 Task: Explore upcoming open houses in Orlando, Florida, to visit properties with a screened-in pool or lanai, and take note of outdoor living features.
Action: Mouse moved to (335, 186)
Screenshot: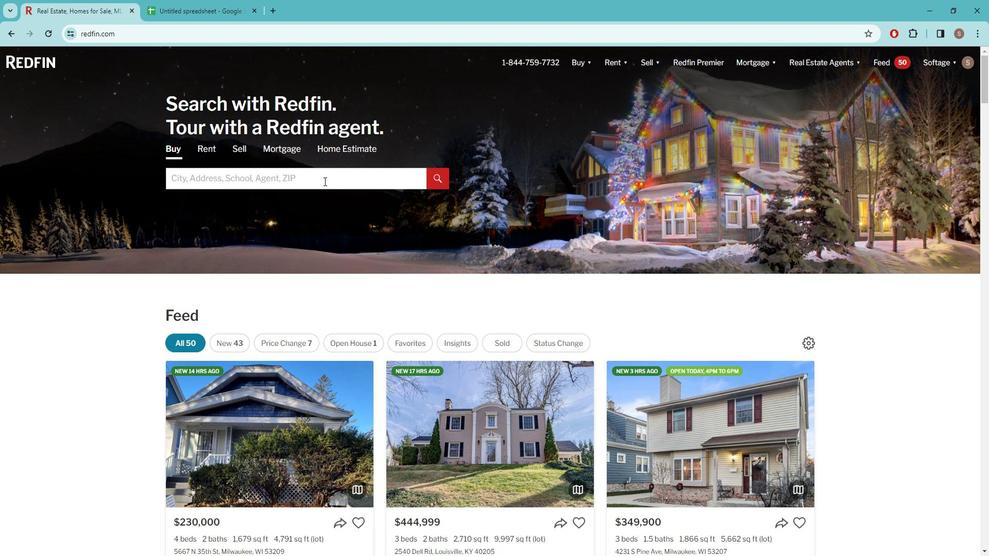 
Action: Mouse pressed left at (335, 186)
Screenshot: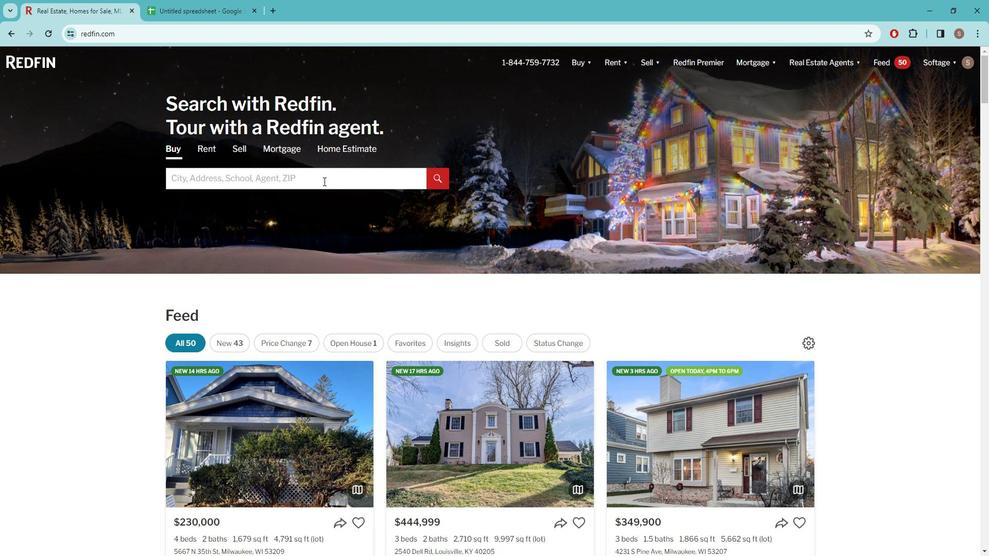 
Action: Key pressed o<Key.caps_lock>RLANDO,<Key.space><Key.caps_lock>f<Key.caps_lock>LORI
Screenshot: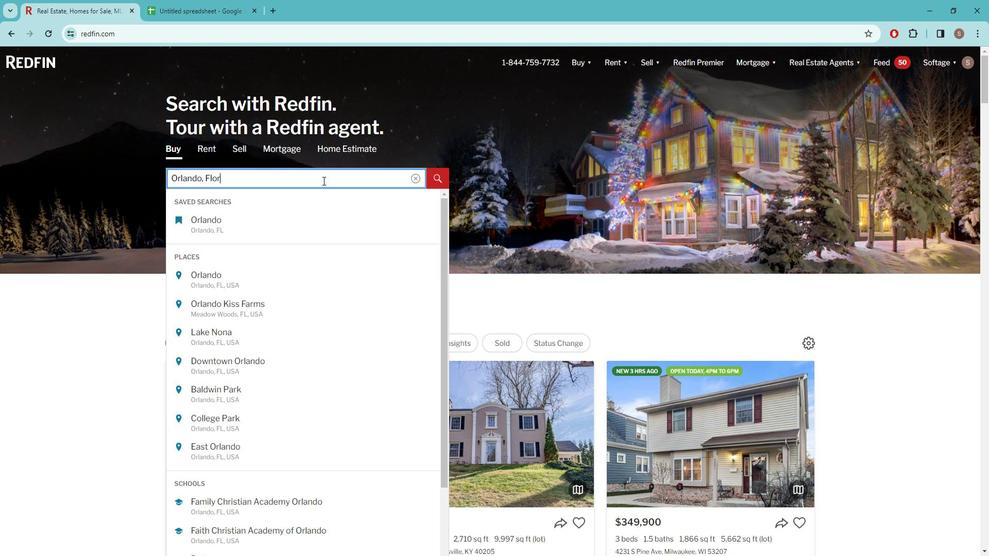 
Action: Mouse moved to (299, 223)
Screenshot: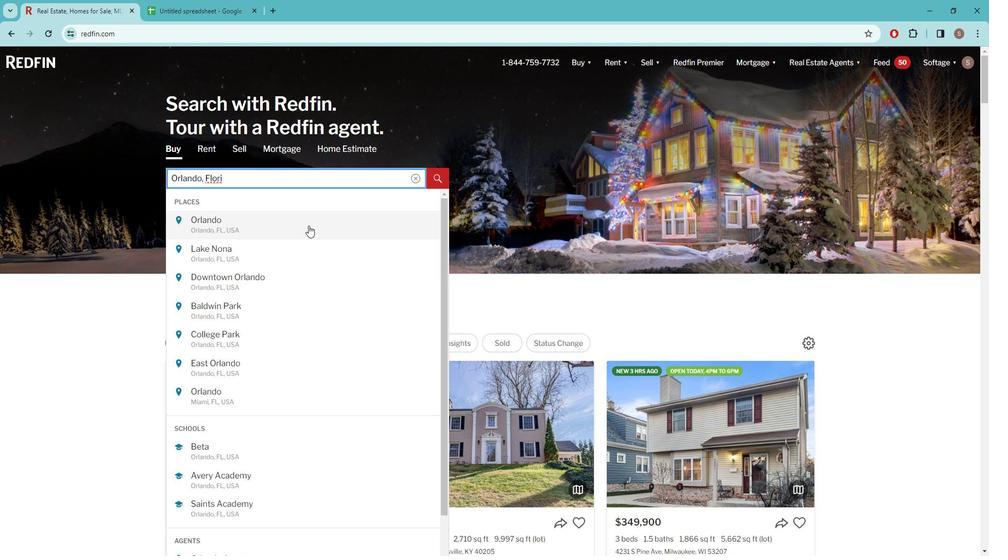 
Action: Mouse pressed left at (299, 223)
Screenshot: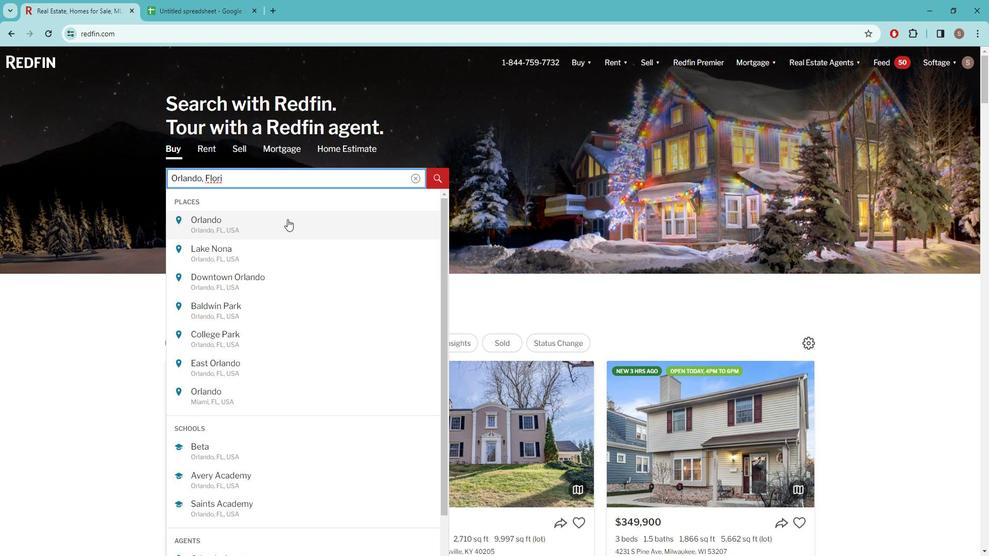 
Action: Mouse moved to (877, 135)
Screenshot: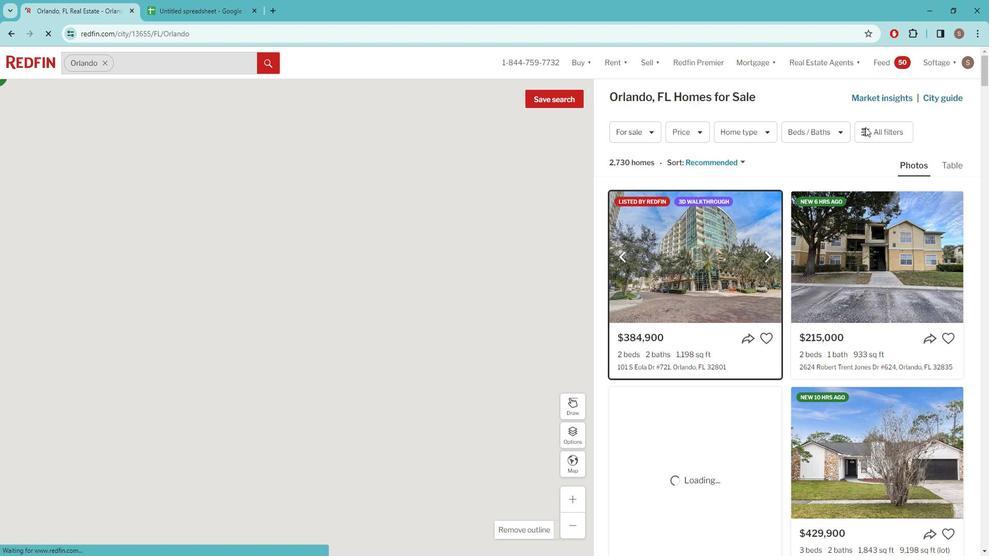 
Action: Mouse pressed left at (877, 135)
Screenshot: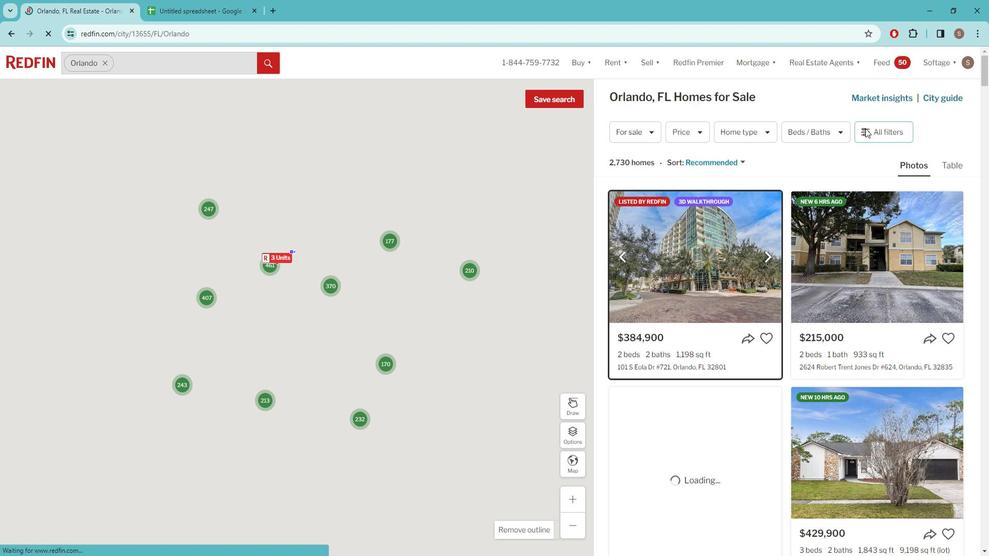 
Action: Mouse pressed left at (877, 135)
Screenshot: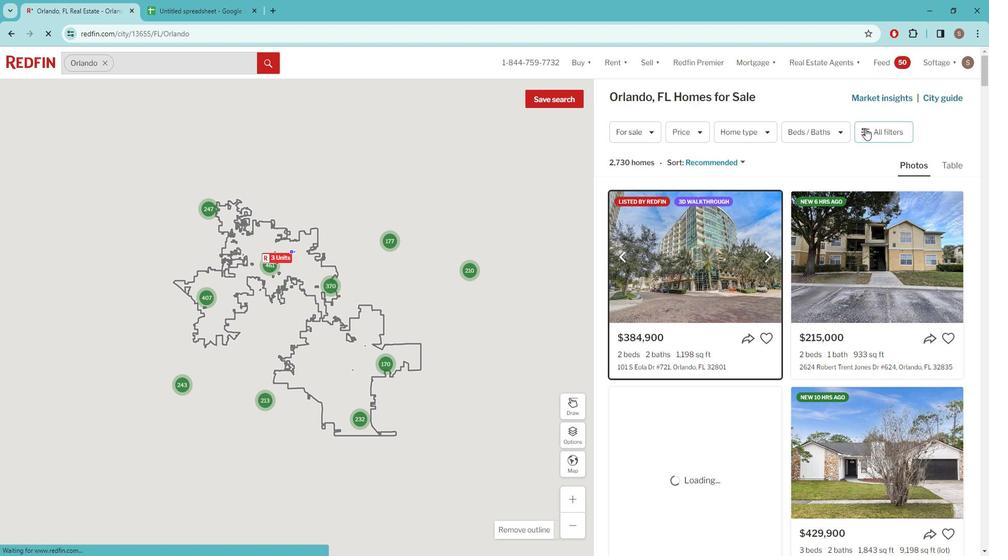 
Action: Mouse pressed left at (877, 135)
Screenshot: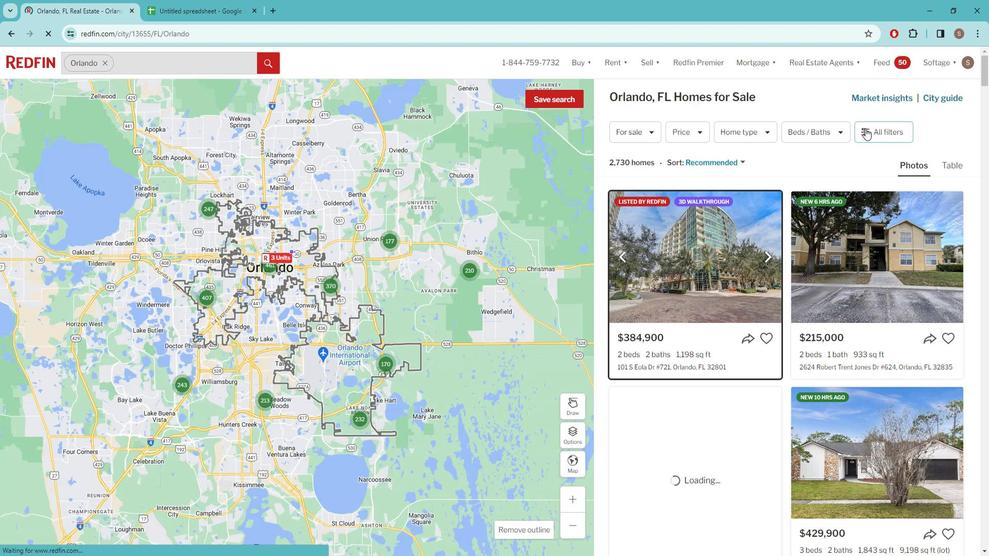 
Action: Mouse moved to (877, 135)
Screenshot: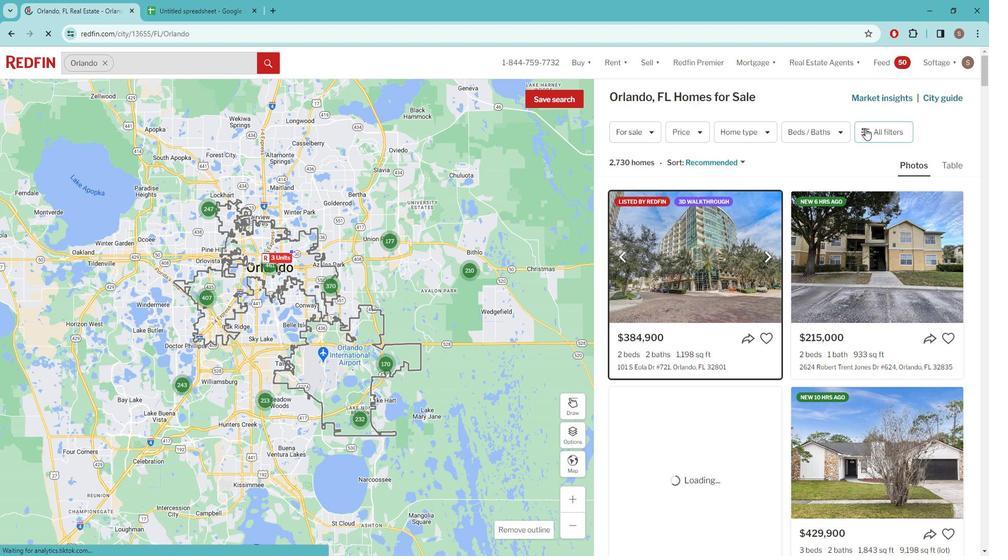 
Action: Mouse pressed left at (877, 135)
Screenshot: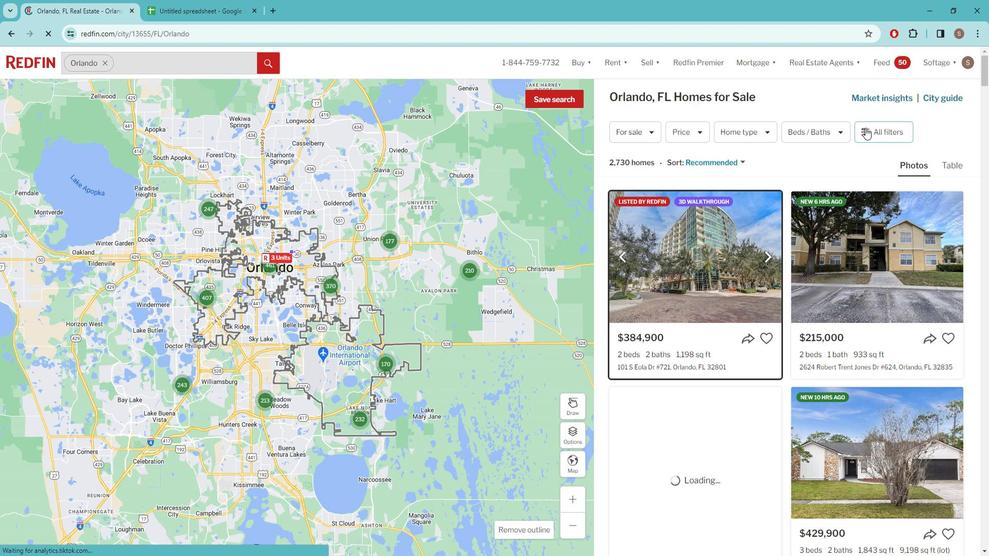
Action: Mouse pressed left at (877, 135)
Screenshot: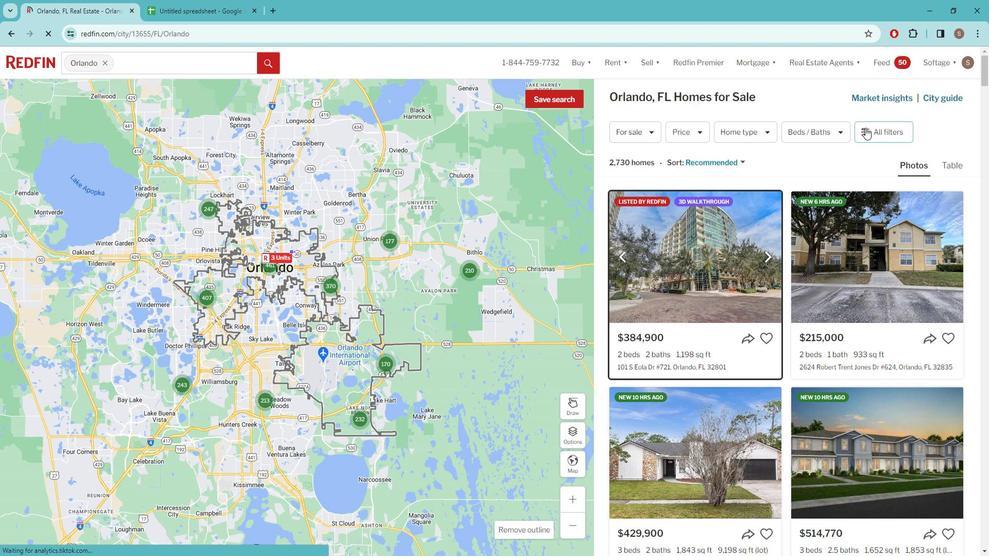 
Action: Mouse moved to (884, 136)
Screenshot: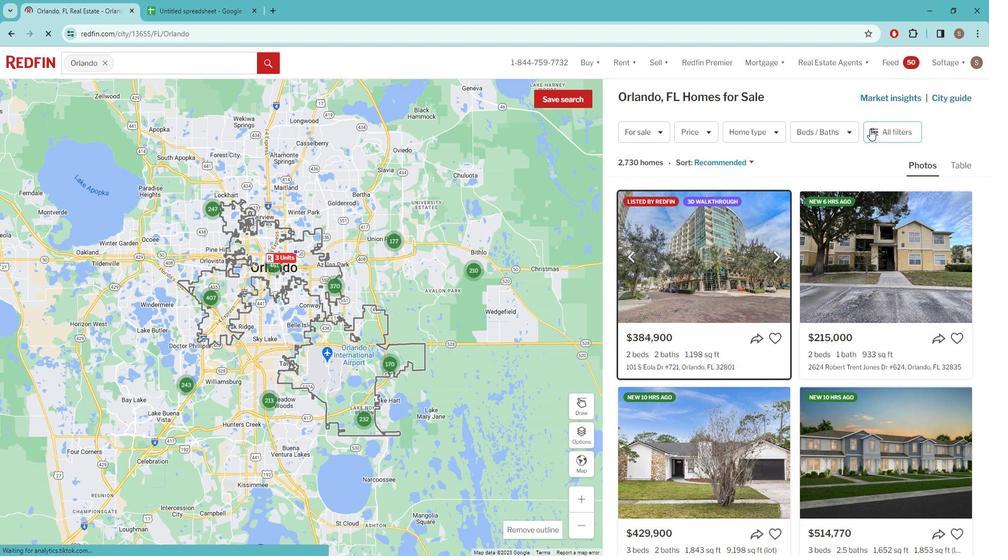 
Action: Mouse pressed left at (884, 136)
Screenshot: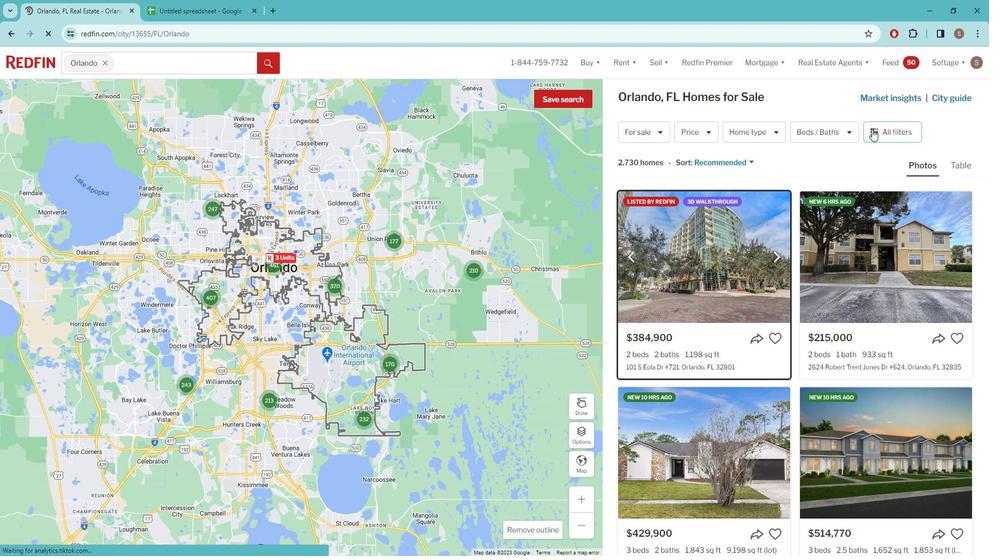 
Action: Mouse pressed left at (884, 136)
Screenshot: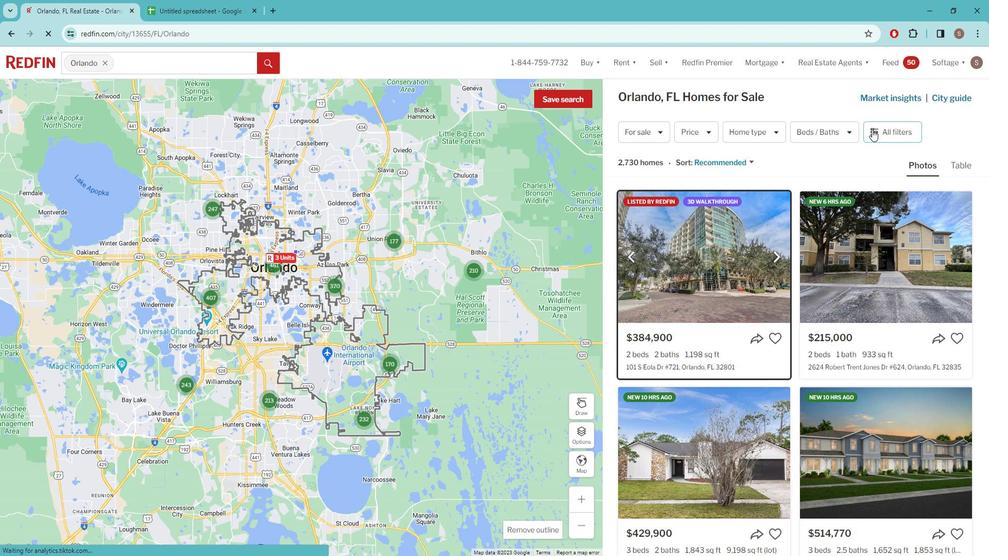 
Action: Mouse moved to (803, 178)
Screenshot: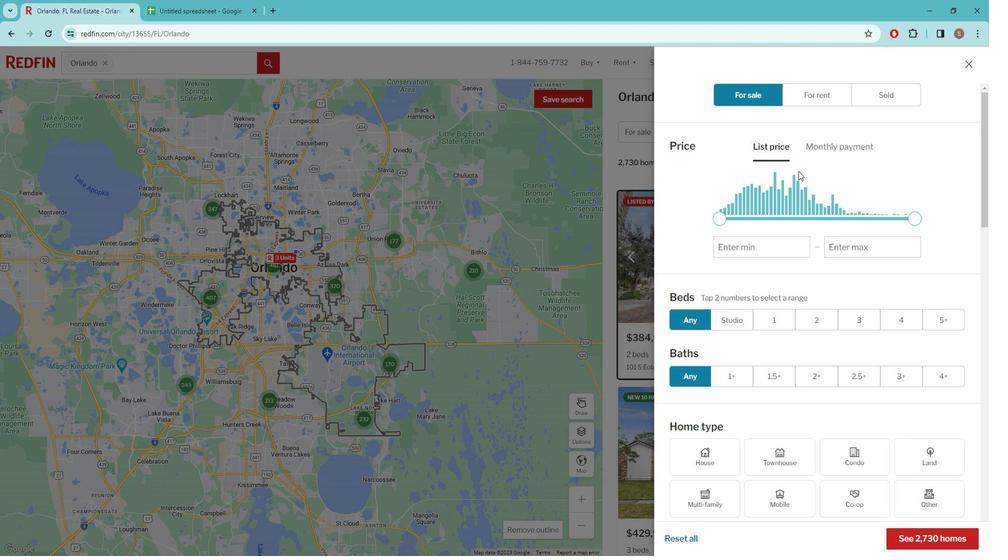 
Action: Mouse scrolled (803, 178) with delta (0, 0)
Screenshot: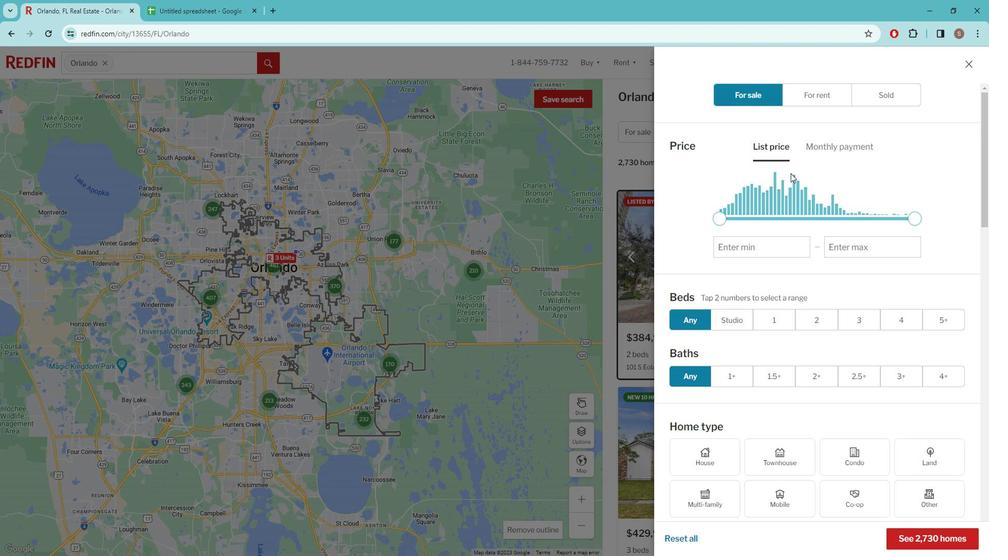 
Action: Mouse moved to (737, 208)
Screenshot: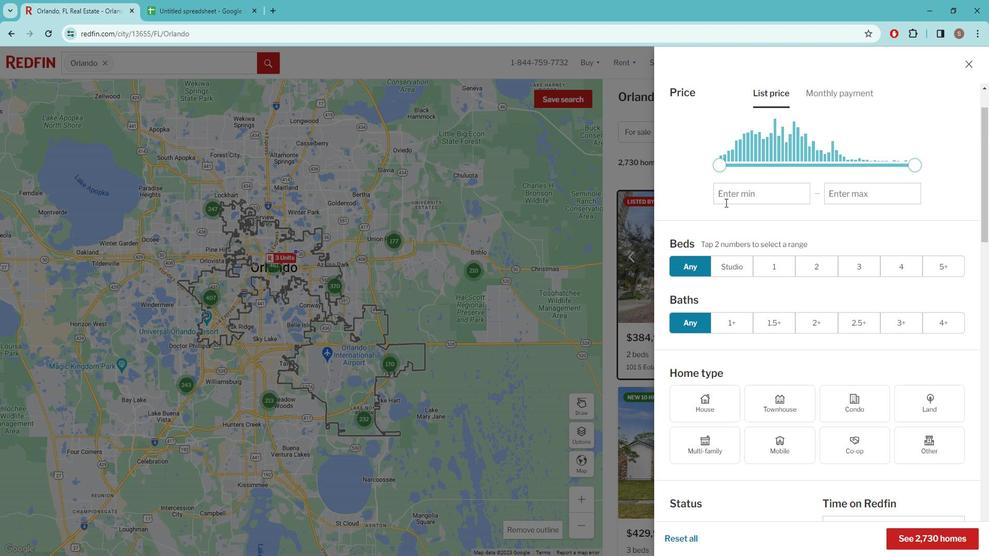 
Action: Mouse scrolled (737, 207) with delta (0, 0)
Screenshot: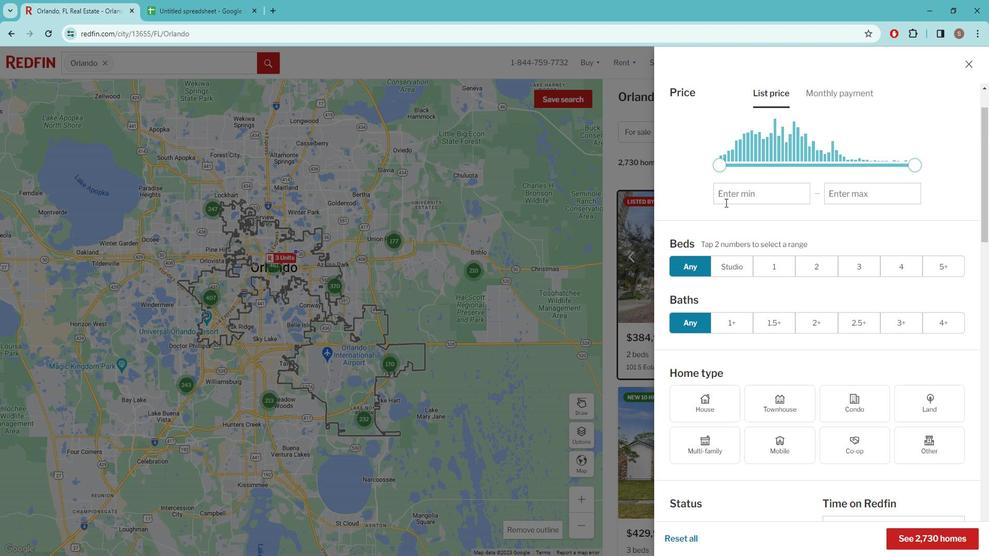 
Action: Mouse moved to (738, 212)
Screenshot: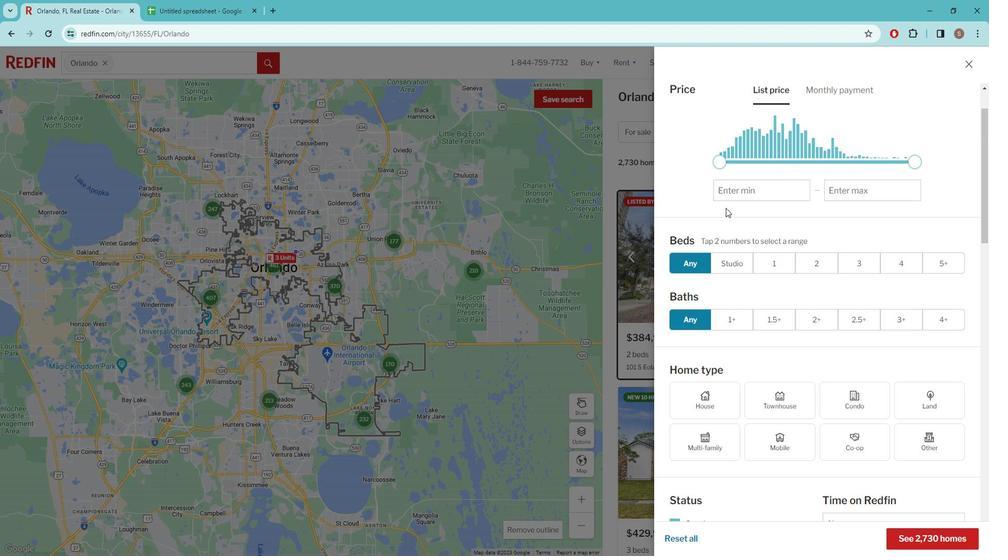 
Action: Mouse scrolled (738, 212) with delta (0, 0)
Screenshot: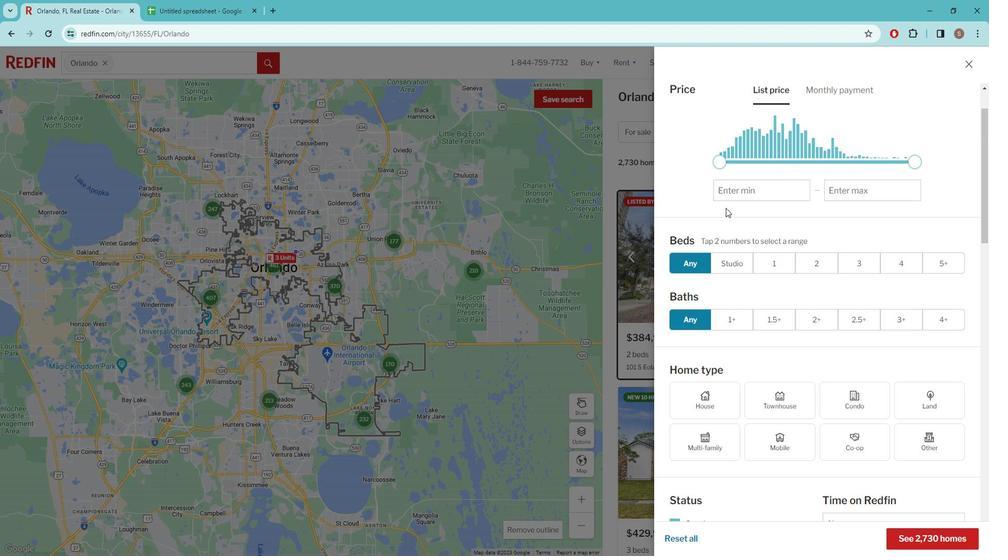 
Action: Mouse moved to (739, 214)
Screenshot: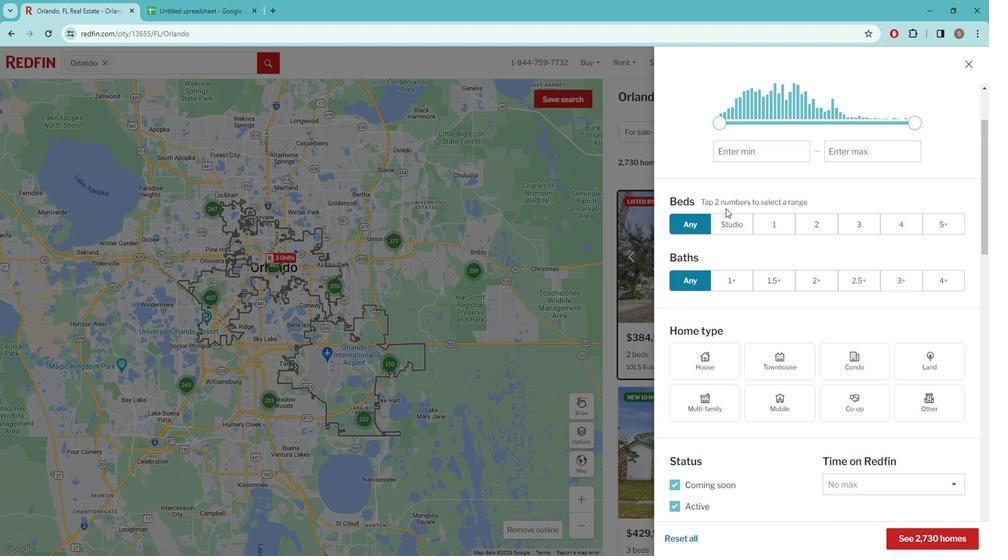 
Action: Mouse scrolled (739, 213) with delta (0, 0)
Screenshot: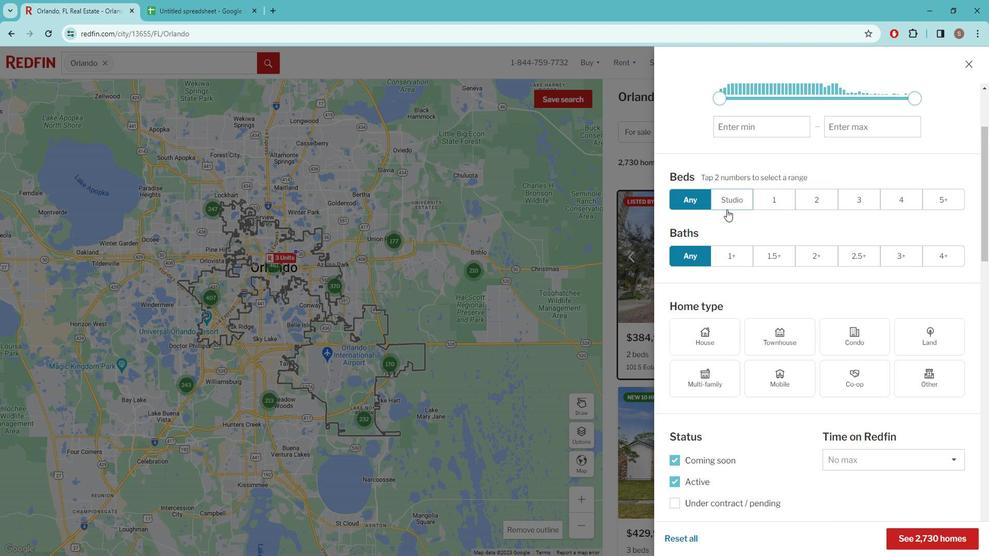 
Action: Mouse moved to (741, 222)
Screenshot: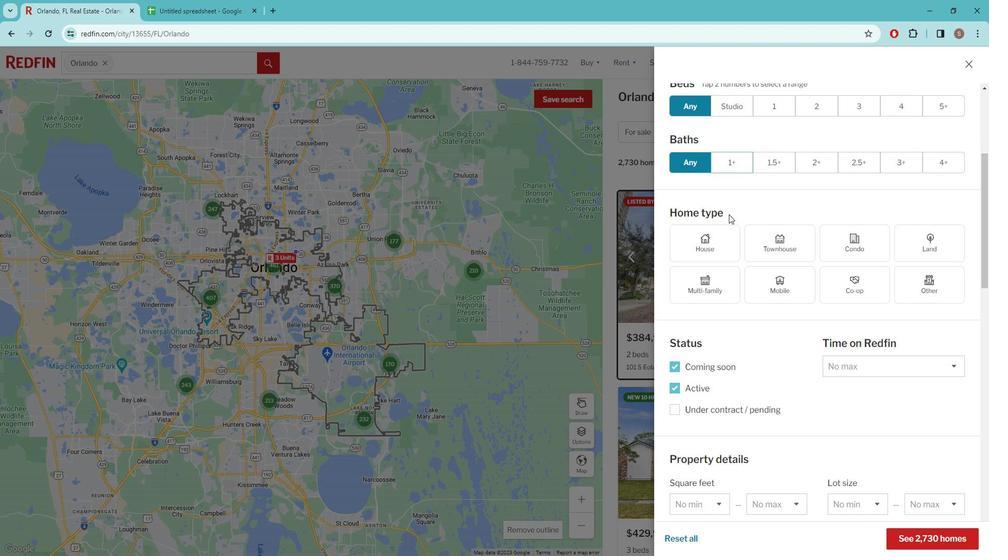 
Action: Mouse scrolled (741, 222) with delta (0, 0)
Screenshot: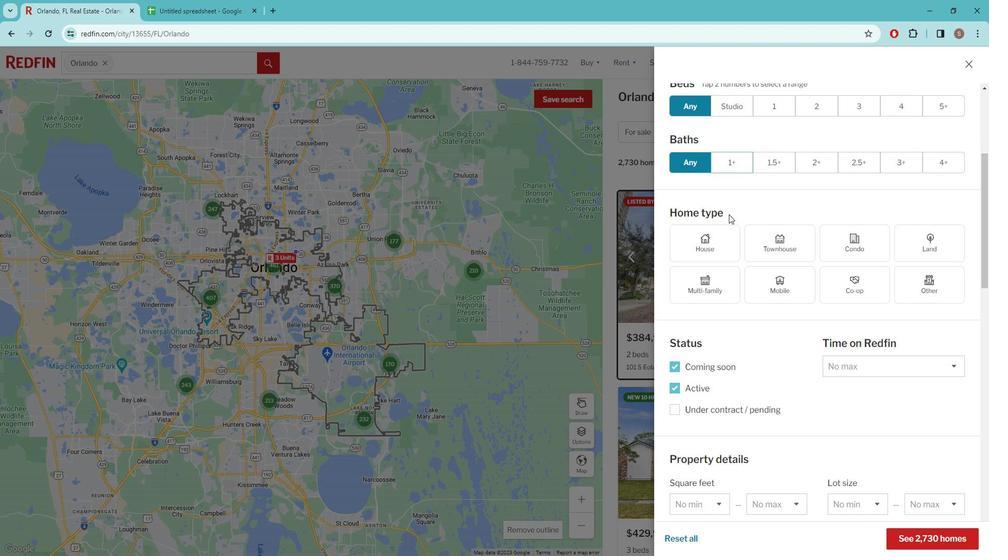 
Action: Mouse moved to (705, 314)
Screenshot: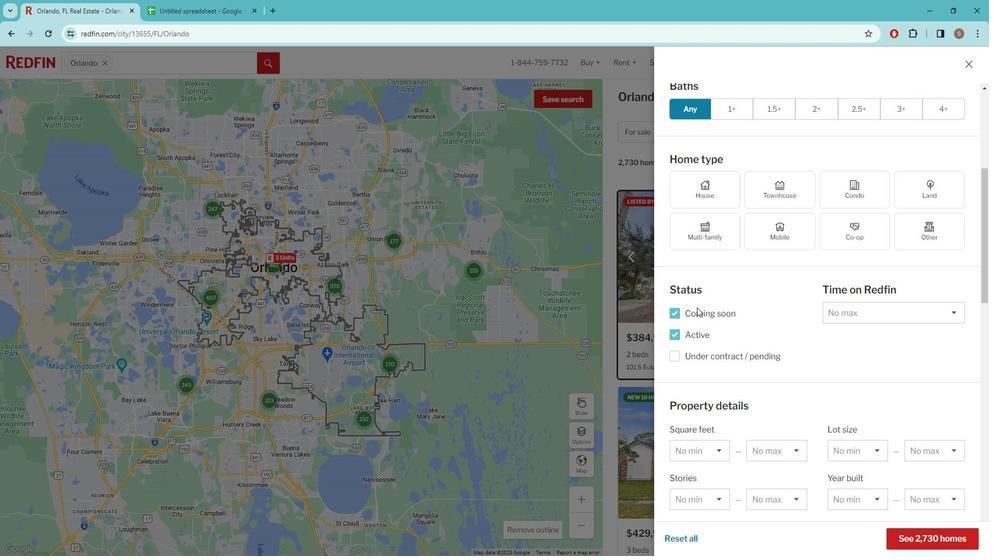 
Action: Mouse pressed left at (705, 314)
Screenshot: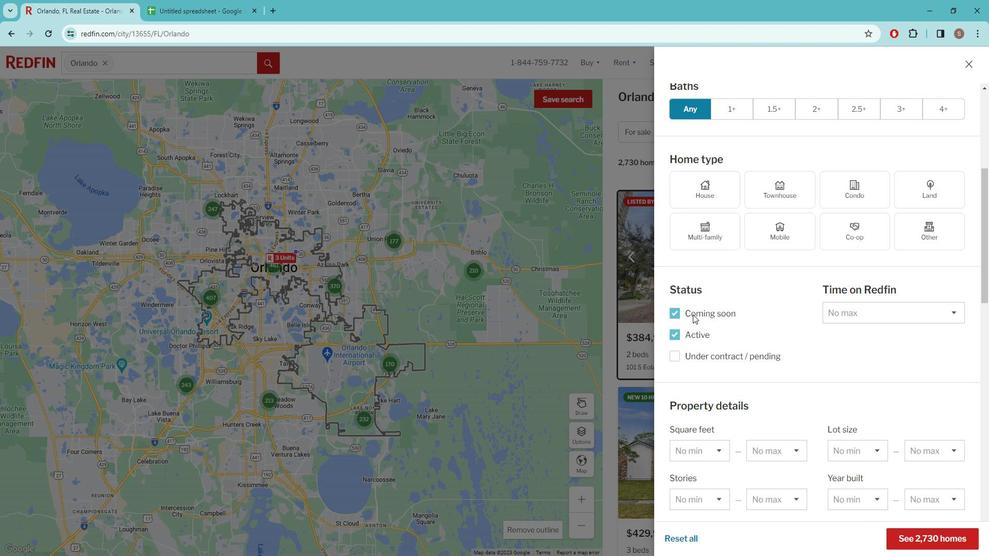 
Action: Mouse pressed left at (705, 314)
Screenshot: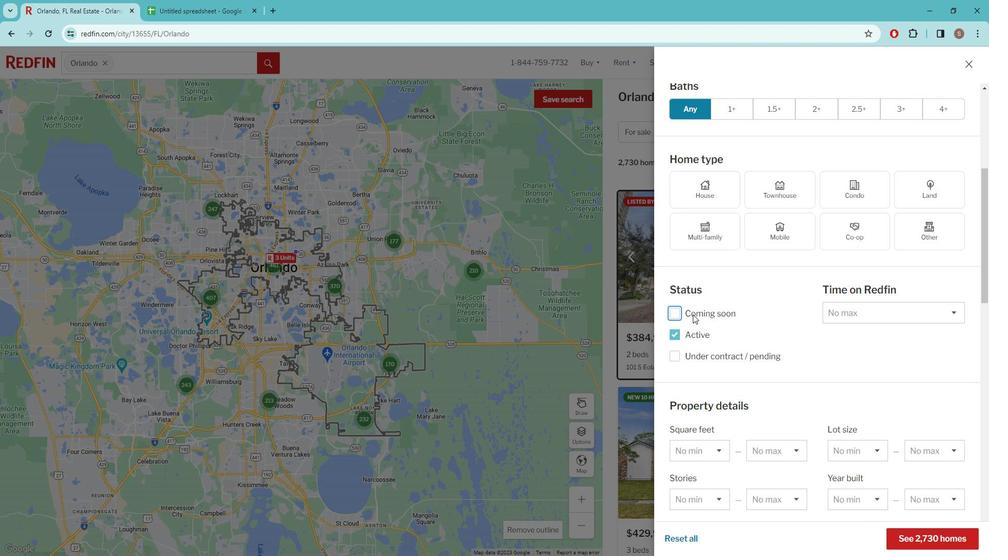 
Action: Mouse moved to (706, 315)
Screenshot: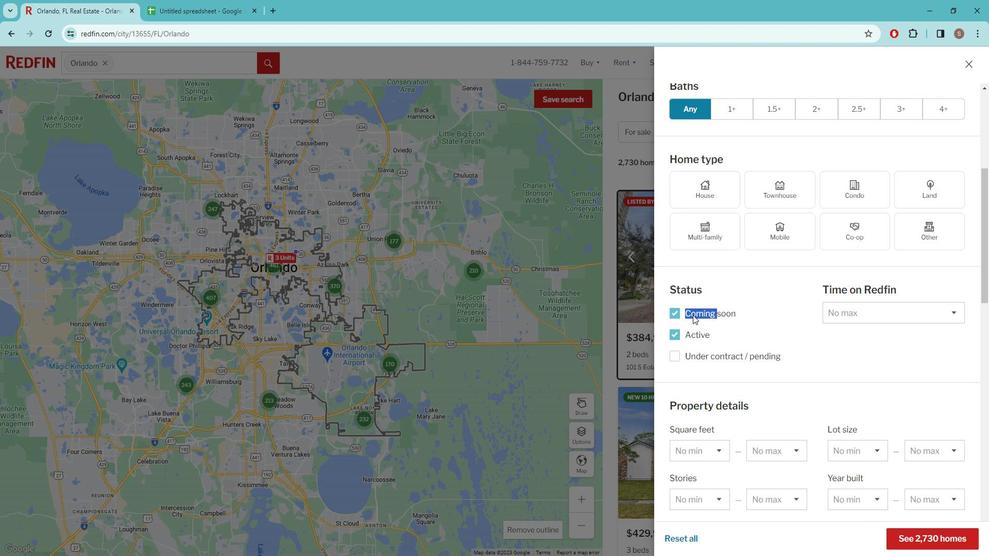 
Action: Mouse scrolled (706, 314) with delta (0, 0)
Screenshot: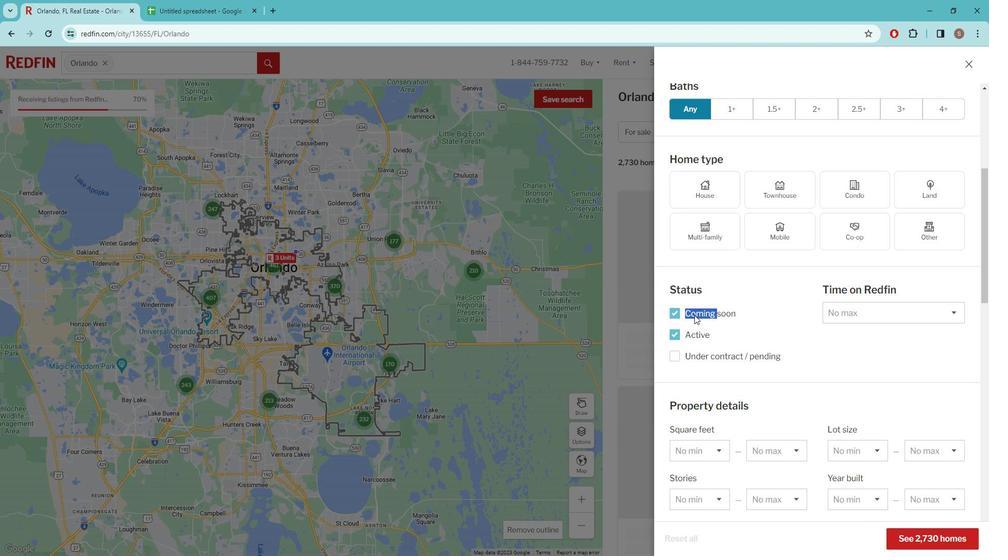 
Action: Mouse moved to (740, 306)
Screenshot: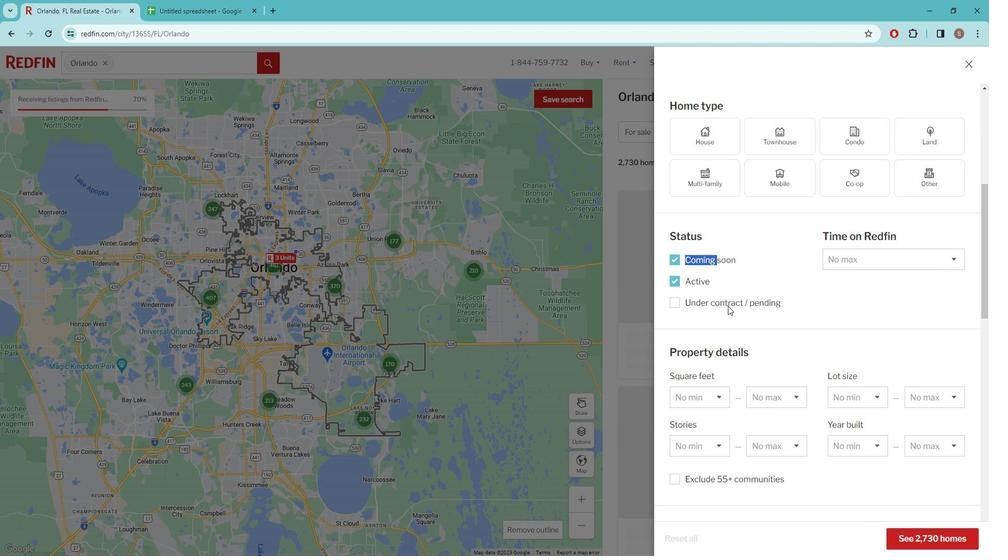 
Action: Mouse scrolled (740, 306) with delta (0, 0)
Screenshot: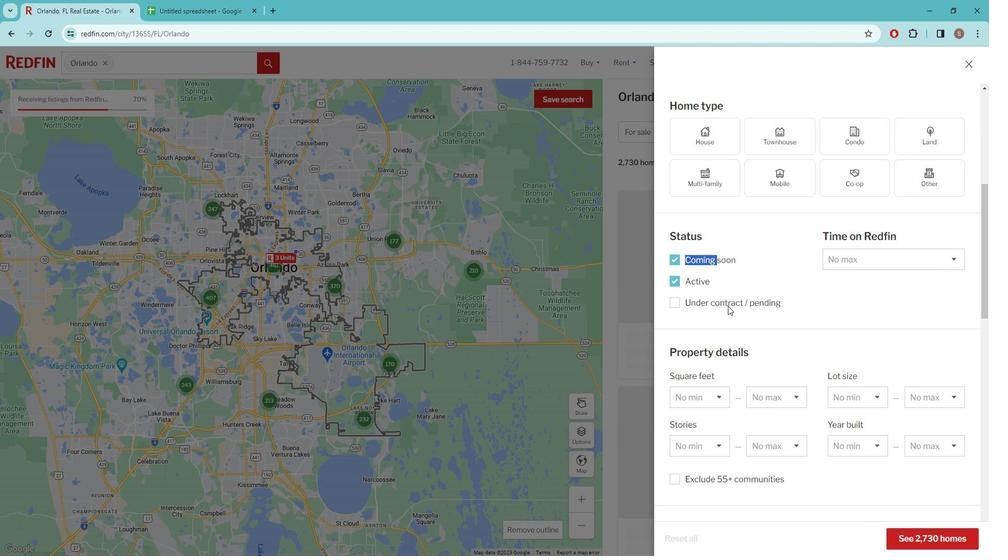 
Action: Mouse moved to (738, 306)
Screenshot: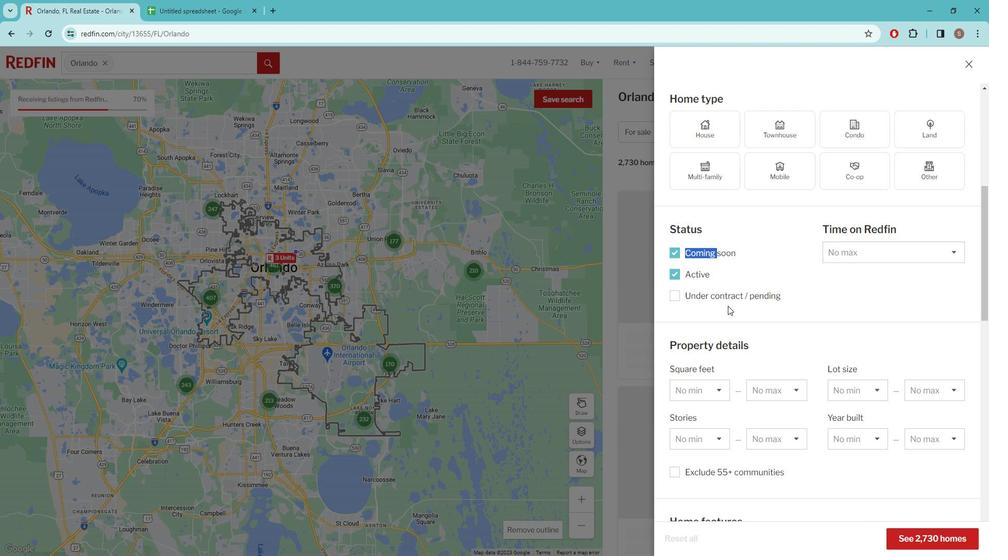 
Action: Mouse scrolled (738, 306) with delta (0, 0)
Screenshot: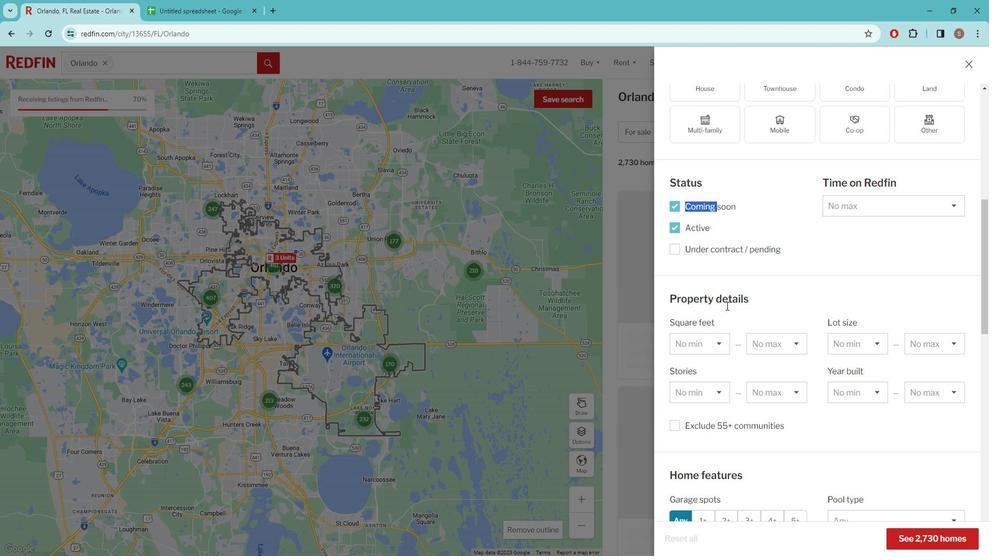 
Action: Mouse scrolled (738, 306) with delta (0, 0)
Screenshot: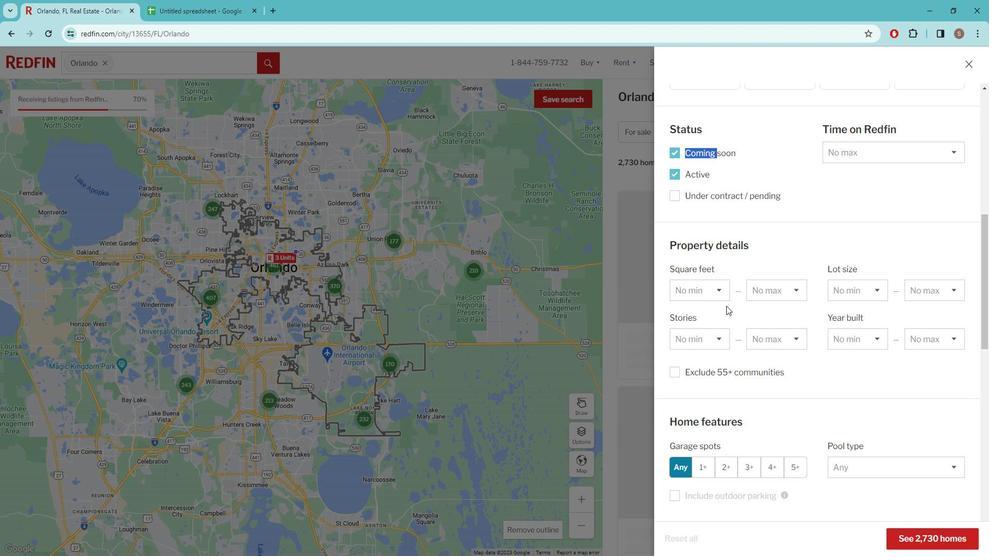 
Action: Mouse scrolled (738, 306) with delta (0, 0)
Screenshot: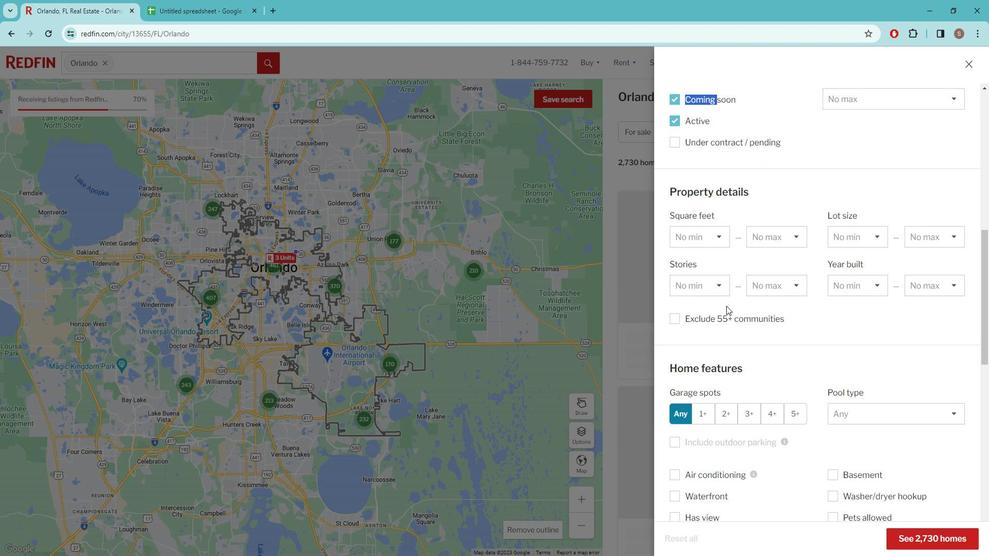 
Action: Mouse scrolled (738, 306) with delta (0, 0)
Screenshot: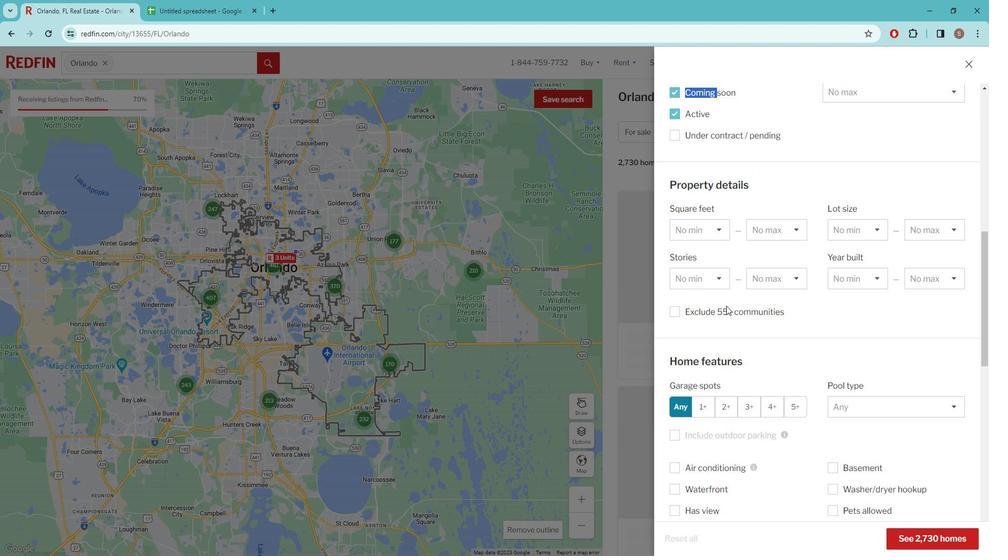 
Action: Mouse scrolled (738, 306) with delta (0, 0)
Screenshot: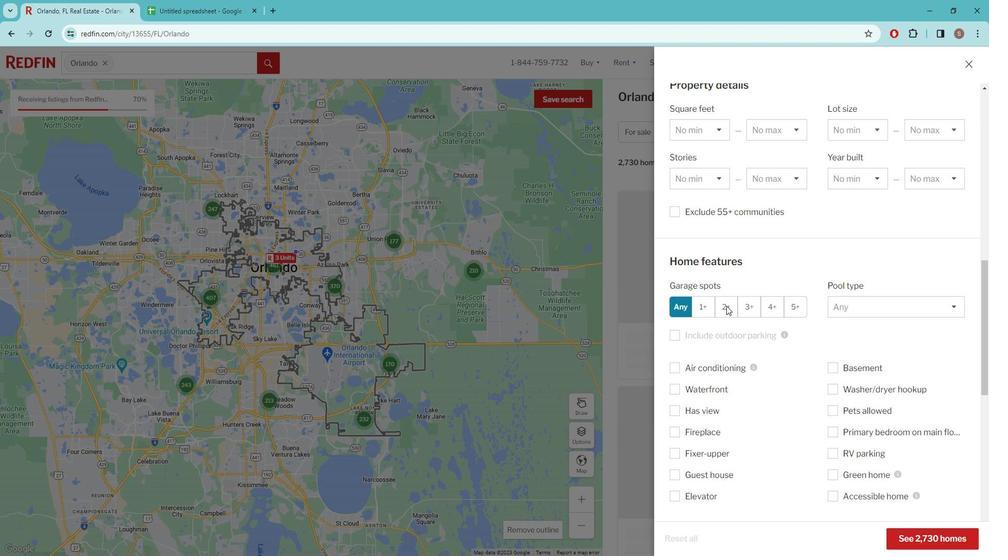 
Action: Mouse scrolled (738, 306) with delta (0, 0)
Screenshot: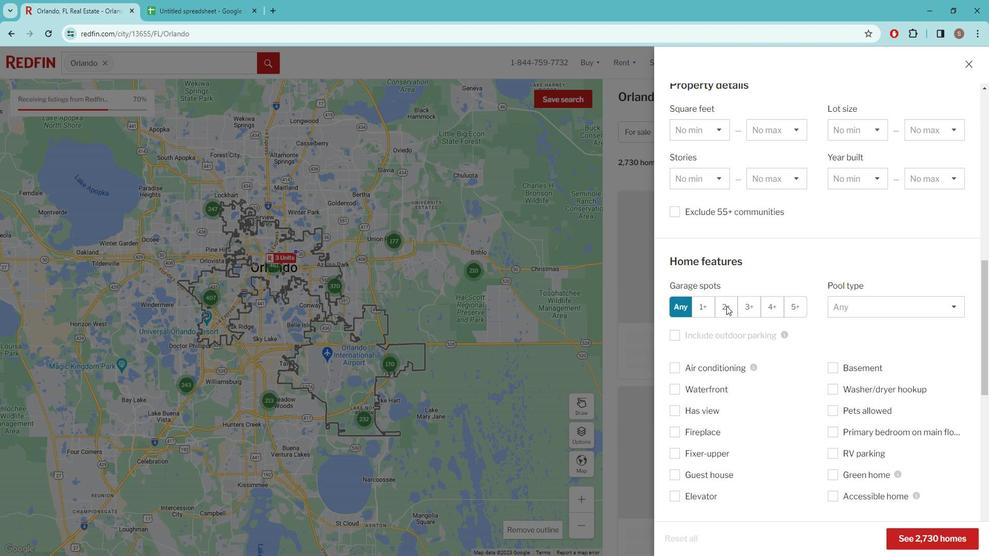 
Action: Mouse scrolled (738, 306) with delta (0, 0)
Screenshot: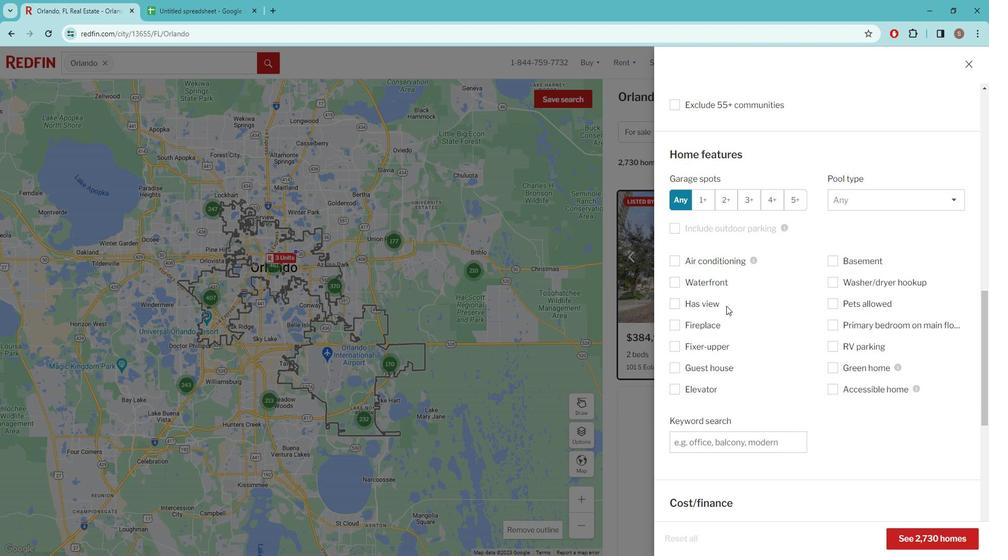 
Action: Mouse scrolled (738, 306) with delta (0, 0)
Screenshot: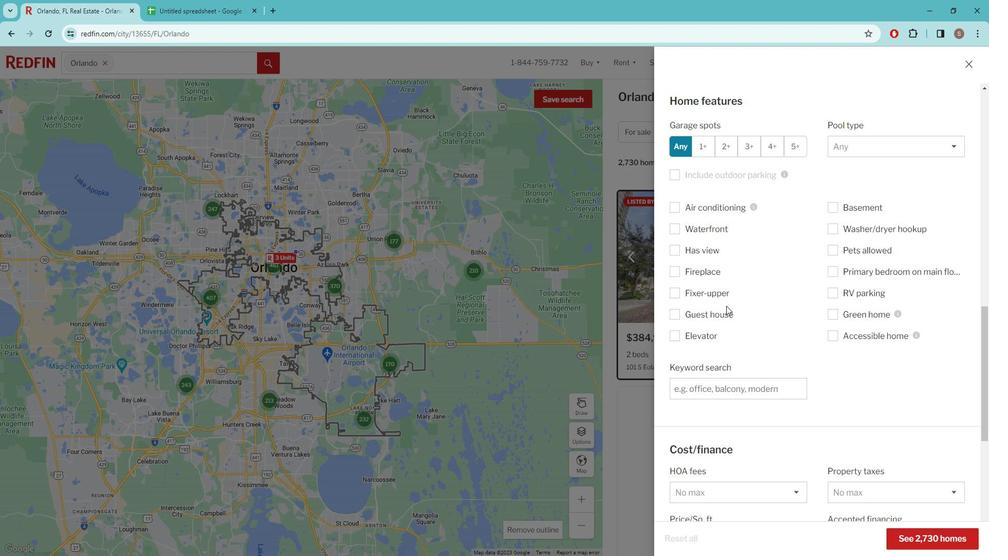
Action: Mouse moved to (736, 334)
Screenshot: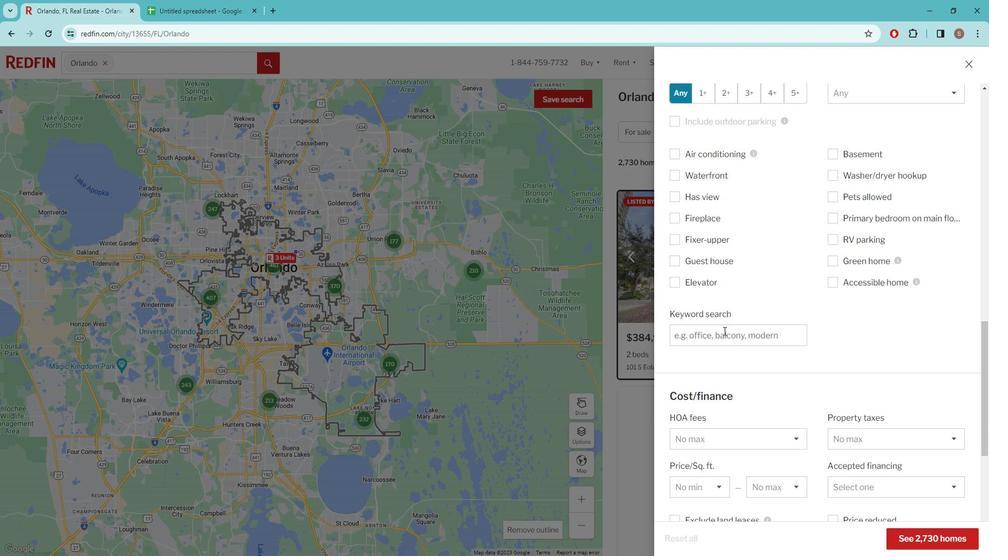 
Action: Mouse pressed left at (736, 334)
Screenshot: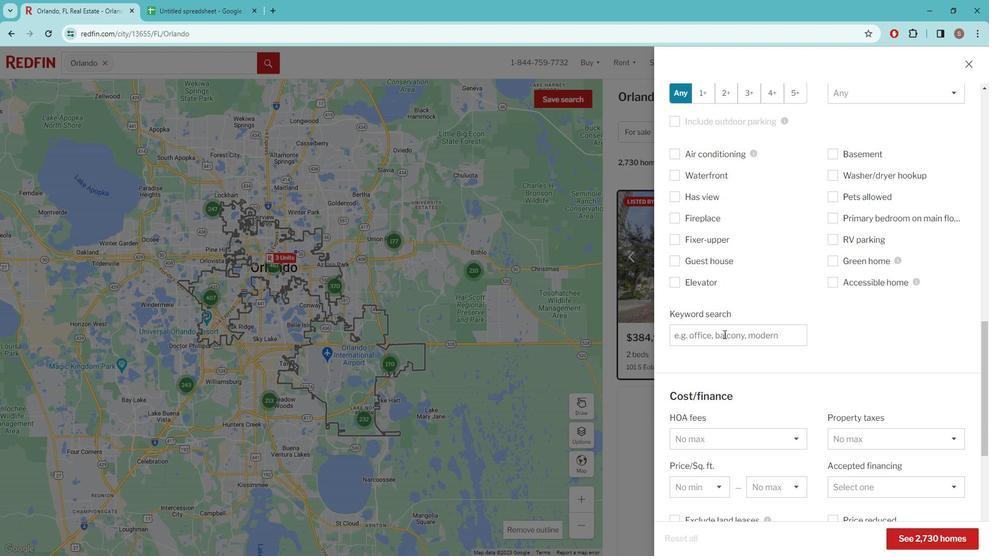 
Action: Key pressed <Key.caps_lock>l<Key.caps_lock>ANAI<Key.space>
Screenshot: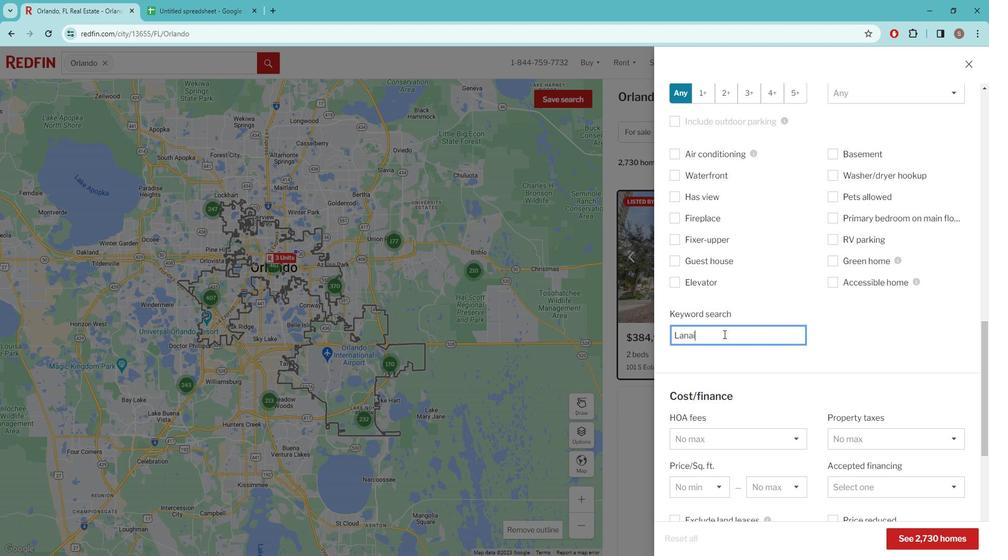 
Action: Mouse scrolled (736, 333) with delta (0, 0)
Screenshot: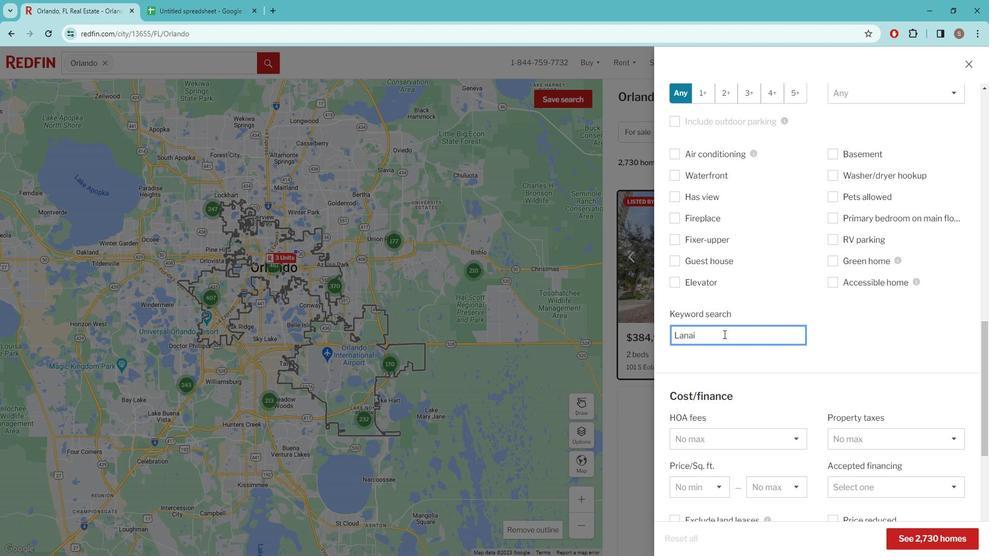 
Action: Mouse moved to (729, 336)
Screenshot: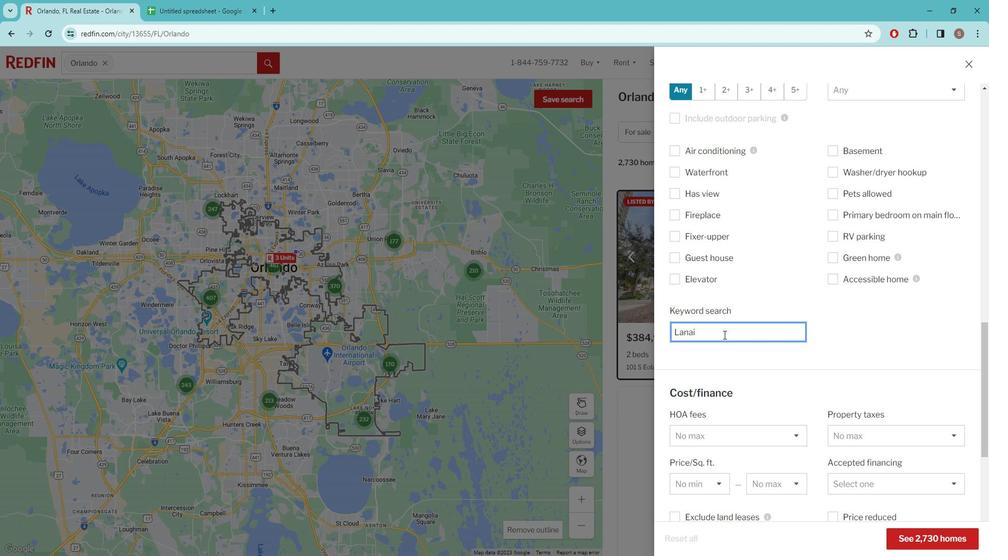 
Action: Mouse scrolled (729, 336) with delta (0, 0)
Screenshot: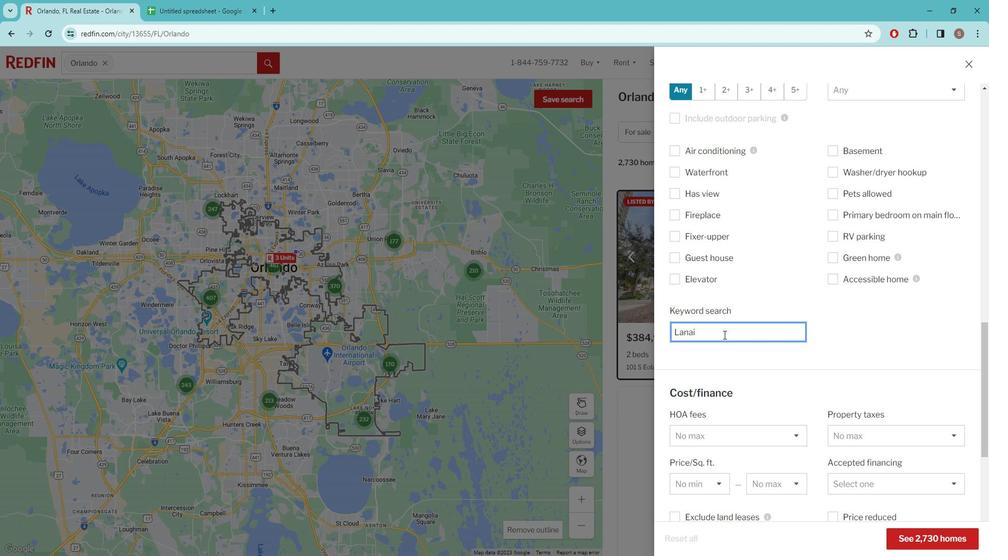 
Action: Mouse moved to (745, 341)
Screenshot: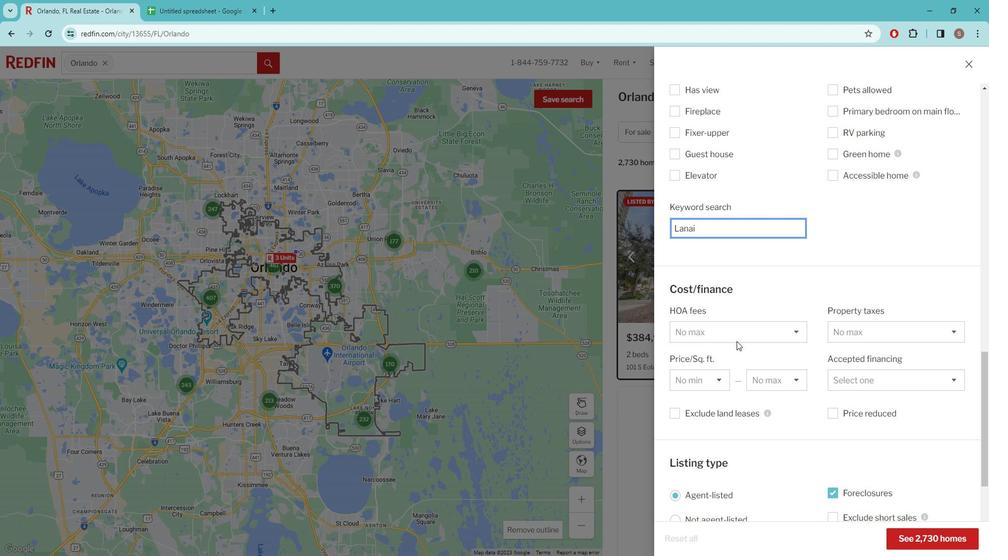 
Action: Mouse scrolled (745, 341) with delta (0, 0)
Screenshot: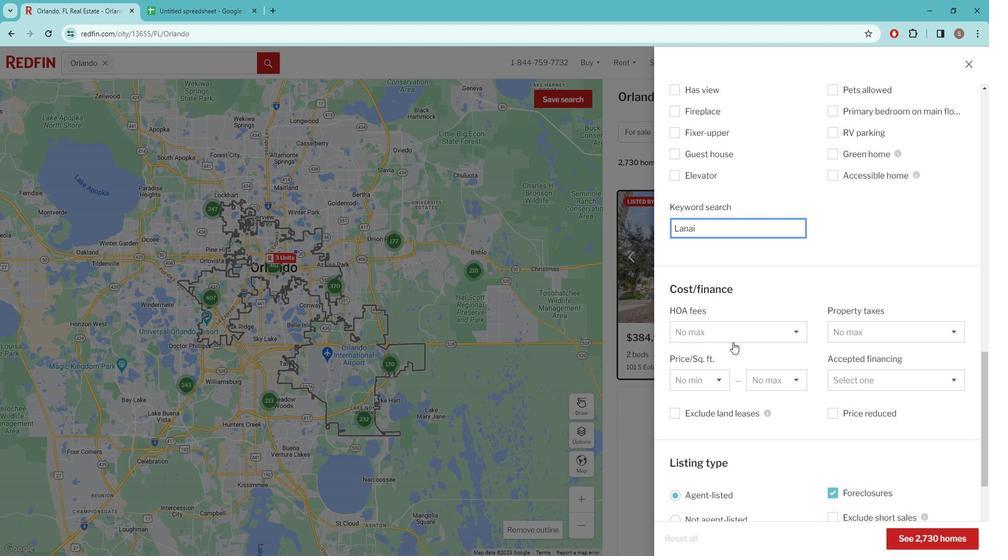 
Action: Mouse moved to (745, 341)
Screenshot: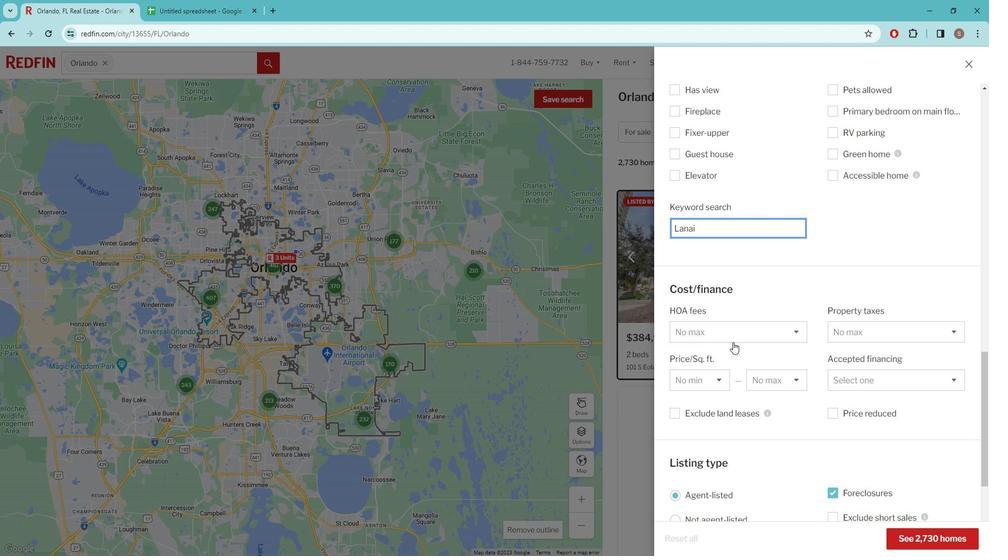 
Action: Mouse scrolled (745, 341) with delta (0, 0)
Screenshot: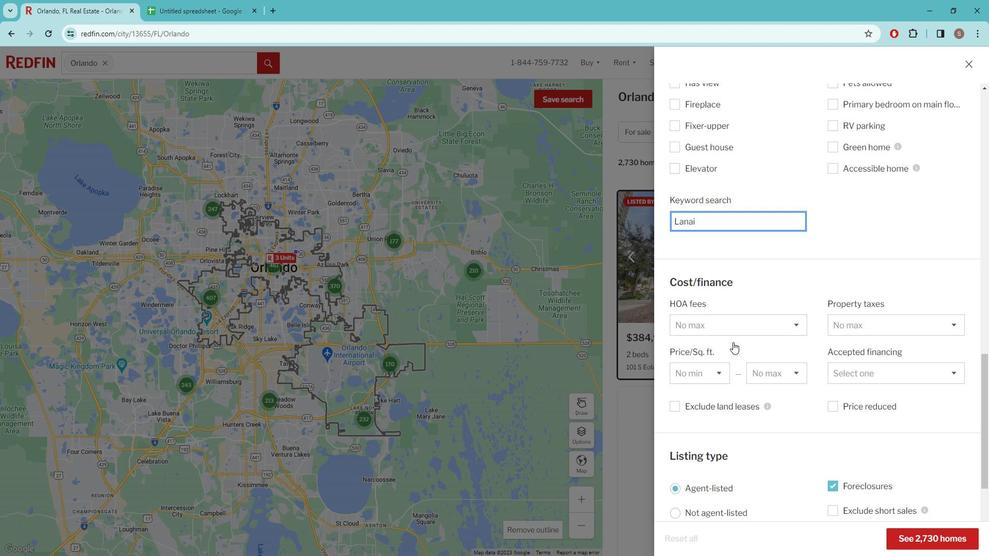 
Action: Mouse scrolled (745, 341) with delta (0, 0)
Screenshot: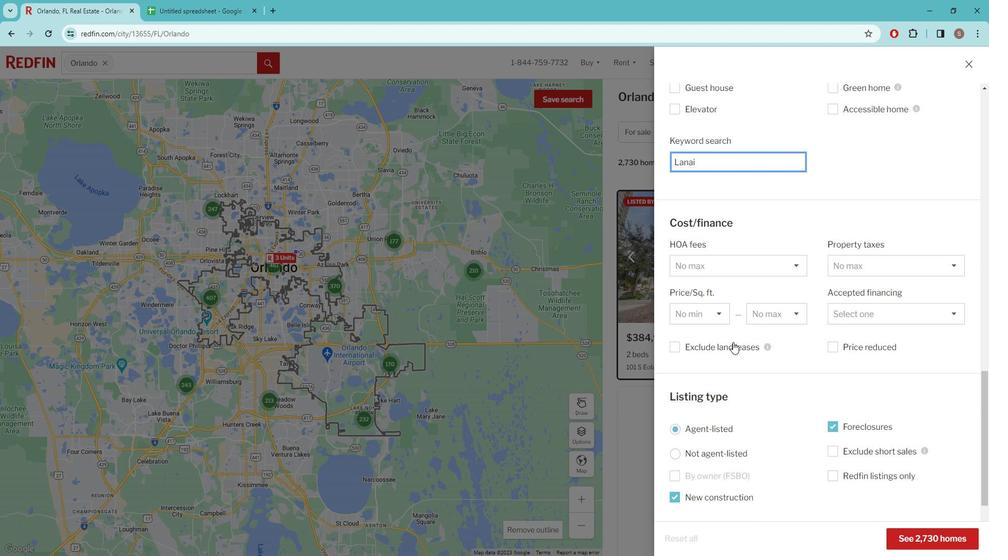 
Action: Mouse scrolled (745, 341) with delta (0, 0)
Screenshot: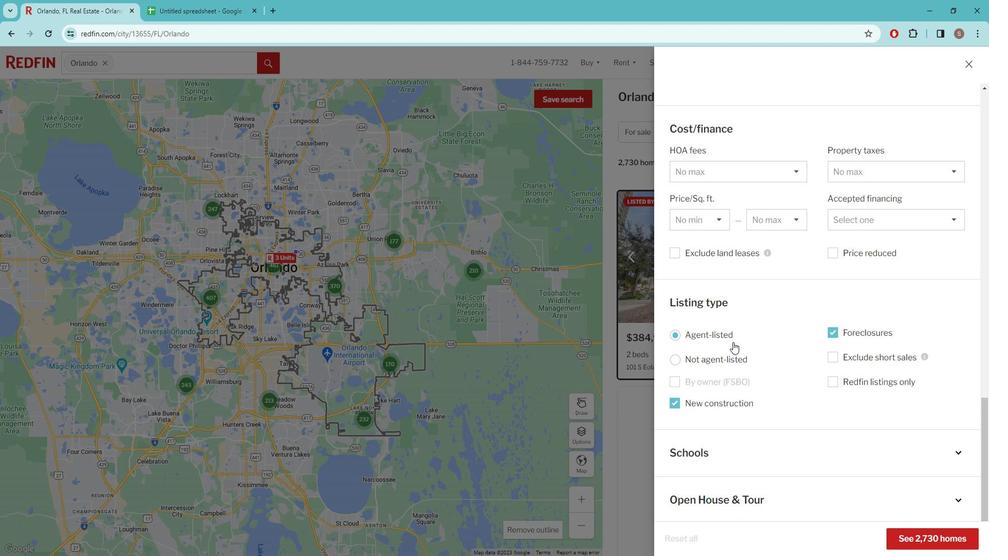 
Action: Mouse scrolled (745, 341) with delta (0, 0)
Screenshot: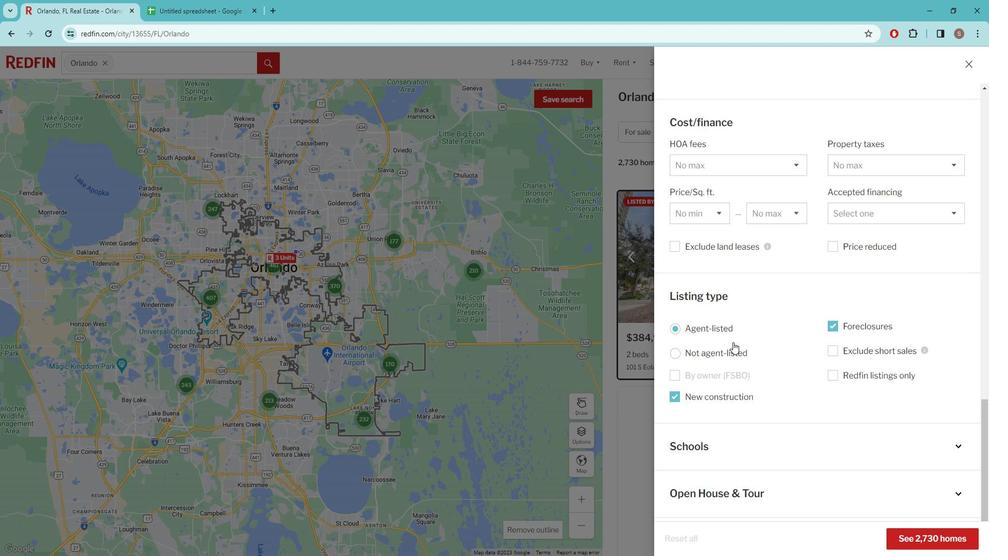 
Action: Mouse scrolled (745, 341) with delta (0, 0)
Screenshot: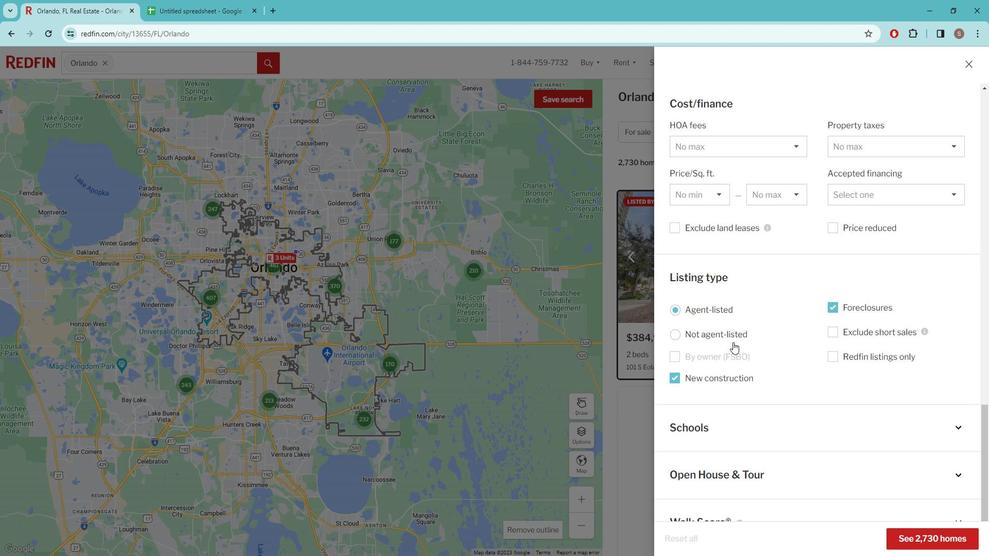 
Action: Mouse scrolled (745, 341) with delta (0, 0)
Screenshot: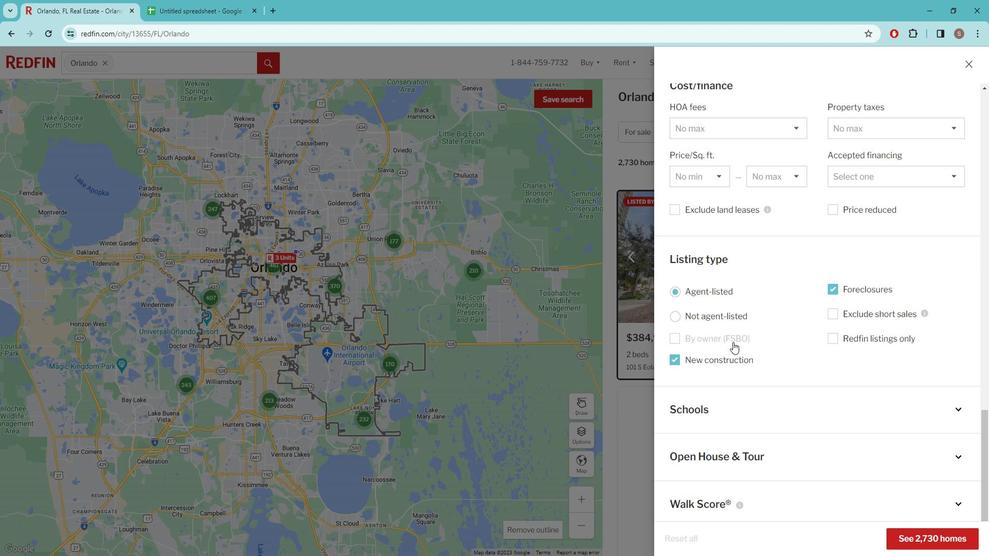 
Action: Mouse scrolled (745, 341) with delta (0, 0)
Screenshot: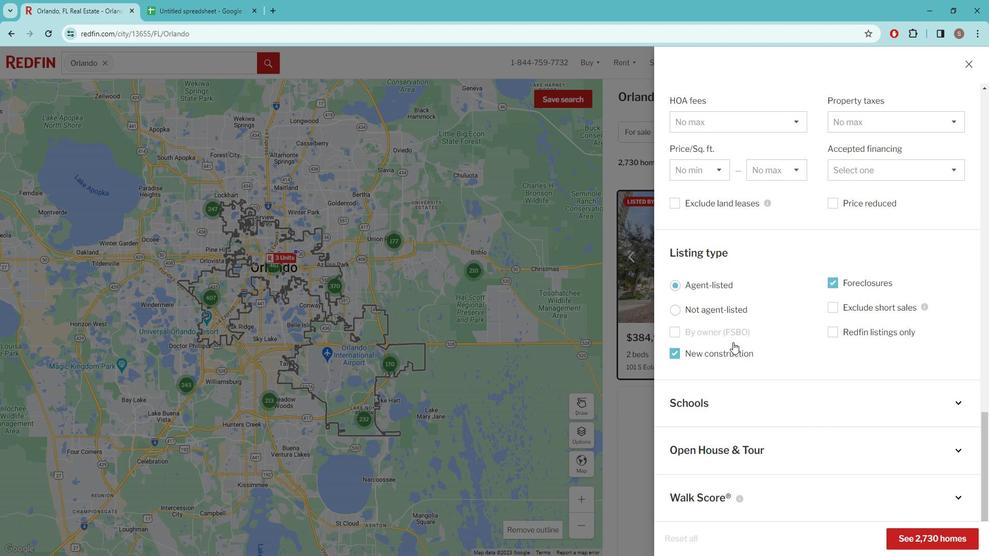 
Action: Mouse moved to (742, 437)
Screenshot: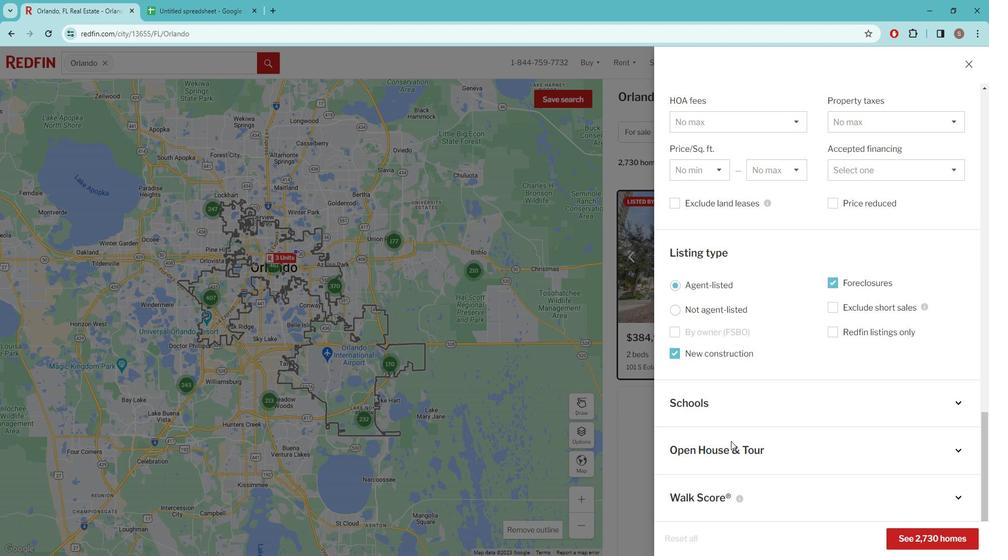 
Action: Mouse pressed left at (742, 437)
Screenshot: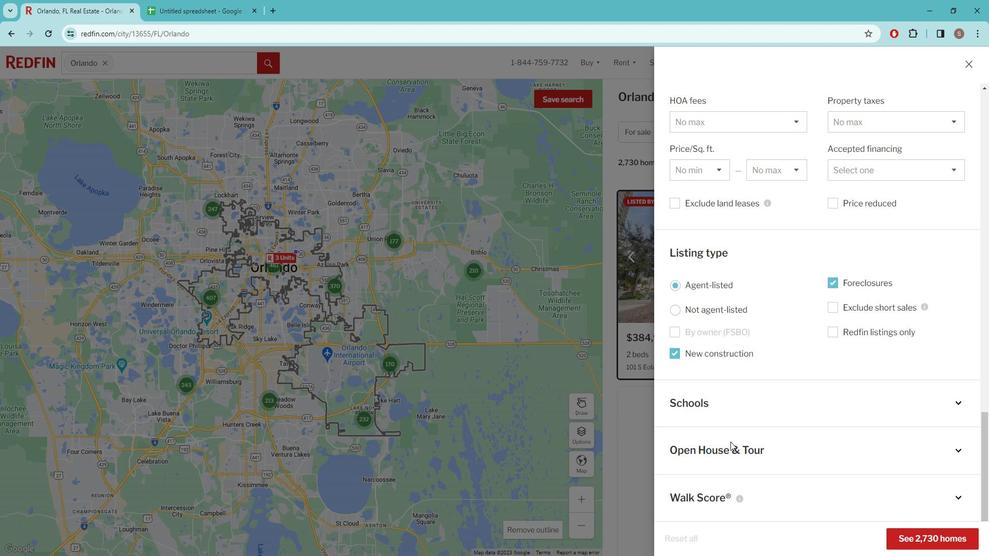 
Action: Mouse moved to (742, 448)
Screenshot: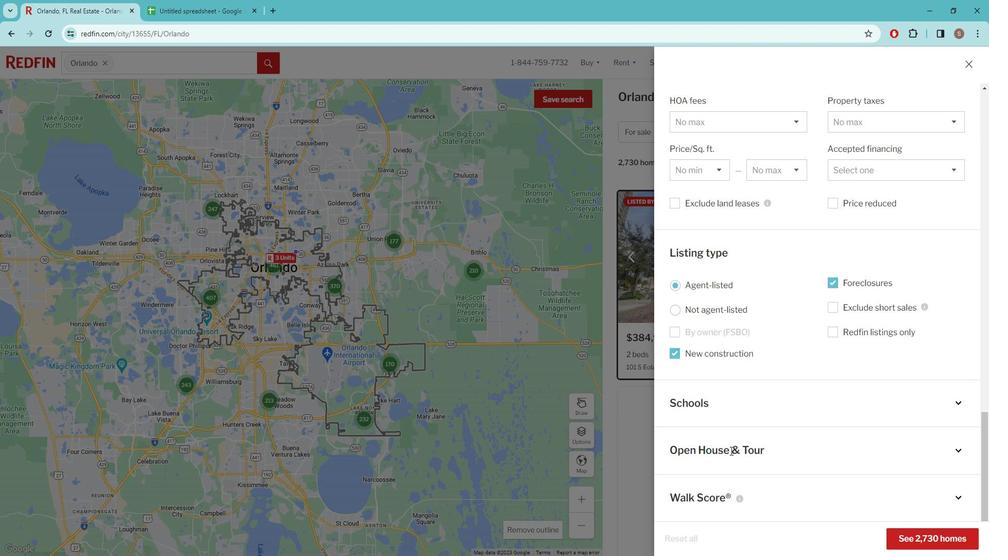 
Action: Mouse pressed left at (742, 448)
Screenshot: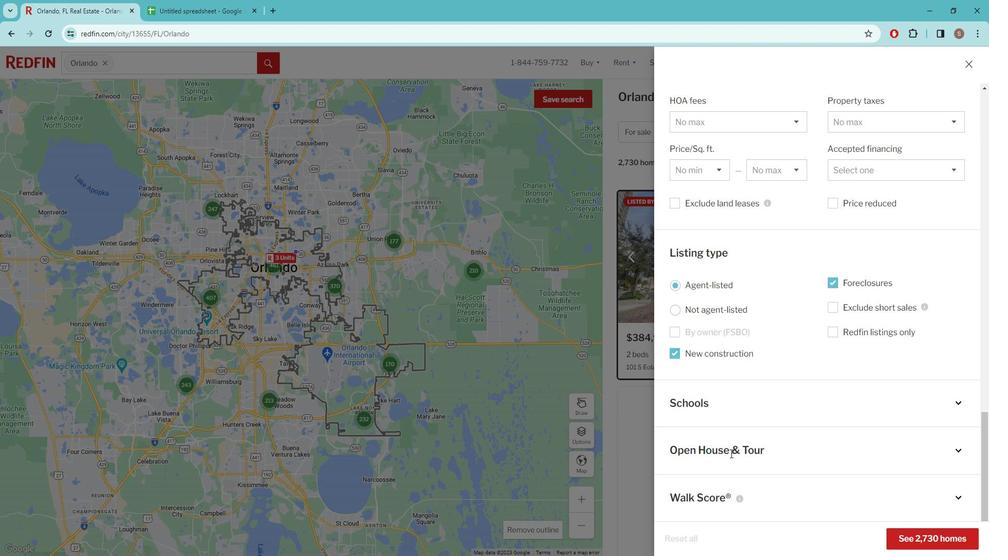 
Action: Mouse moved to (683, 444)
Screenshot: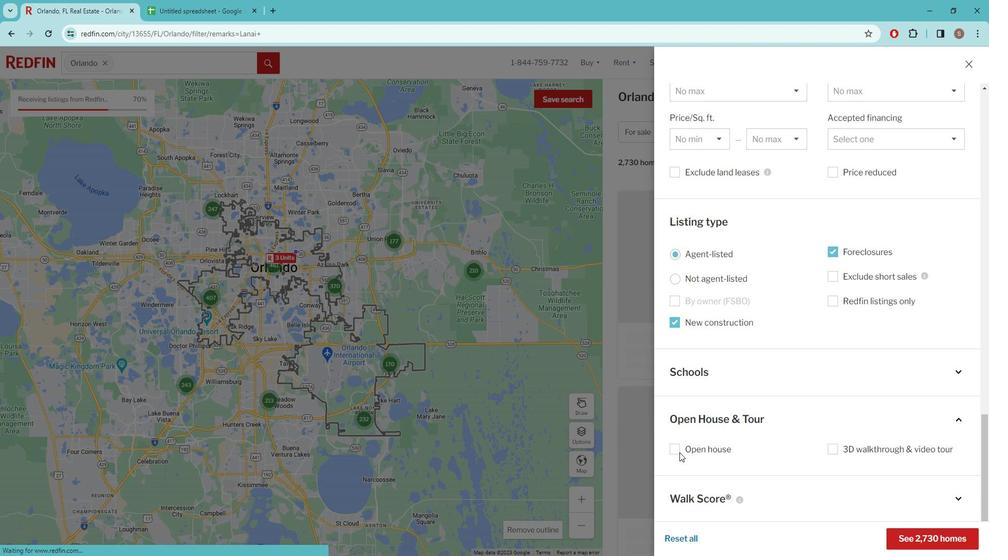 
Action: Mouse pressed left at (683, 444)
Screenshot: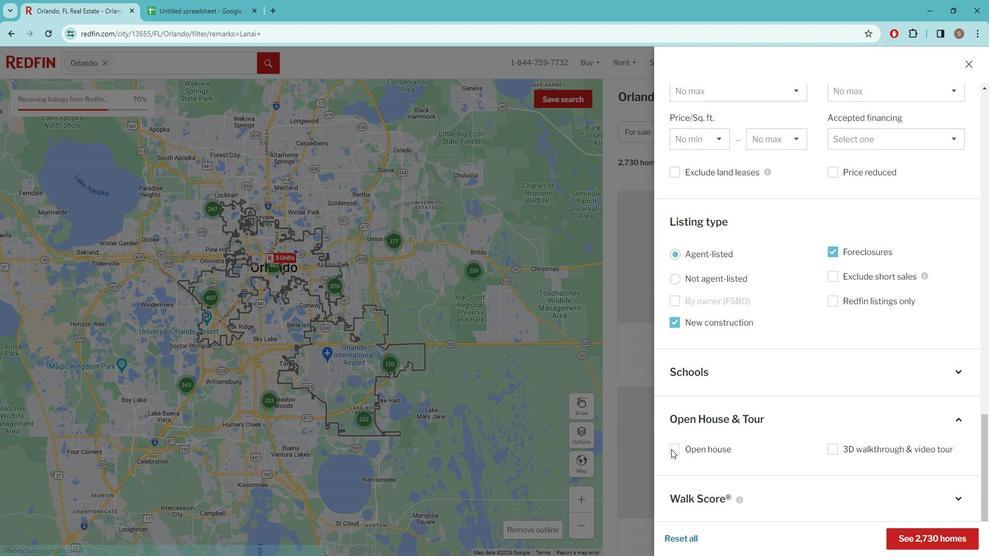 
Action: Mouse moved to (685, 445)
Screenshot: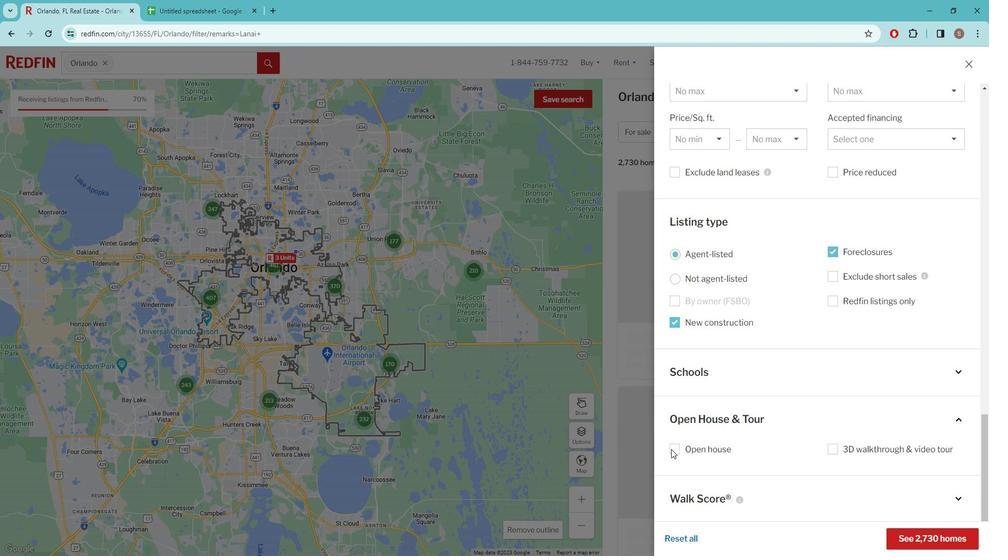 
Action: Mouse pressed left at (685, 445)
Screenshot: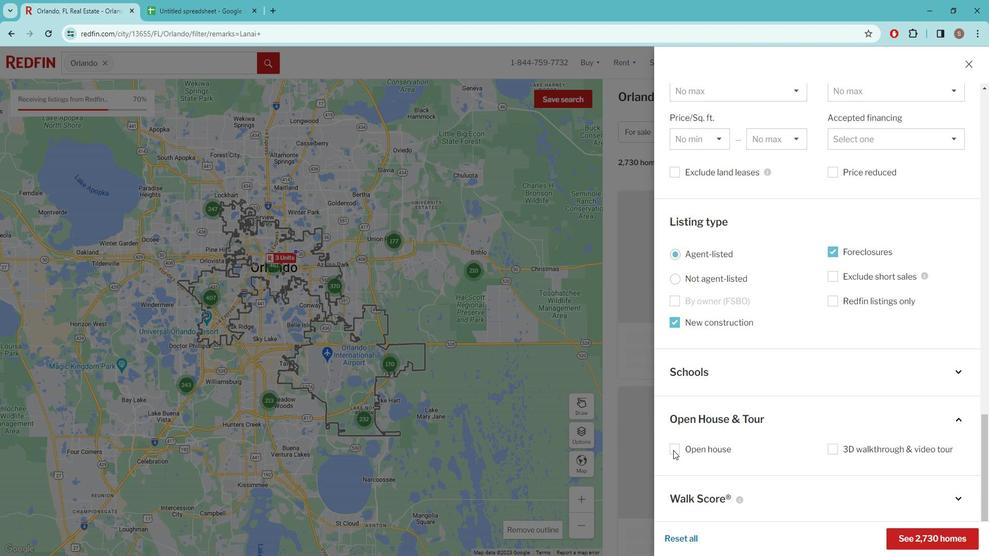 
Action: Mouse moved to (694, 445)
Screenshot: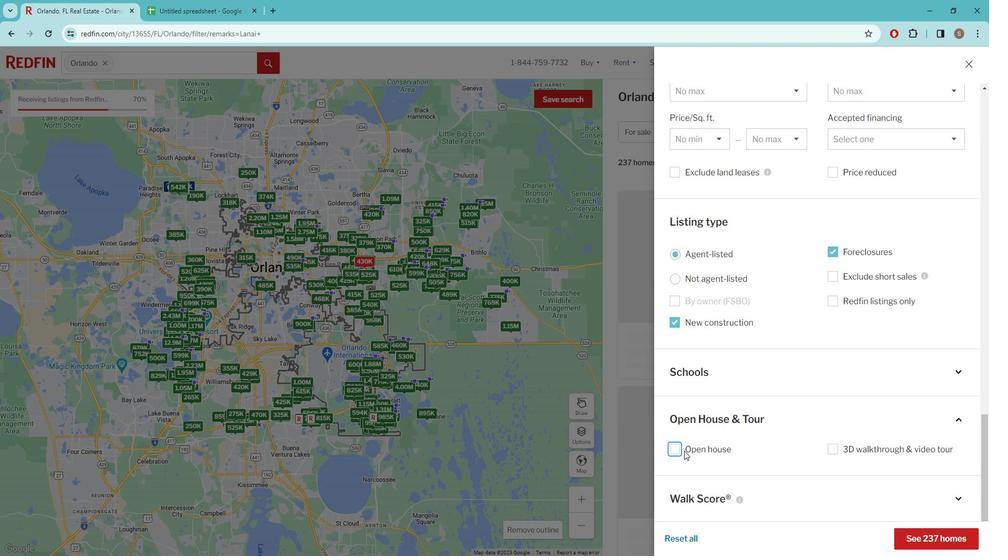 
Action: Mouse pressed left at (694, 445)
Screenshot: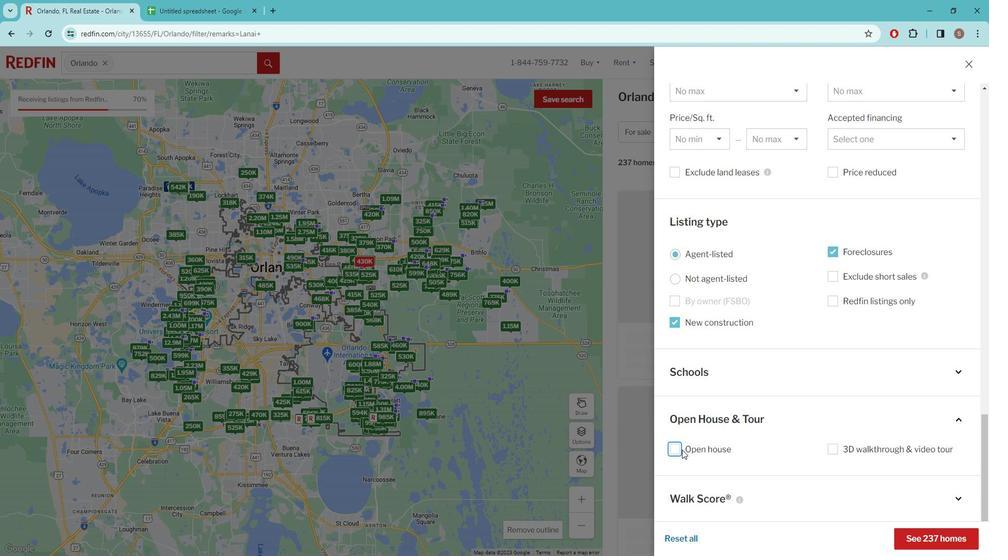 
Action: Mouse moved to (686, 445)
Screenshot: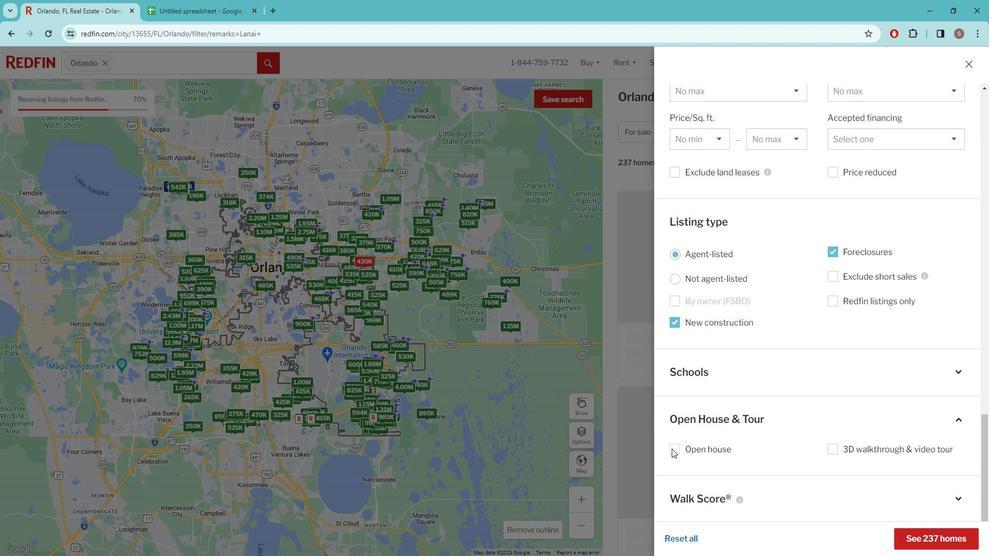 
Action: Mouse pressed left at (686, 445)
Screenshot: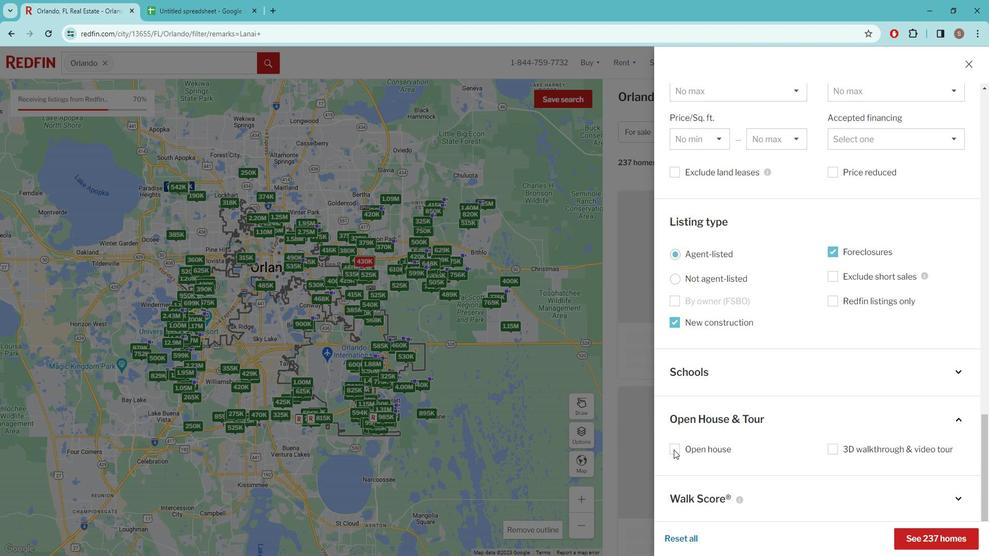 
Action: Mouse moved to (702, 483)
Screenshot: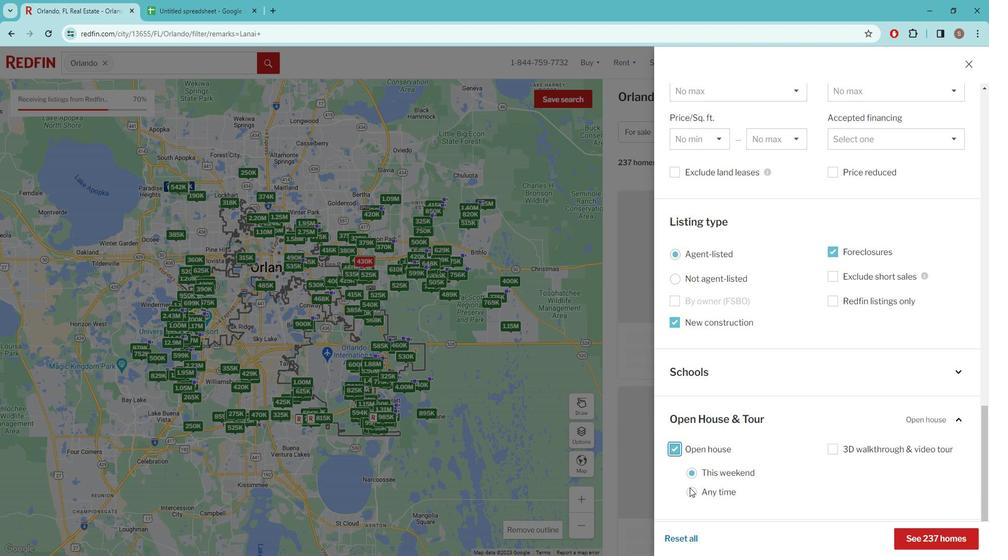 
Action: Mouse pressed left at (702, 483)
Screenshot: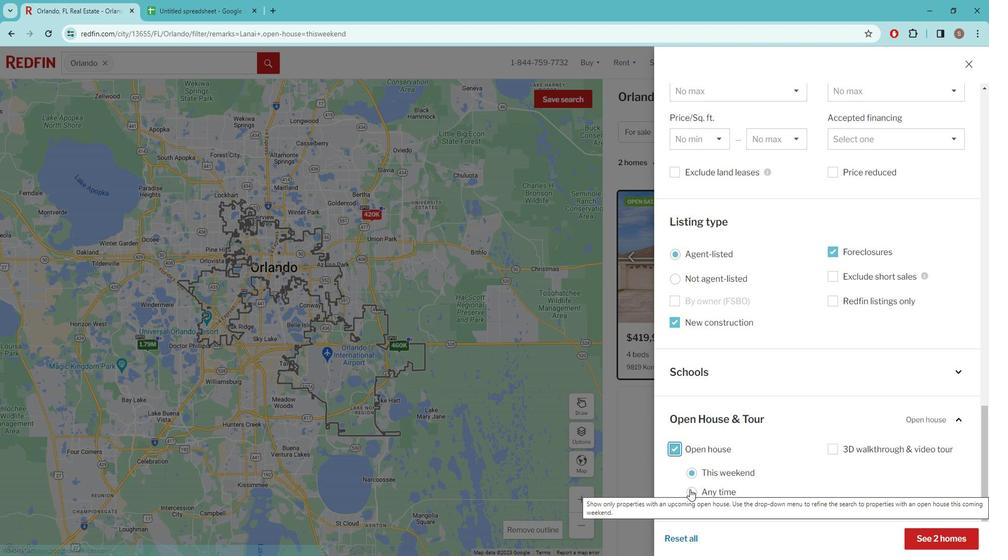 
Action: Mouse moved to (944, 526)
Screenshot: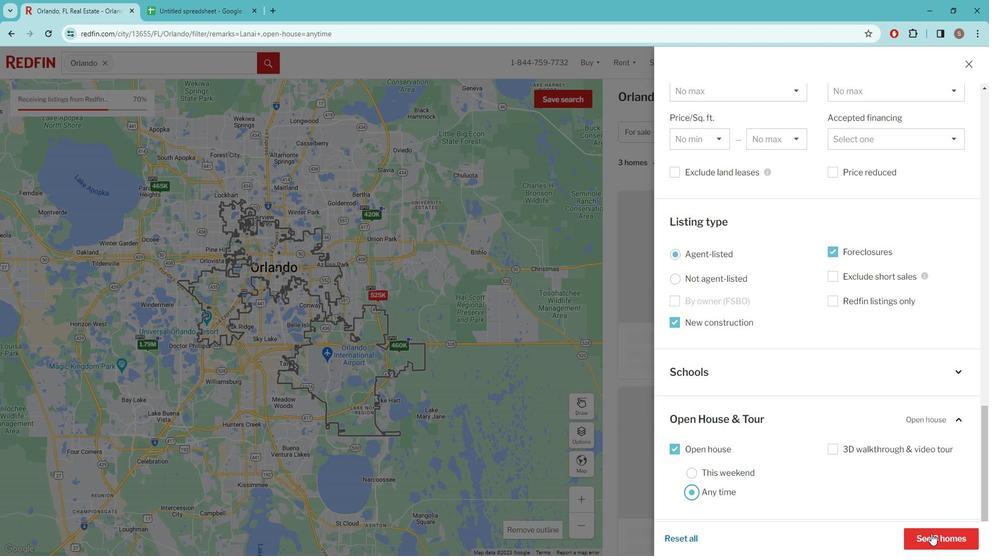
Action: Mouse pressed left at (944, 526)
Screenshot: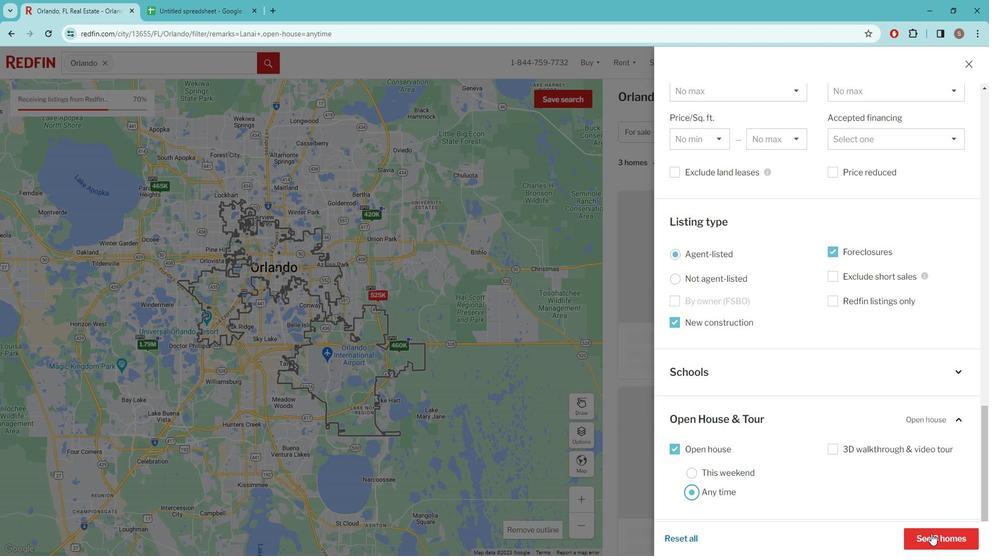 
Action: Mouse moved to (719, 329)
Screenshot: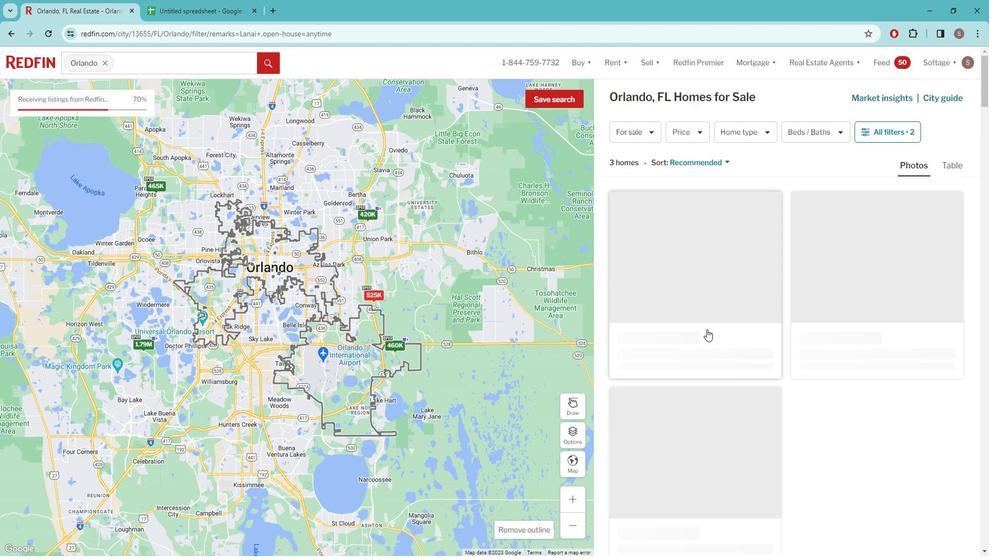 
Action: Mouse pressed left at (719, 329)
Screenshot: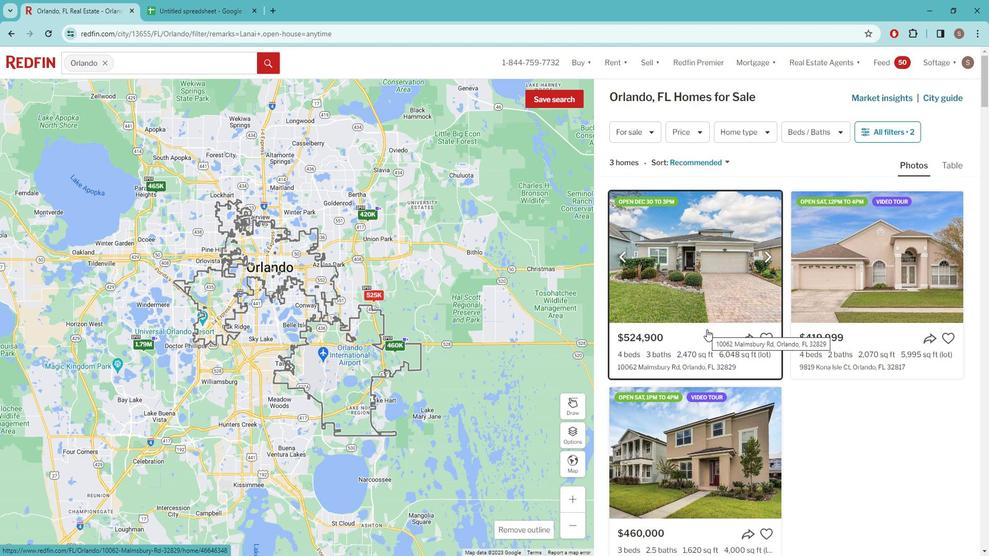 
Action: Mouse moved to (548, 248)
Screenshot: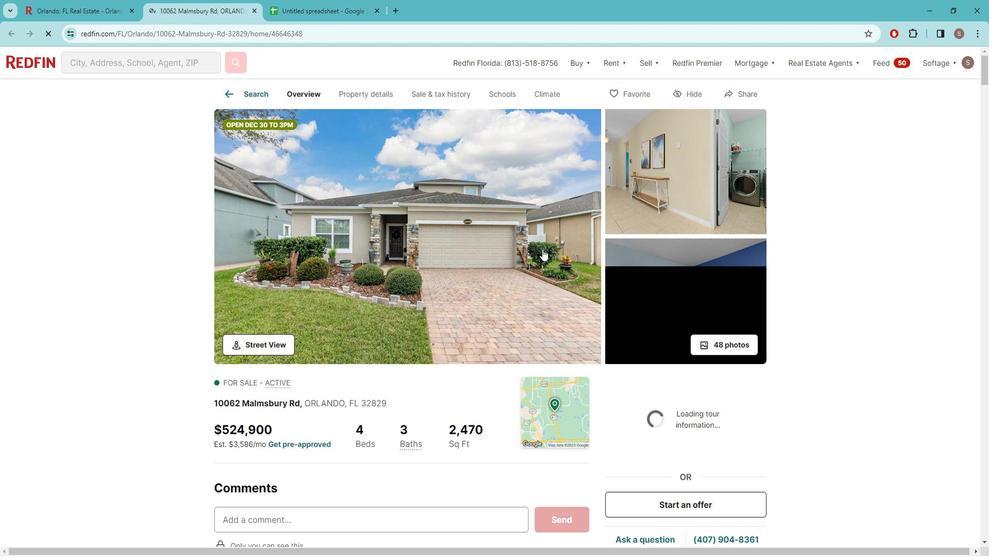
Action: Mouse pressed left at (548, 248)
Screenshot: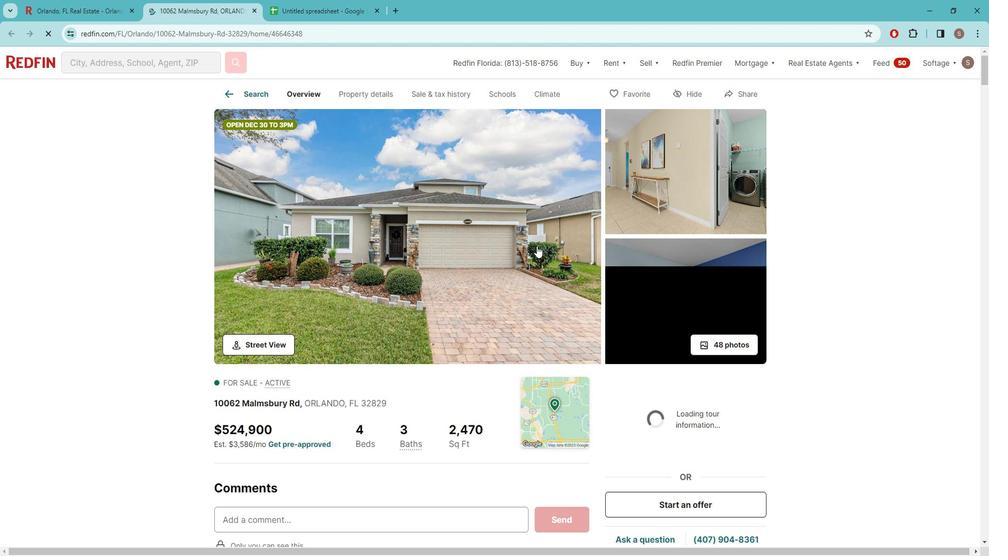 
Action: Mouse moved to (139, 255)
Screenshot: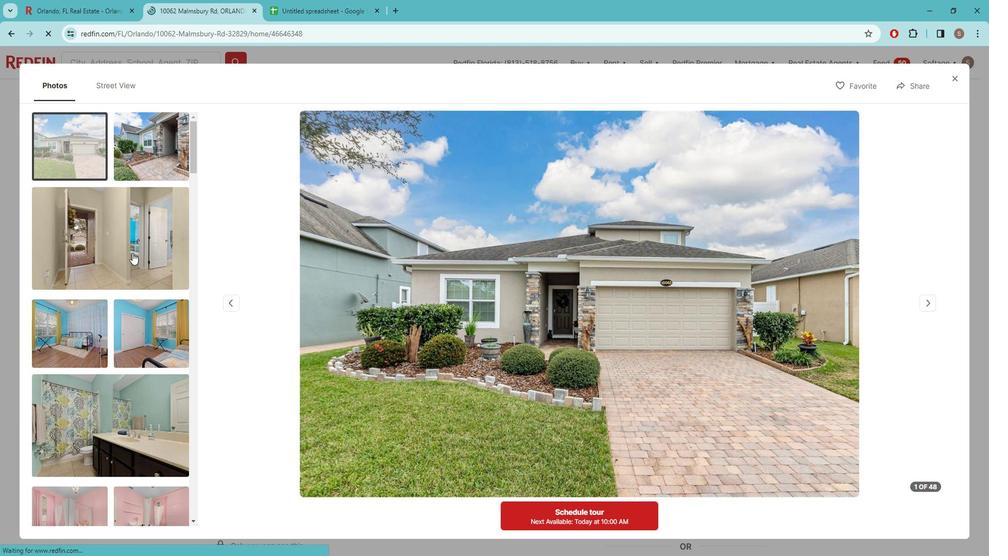 
Action: Mouse scrolled (139, 255) with delta (0, 0)
Screenshot: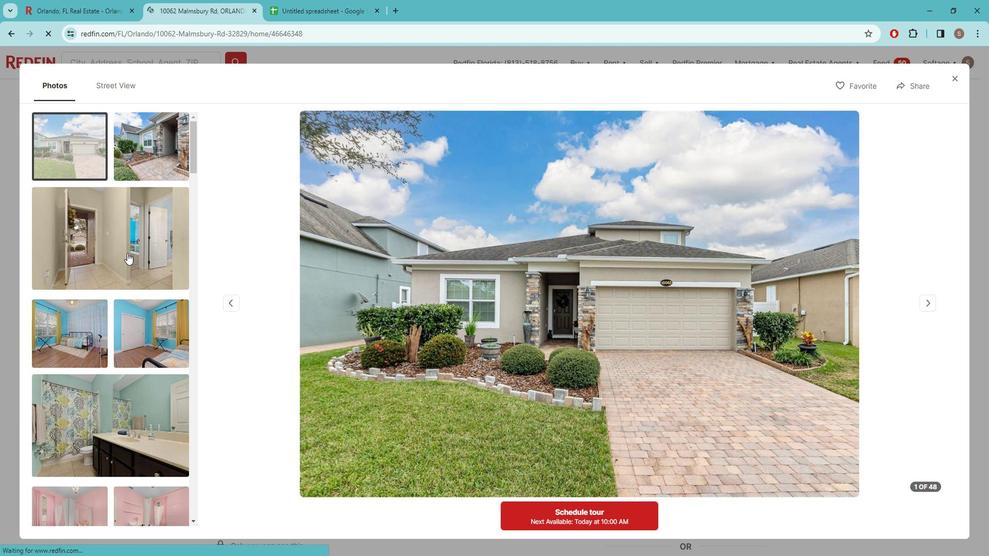 
Action: Mouse scrolled (139, 255) with delta (0, 0)
Screenshot: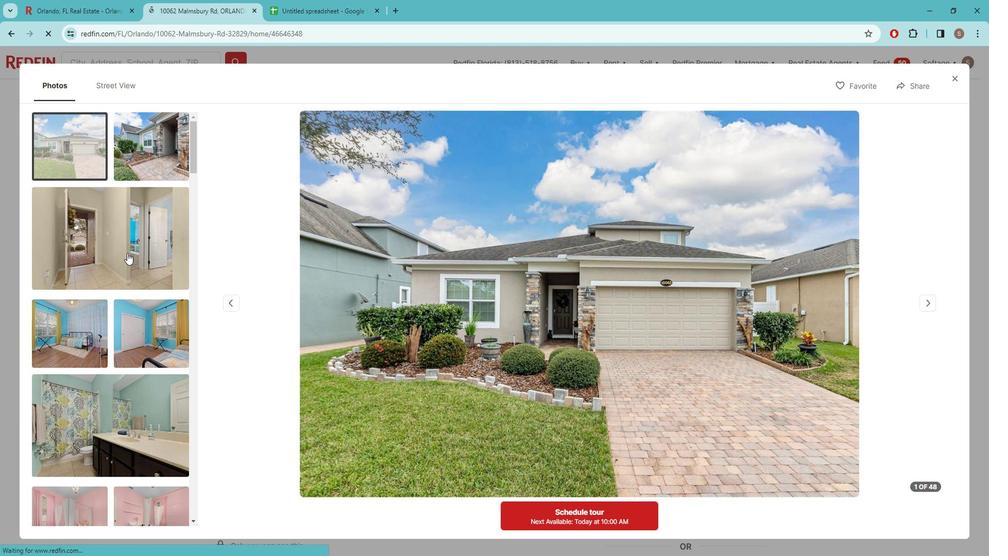 
Action: Mouse scrolled (139, 255) with delta (0, 0)
Screenshot: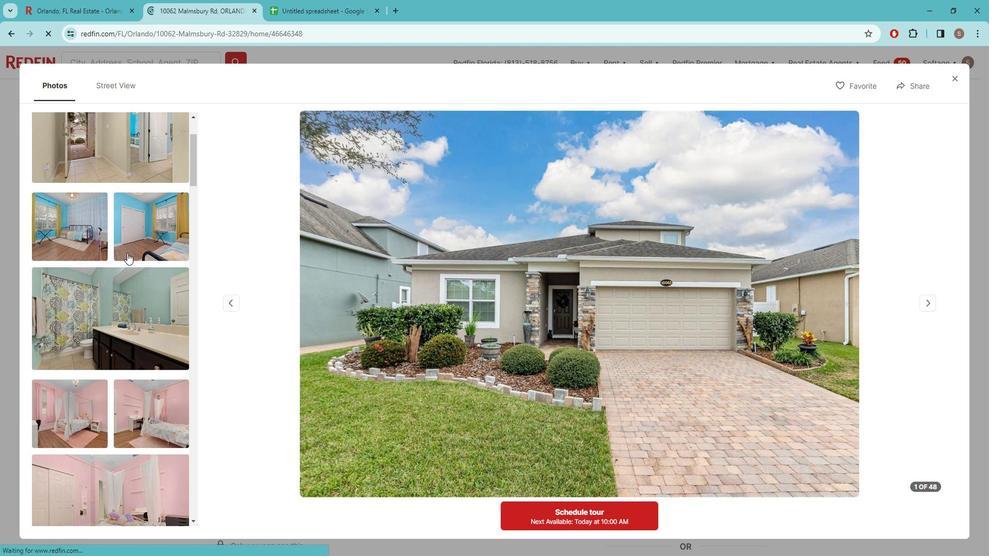 
Action: Mouse scrolled (139, 255) with delta (0, 0)
Screenshot: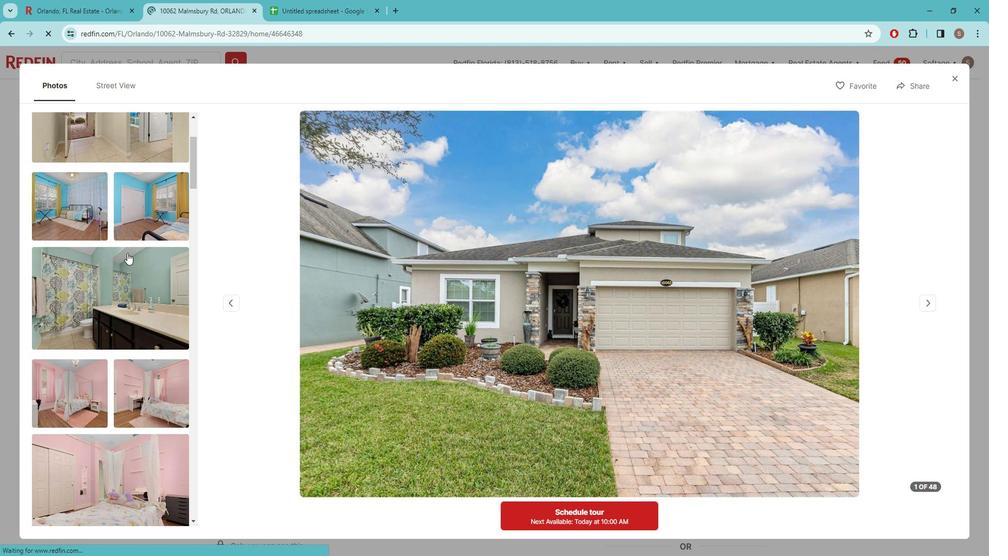 
Action: Mouse scrolled (139, 255) with delta (0, 0)
Screenshot: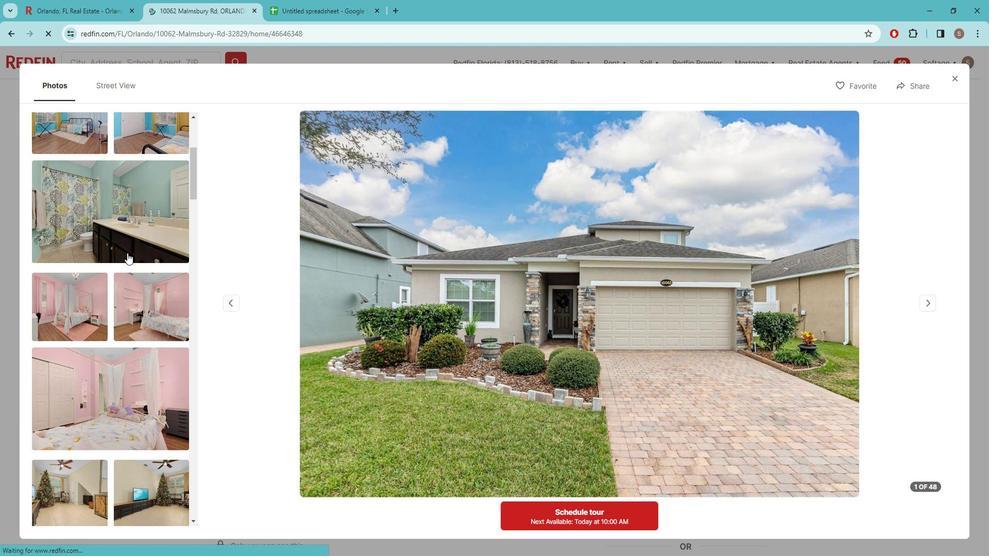 
Action: Mouse scrolled (139, 255) with delta (0, 0)
Screenshot: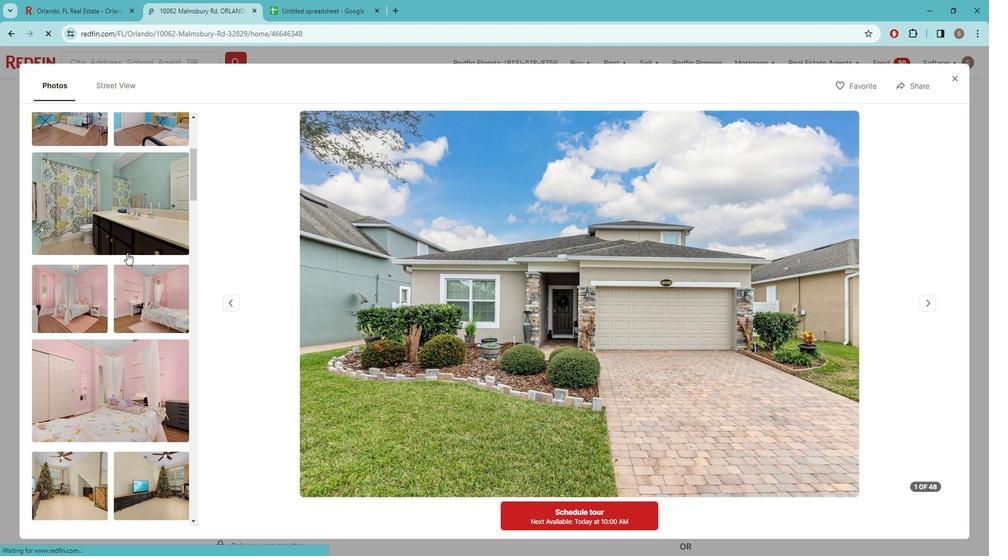 
Action: Mouse scrolled (139, 255) with delta (0, 0)
Screenshot: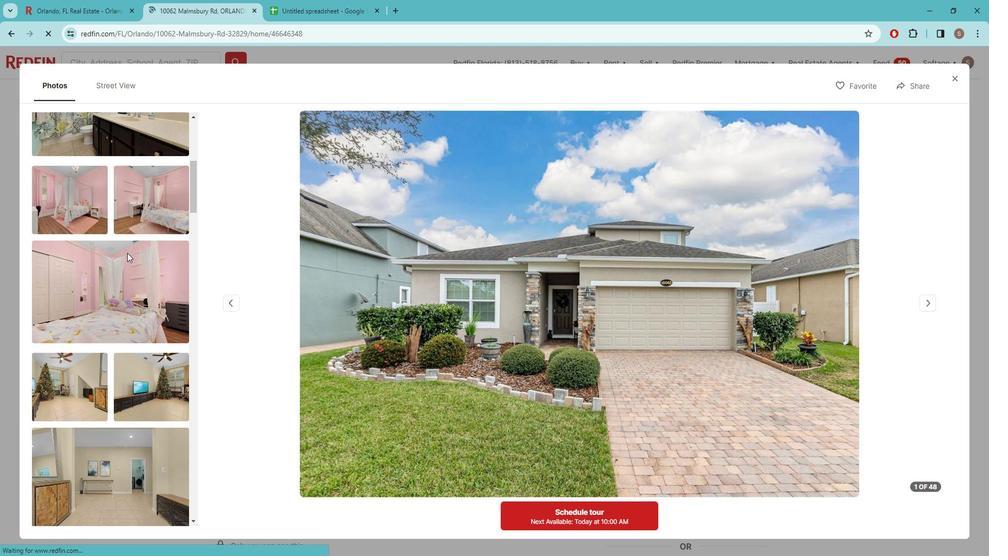 
Action: Mouse scrolled (139, 255) with delta (0, 0)
Screenshot: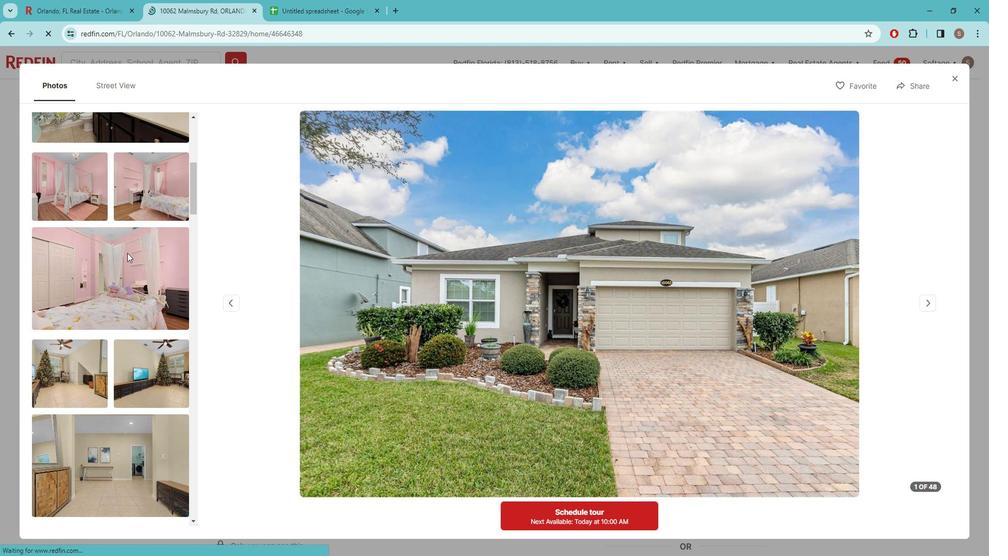 
Action: Mouse moved to (139, 257)
Screenshot: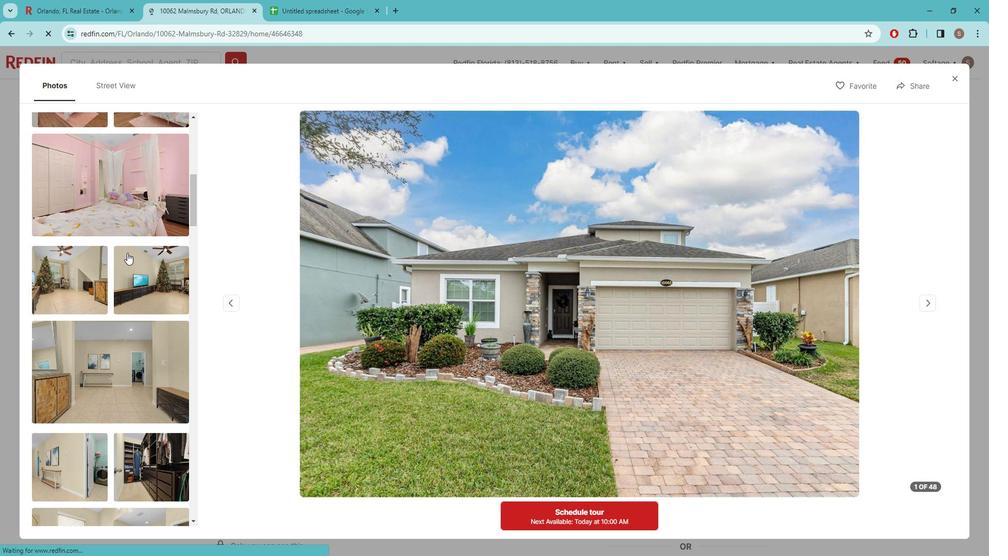 
Action: Mouse scrolled (139, 256) with delta (0, 0)
Screenshot: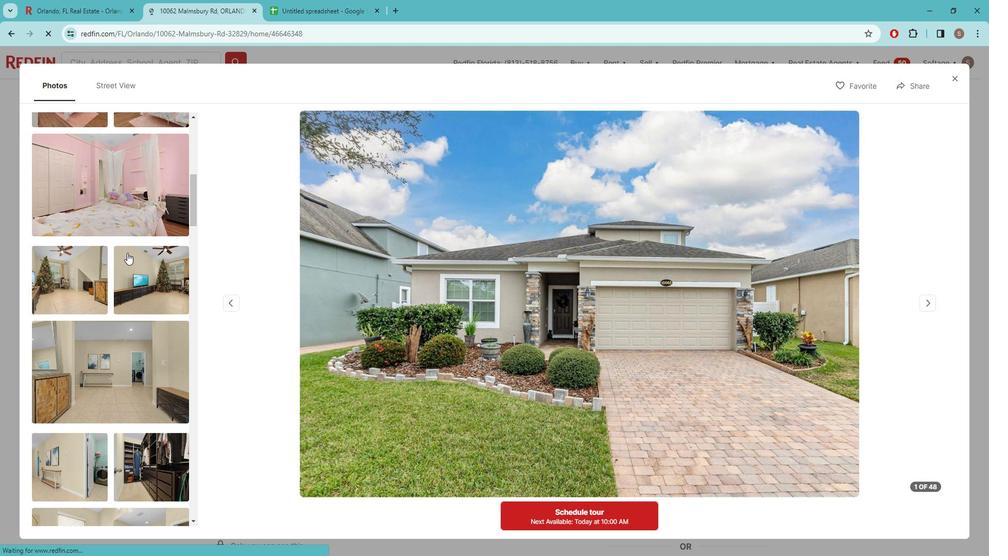 
Action: Mouse moved to (139, 258)
Screenshot: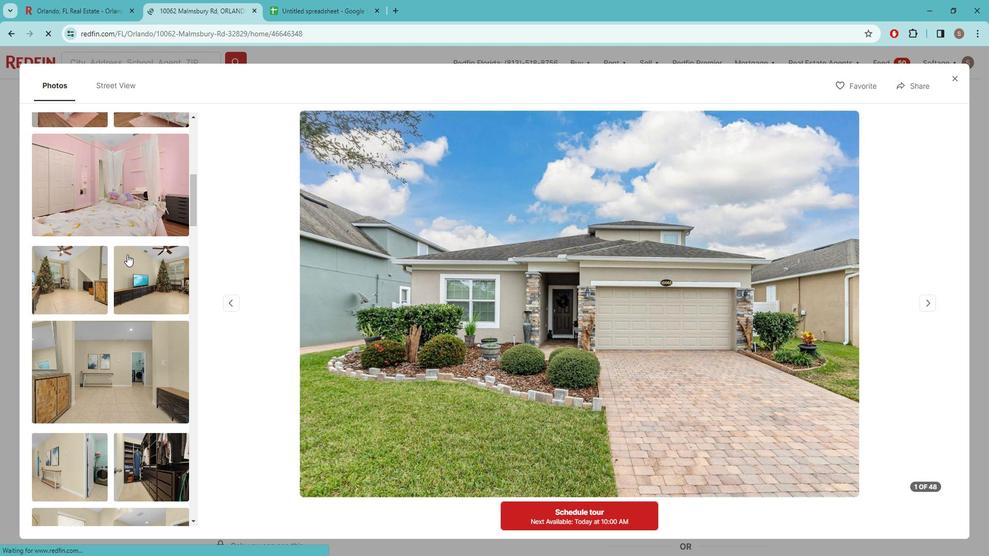 
Action: Mouse scrolled (139, 258) with delta (0, 0)
Screenshot: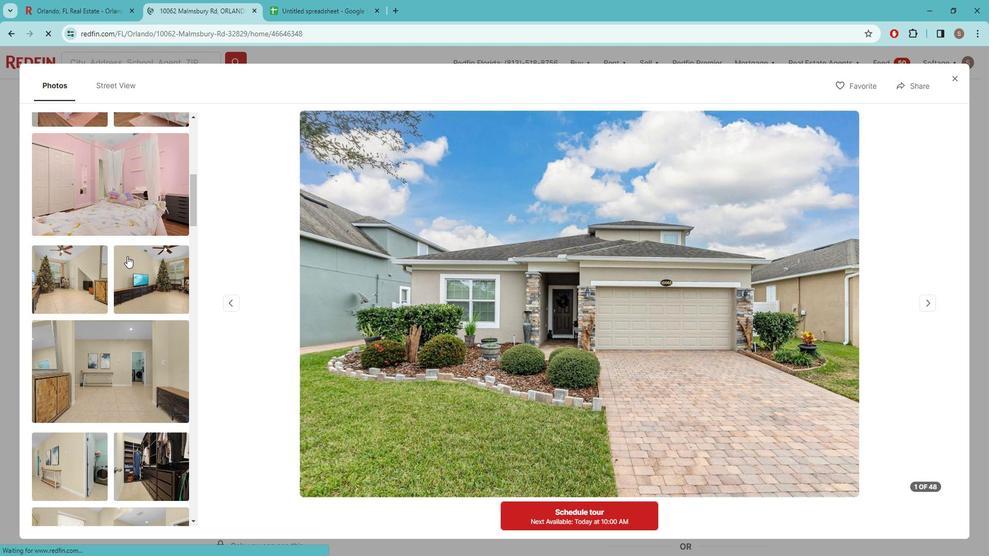 
Action: Mouse scrolled (139, 258) with delta (0, 0)
Screenshot: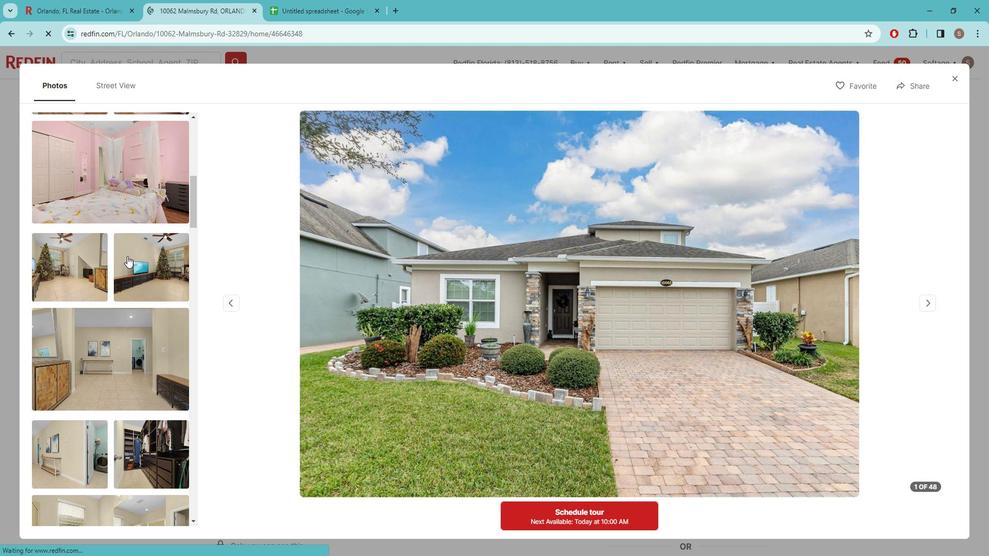 
Action: Mouse scrolled (139, 258) with delta (0, 0)
Screenshot: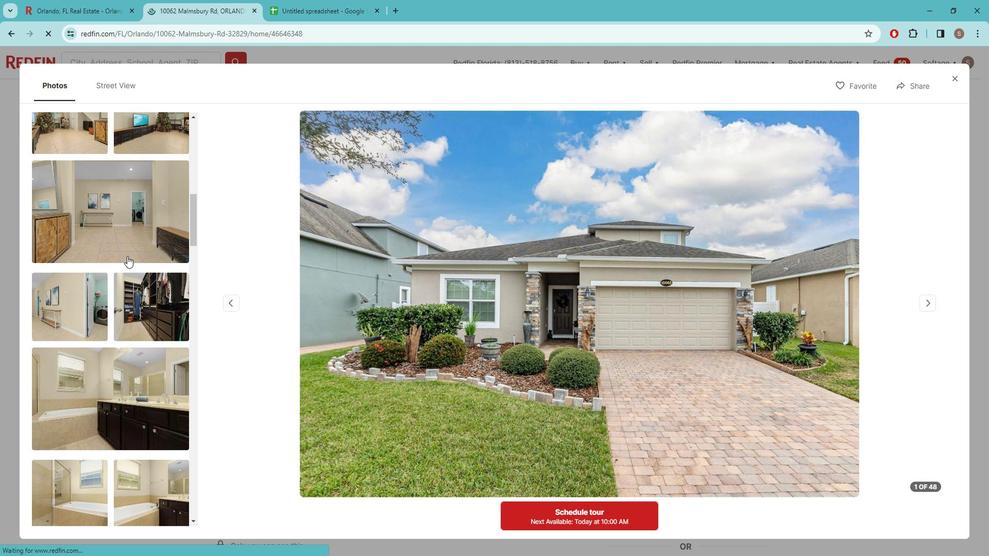 
Action: Mouse scrolled (139, 258) with delta (0, 0)
Screenshot: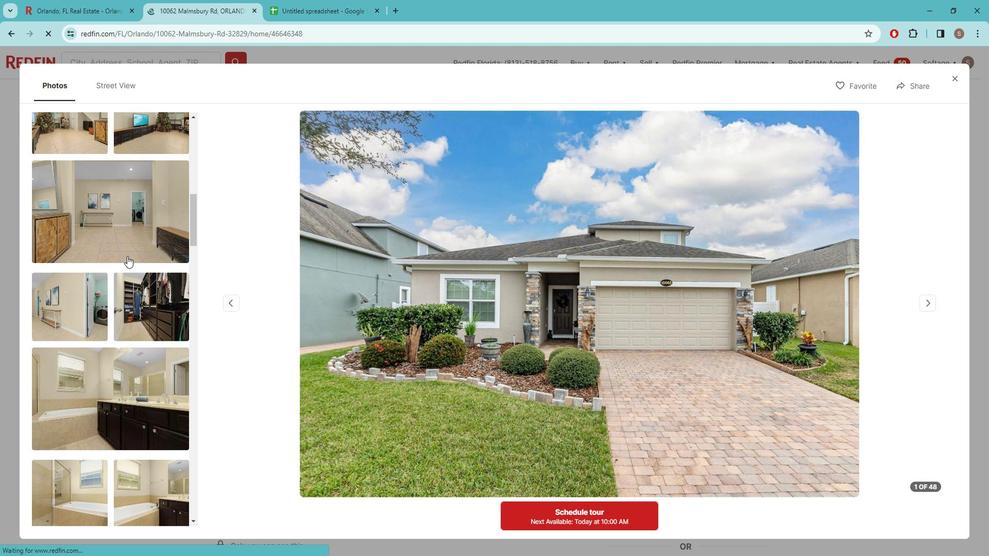 
Action: Mouse scrolled (139, 258) with delta (0, 0)
Screenshot: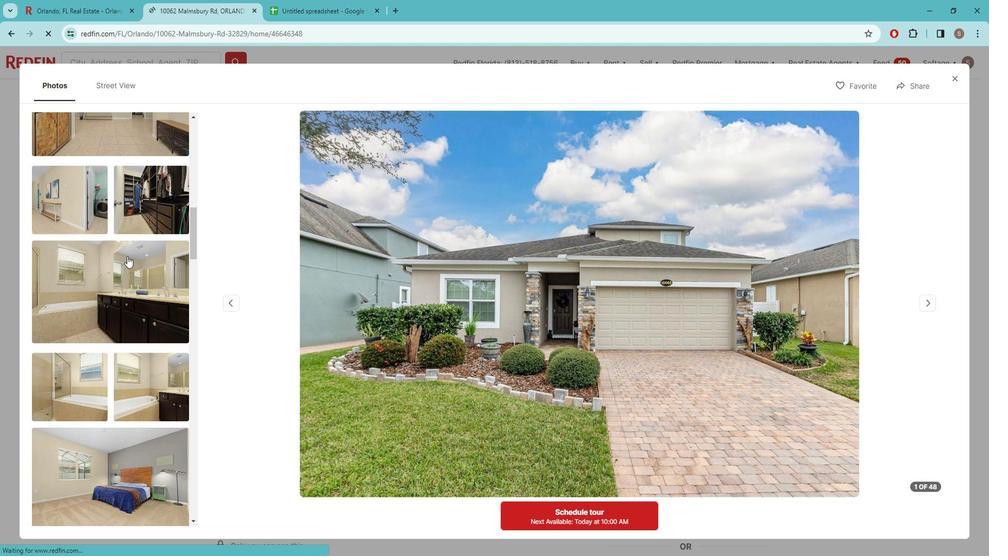 
Action: Mouse scrolled (139, 258) with delta (0, 0)
Screenshot: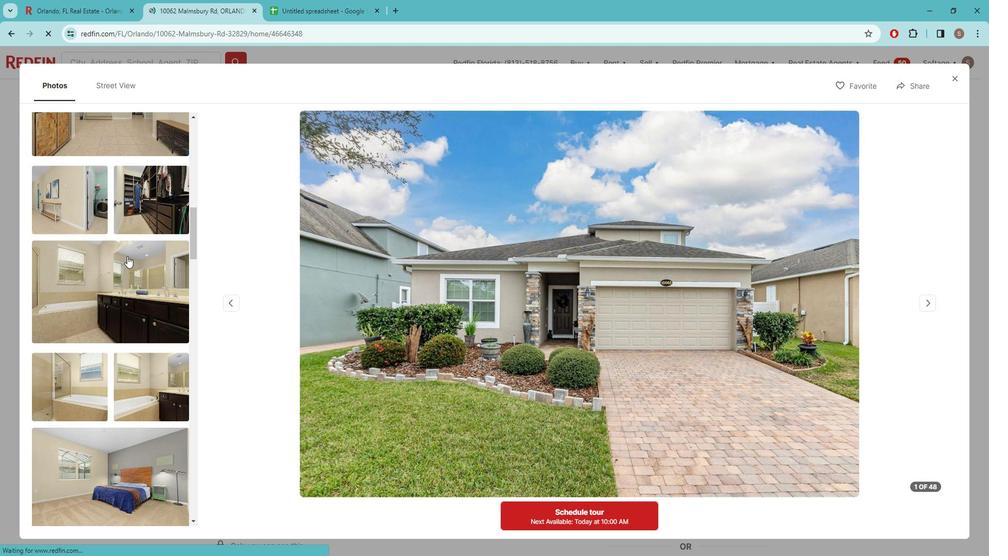
Action: Mouse scrolled (139, 258) with delta (0, 0)
Screenshot: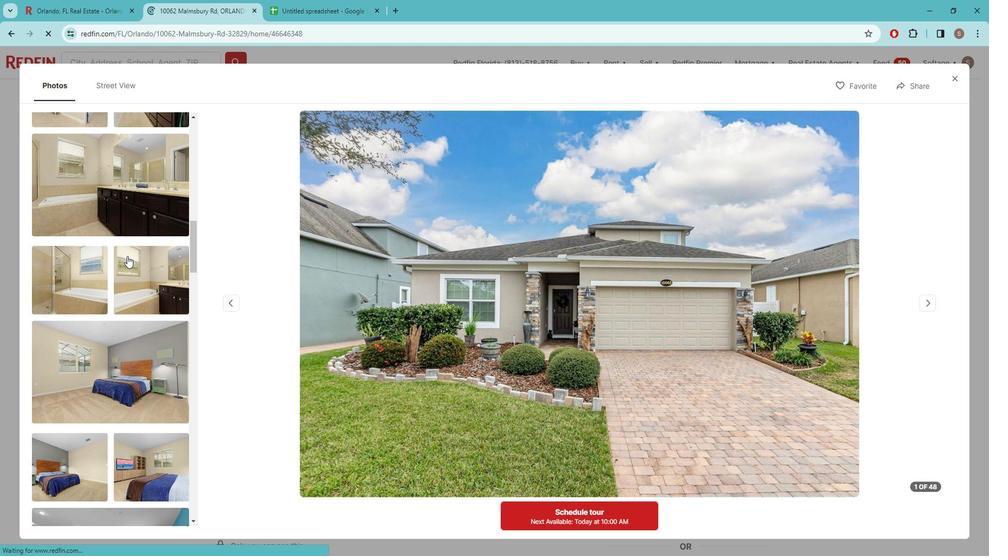 
Action: Mouse scrolled (139, 258) with delta (0, 0)
Screenshot: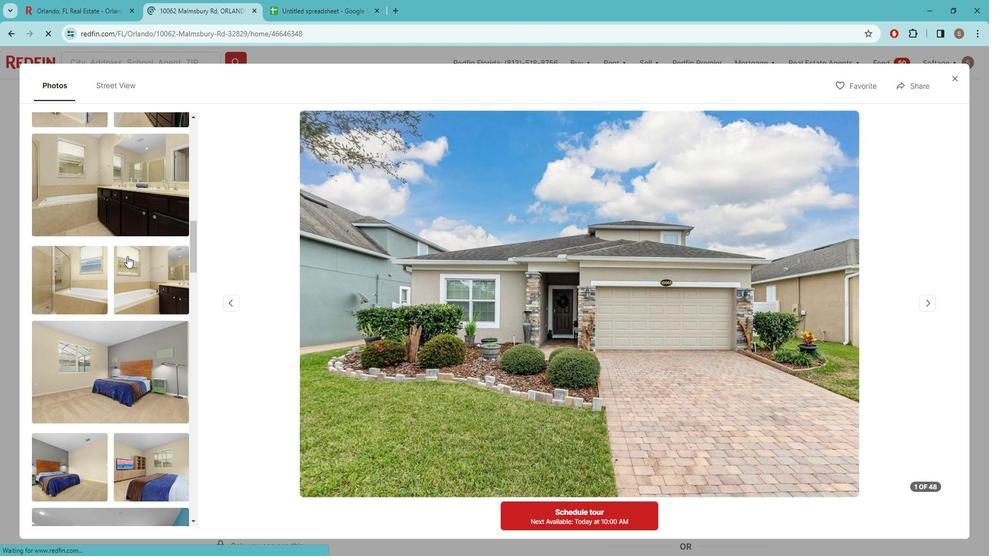 
Action: Mouse moved to (139, 259)
Screenshot: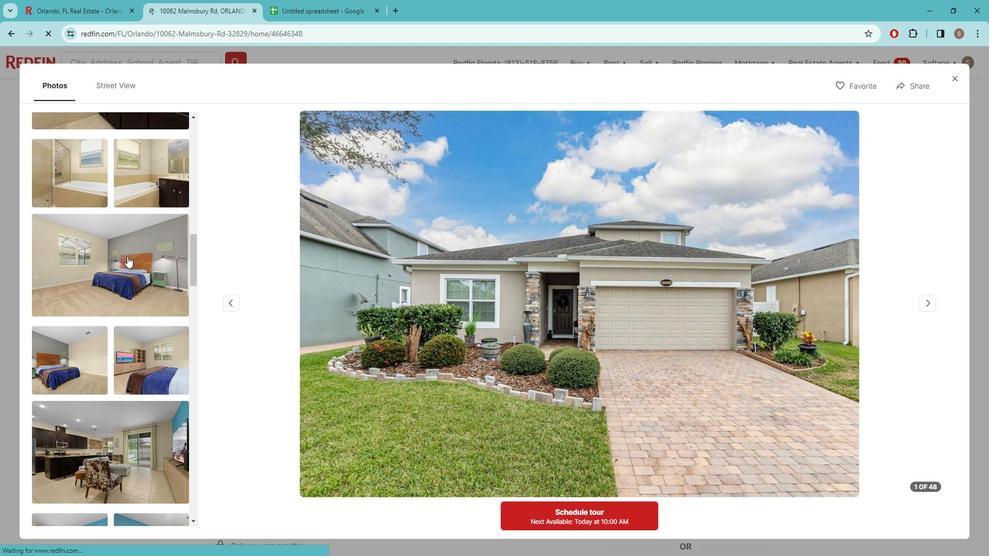 
Action: Mouse scrolled (139, 258) with delta (0, 0)
Screenshot: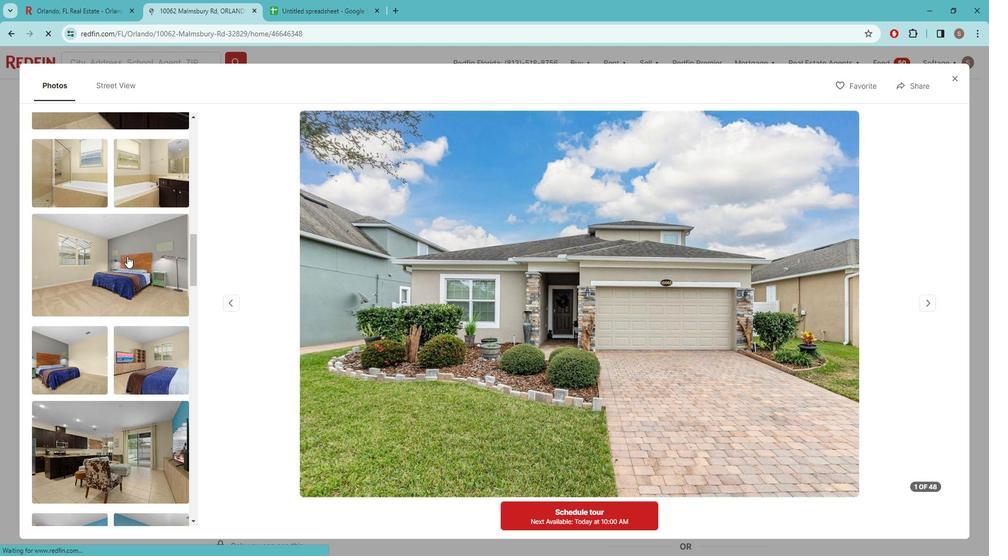 
Action: Mouse moved to (139, 259)
Screenshot: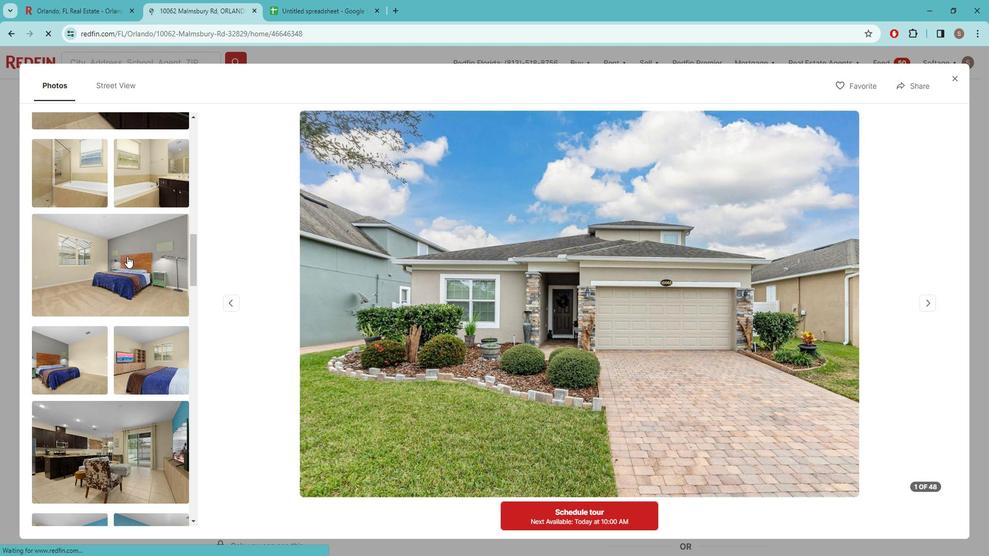 
Action: Mouse scrolled (139, 258) with delta (0, 0)
Screenshot: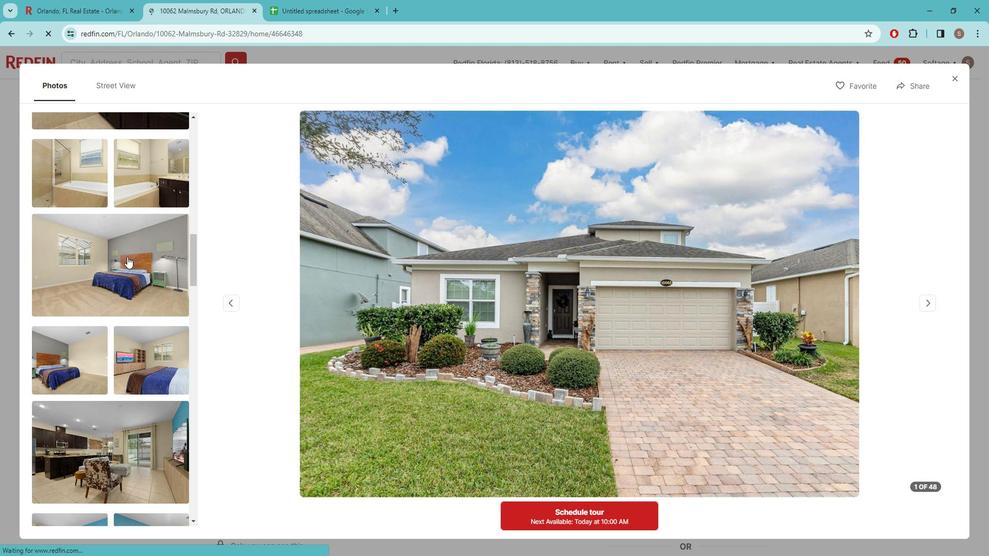 
Action: Mouse scrolled (139, 258) with delta (0, 0)
Screenshot: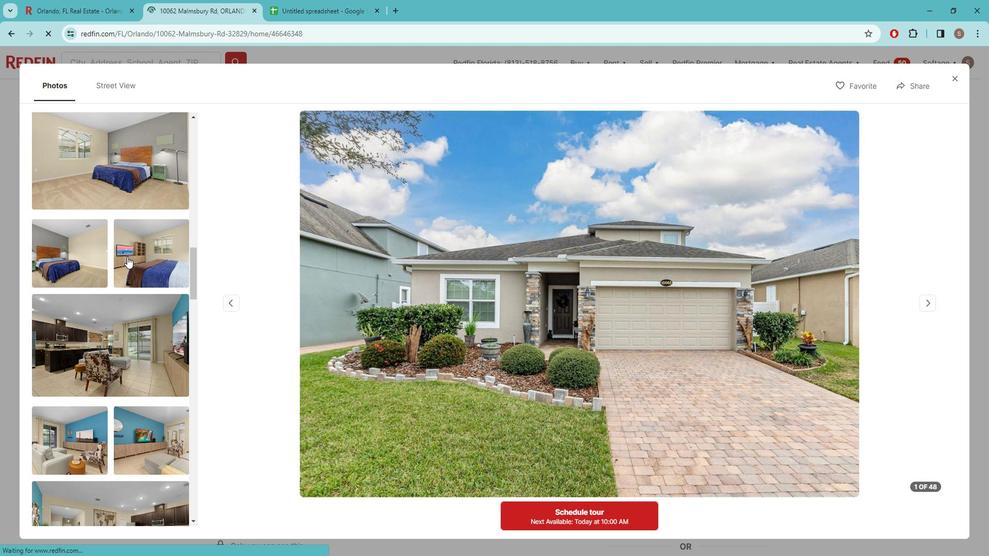 
Action: Mouse scrolled (139, 258) with delta (0, 0)
Screenshot: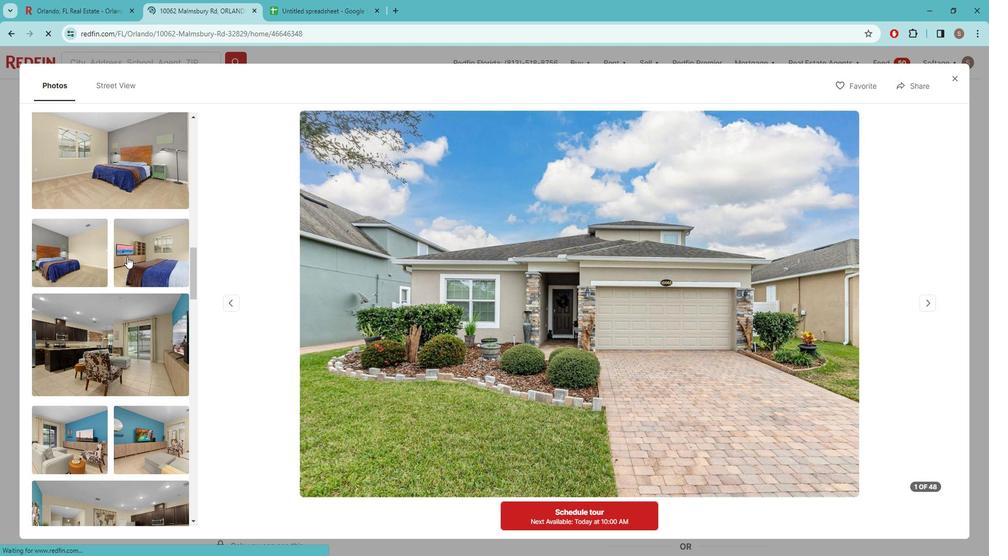 
Action: Mouse scrolled (139, 258) with delta (0, 0)
Screenshot: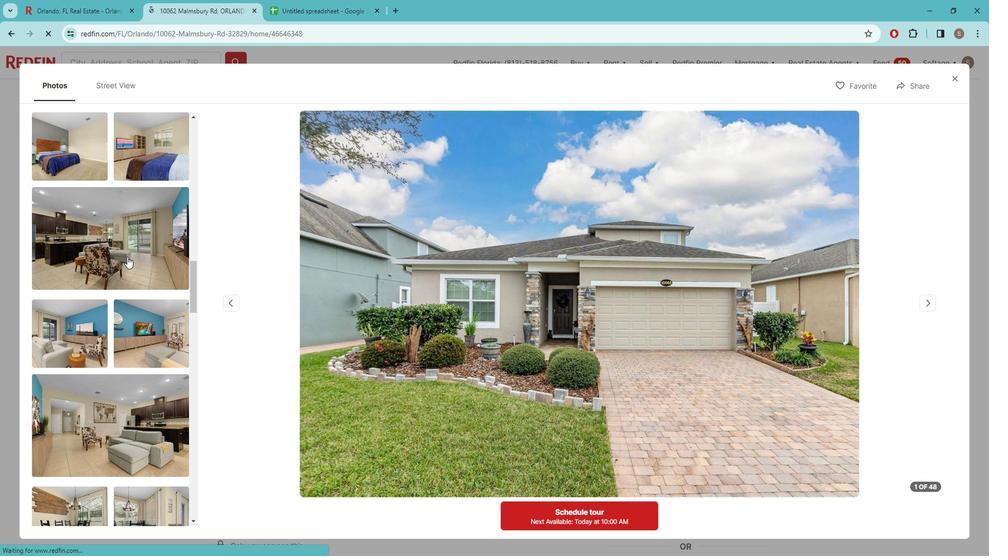 
Action: Mouse scrolled (139, 258) with delta (0, 0)
Screenshot: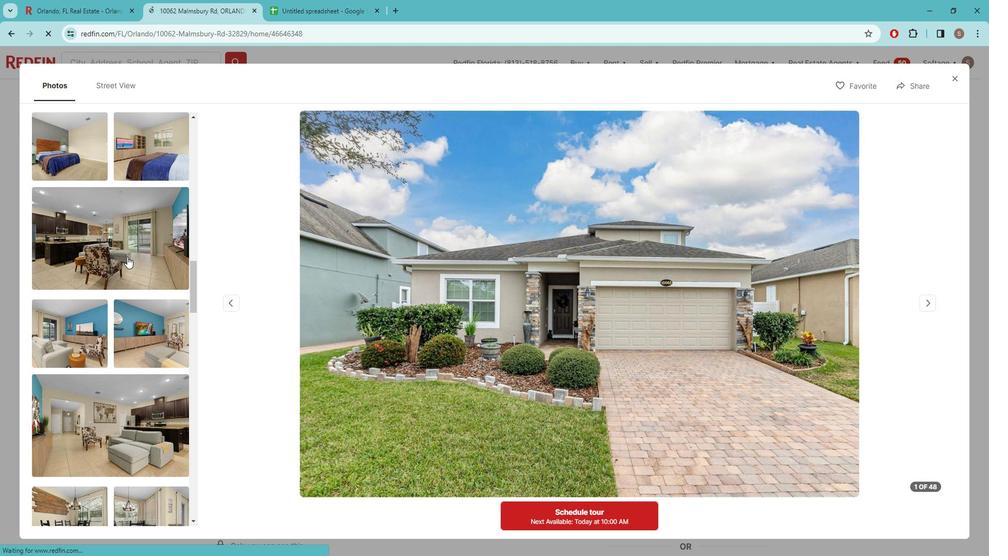 
Action: Mouse moved to (139, 260)
Screenshot: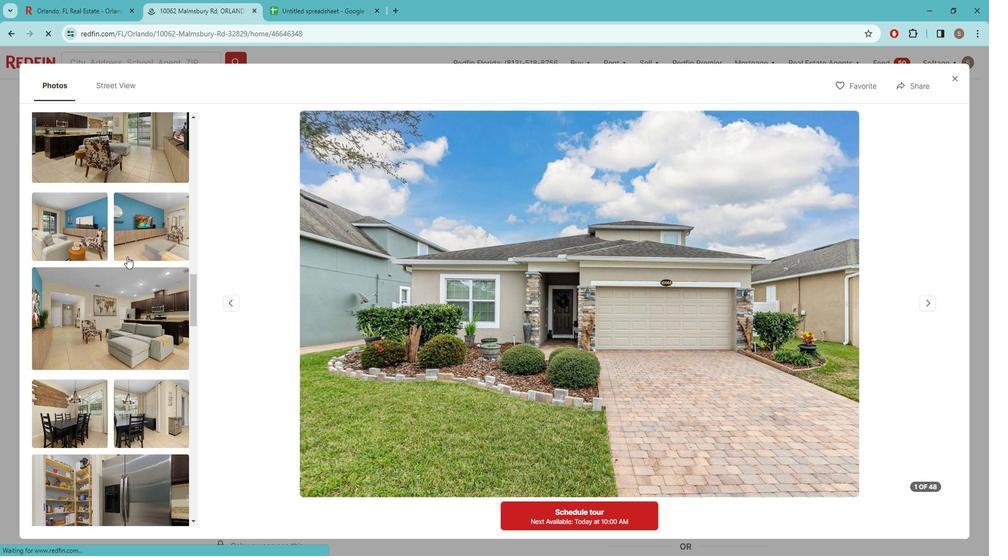 
Action: Mouse scrolled (139, 259) with delta (0, 0)
Screenshot: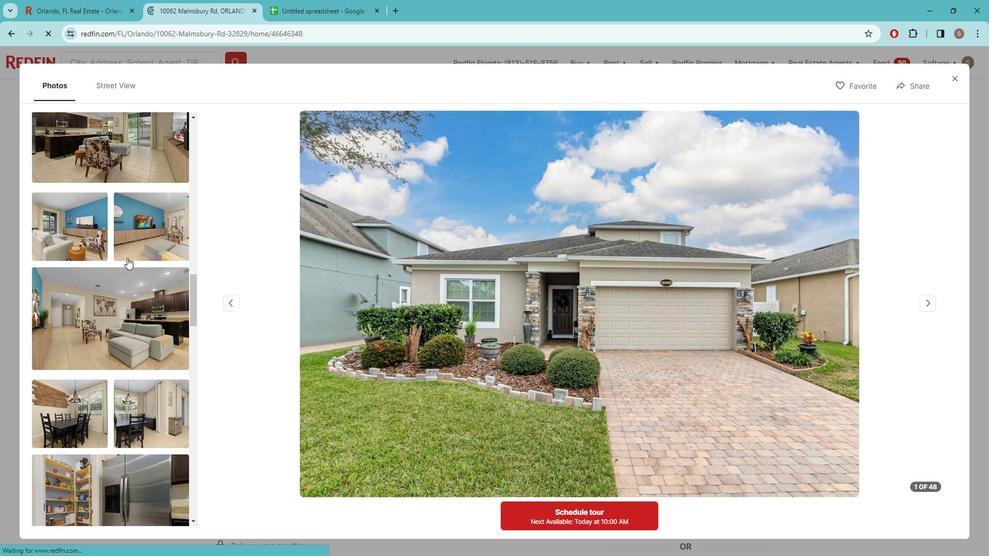 
Action: Mouse scrolled (139, 259) with delta (0, 0)
Screenshot: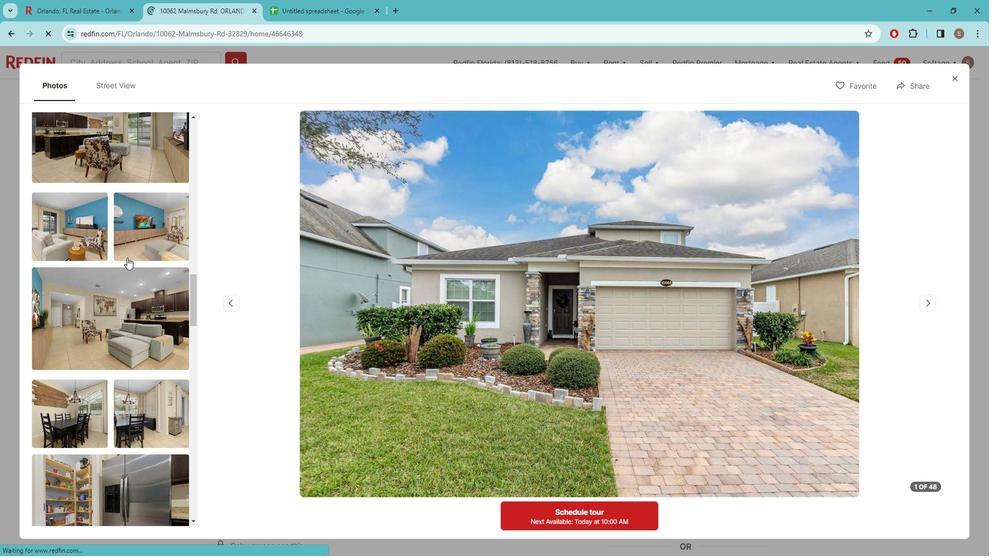
Action: Mouse moved to (139, 260)
Screenshot: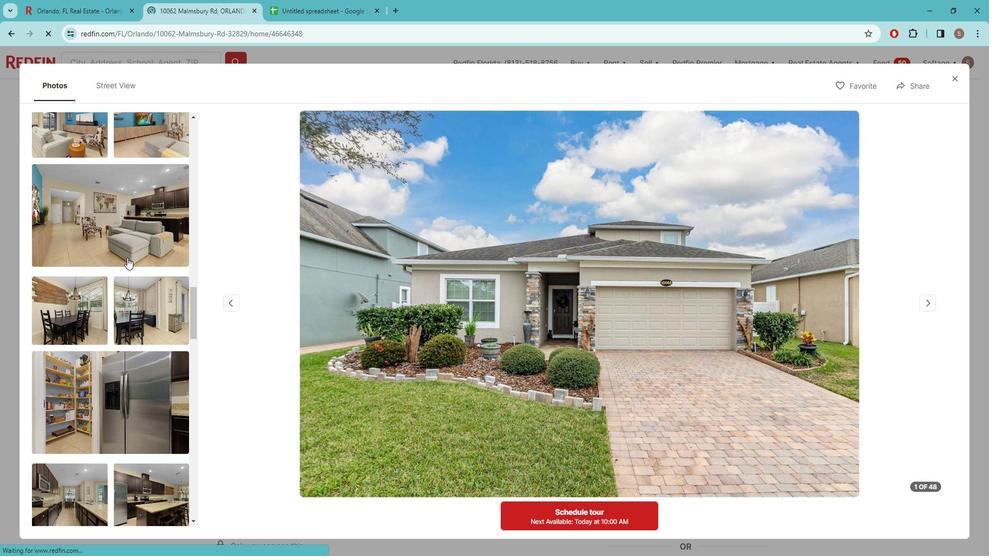 
Action: Mouse scrolled (139, 259) with delta (0, 0)
Screenshot: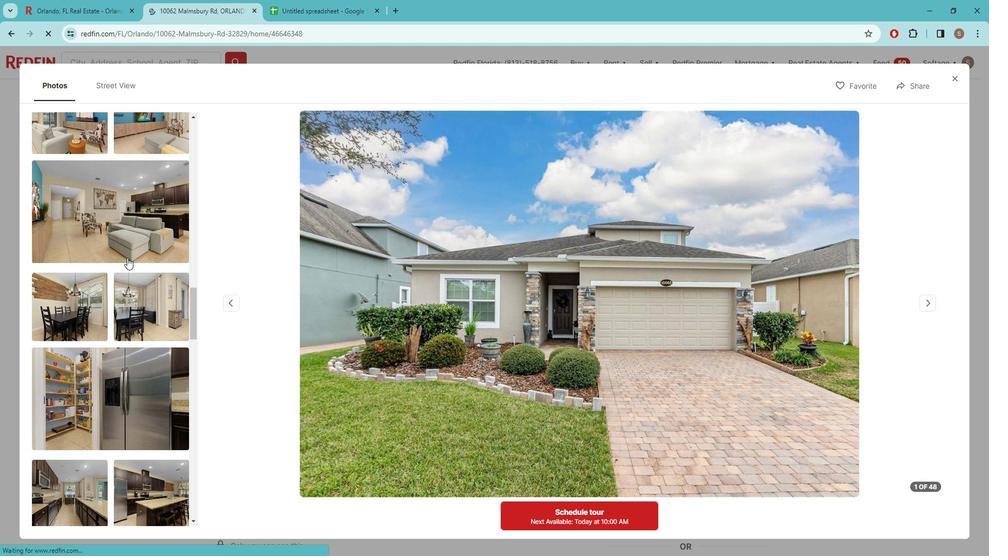 
Action: Mouse scrolled (139, 259) with delta (0, 0)
Screenshot: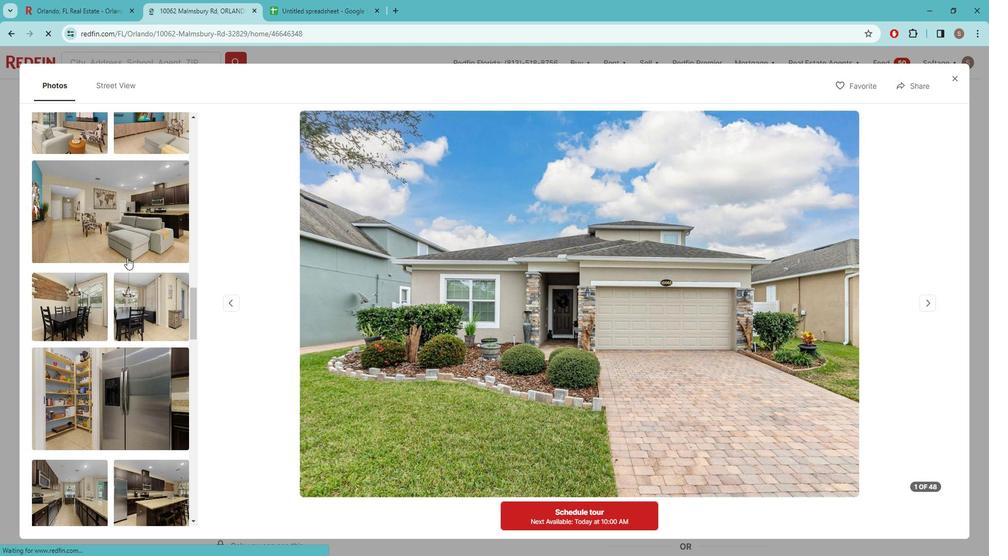 
Action: Mouse scrolled (139, 259) with delta (0, 0)
Screenshot: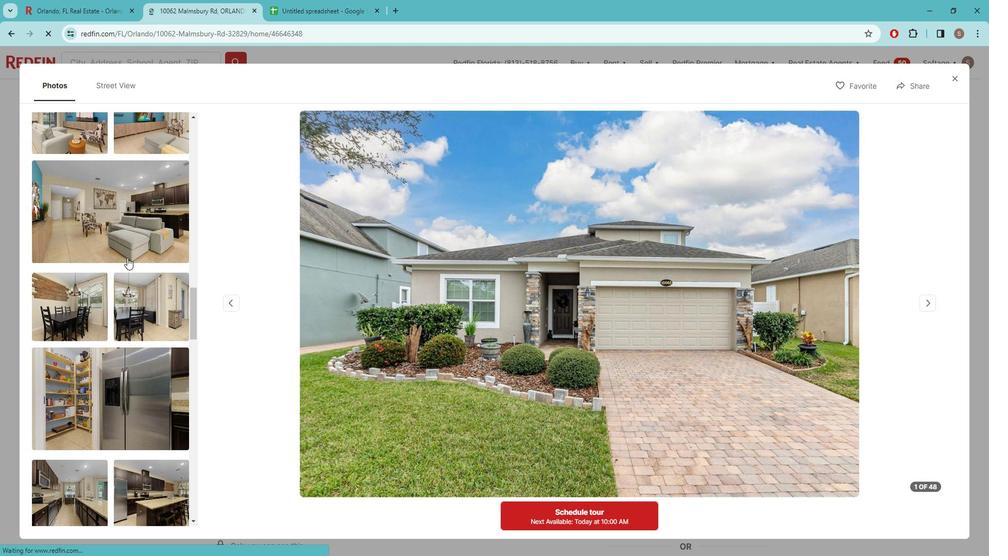 
Action: Mouse moved to (138, 260)
Screenshot: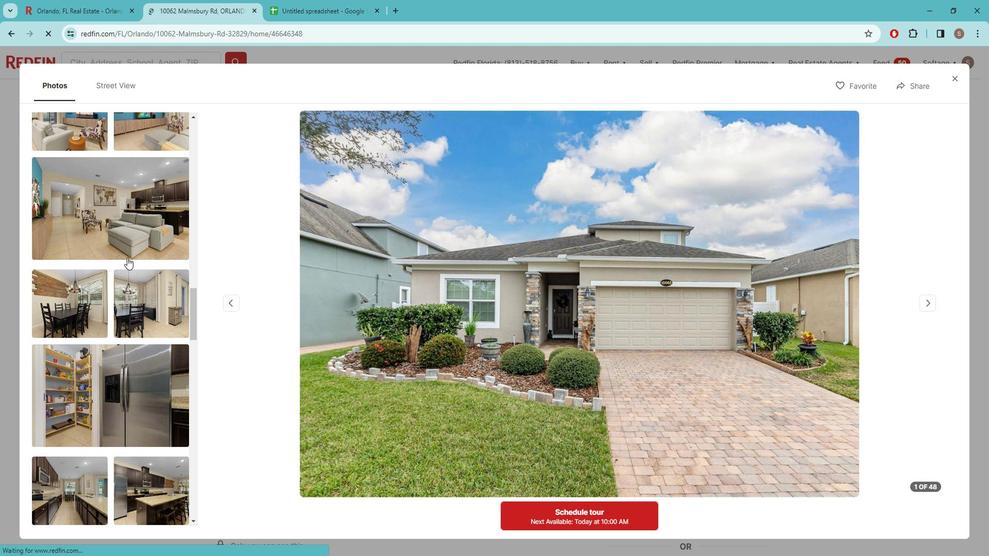 
Action: Mouse scrolled (138, 260) with delta (0, 0)
Screenshot: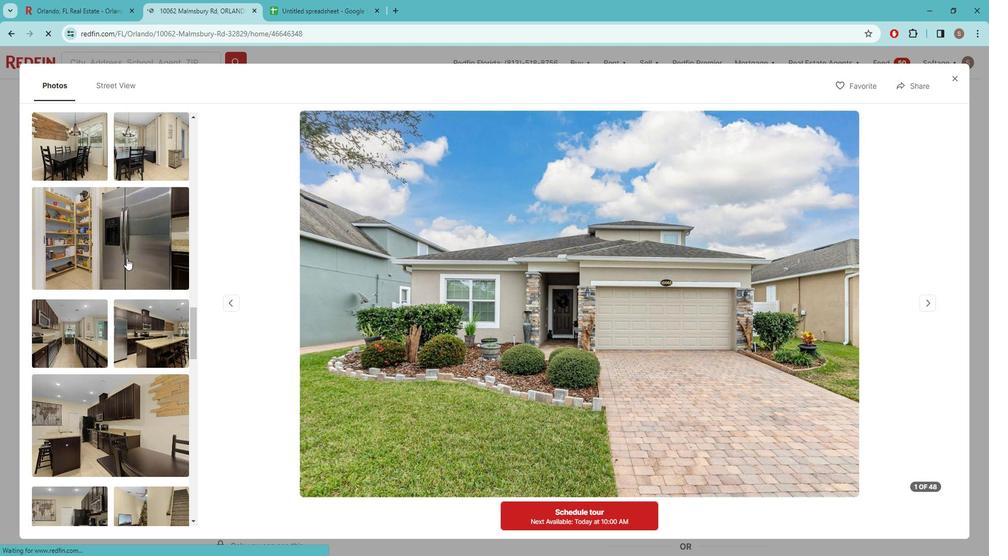 
Action: Mouse scrolled (138, 260) with delta (0, 0)
Screenshot: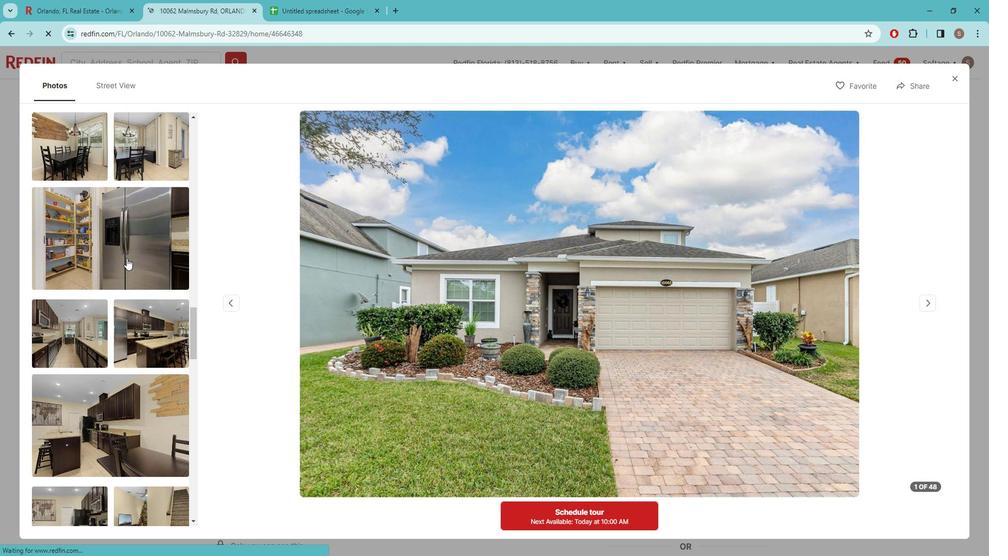 
Action: Mouse scrolled (138, 260) with delta (0, 0)
Screenshot: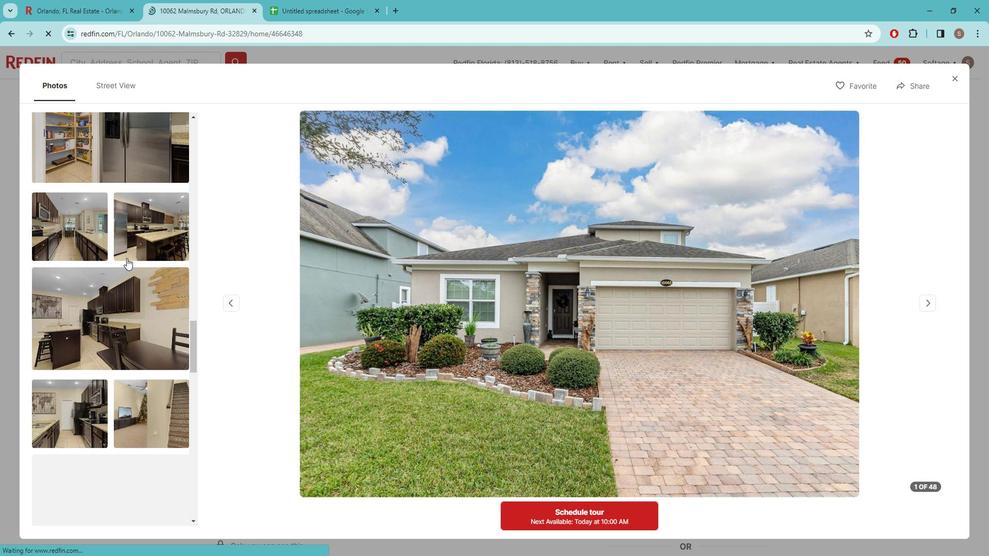 
Action: Mouse scrolled (138, 260) with delta (0, 0)
Screenshot: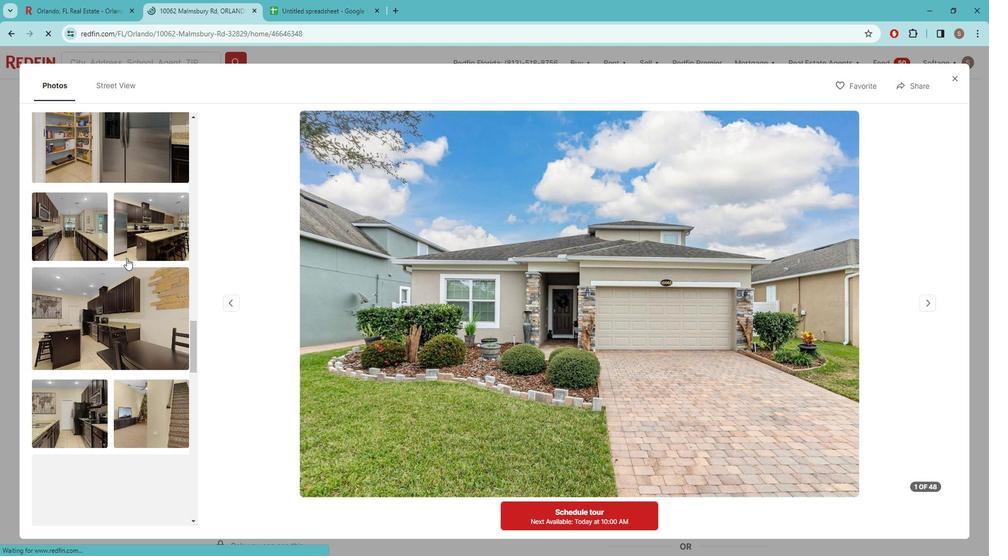 
Action: Mouse scrolled (138, 260) with delta (0, 0)
Screenshot: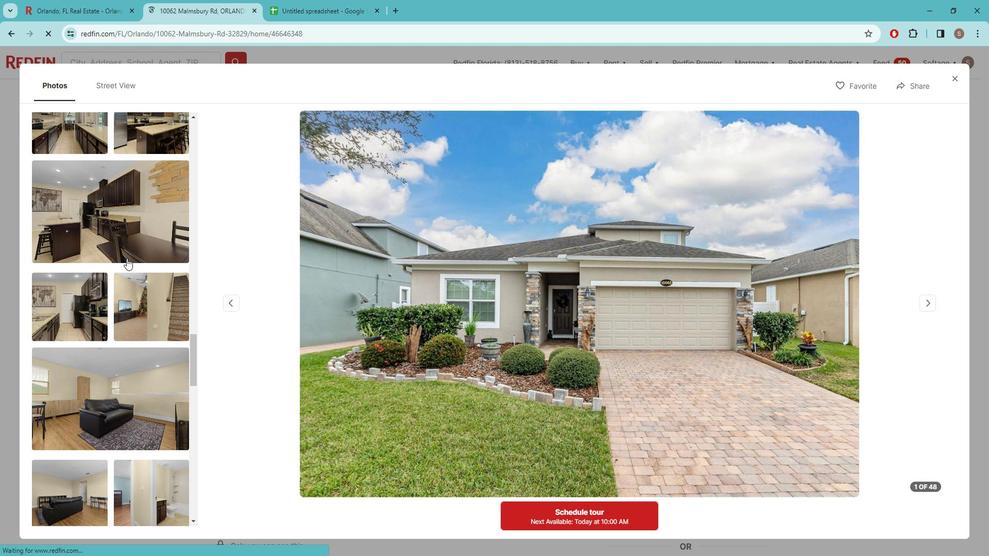 
Action: Mouse scrolled (138, 260) with delta (0, 0)
Screenshot: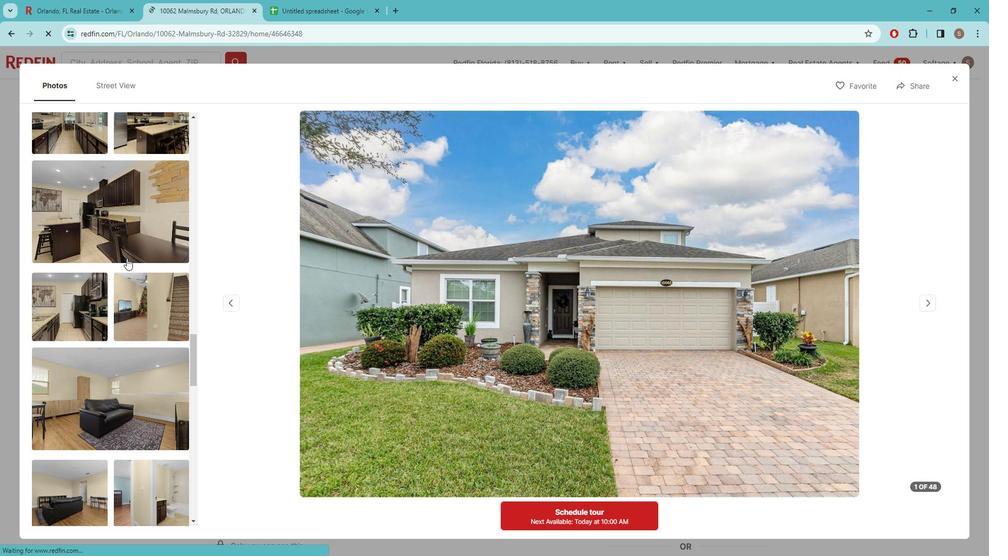 
Action: Mouse scrolled (138, 260) with delta (0, 0)
Screenshot: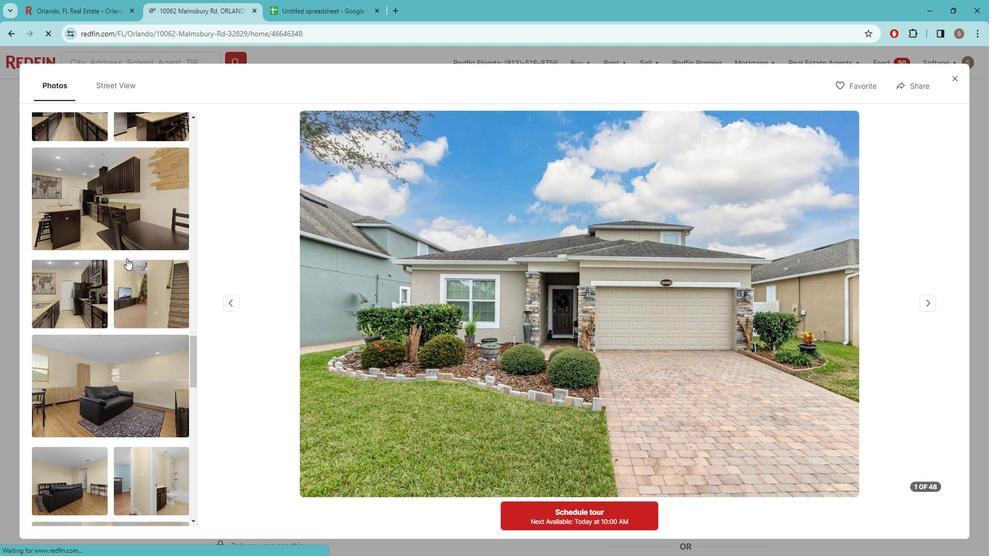 
Action: Mouse scrolled (138, 260) with delta (0, 0)
Screenshot: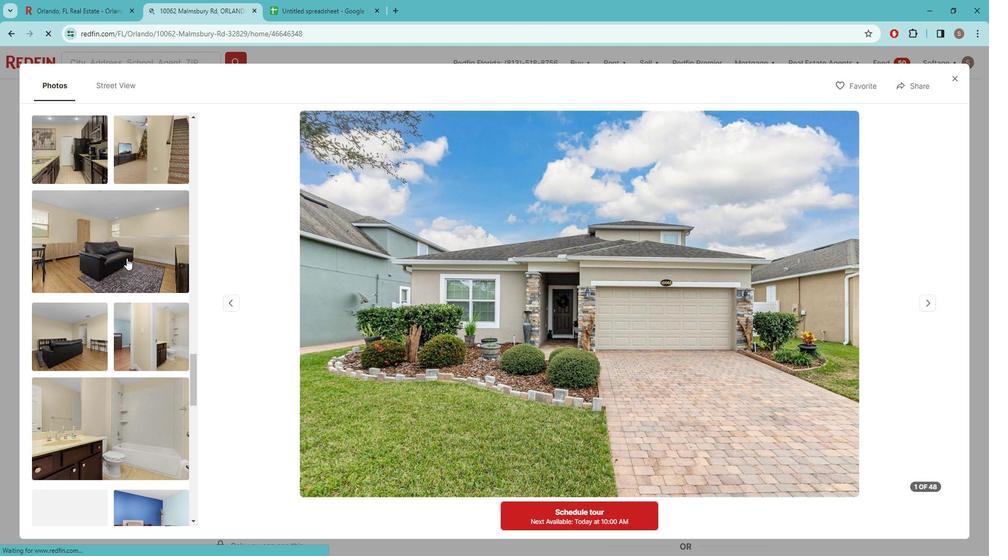 
Action: Mouse scrolled (138, 260) with delta (0, 0)
Screenshot: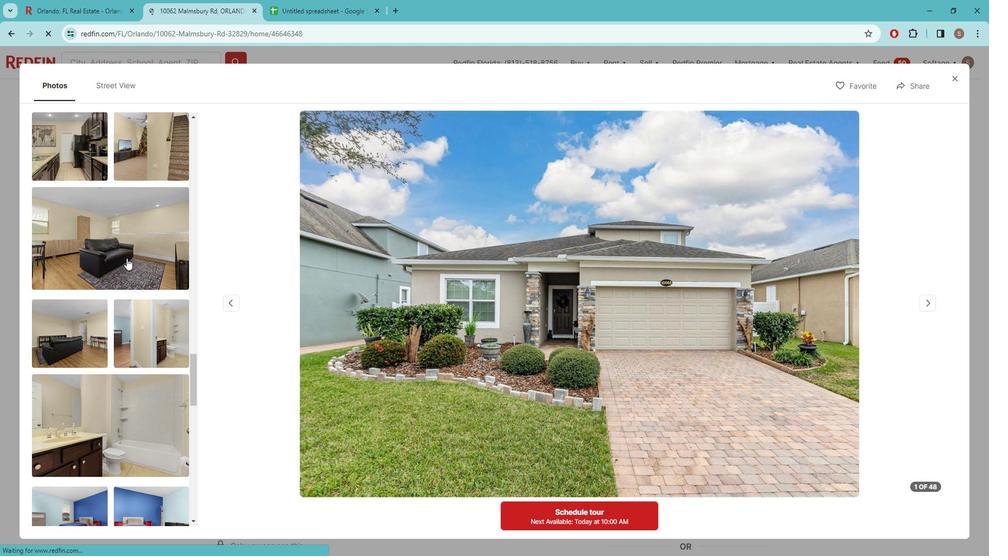 
Action: Mouse scrolled (138, 260) with delta (0, 0)
Screenshot: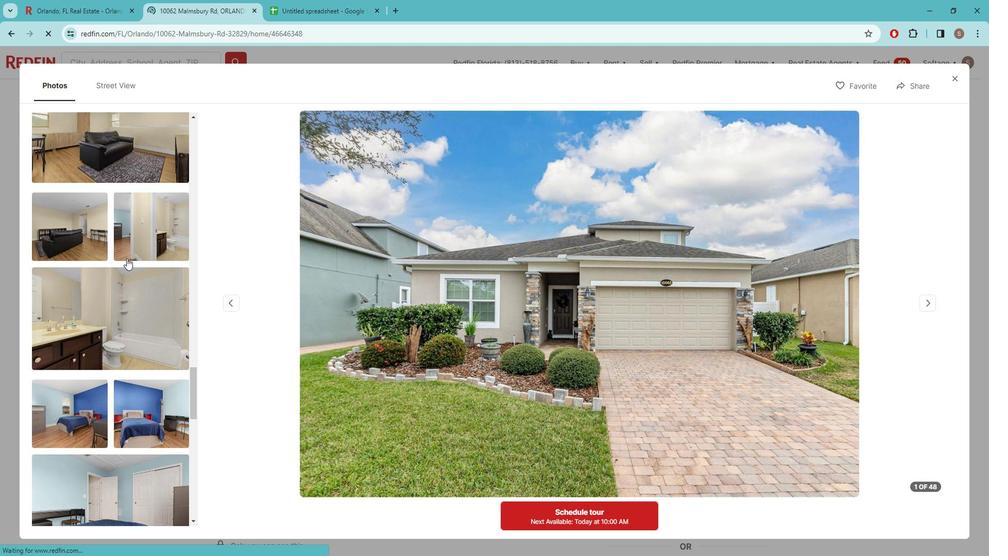 
Action: Mouse scrolled (138, 260) with delta (0, 0)
Screenshot: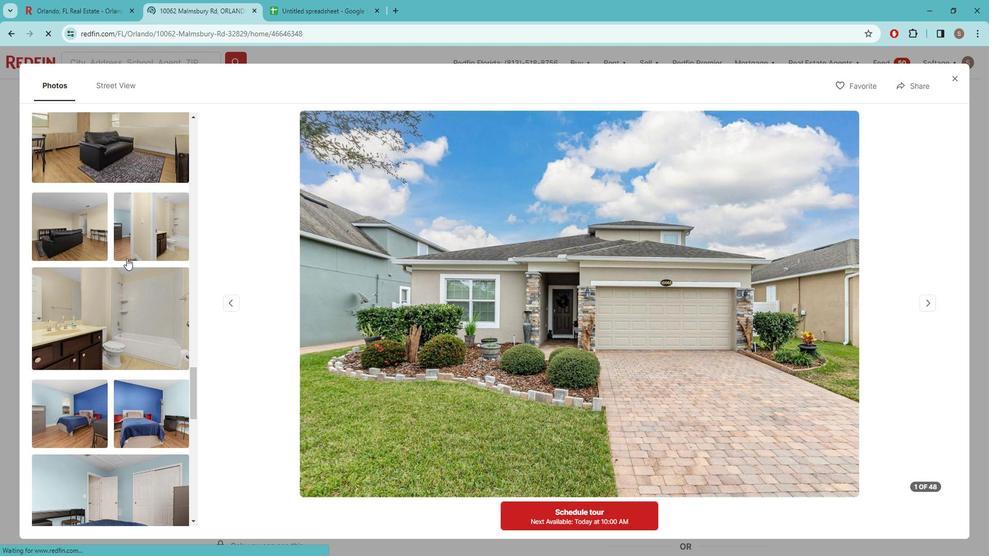
Action: Mouse scrolled (138, 260) with delta (0, 0)
Screenshot: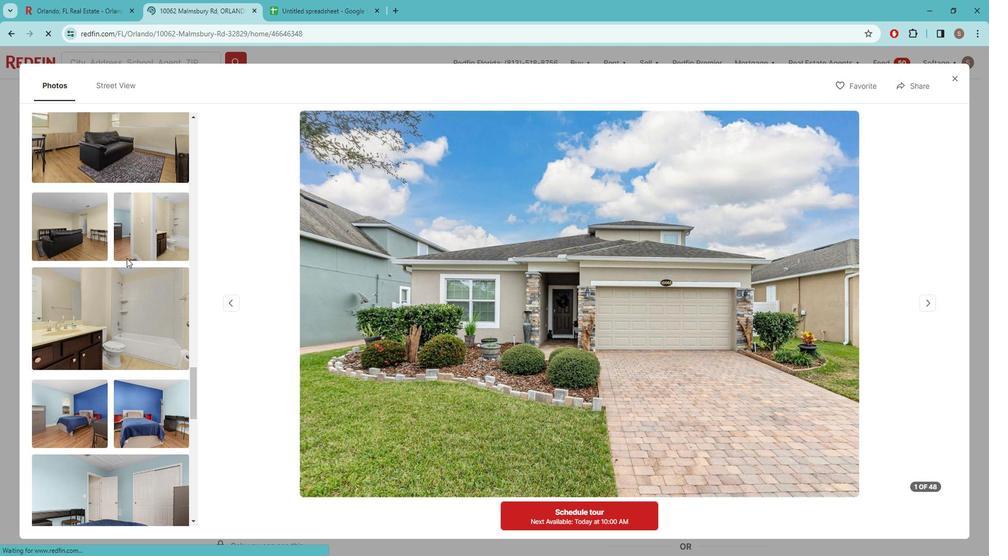 
Action: Mouse scrolled (138, 260) with delta (0, 0)
Screenshot: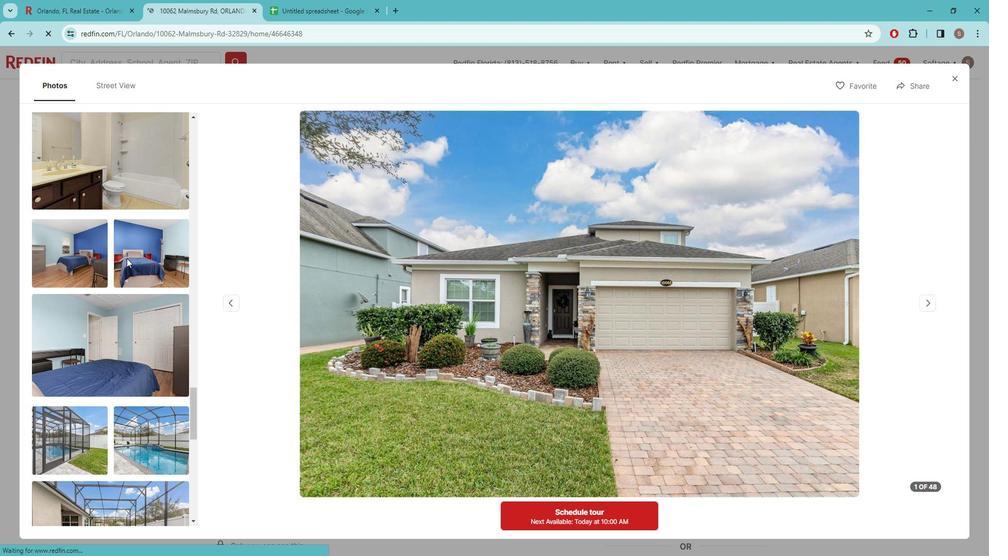 
Action: Mouse scrolled (138, 260) with delta (0, 0)
Screenshot: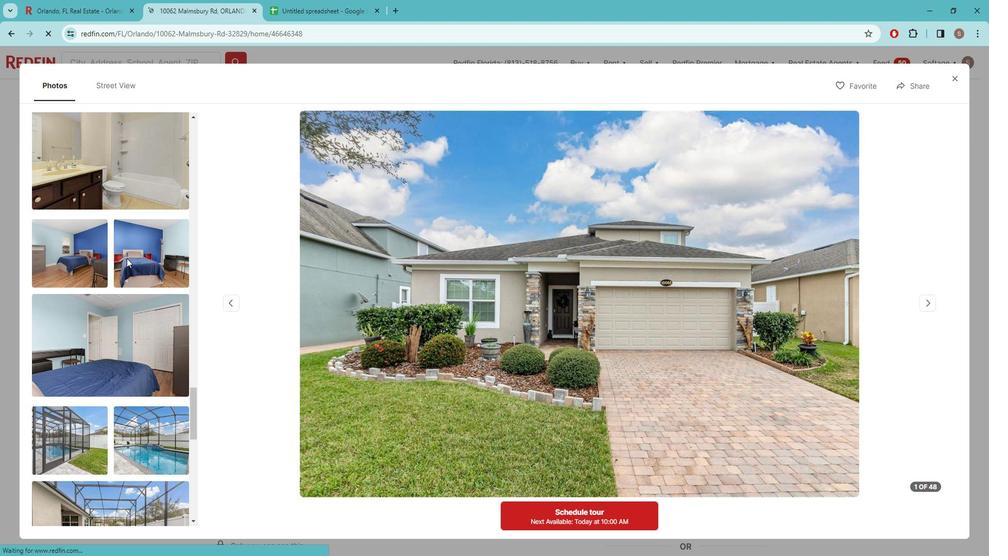 
Action: Mouse scrolled (138, 260) with delta (0, 0)
Screenshot: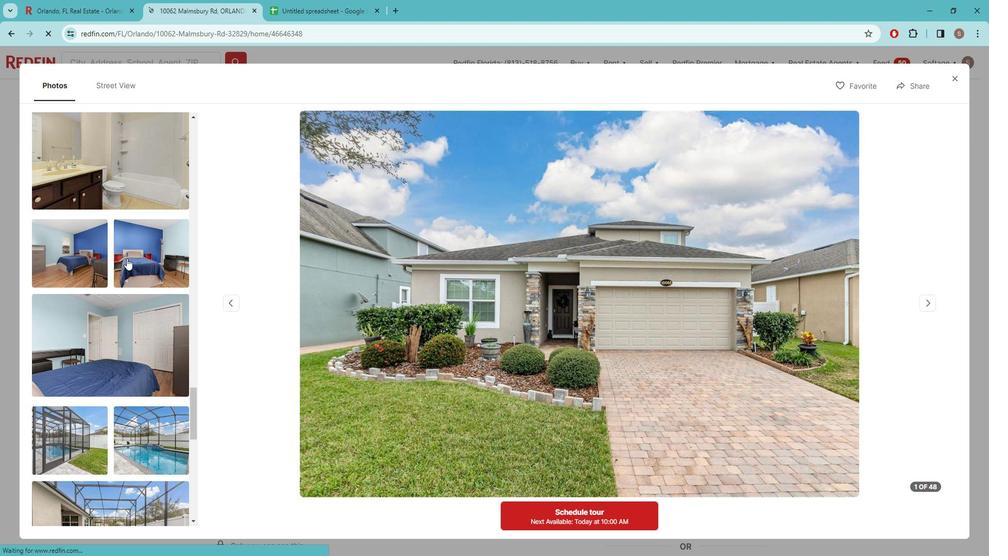 
Action: Mouse scrolled (138, 260) with delta (0, 0)
Screenshot: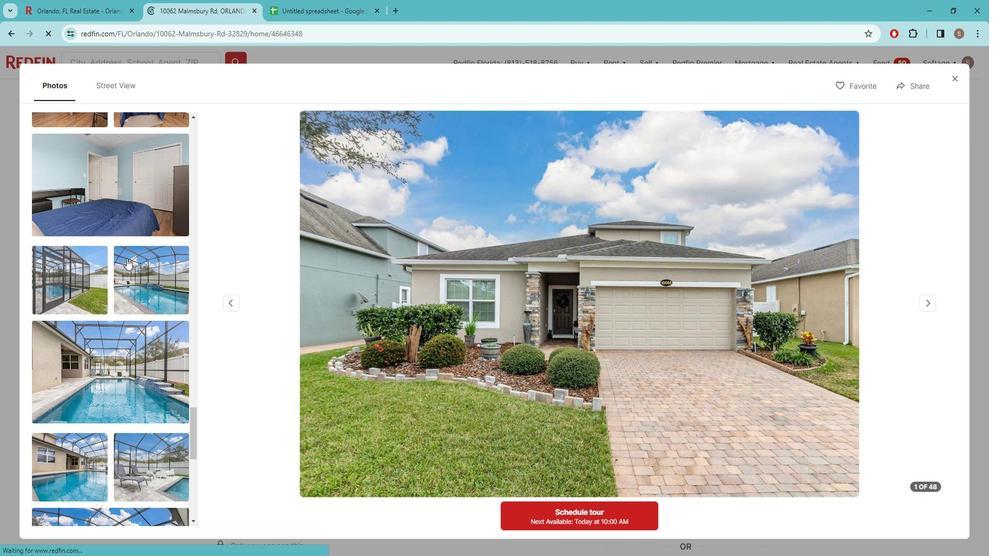 
Action: Mouse scrolled (138, 260) with delta (0, 0)
Screenshot: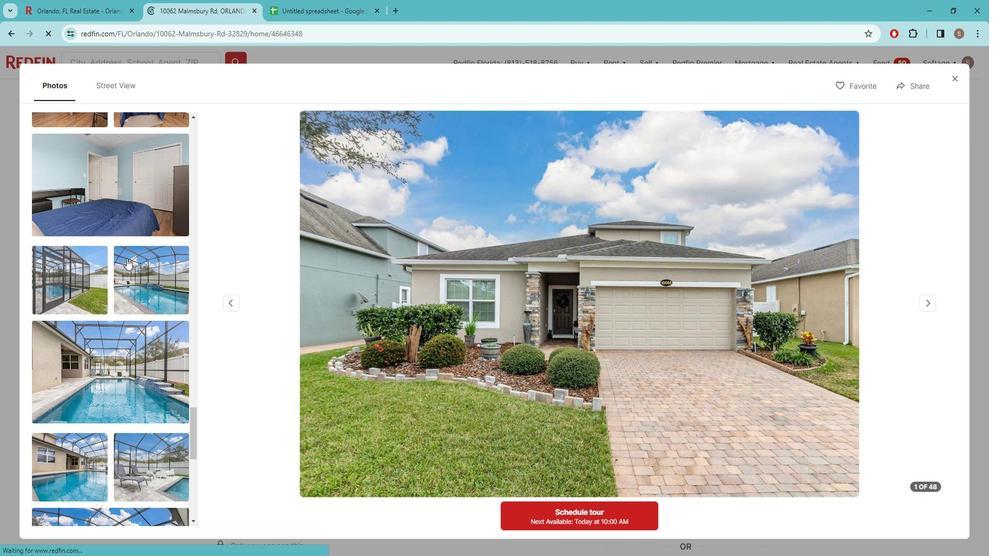 
Action: Mouse scrolled (138, 260) with delta (0, 0)
Screenshot: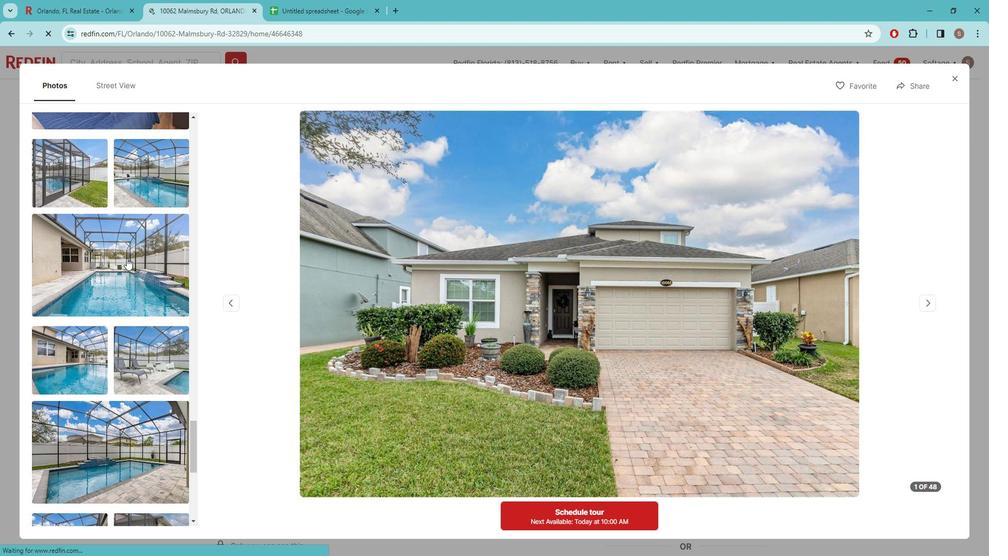 
Action: Mouse scrolled (138, 260) with delta (0, 0)
Screenshot: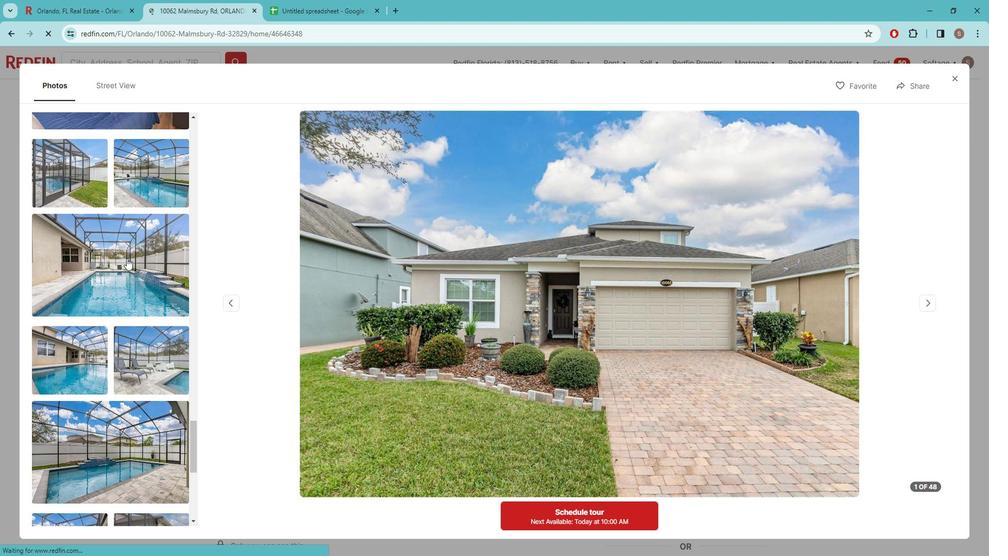 
Action: Mouse scrolled (138, 260) with delta (0, 0)
Screenshot: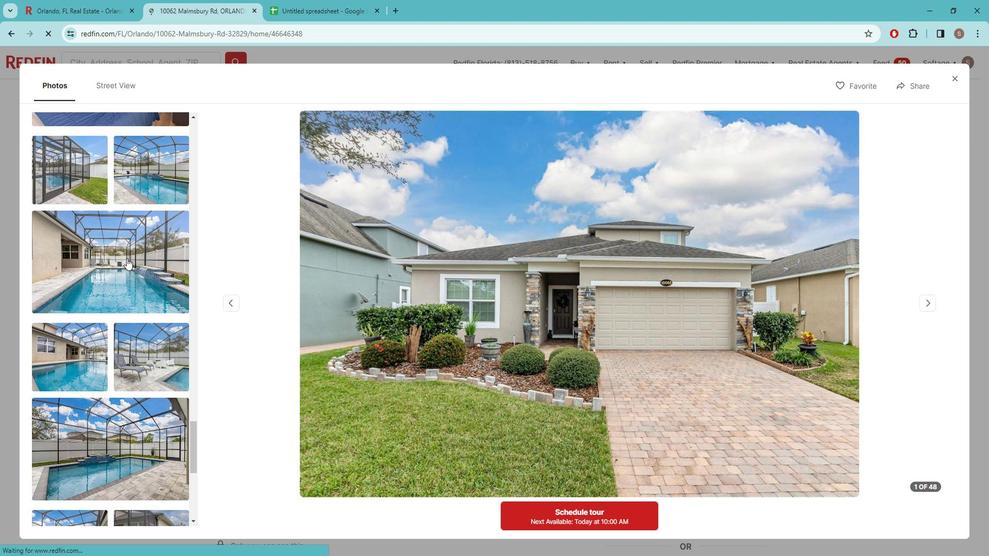 
Action: Mouse scrolled (138, 260) with delta (0, 0)
Screenshot: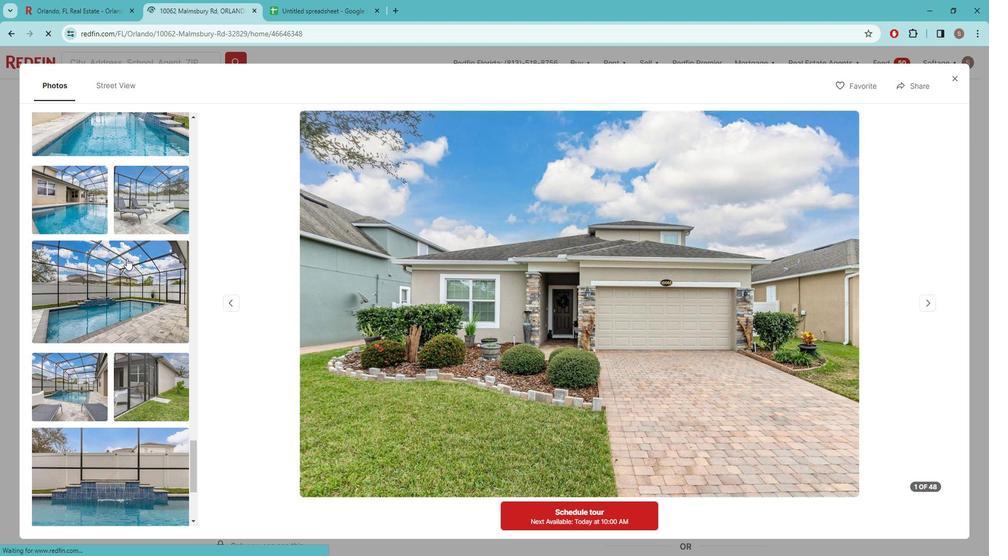 
Action: Mouse scrolled (138, 260) with delta (0, 0)
Screenshot: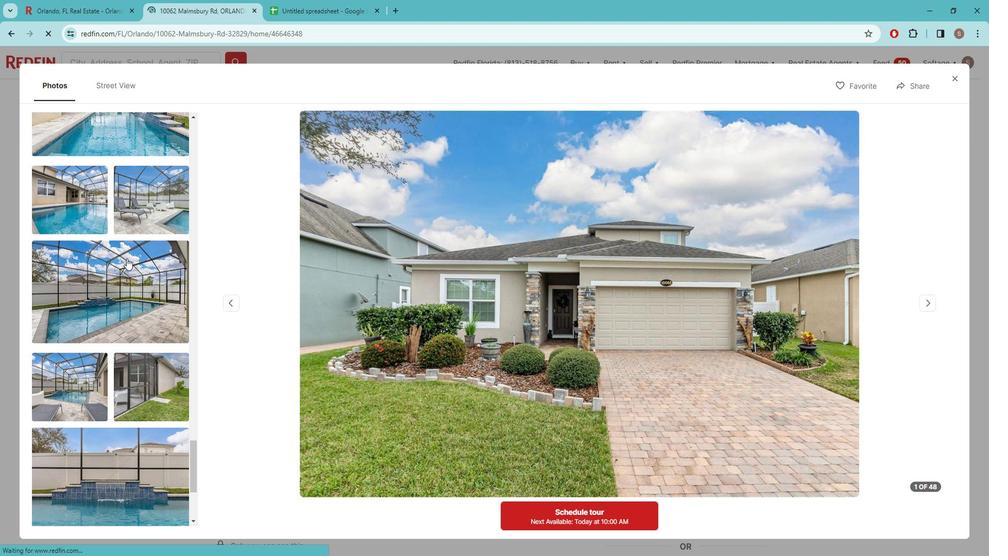 
Action: Mouse scrolled (138, 260) with delta (0, 0)
Screenshot: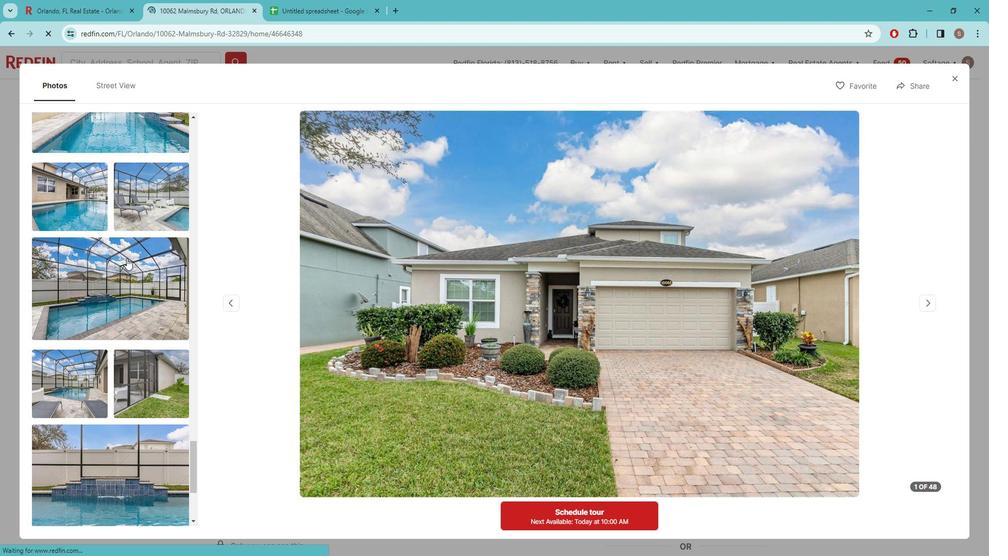 
Action: Mouse scrolled (138, 260) with delta (0, 0)
Screenshot: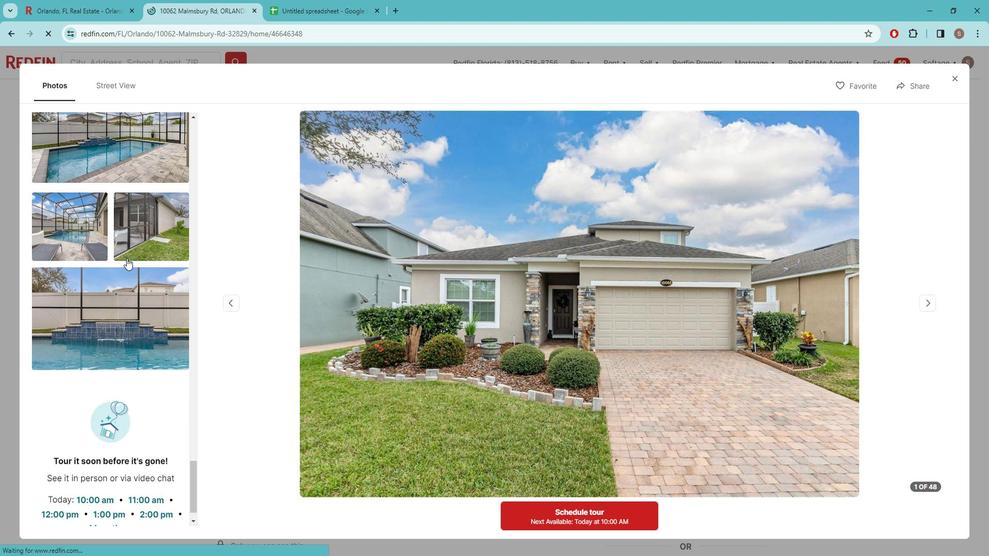 
Action: Mouse scrolled (138, 260) with delta (0, 0)
Screenshot: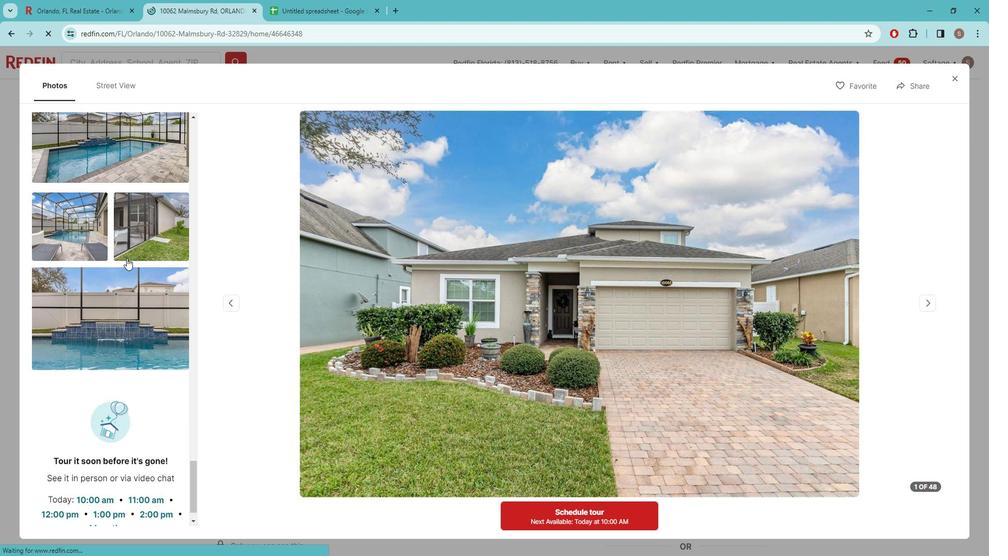 
Action: Mouse scrolled (138, 260) with delta (0, 0)
Screenshot: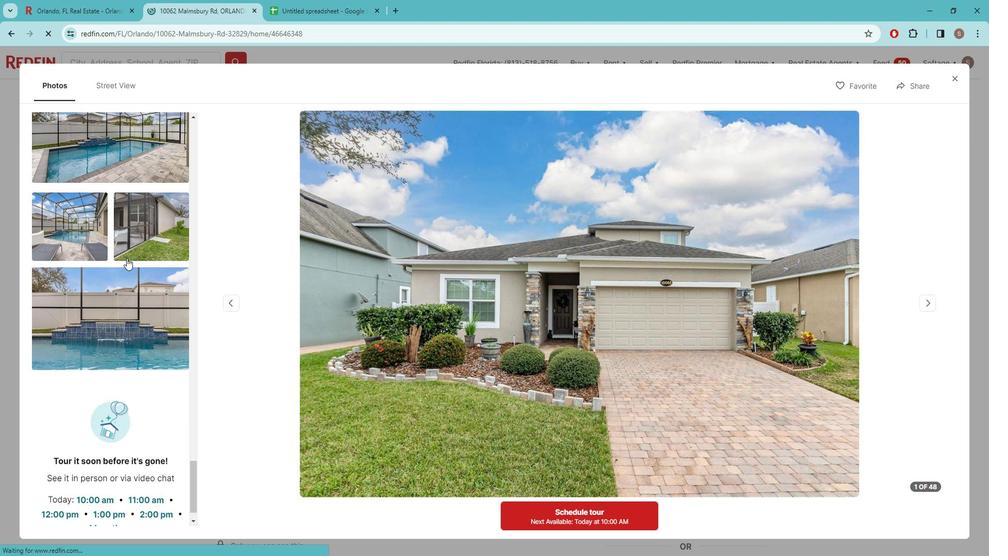 
Action: Mouse moved to (967, 84)
Screenshot: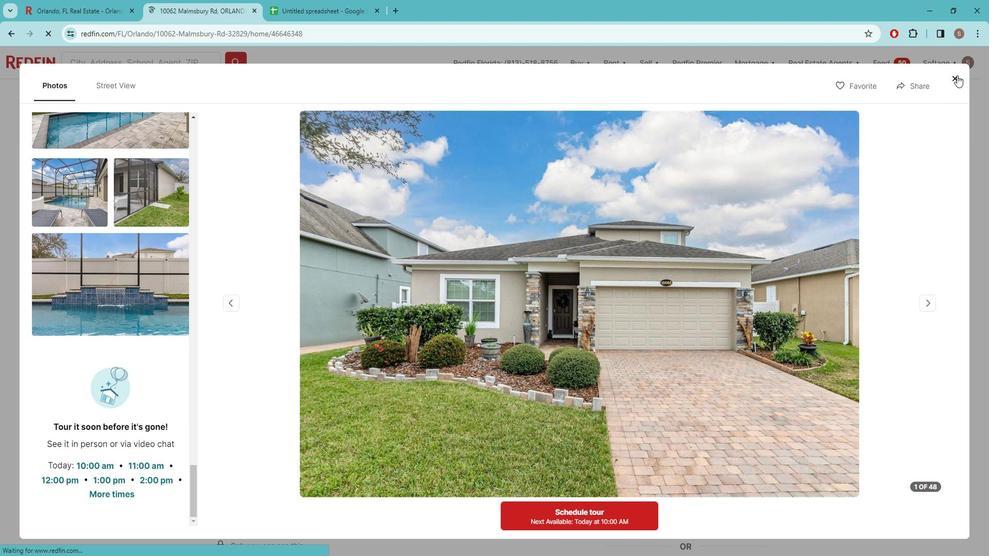 
Action: Mouse pressed left at (967, 84)
Screenshot: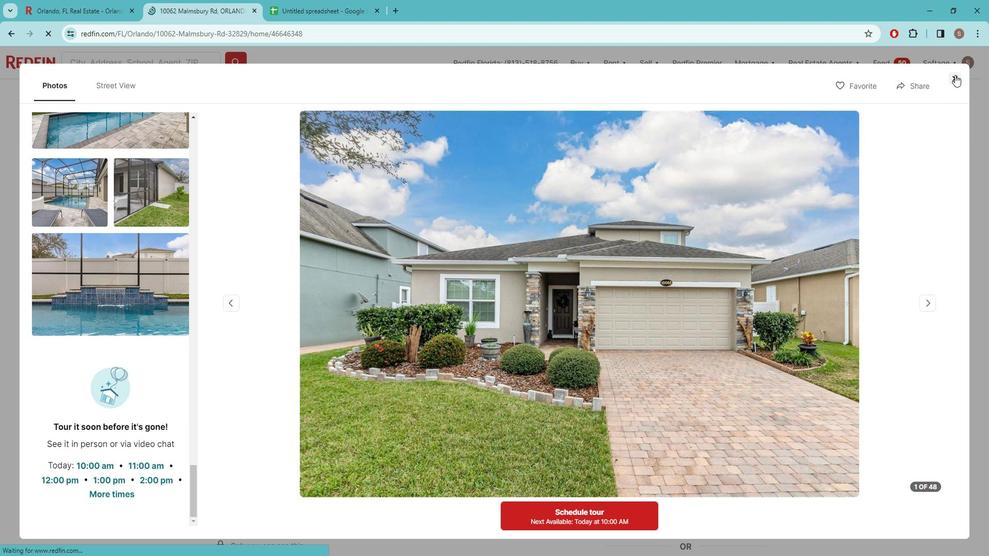 
Action: Mouse moved to (403, 296)
Screenshot: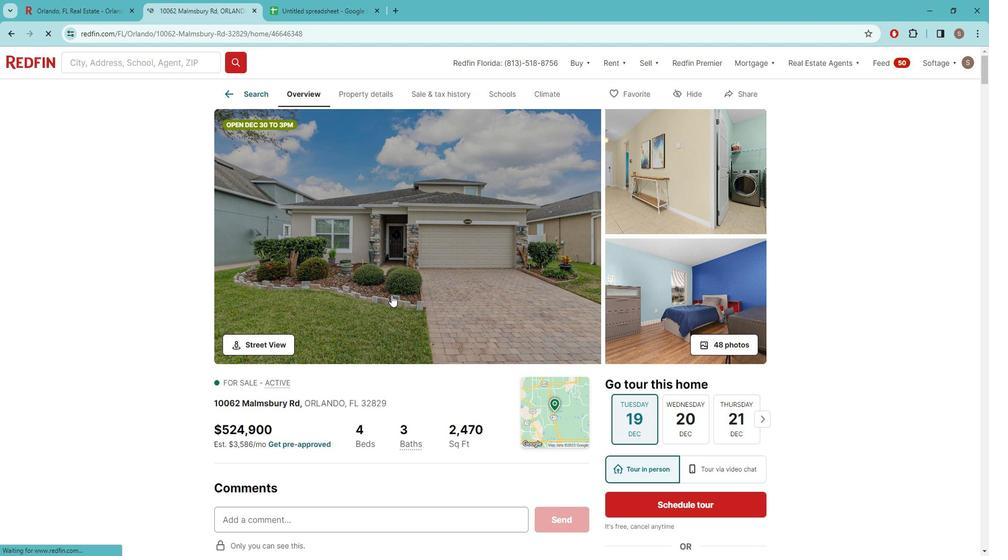 
Action: Mouse scrolled (403, 295) with delta (0, 0)
Screenshot: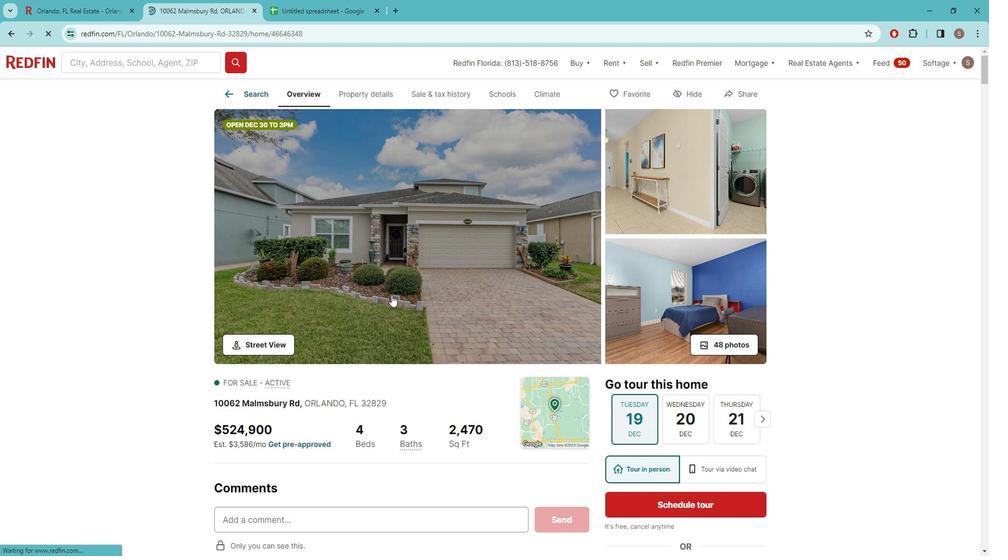 
Action: Mouse scrolled (403, 295) with delta (0, 0)
Screenshot: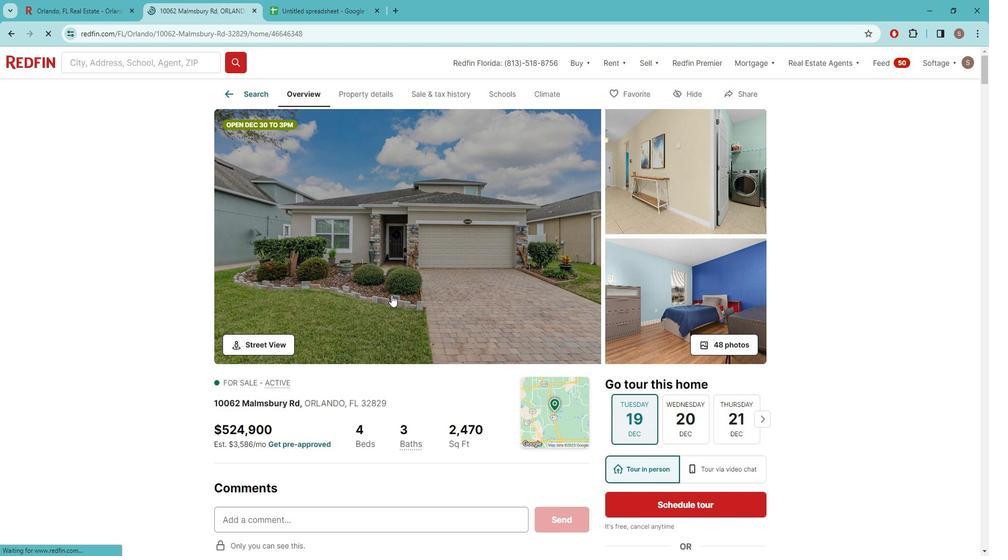 
Action: Mouse moved to (314, 11)
Screenshot: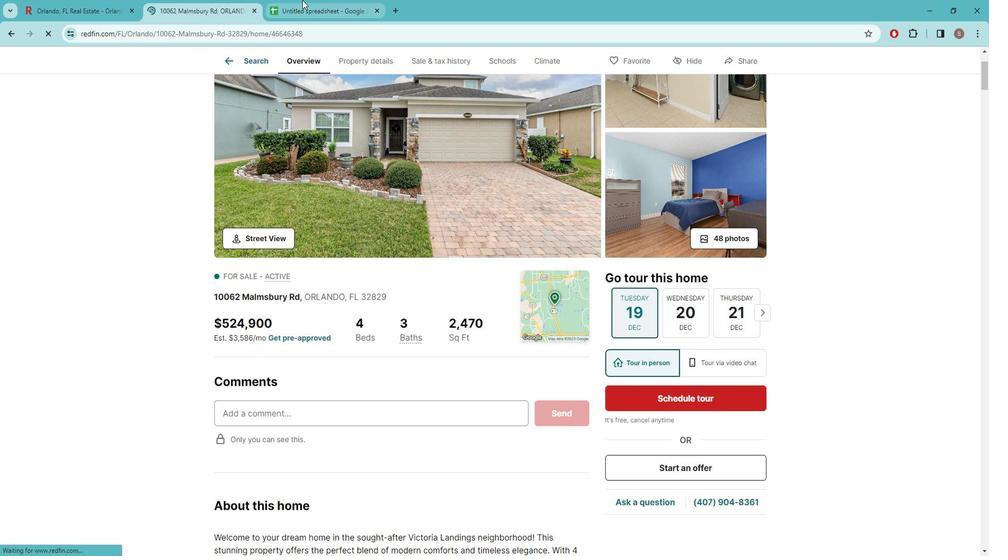 
Action: Mouse pressed left at (314, 11)
Screenshot: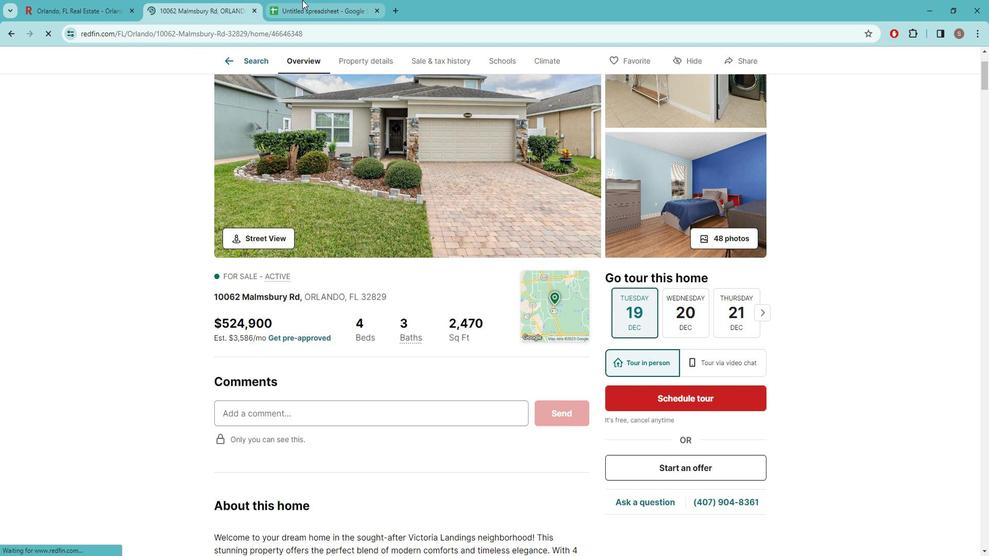 
Action: Mouse moved to (219, 149)
Screenshot: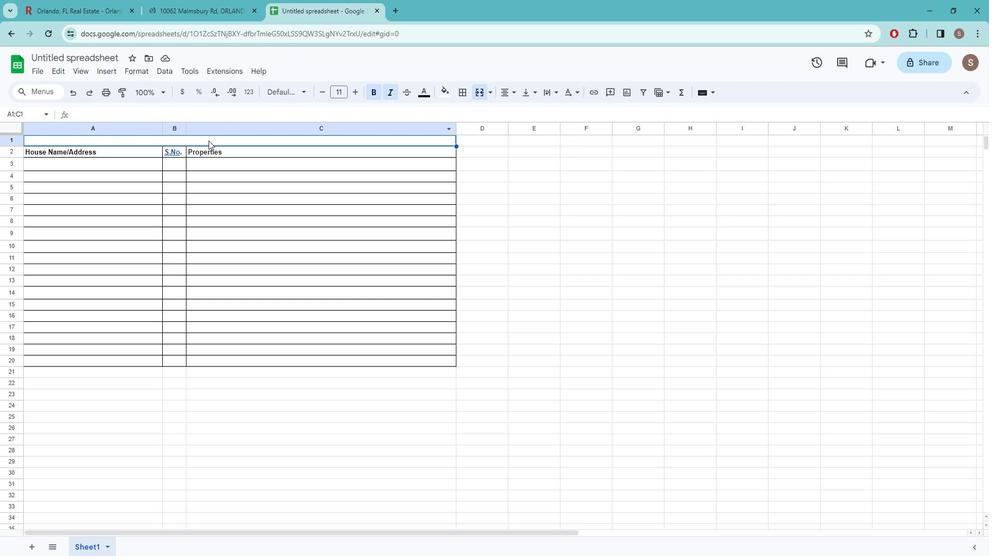 
Action: Mouse pressed left at (219, 149)
Screenshot: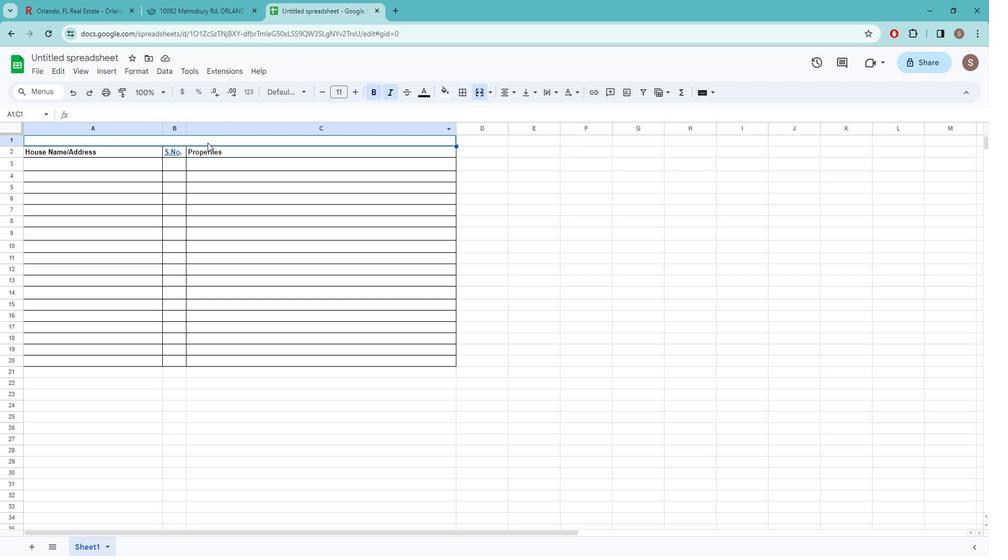 
Action: Key pressed <Key.caps_lock>l<Key.caps_lock>IST<Key.space>OF<Key.space><Key.caps_lock>o<Key.caps_lock>UTDOOR<Key.space><Key.caps_lock>l<Key.caps_lock>IVING<Key.space><Key.caps_lock>f<Key.caps_lock>EATURES<Key.space>
Screenshot: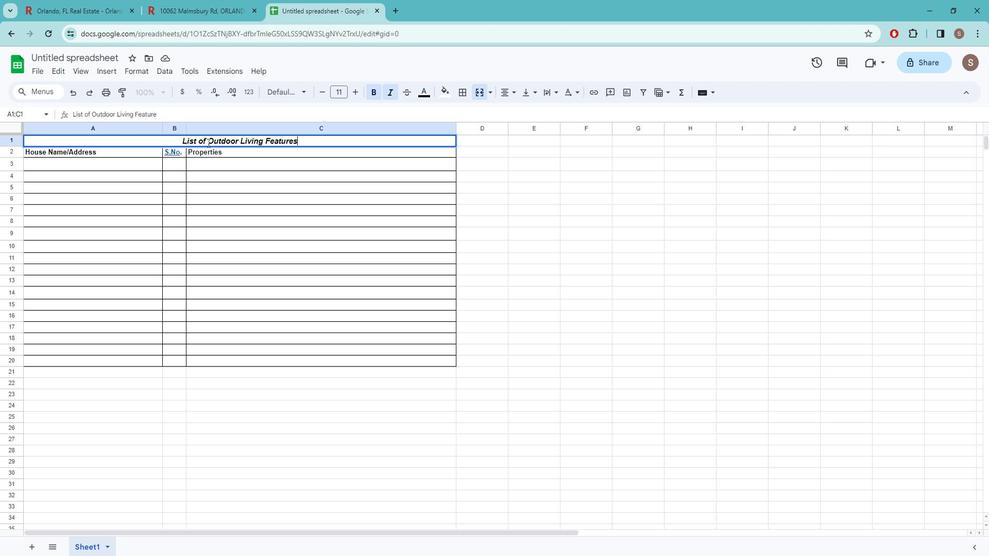 
Action: Mouse moved to (244, 11)
Screenshot: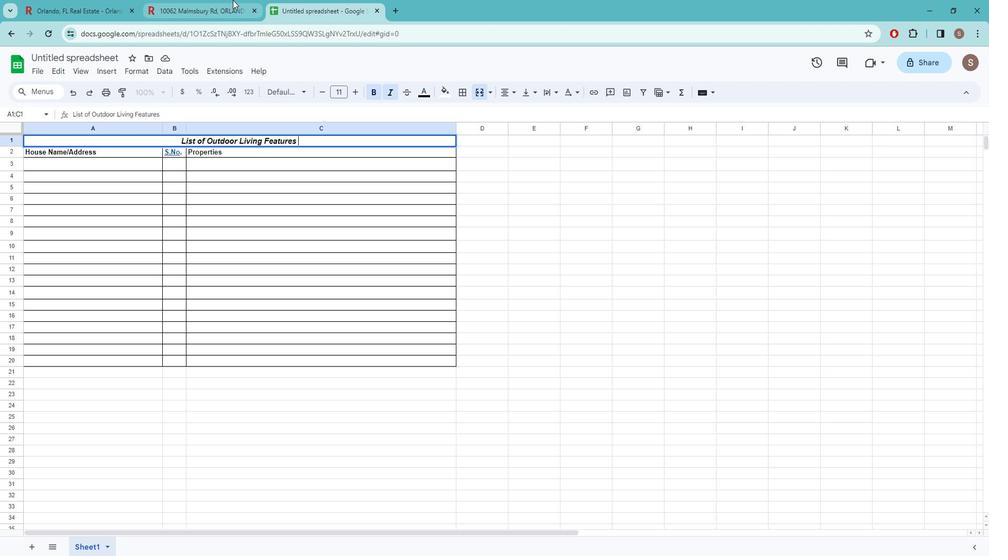 
Action: Mouse pressed left at (244, 11)
Screenshot: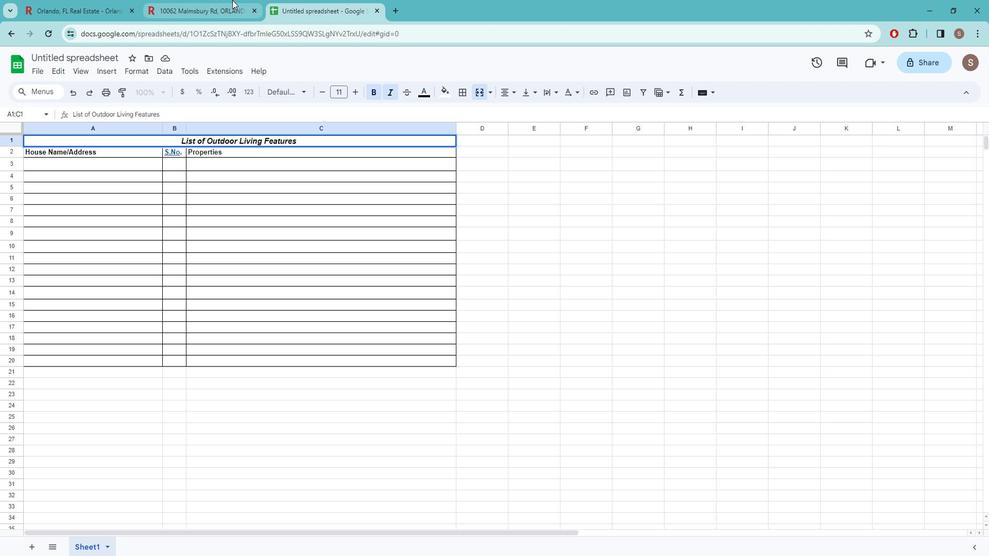 
Action: Mouse moved to (280, 297)
Screenshot: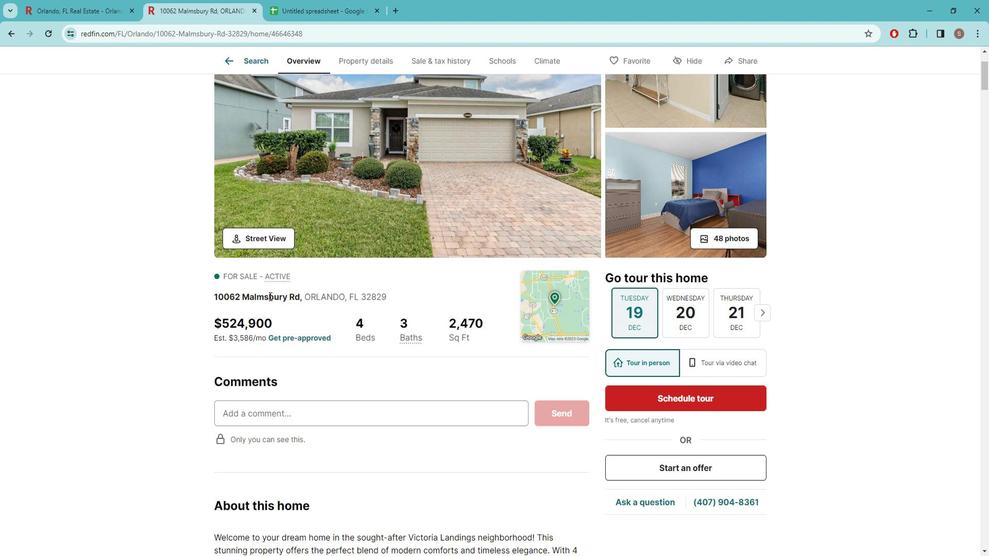
Action: Mouse pressed left at (280, 297)
Screenshot: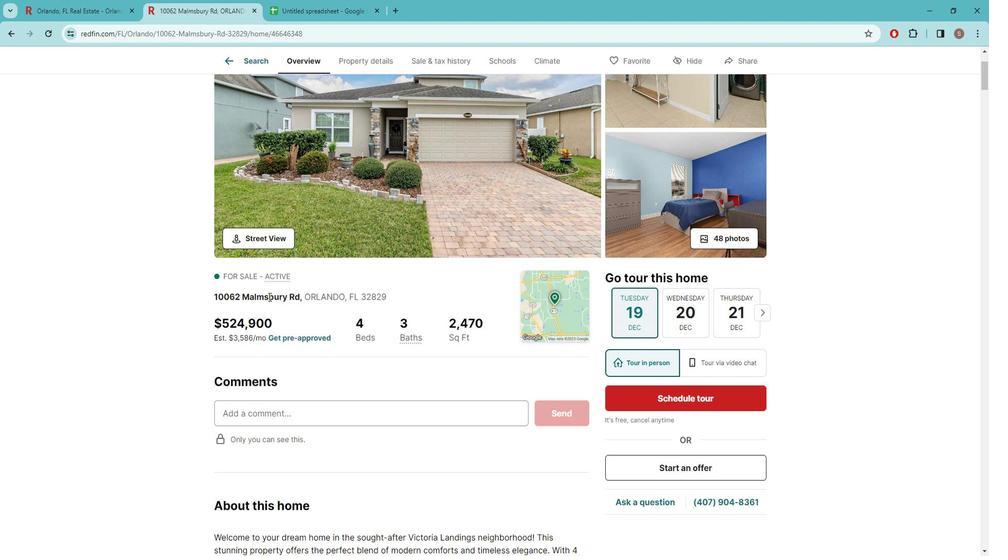 
Action: Mouse pressed left at (280, 297)
Screenshot: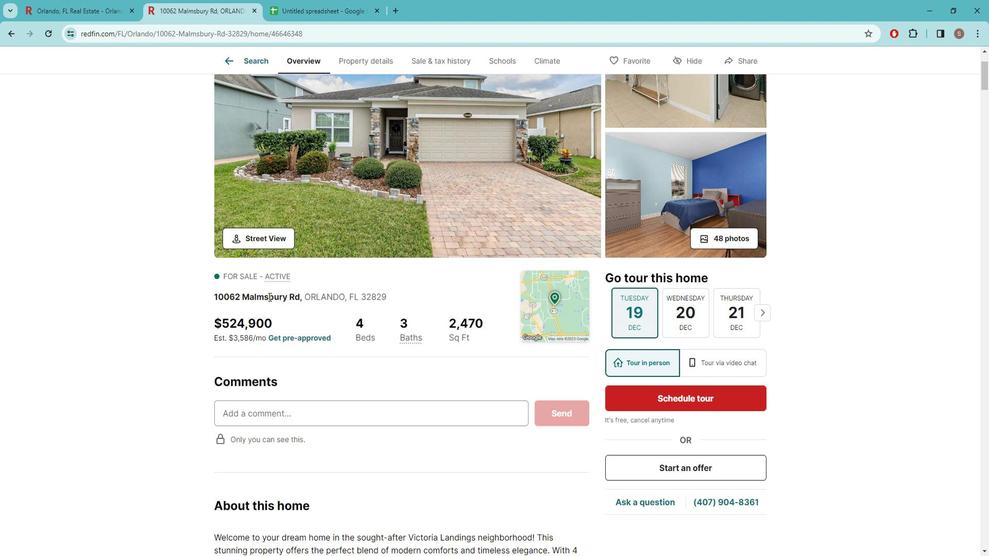 
Action: Mouse moved to (280, 297)
Screenshot: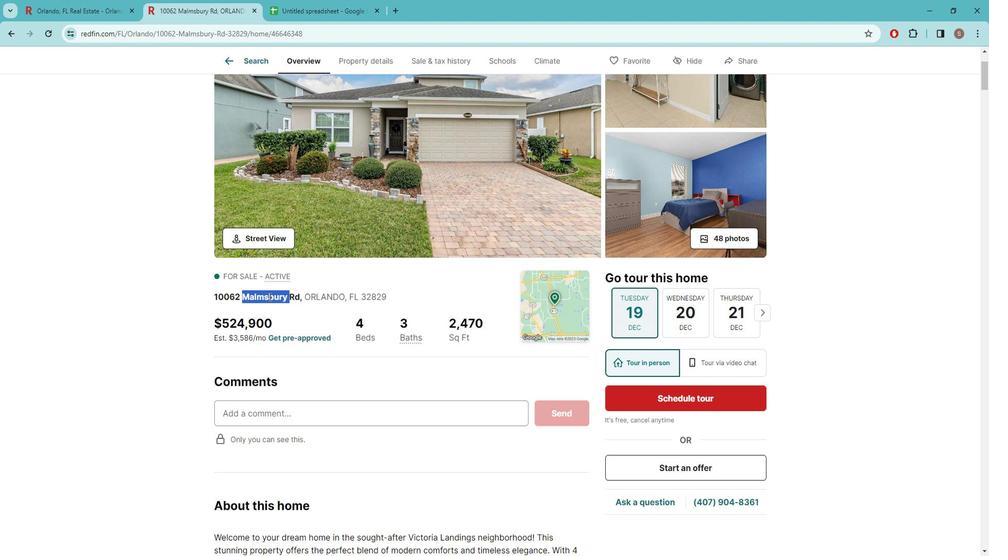 
Action: Mouse pressed left at (280, 297)
Screenshot: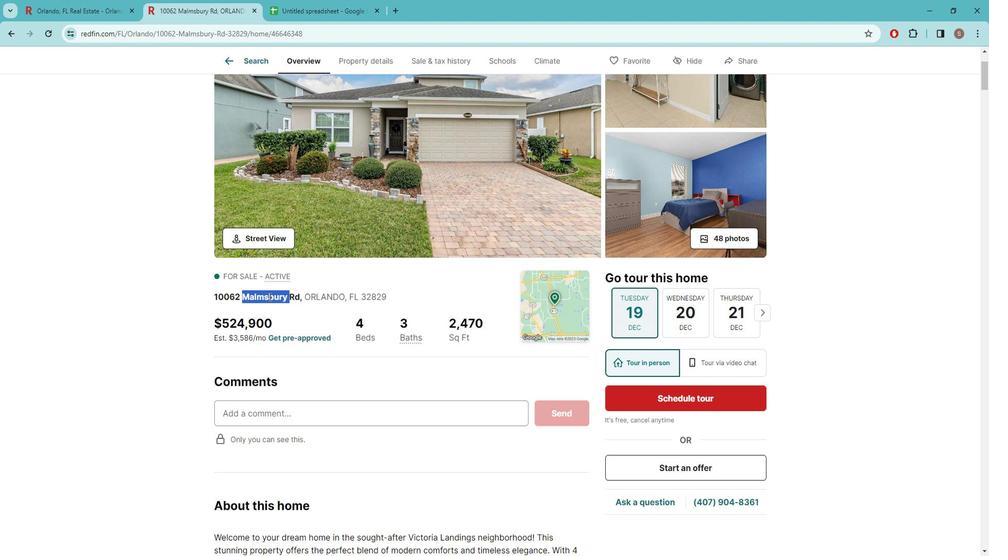 
Action: Mouse moved to (278, 304)
Screenshot: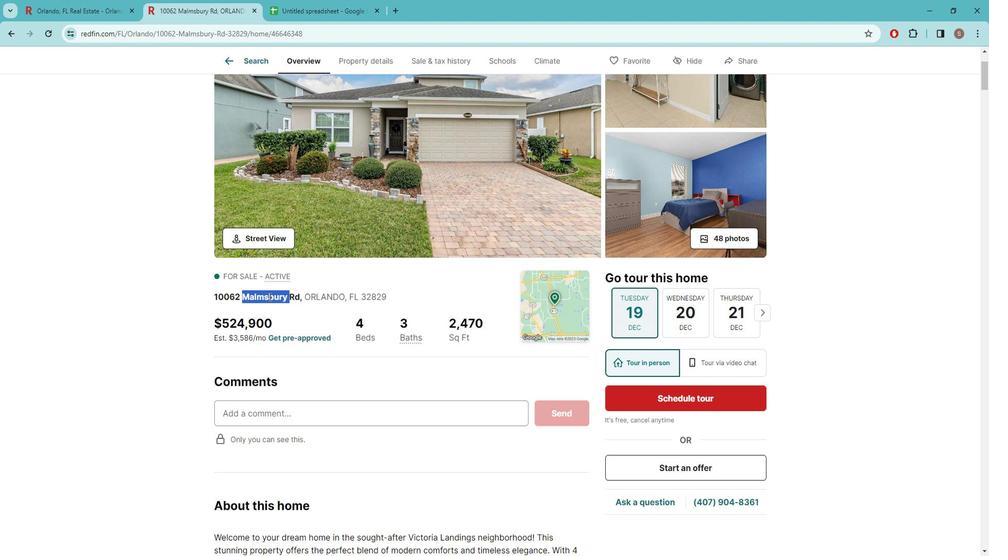 
Action: Key pressed ctrl+C
Screenshot: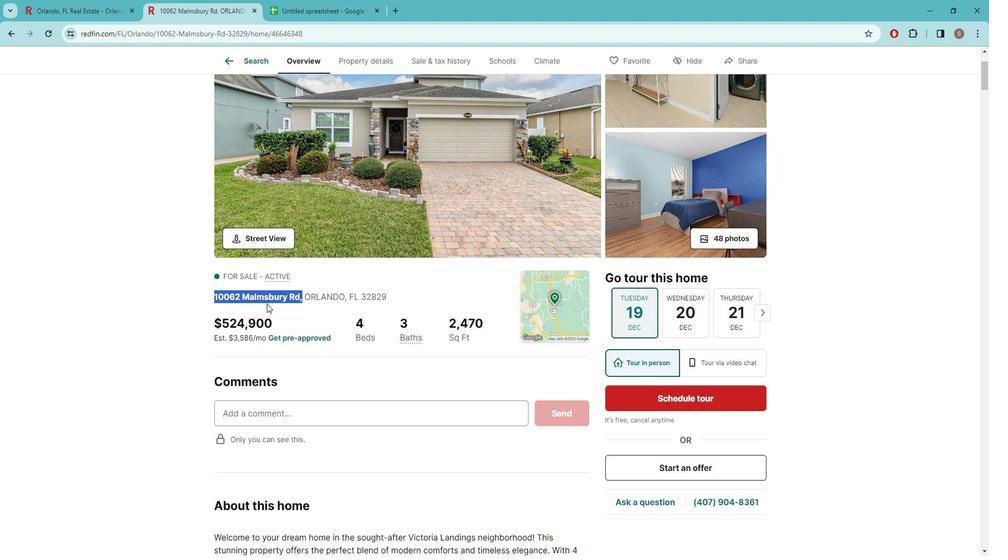 
Action: Mouse moved to (308, 10)
Screenshot: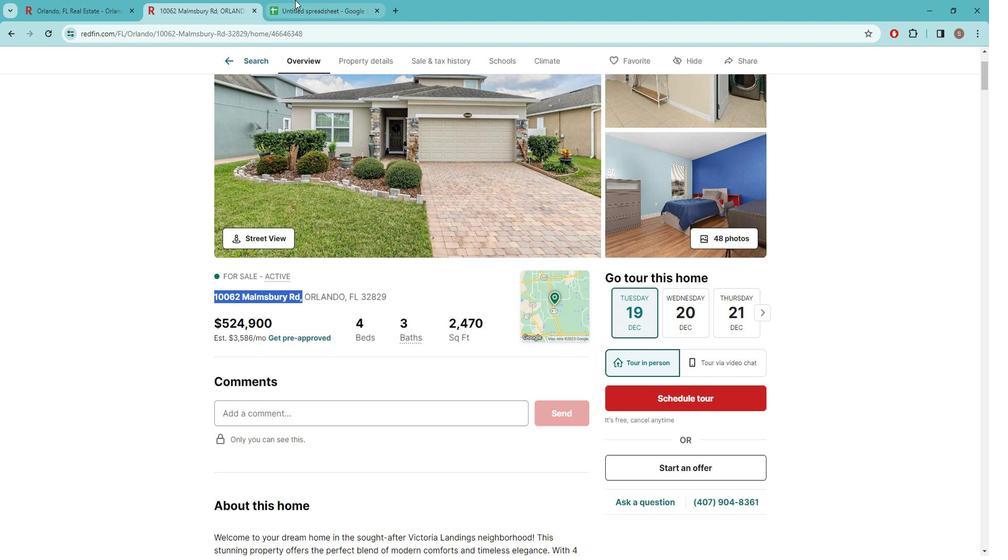 
Action: Mouse pressed left at (308, 11)
Screenshot: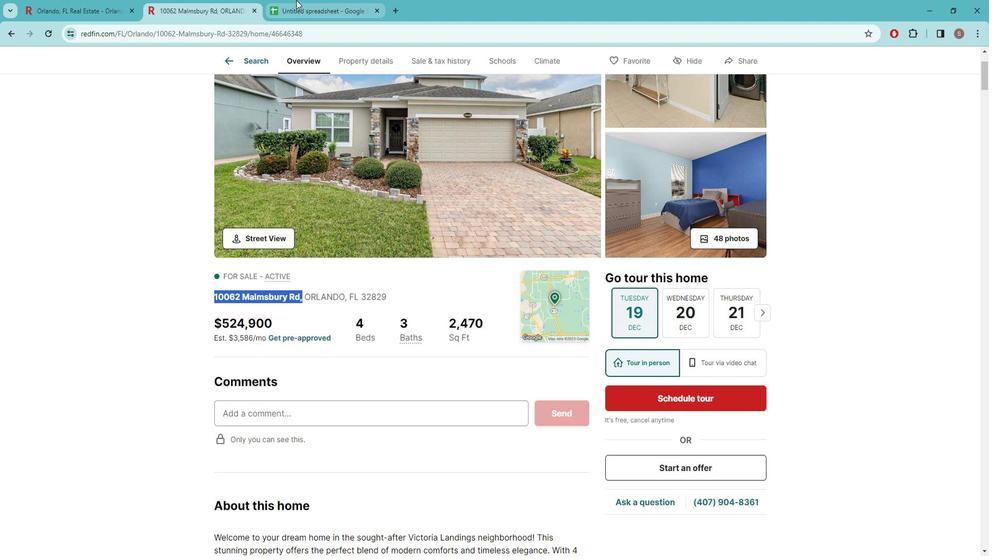 
Action: Mouse moved to (129, 172)
Screenshot: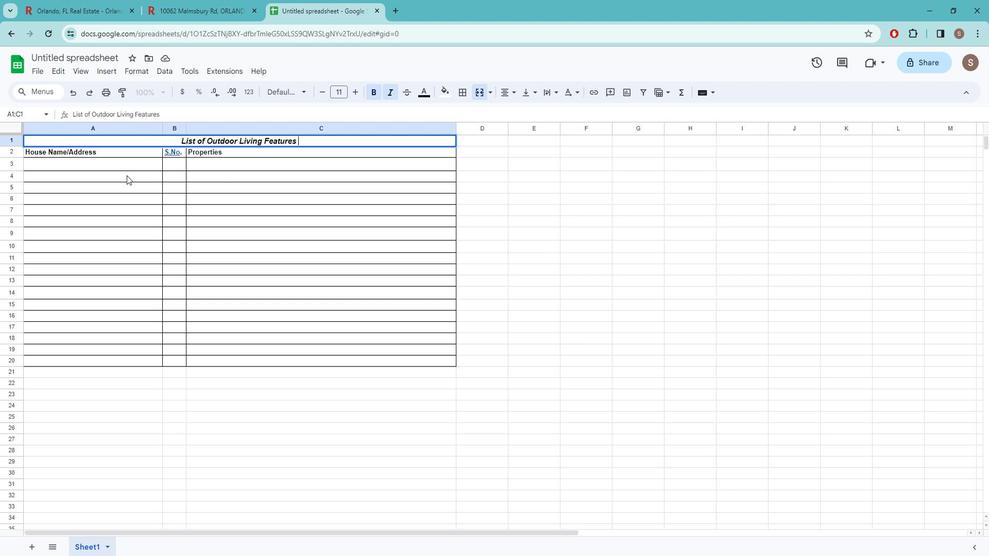 
Action: Mouse pressed left at (129, 172)
Screenshot: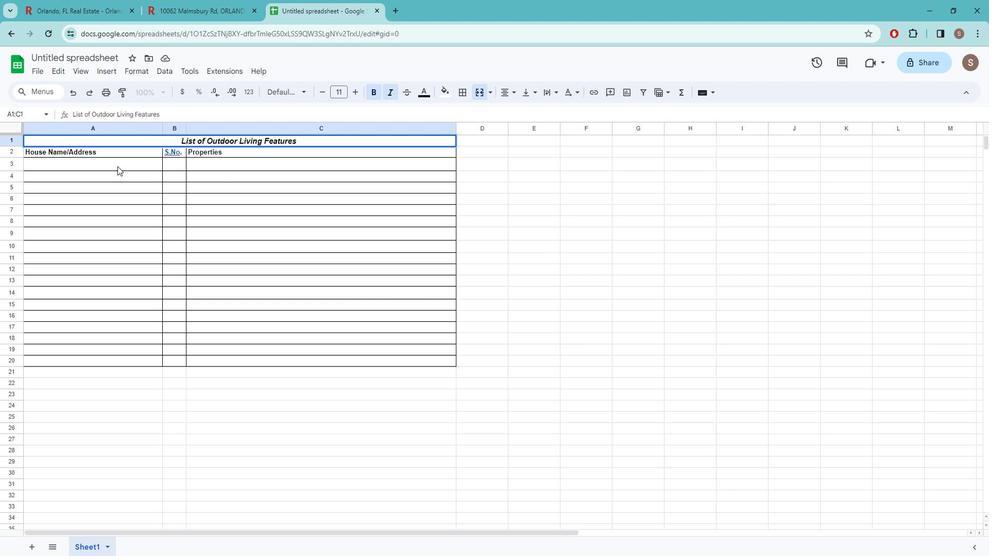
Action: Mouse moved to (125, 168)
Screenshot: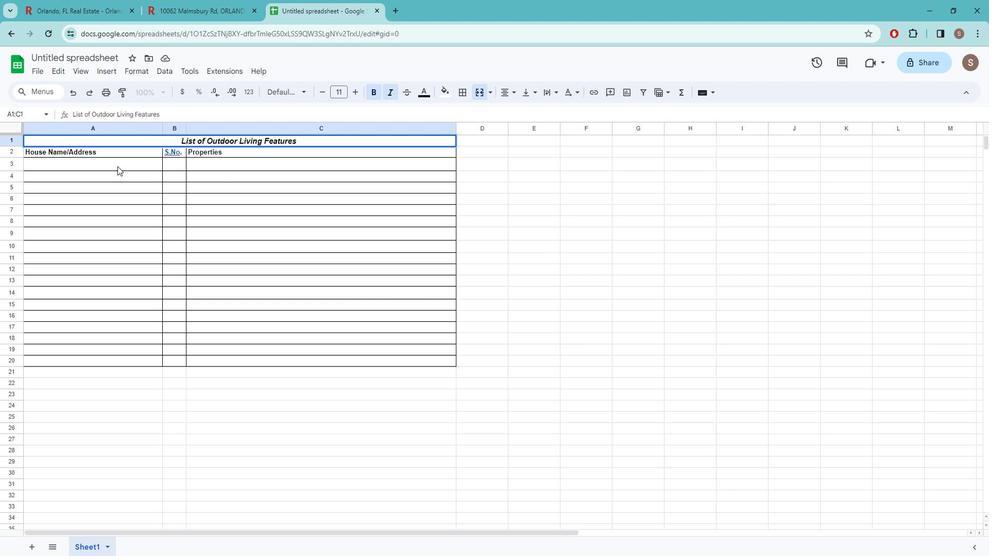
Action: Key pressed ctrl+V
Screenshot: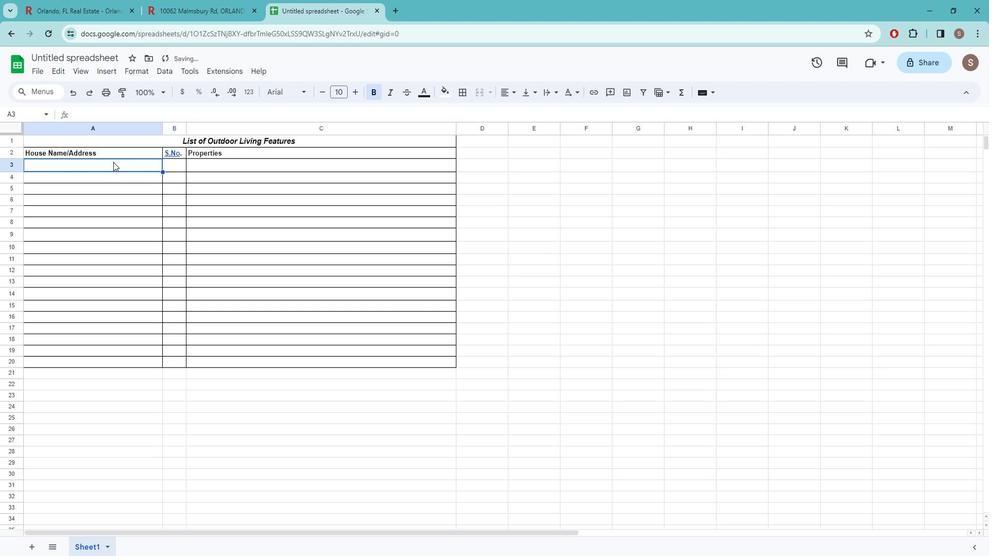 
Action: Mouse moved to (243, 11)
Screenshot: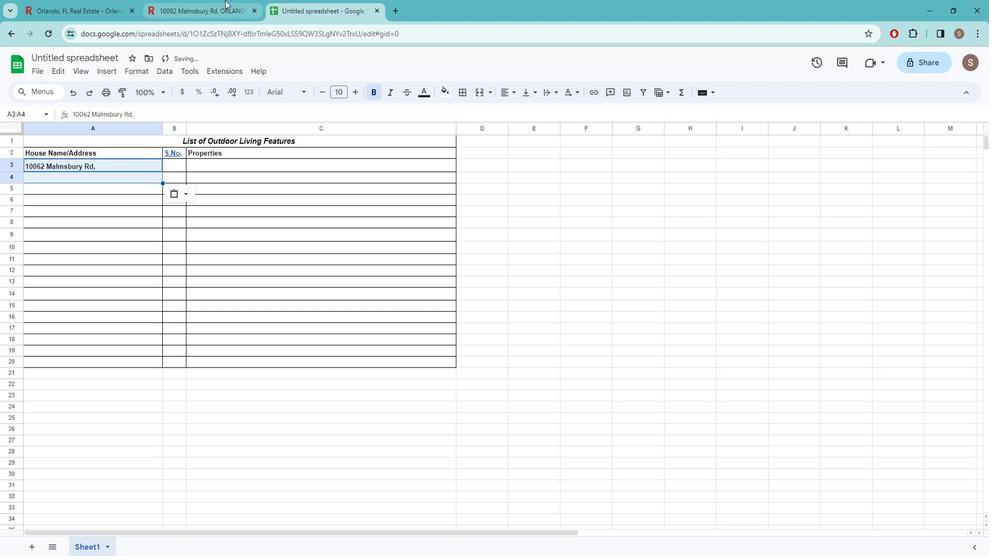 
Action: Mouse pressed left at (243, 11)
Screenshot: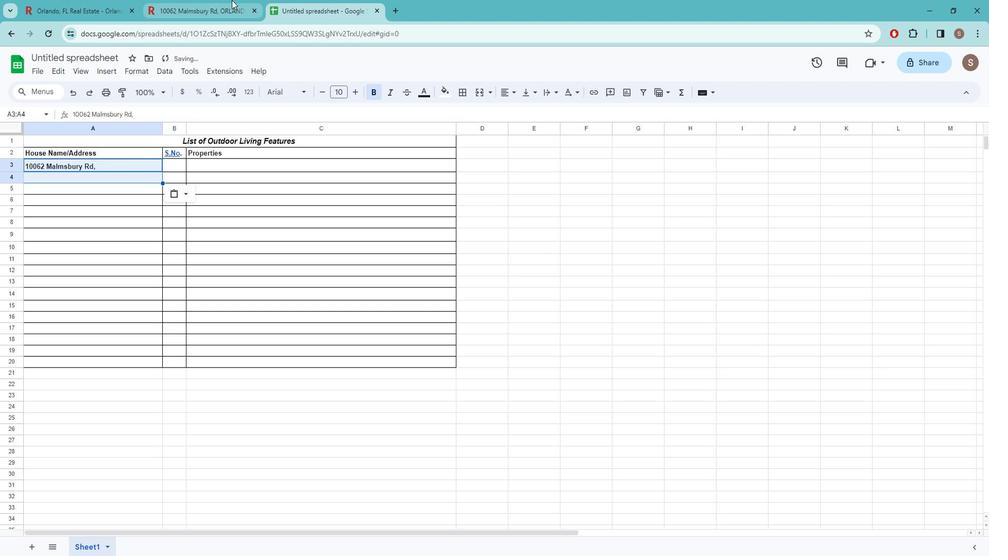 
Action: Mouse moved to (352, 295)
Screenshot: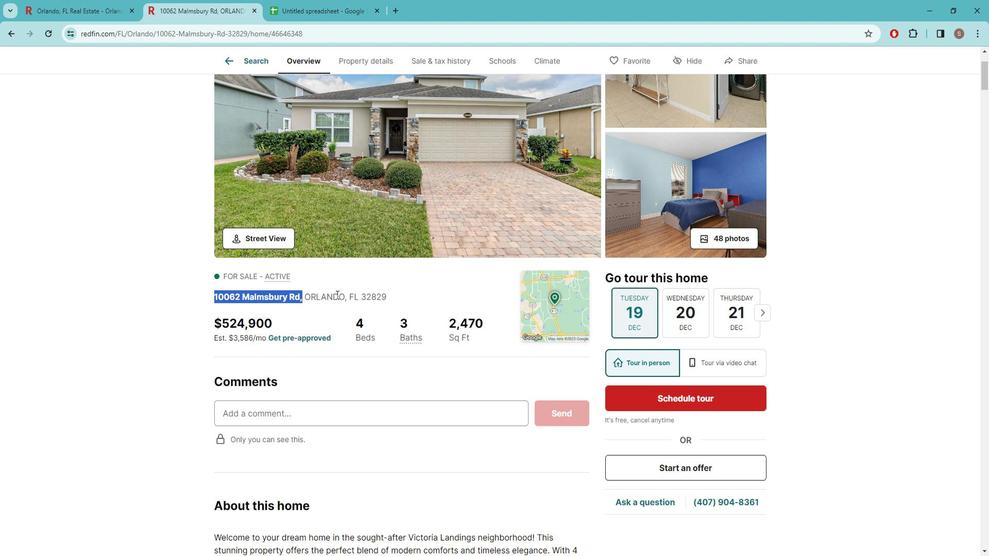 
Action: Mouse pressed left at (352, 295)
Screenshot: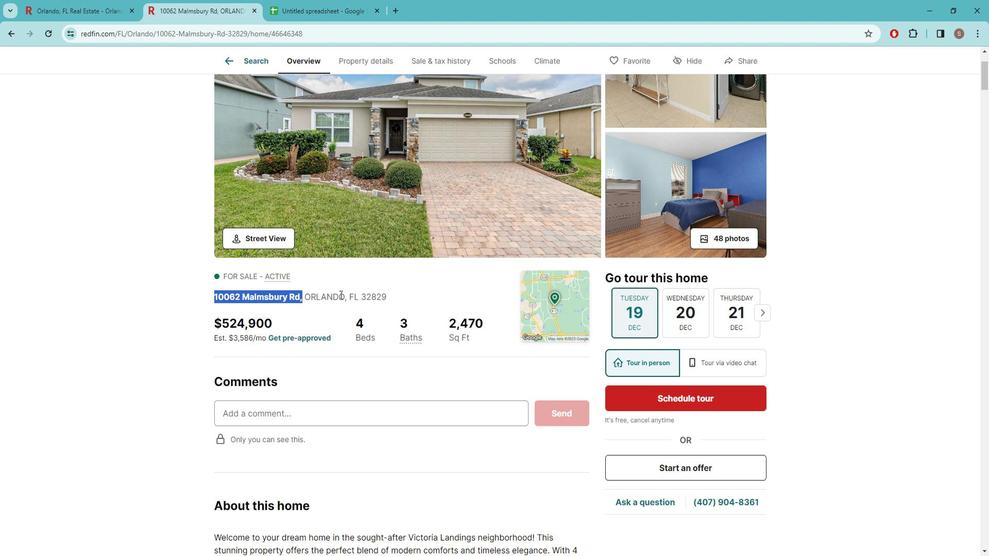 
Action: Mouse pressed left at (352, 295)
Screenshot: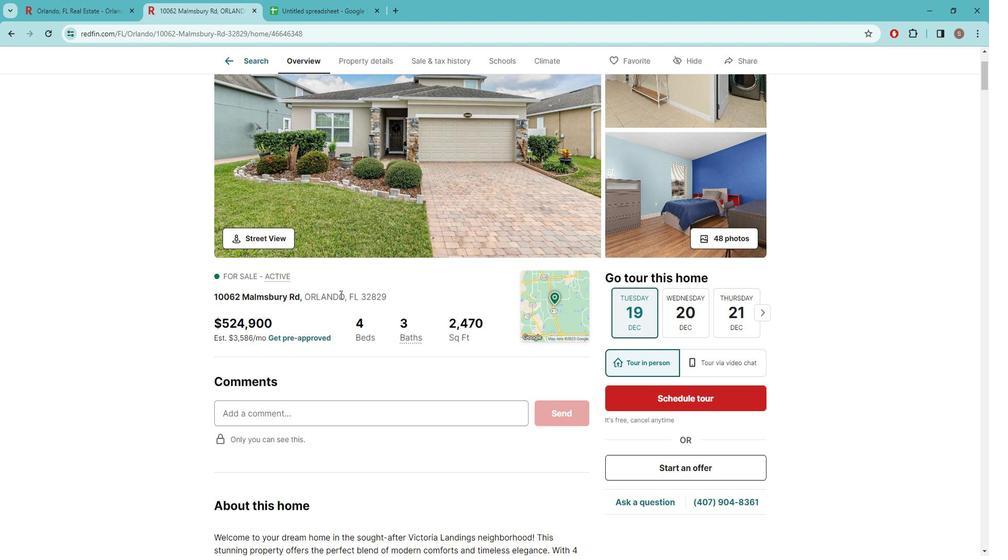 
Action: Mouse pressed left at (352, 295)
Screenshot: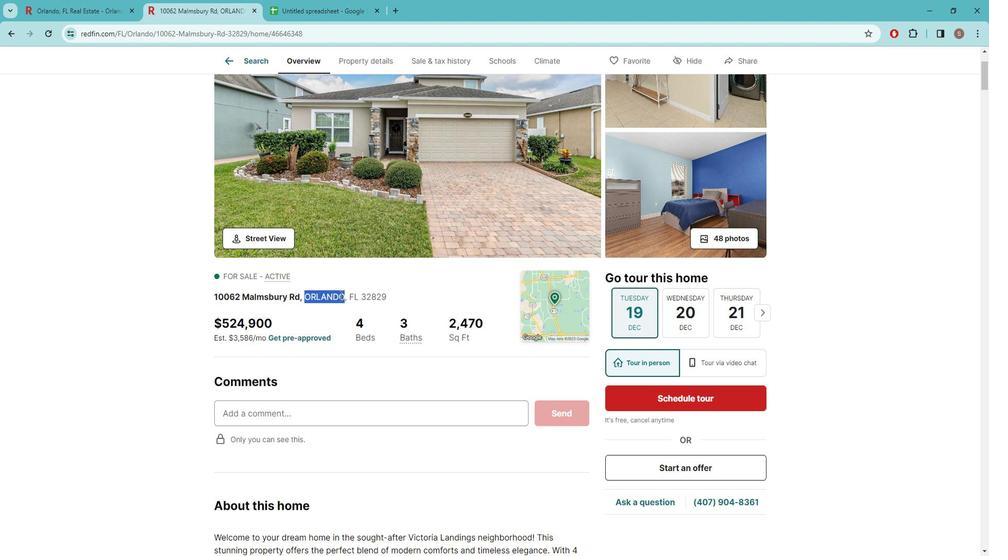 
Action: Key pressed ctrl+C
Screenshot: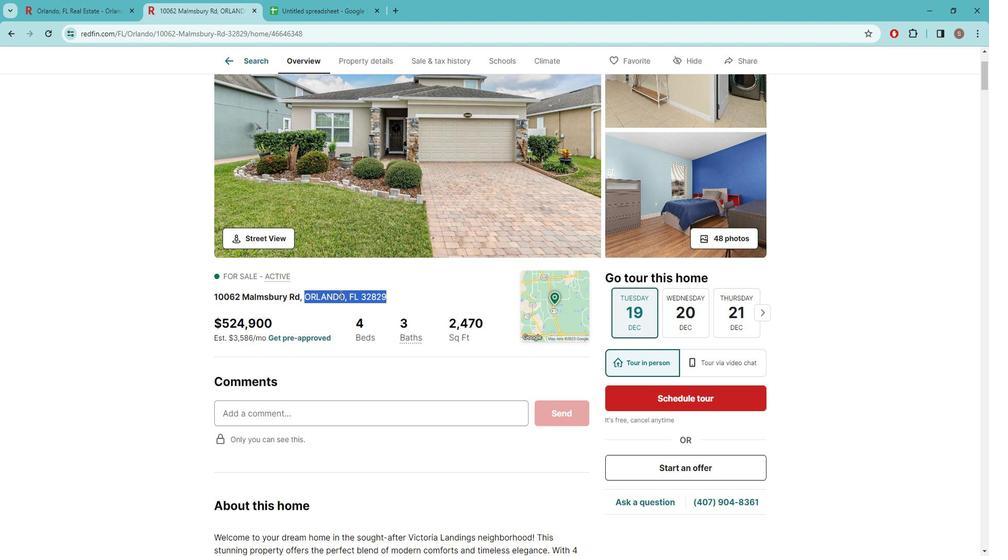 
Action: Mouse moved to (293, 11)
Screenshot: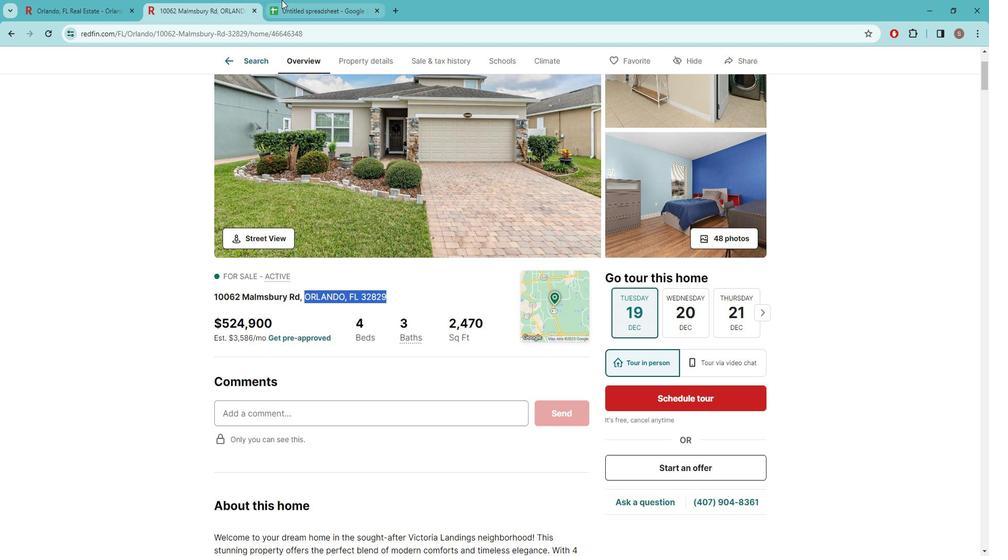 
Action: Mouse pressed left at (293, 11)
Screenshot: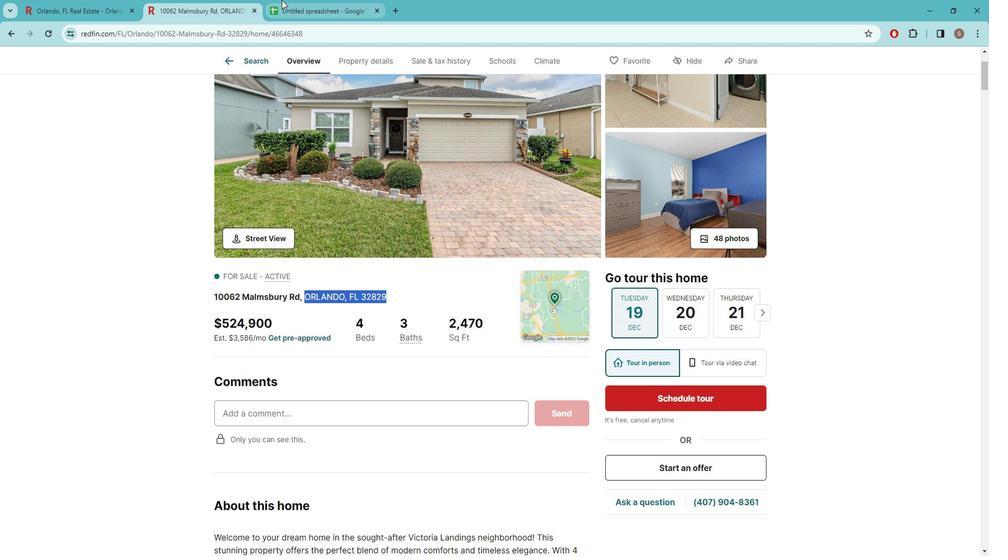 
Action: Mouse moved to (141, 172)
Screenshot: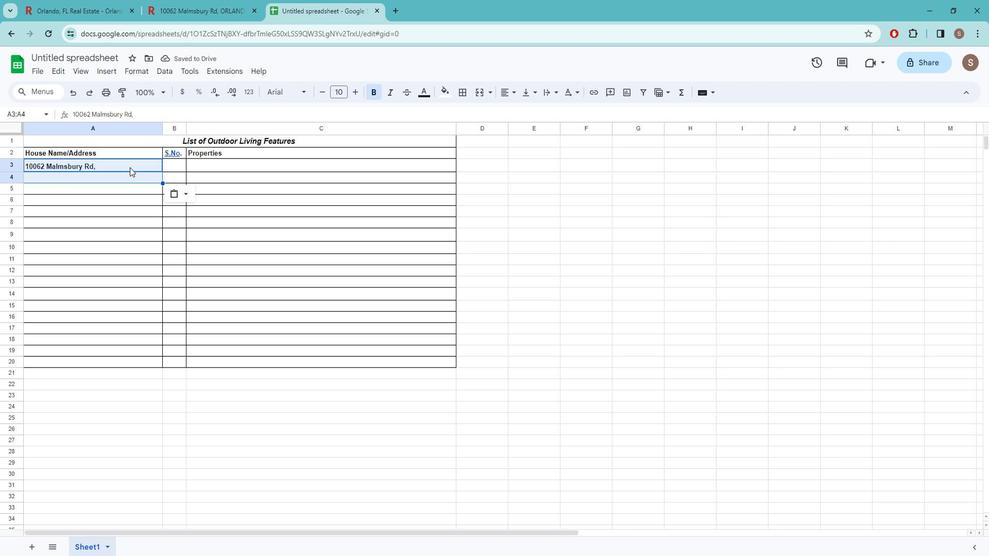 
Action: Mouse pressed left at (141, 172)
Screenshot: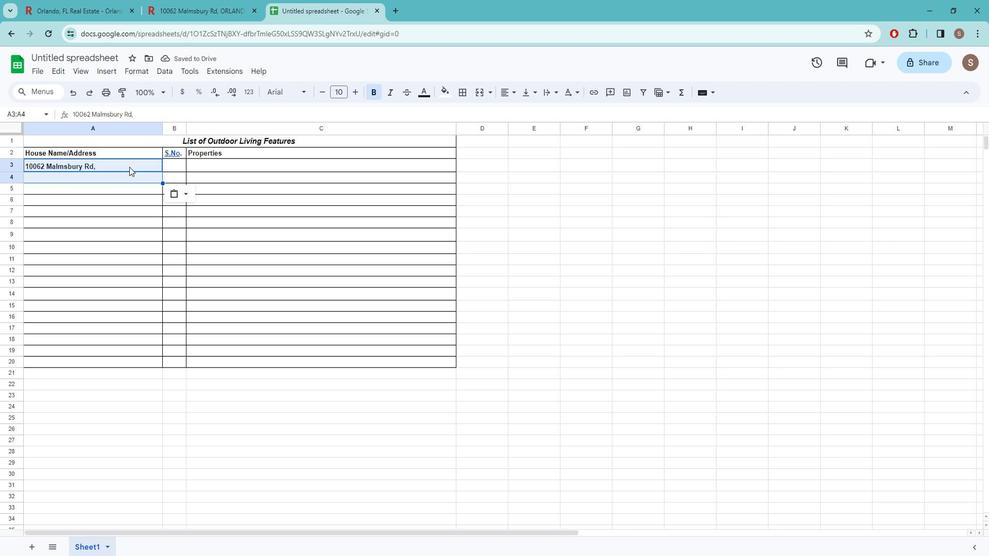 
Action: Mouse pressed left at (141, 172)
Screenshot: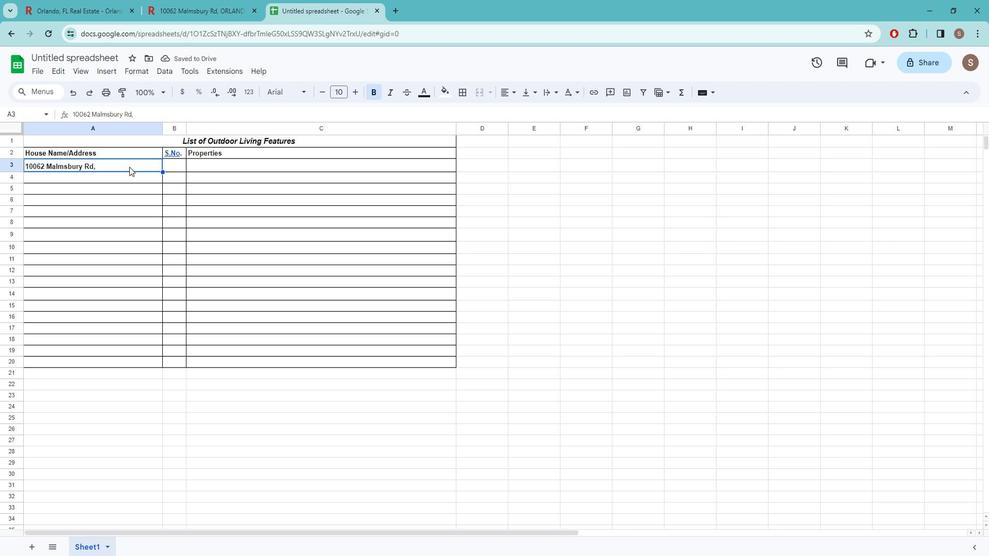 
Action: Key pressed <Key.space>ctrl+V
Screenshot: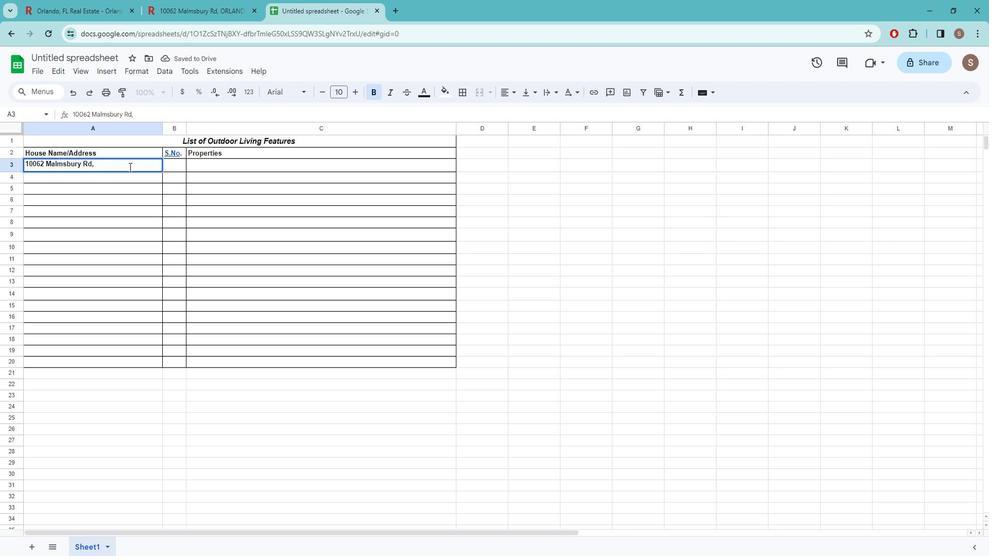 
Action: Mouse moved to (137, 212)
Screenshot: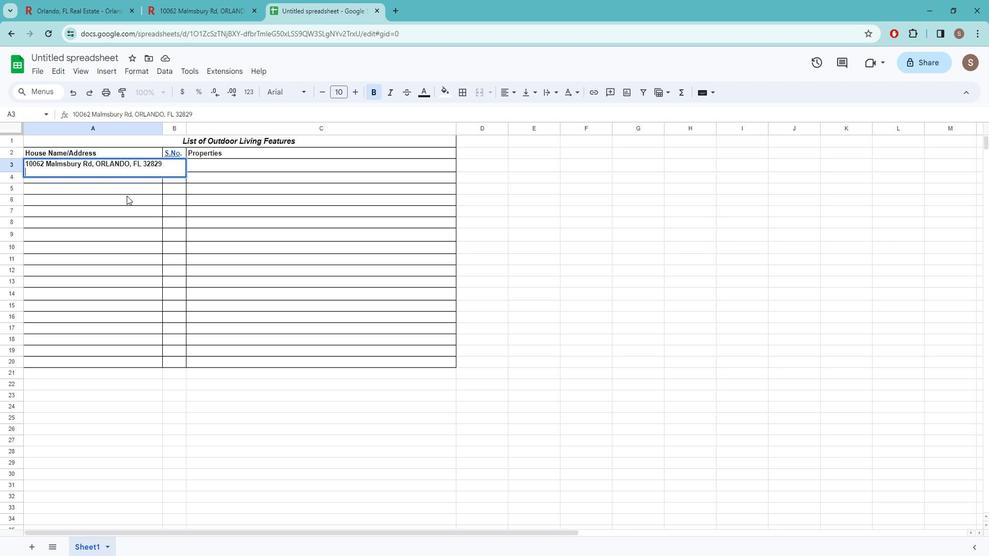 
Action: Mouse pressed left at (137, 212)
Screenshot: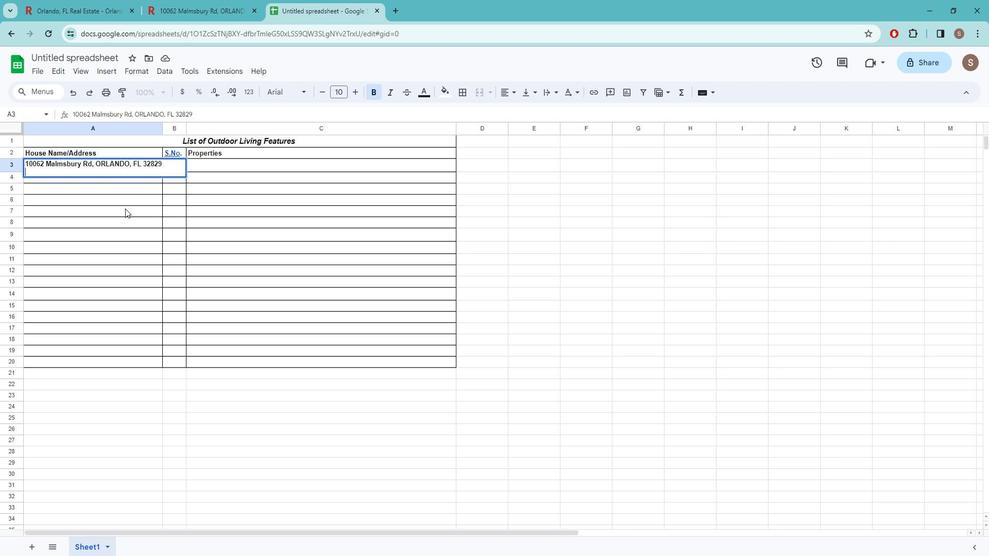 
Action: Mouse moved to (54, 177)
Screenshot: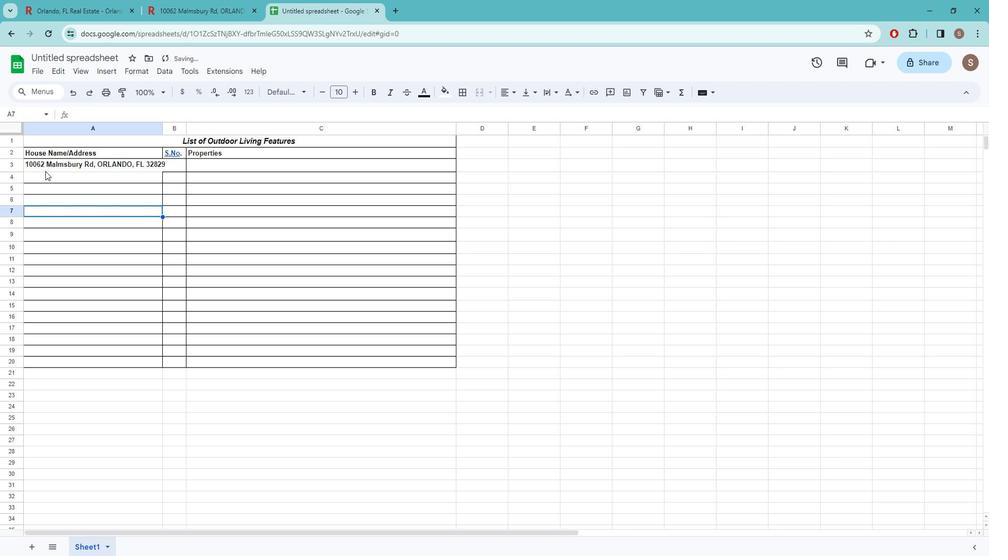 
Action: Mouse pressed left at (54, 177)
Screenshot: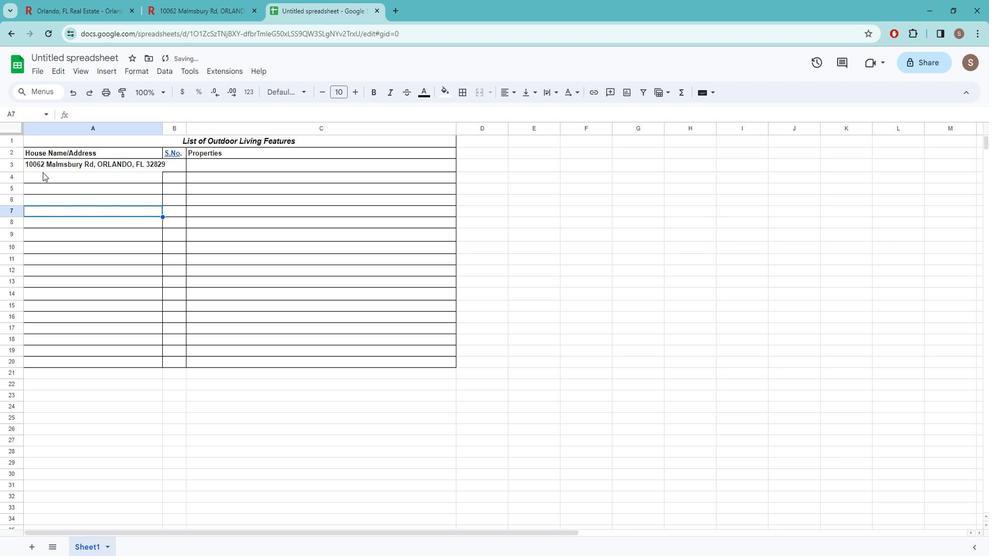 
Action: Mouse moved to (474, 96)
Screenshot: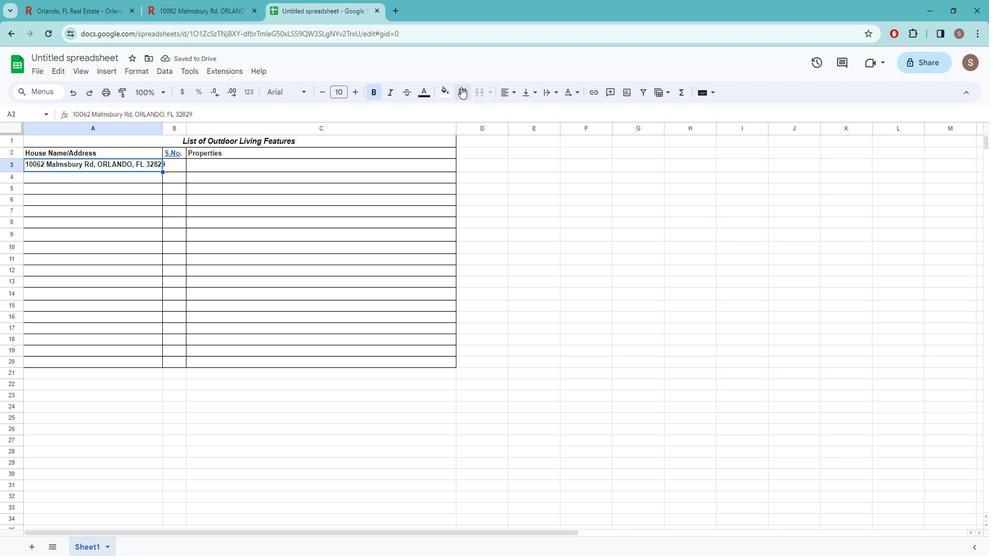 
Action: Mouse pressed left at (474, 96)
Screenshot: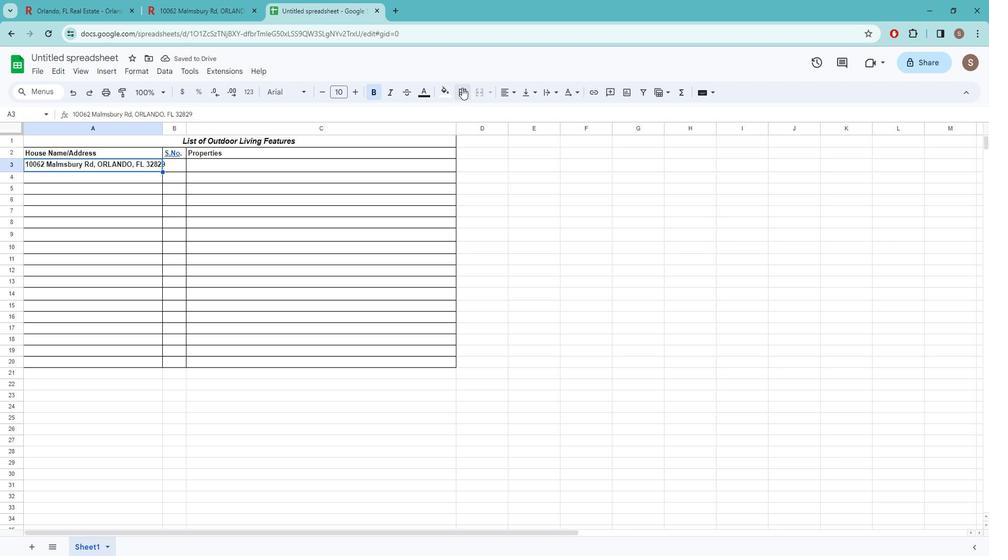 
Action: Mouse moved to (485, 124)
Screenshot: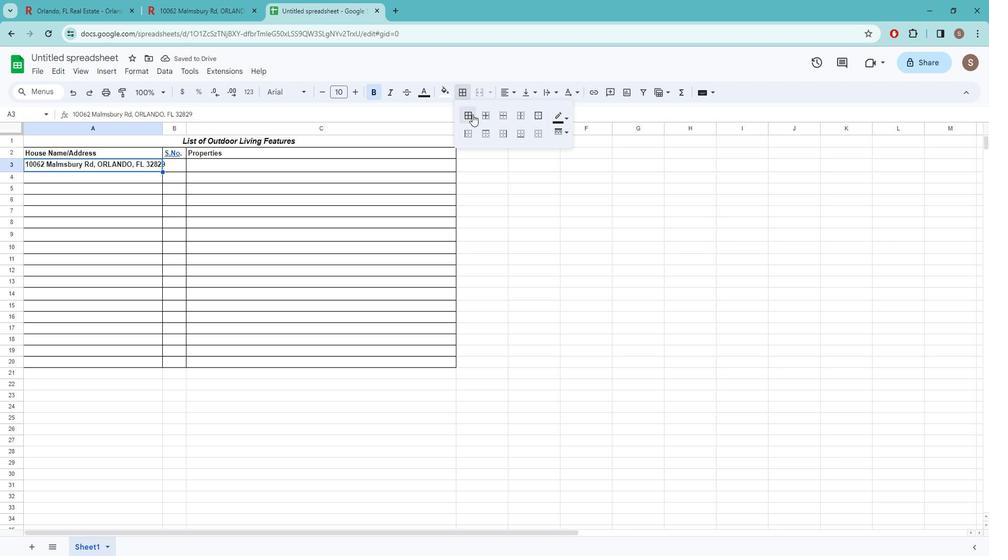 
Action: Mouse pressed left at (485, 124)
Screenshot: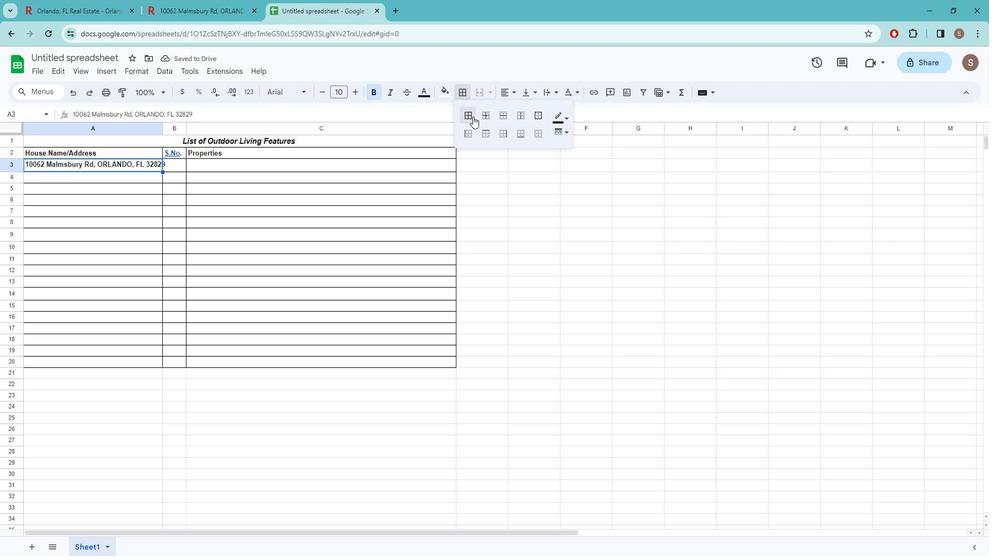 
Action: Mouse moved to (362, 236)
Screenshot: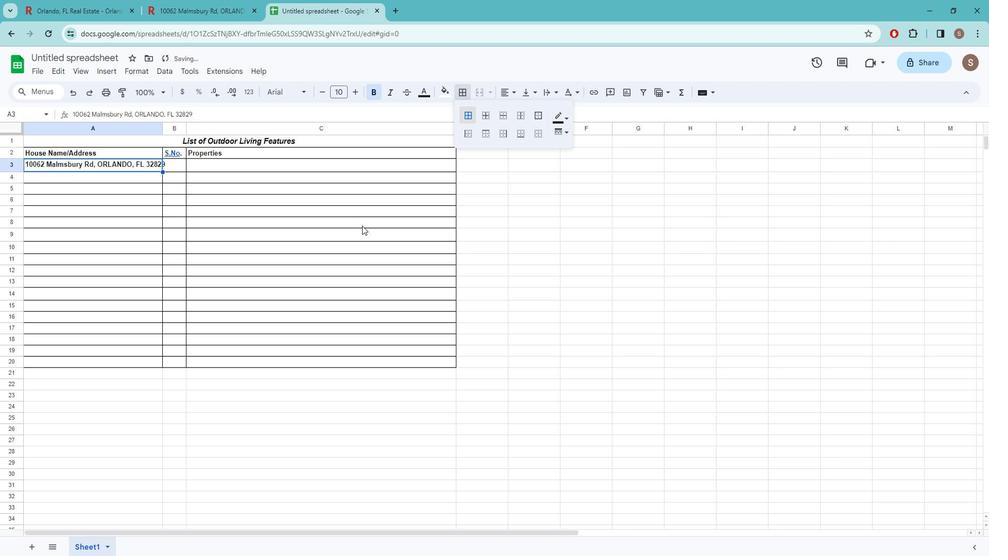 
Action: Mouse pressed left at (362, 236)
Screenshot: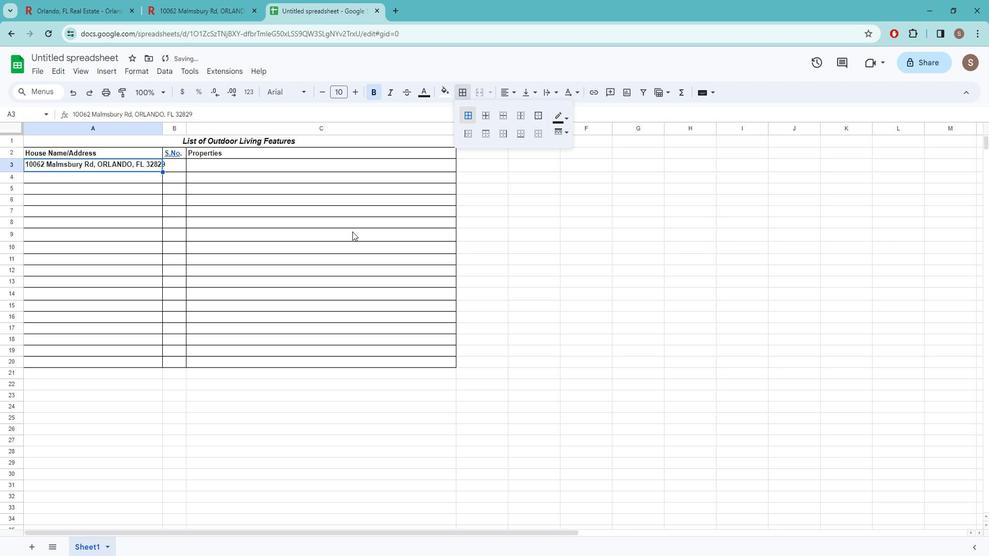 
Action: Mouse moved to (174, 132)
Screenshot: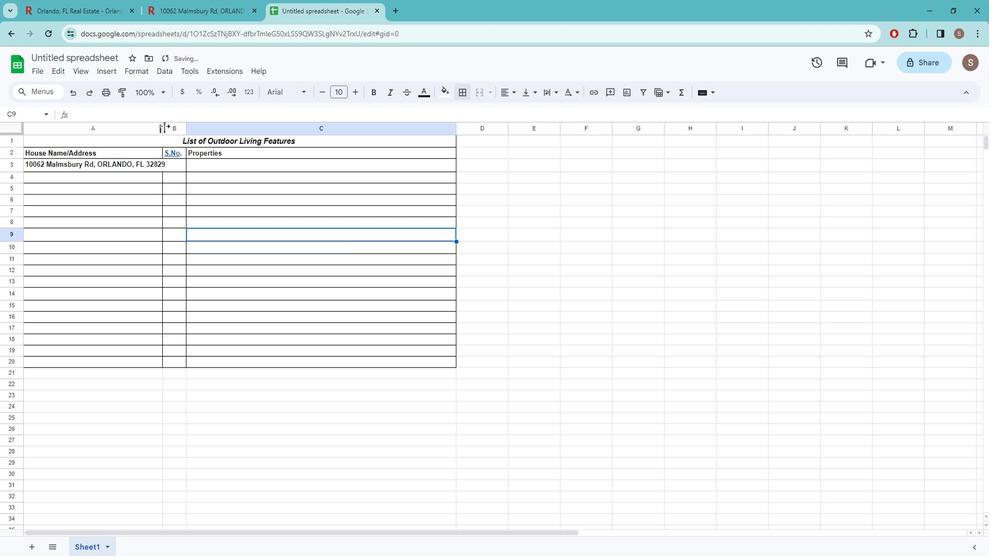 
Action: Mouse pressed left at (174, 132)
Screenshot: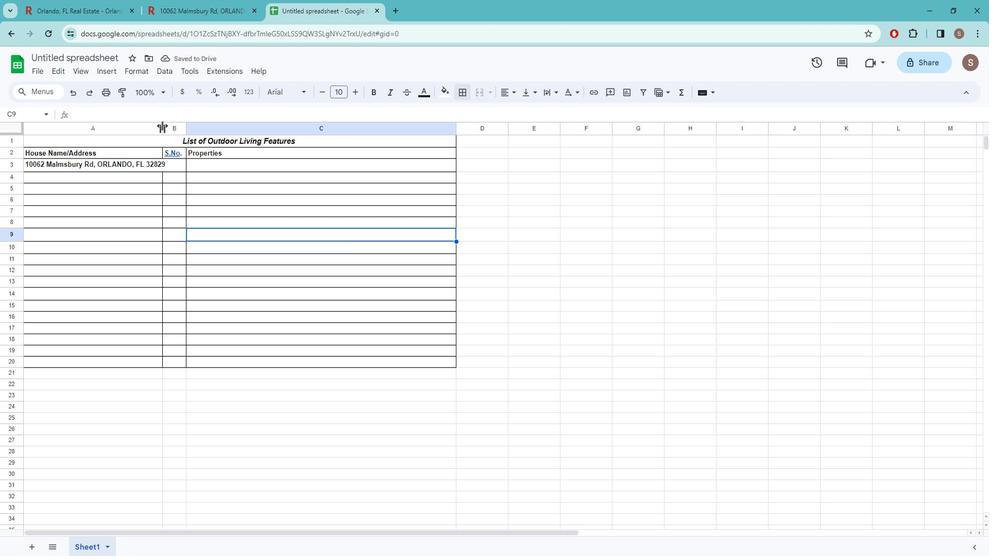 
Action: Mouse moved to (194, 171)
Screenshot: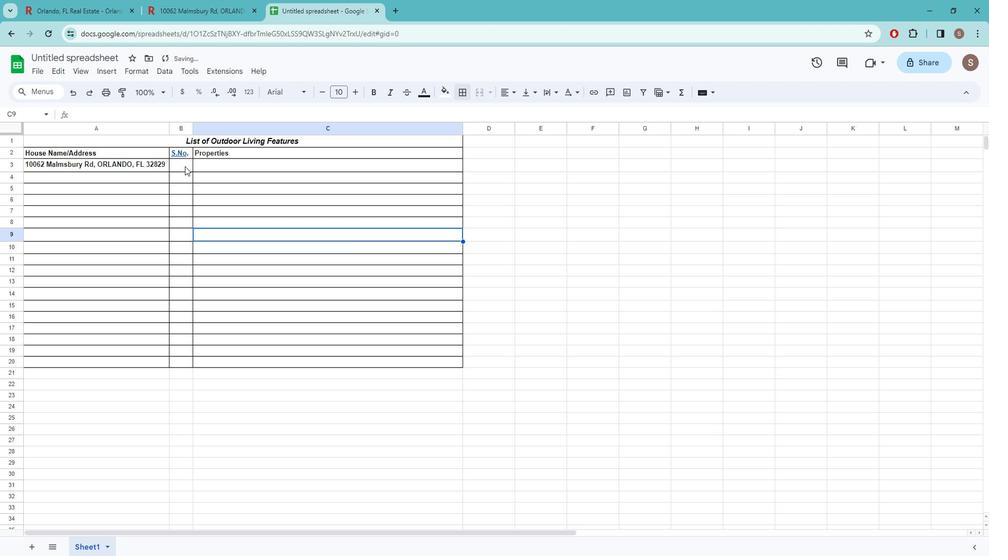 
Action: Mouse pressed left at (194, 171)
Screenshot: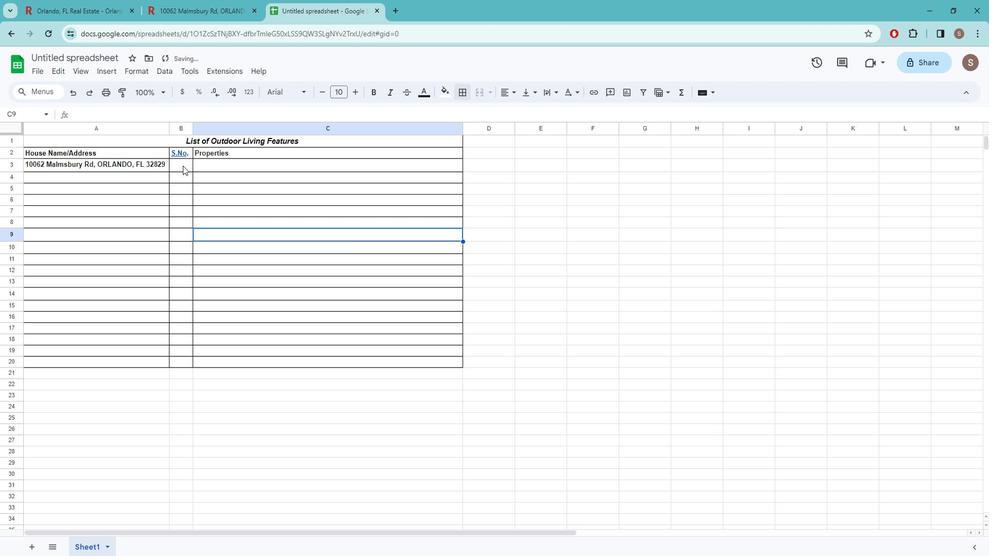 
Action: Key pressed 1<Key.down>2<Key.down>
Screenshot: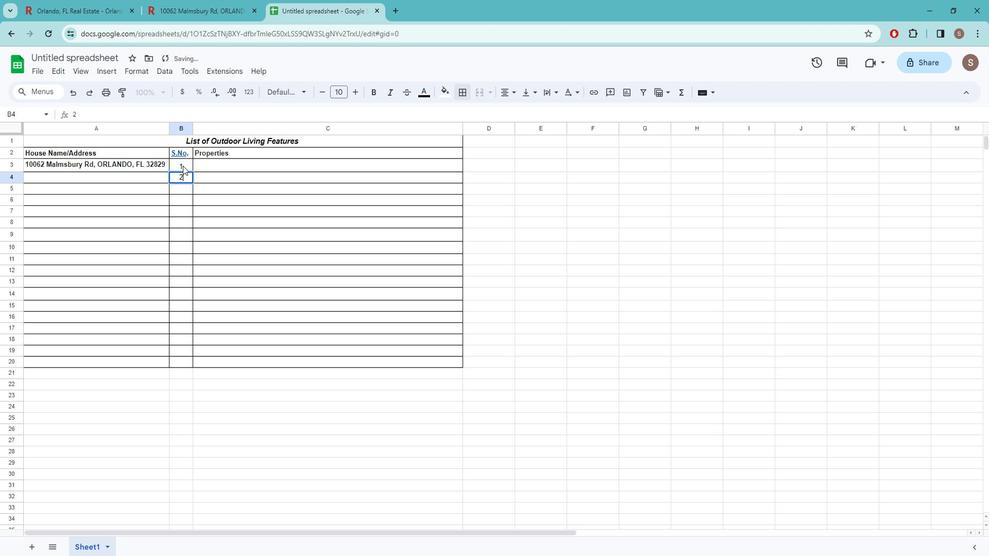 
Action: Mouse moved to (226, 169)
Screenshot: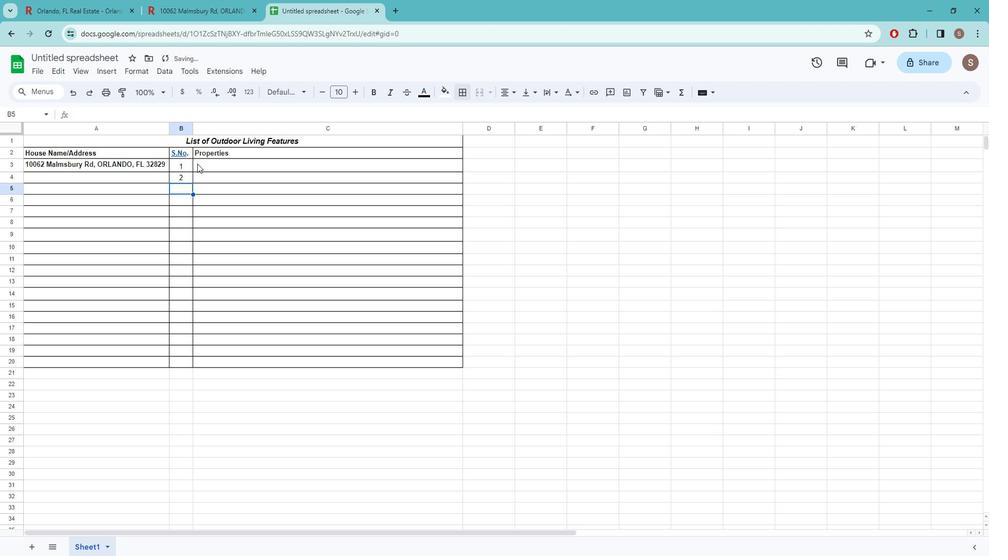 
Action: Mouse pressed left at (226, 169)
Screenshot: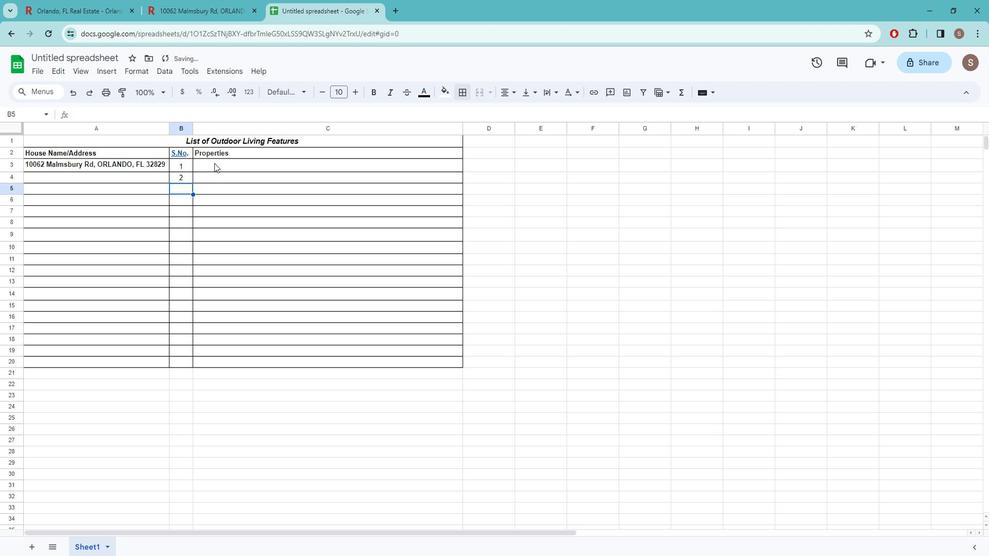 
Action: Mouse moved to (206, 14)
Screenshot: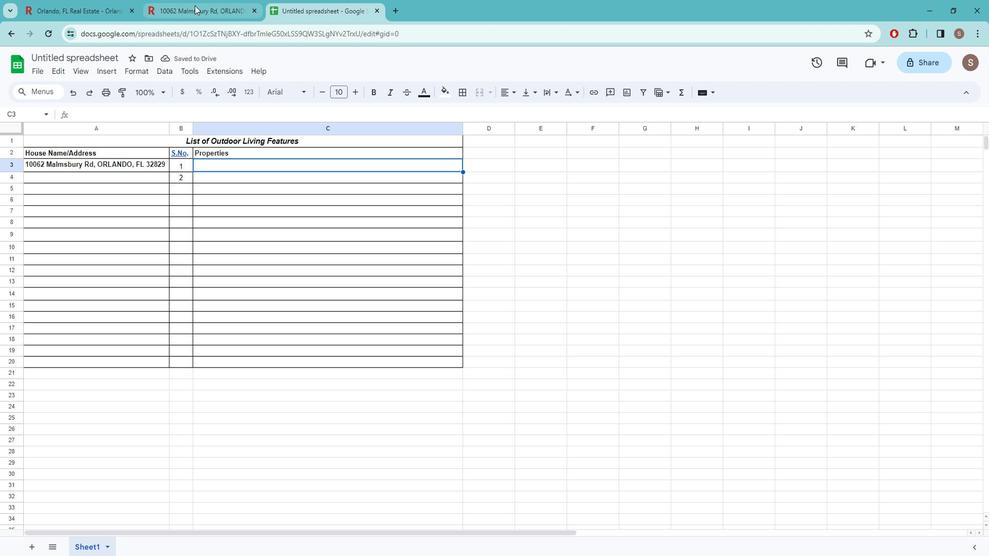 
Action: Mouse pressed left at (206, 14)
Screenshot: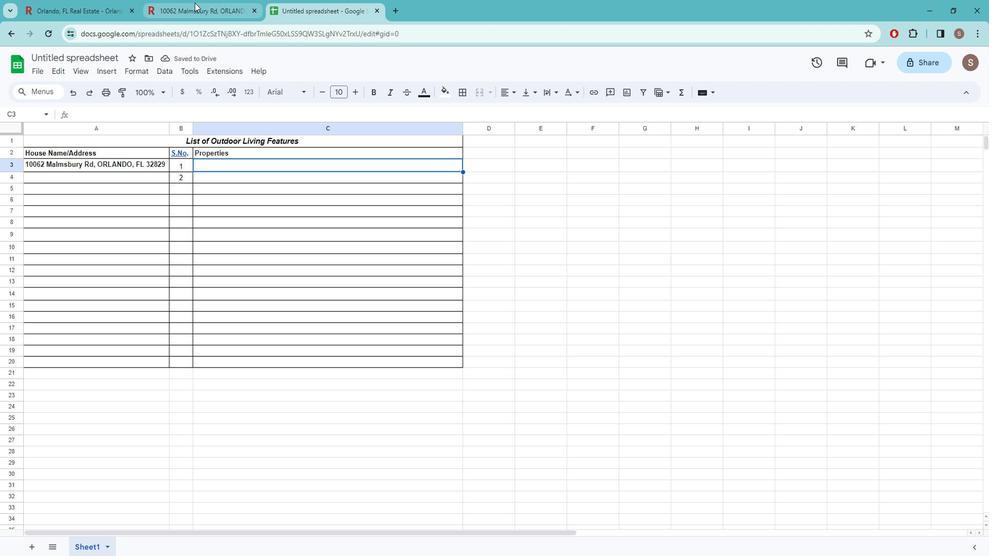
Action: Mouse moved to (301, 259)
Screenshot: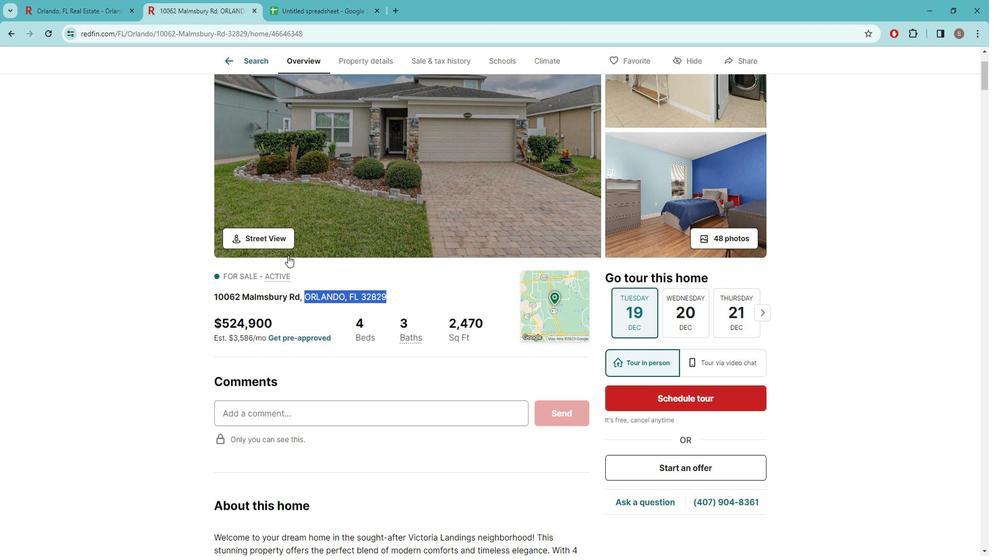 
Action: Mouse scrolled (301, 259) with delta (0, 0)
Screenshot: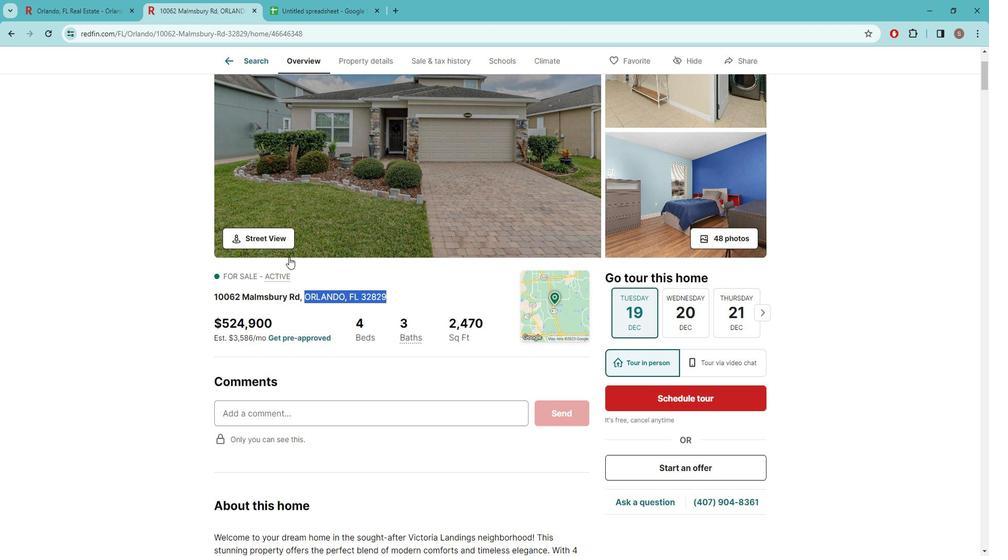 
Action: Mouse scrolled (301, 259) with delta (0, 0)
Screenshot: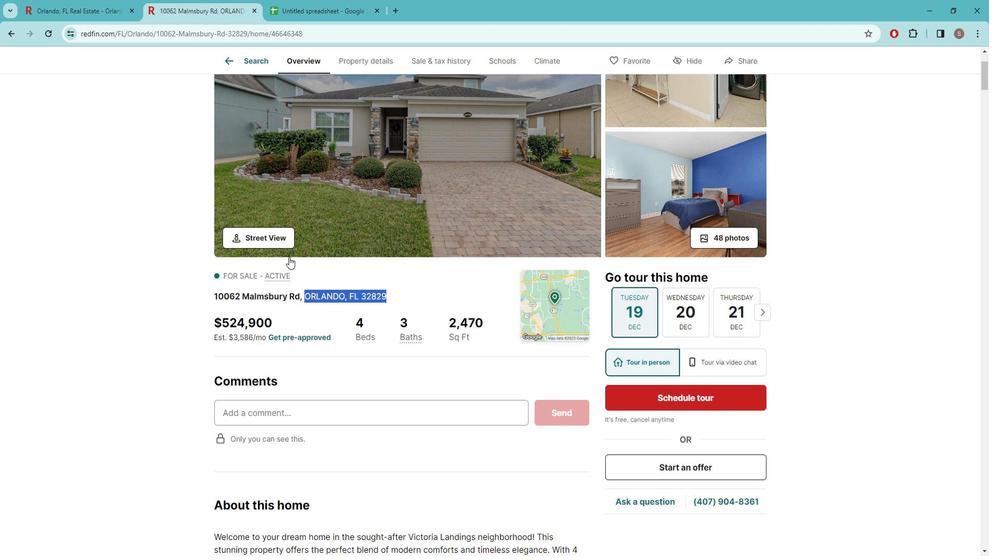 
Action: Mouse scrolled (301, 259) with delta (0, 0)
Screenshot: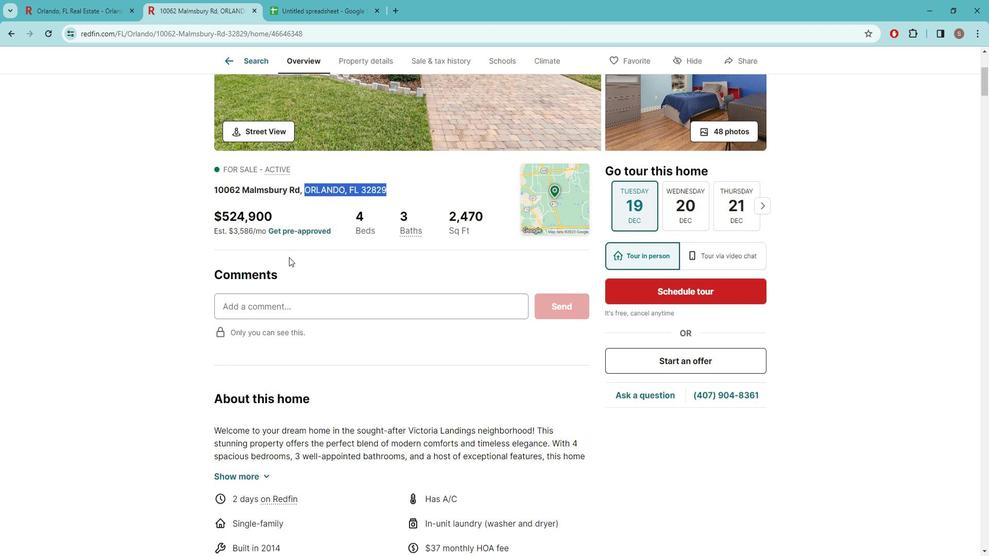 
Action: Mouse scrolled (301, 259) with delta (0, 0)
Screenshot: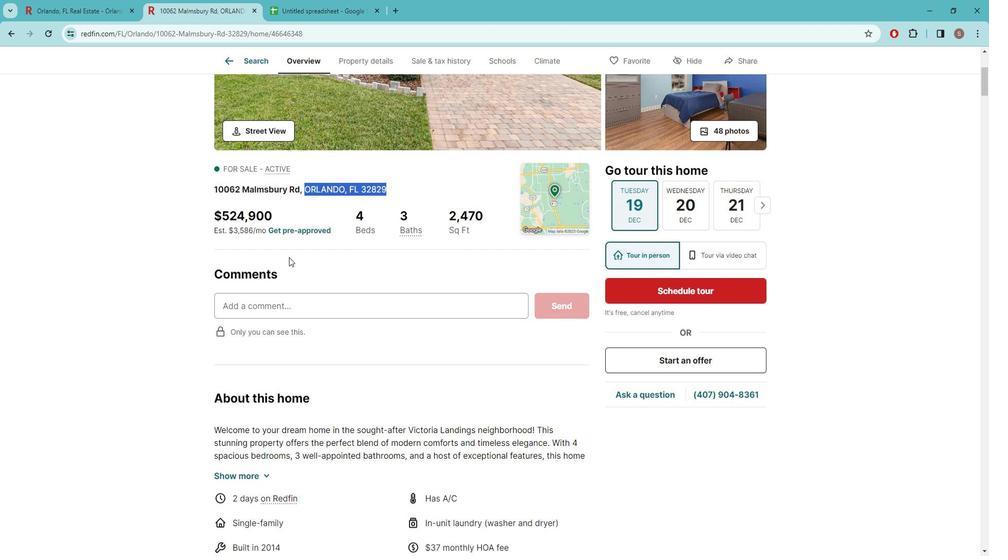 
Action: Mouse scrolled (301, 260) with delta (0, 0)
Screenshot: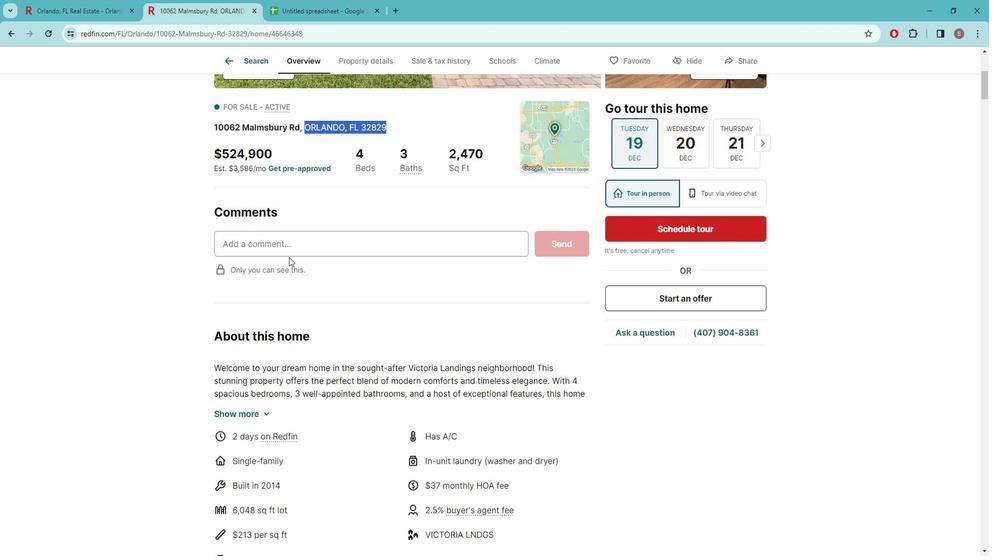
Action: Mouse moved to (385, 296)
Screenshot: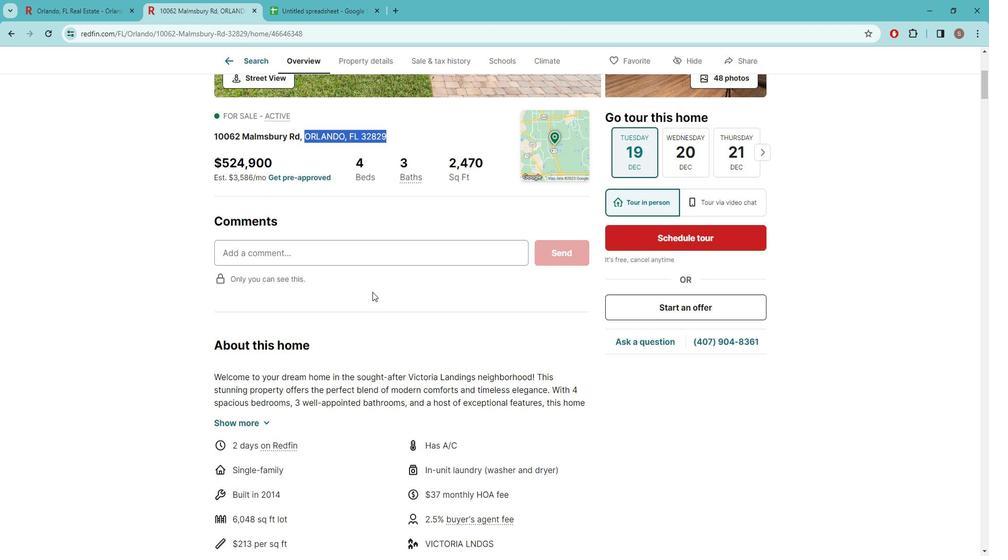
Action: Mouse scrolled (385, 295) with delta (0, 0)
Screenshot: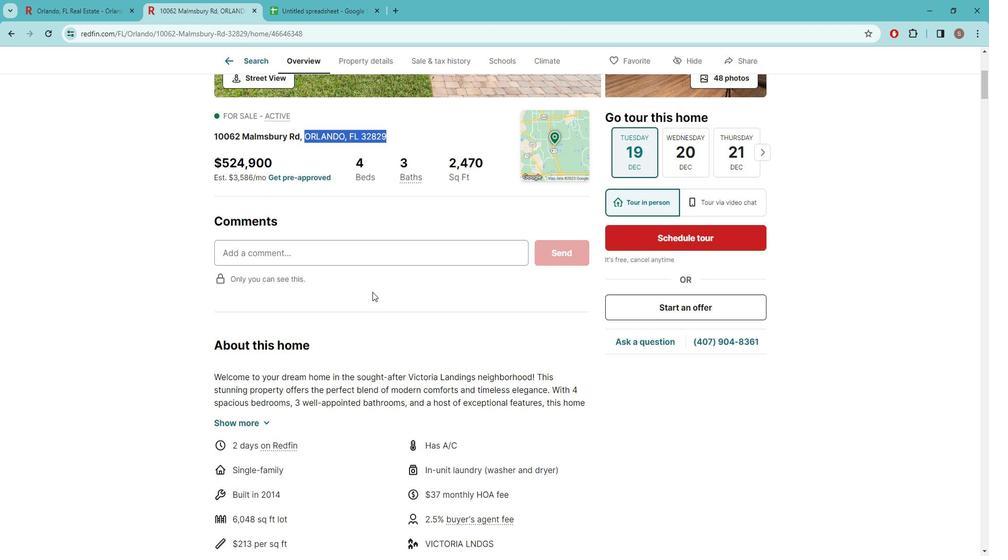 
Action: Mouse moved to (385, 296)
Screenshot: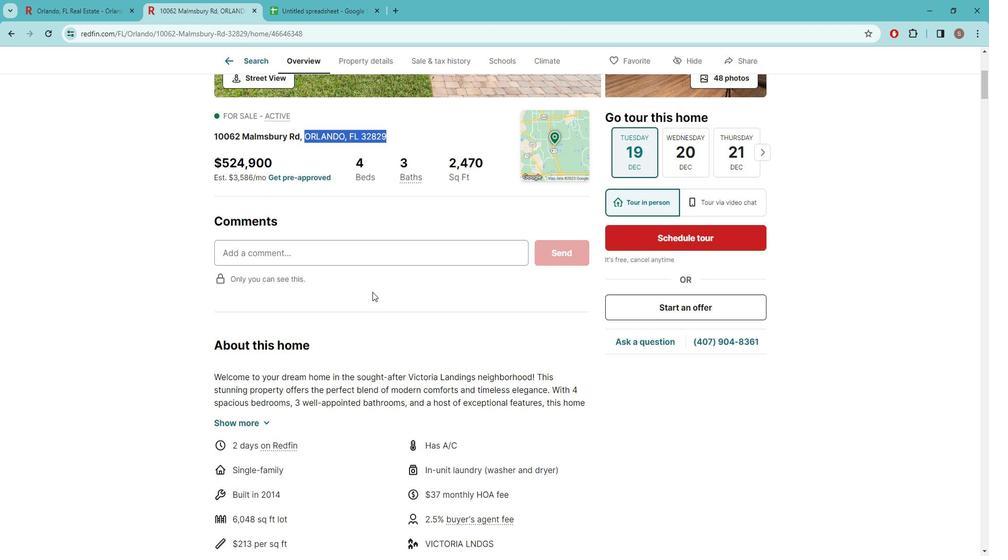 
Action: Mouse scrolled (385, 296) with delta (0, 0)
Screenshot: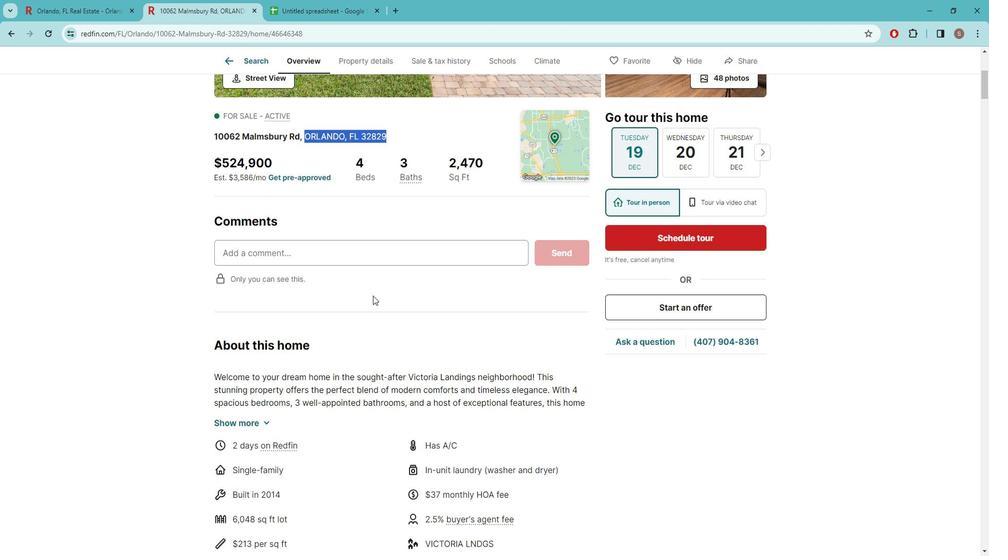 
Action: Mouse scrolled (385, 296) with delta (0, 0)
Screenshot: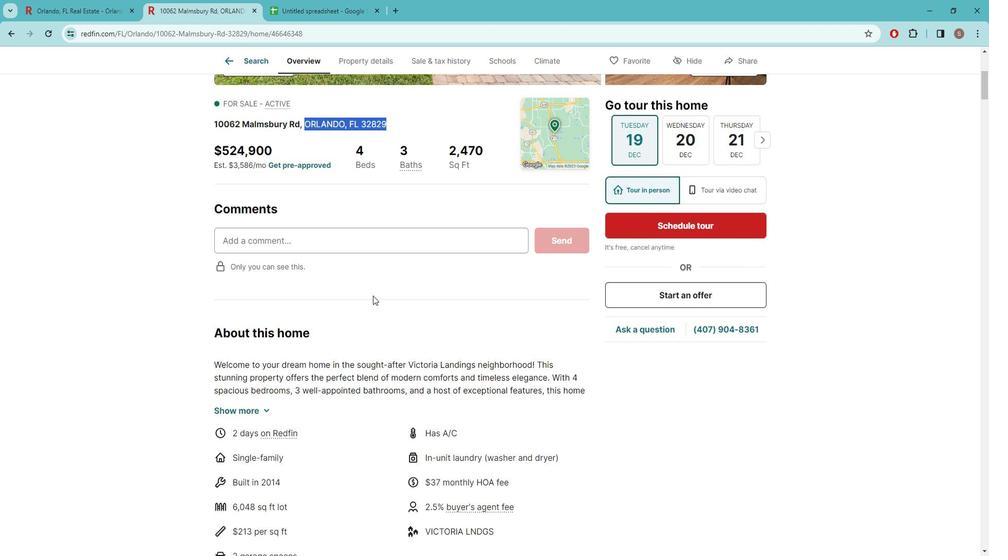 
Action: Mouse moved to (279, 262)
Screenshot: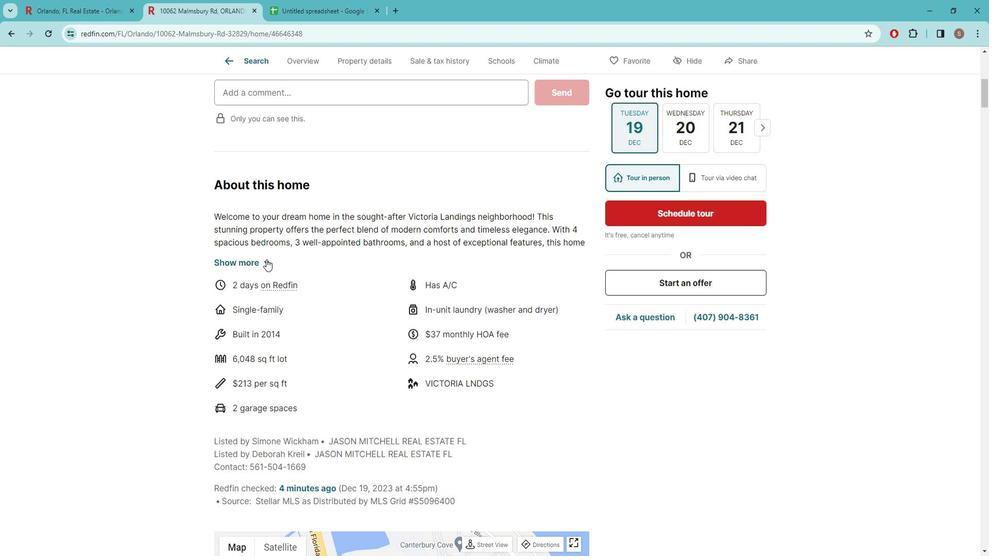 
Action: Mouse pressed left at (279, 262)
Screenshot: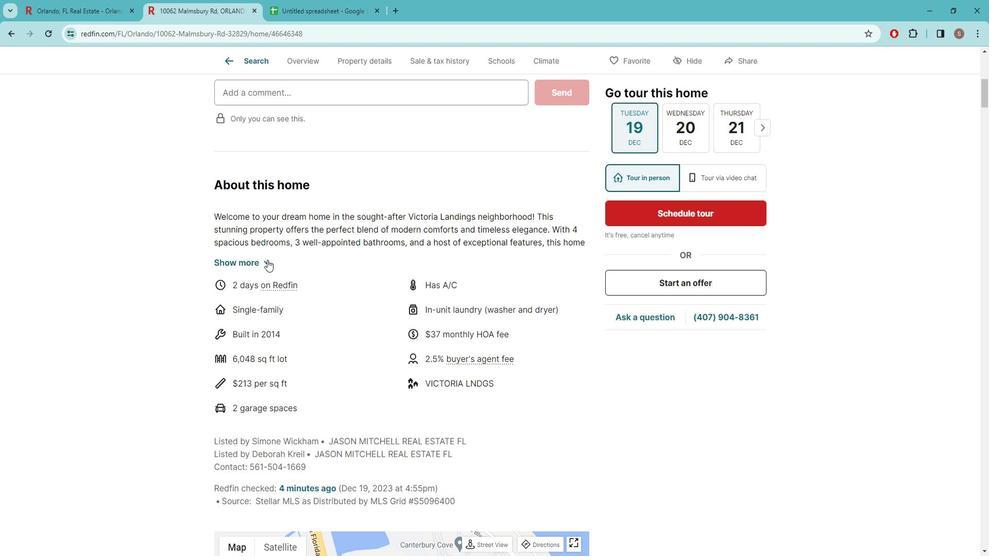 
Action: Mouse moved to (398, 403)
Screenshot: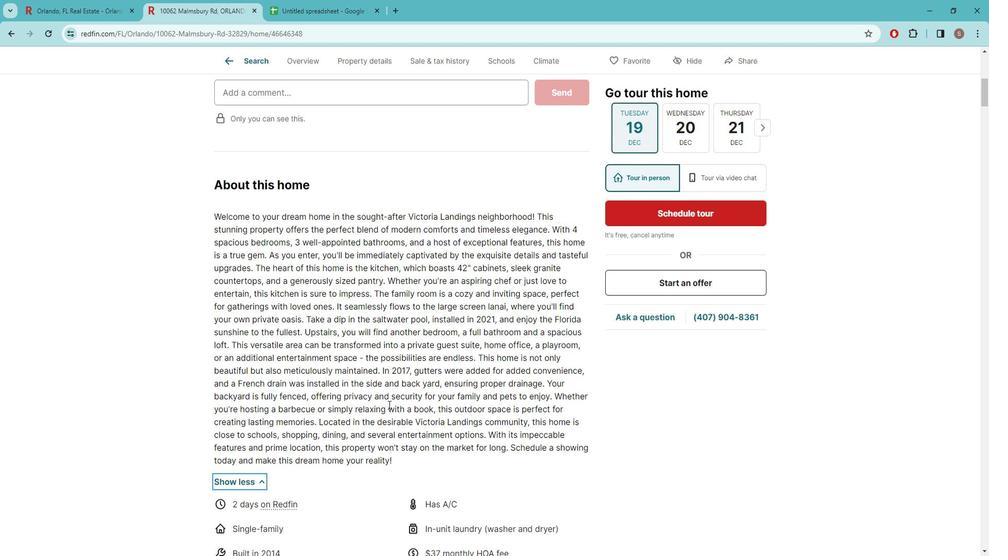 
Action: Mouse scrolled (398, 402) with delta (0, 0)
Screenshot: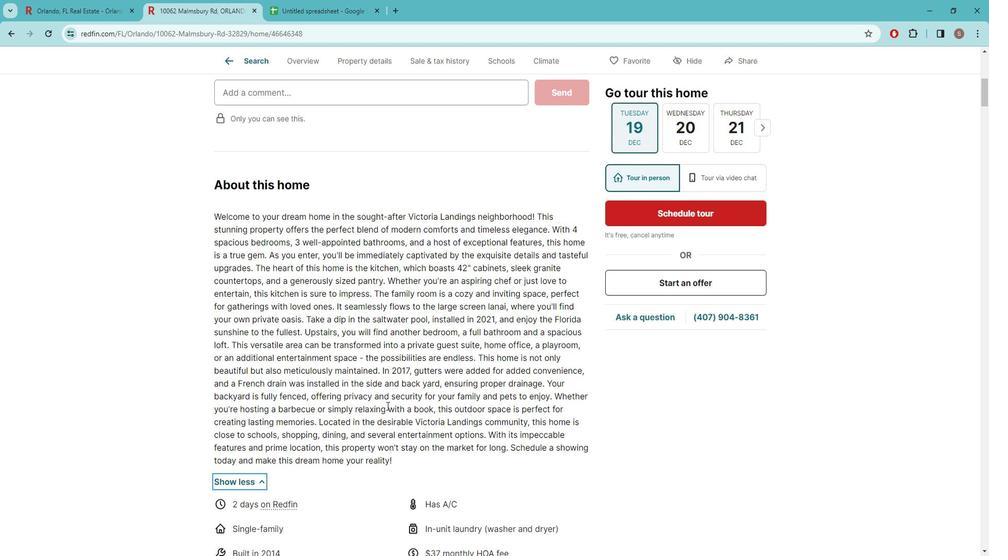 
Action: Mouse moved to (398, 403)
Screenshot: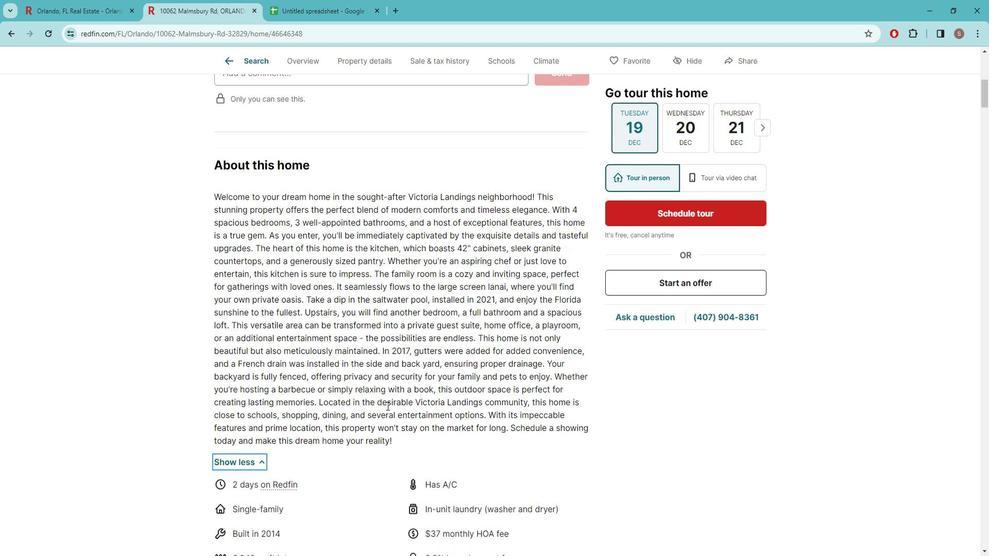 
Action: Mouse scrolled (398, 402) with delta (0, 0)
Screenshot: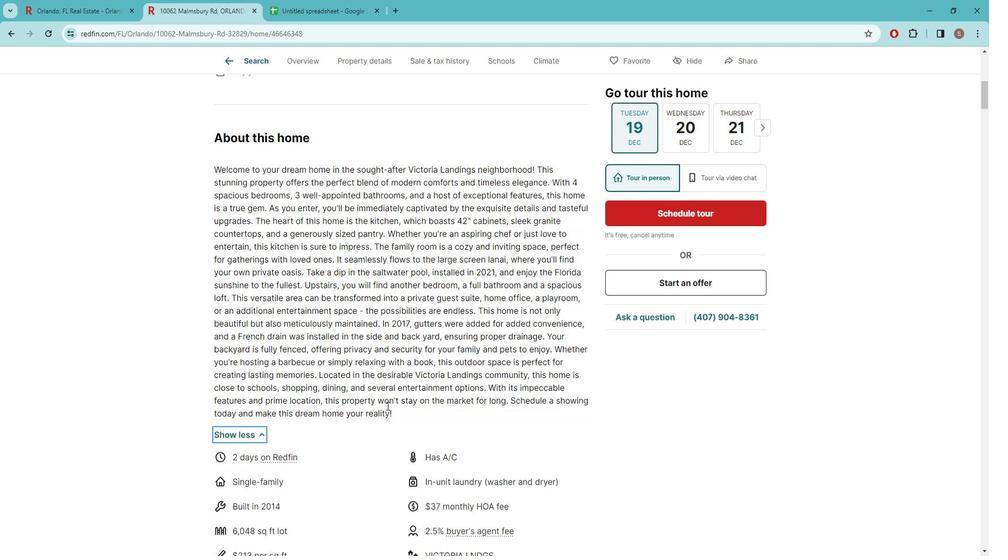 
Action: Mouse moved to (412, 383)
Screenshot: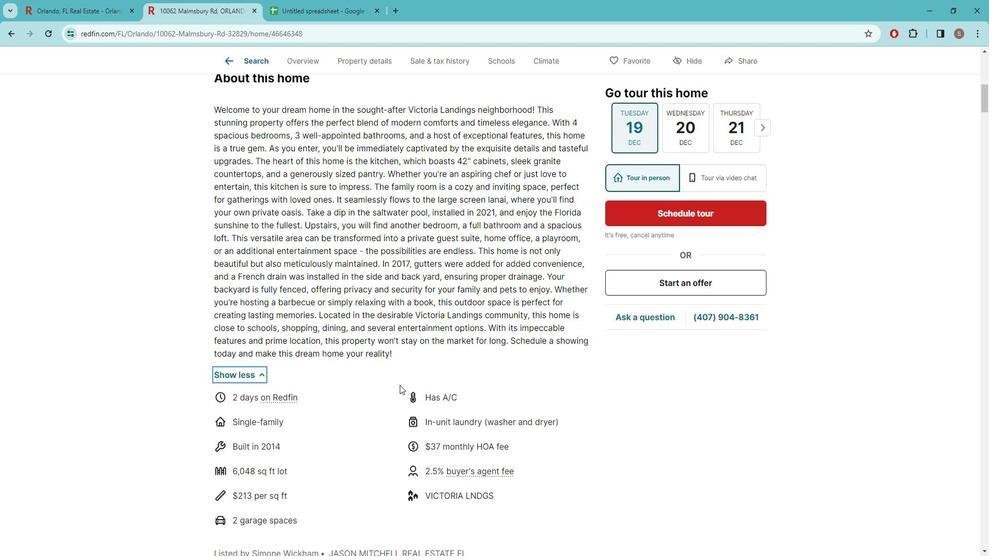 
Action: Mouse scrolled (412, 383) with delta (0, 0)
Screenshot: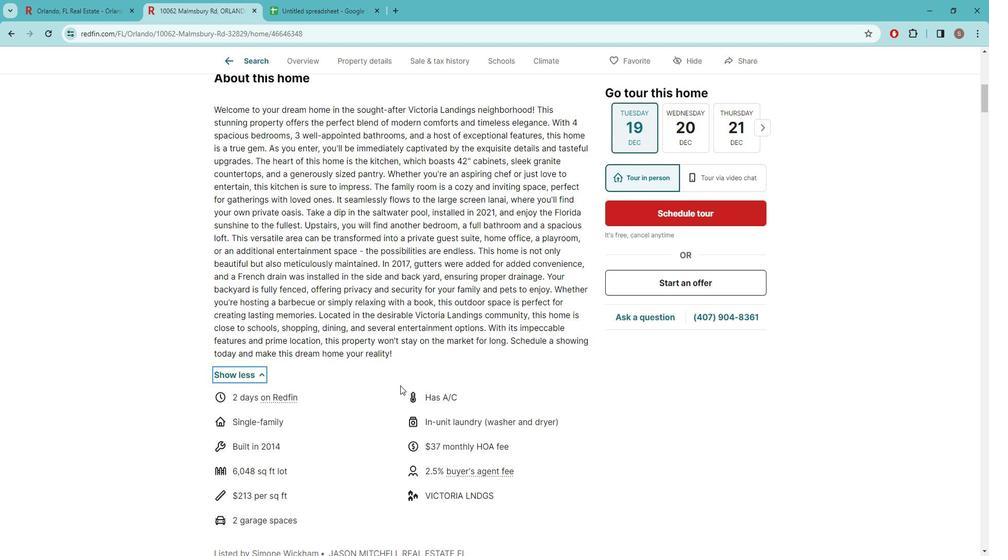 
Action: Mouse moved to (387, 420)
Screenshot: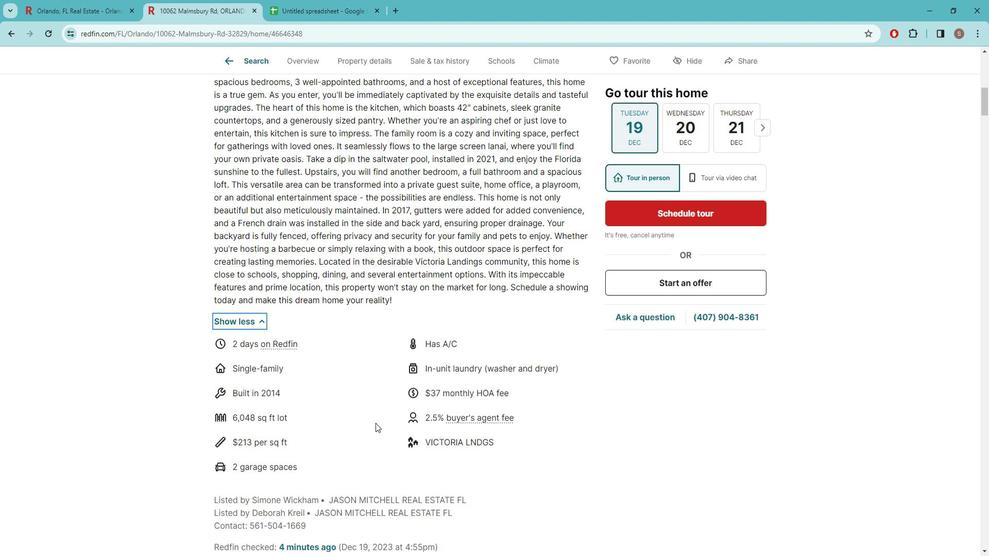
Action: Mouse scrolled (387, 420) with delta (0, 0)
Screenshot: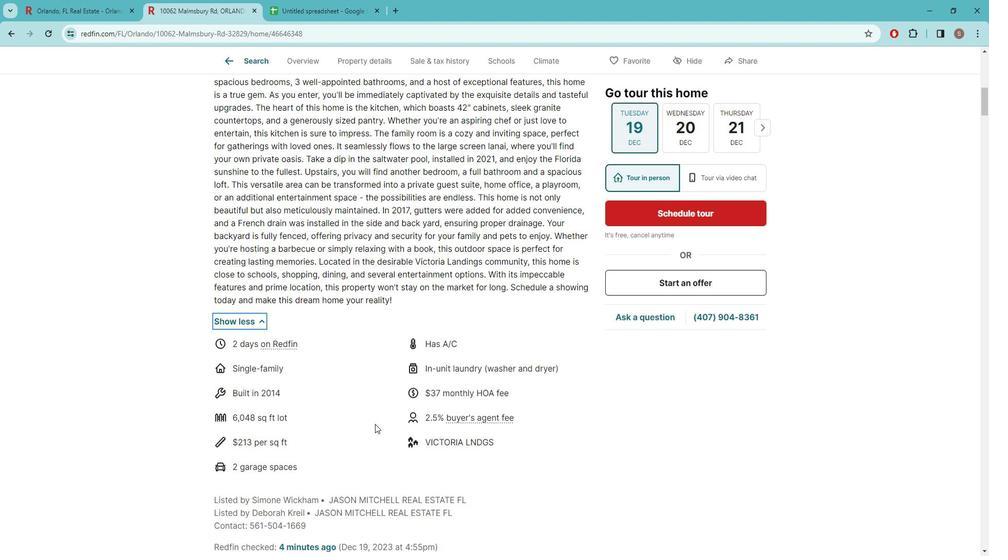 
Action: Mouse moved to (386, 422)
Screenshot: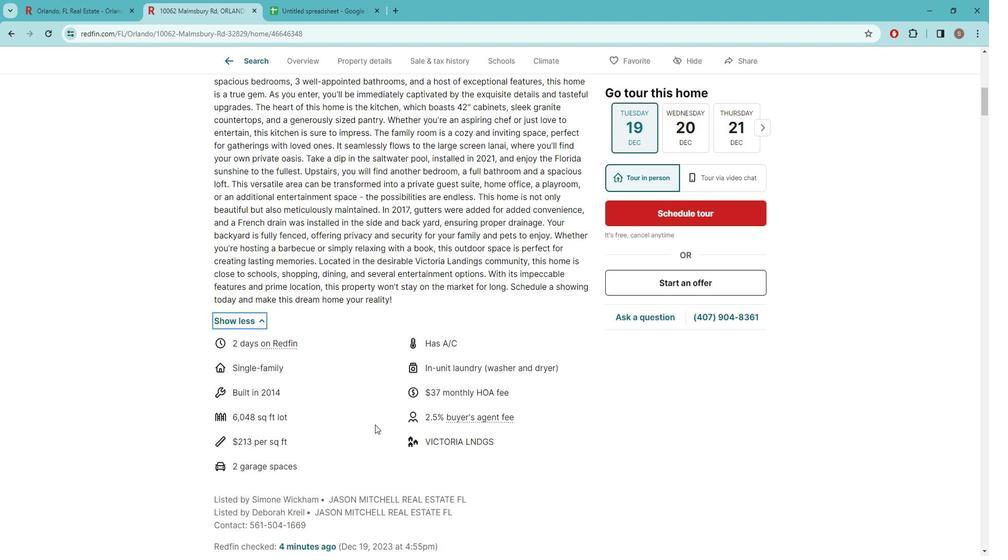 
Action: Mouse scrolled (386, 421) with delta (0, 0)
Screenshot: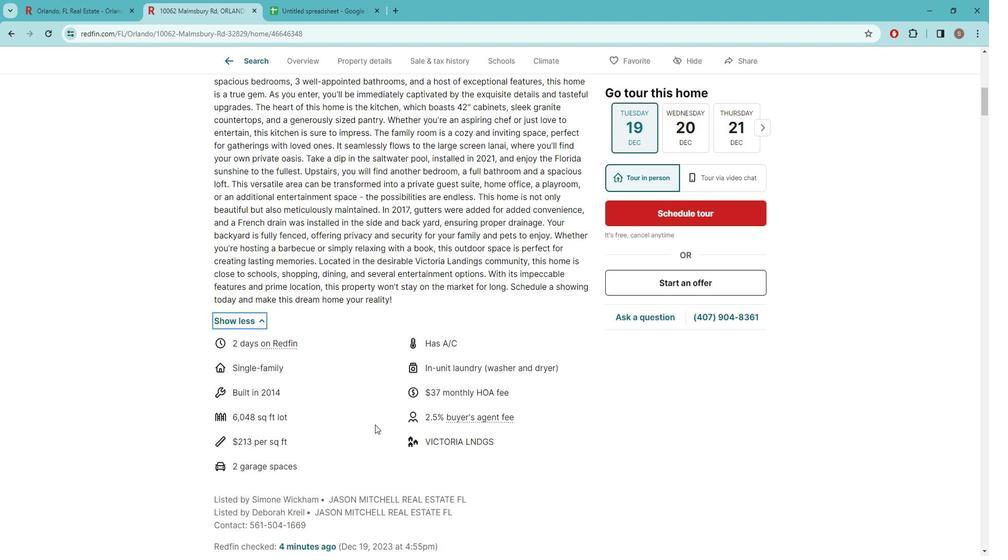 
Action: Mouse moved to (320, 11)
Screenshot: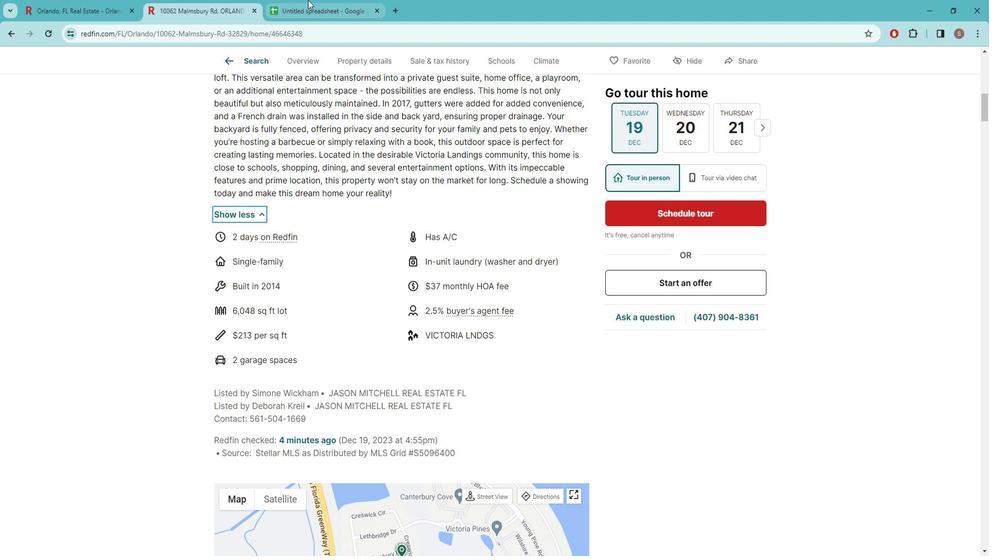 
Action: Mouse pressed left at (320, 11)
Screenshot: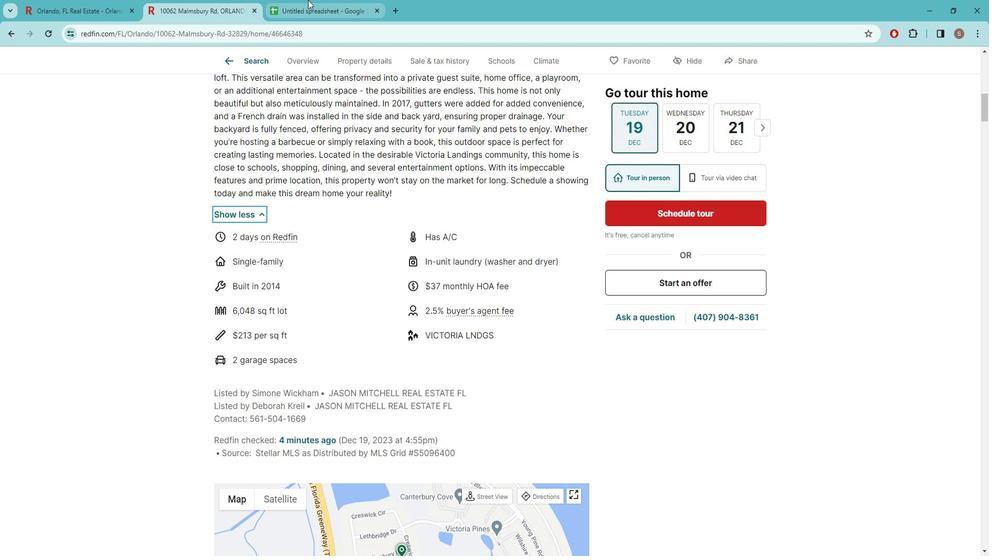 
Action: Mouse moved to (267, 173)
Screenshot: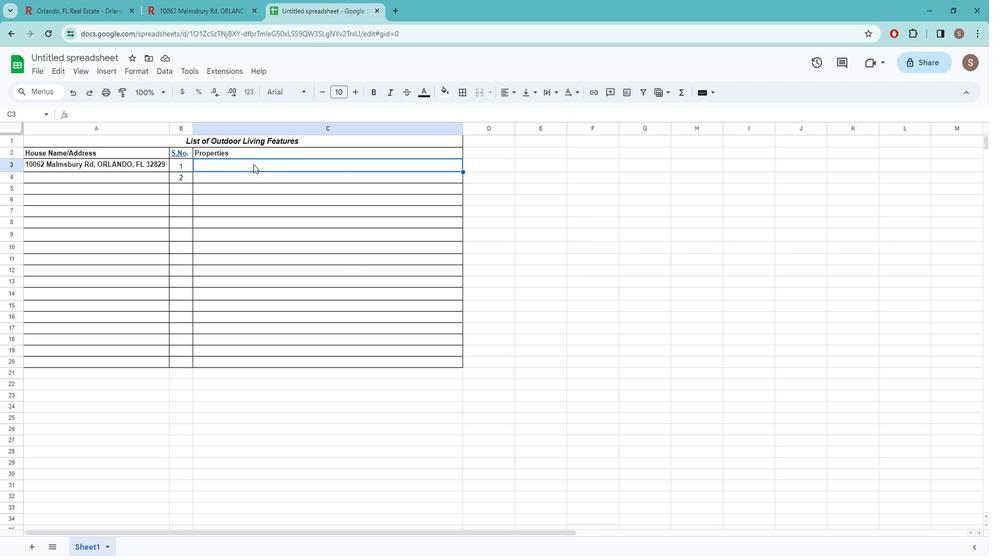 
Action: Mouse pressed left at (267, 173)
Screenshot: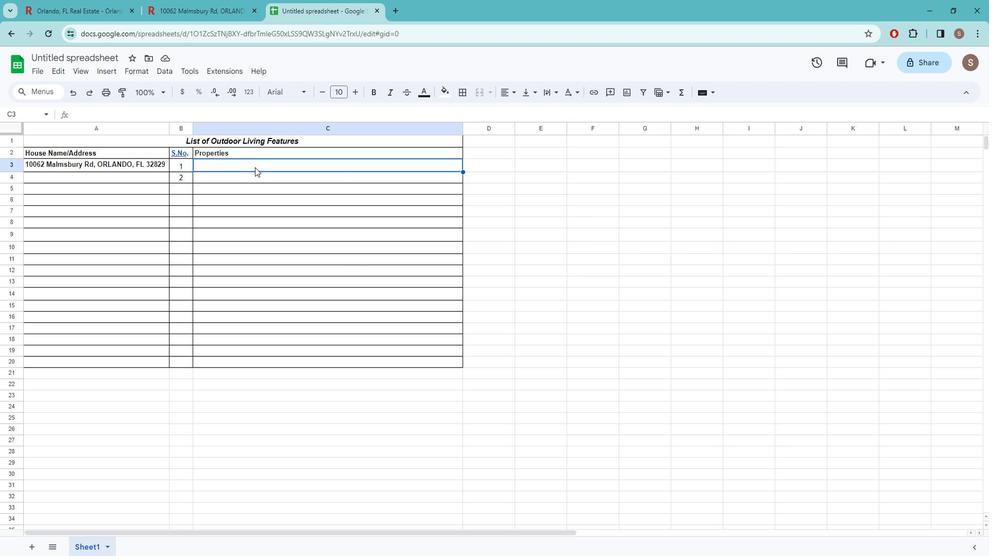 
Action: Key pressed 4<Key.space><Key.caps_lock>r<Key.caps_lock>OOMS<Key.space>AND<Key.space>3<Key.space>BATHROOMS<Key.space>
Screenshot: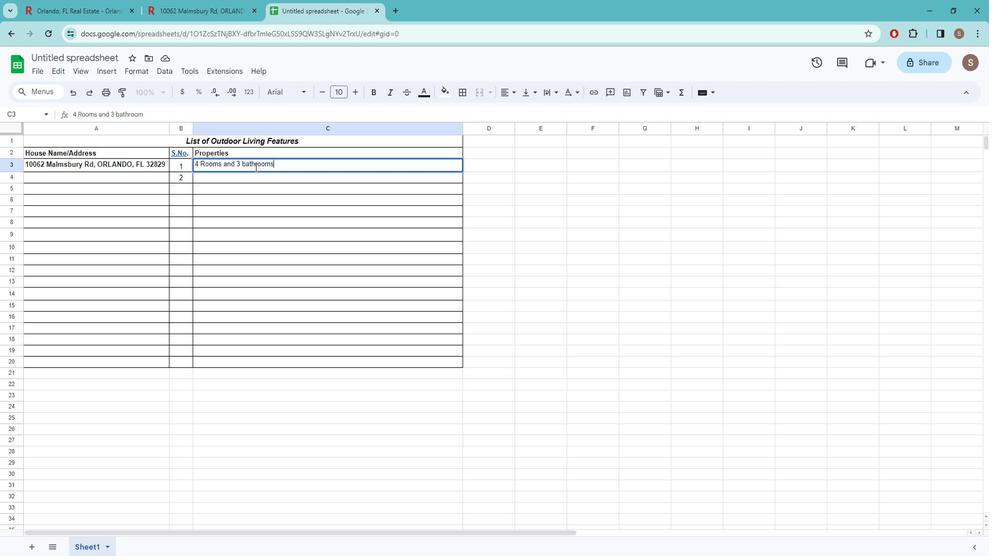
Action: Mouse moved to (264, 185)
Screenshot: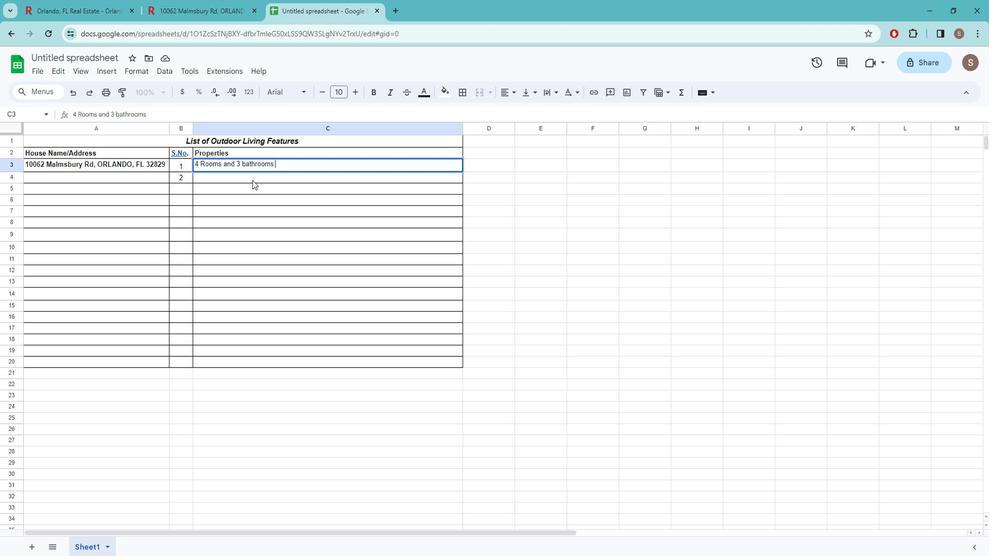 
Action: Mouse pressed left at (264, 185)
Screenshot: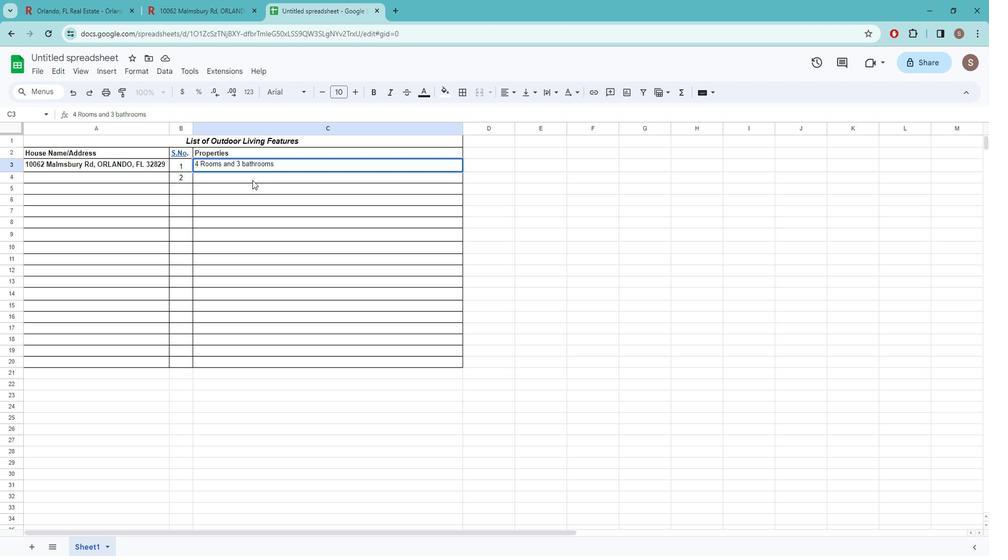 
Action: Mouse moved to (219, 11)
Screenshot: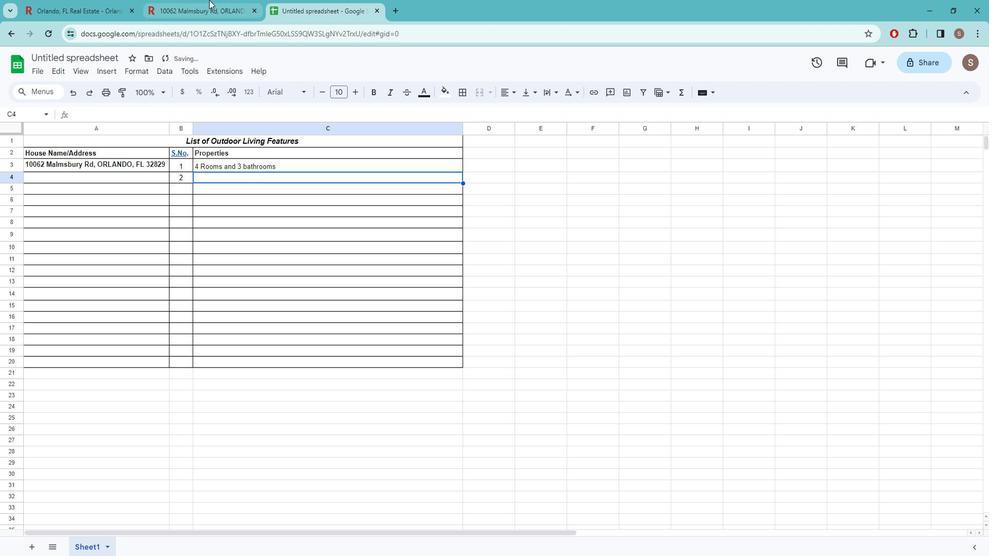 
Action: Mouse pressed left at (219, 11)
Screenshot: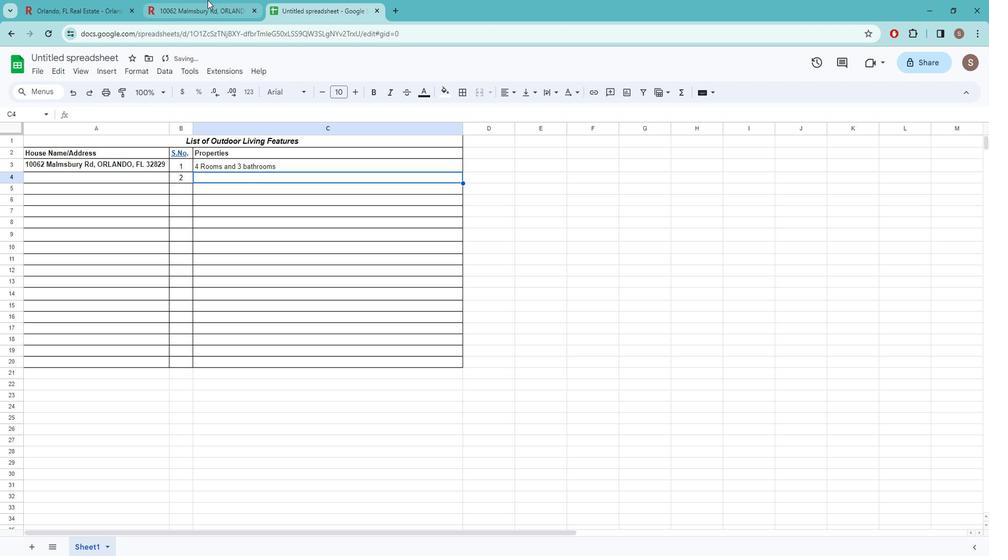 
Action: Mouse moved to (352, 288)
Screenshot: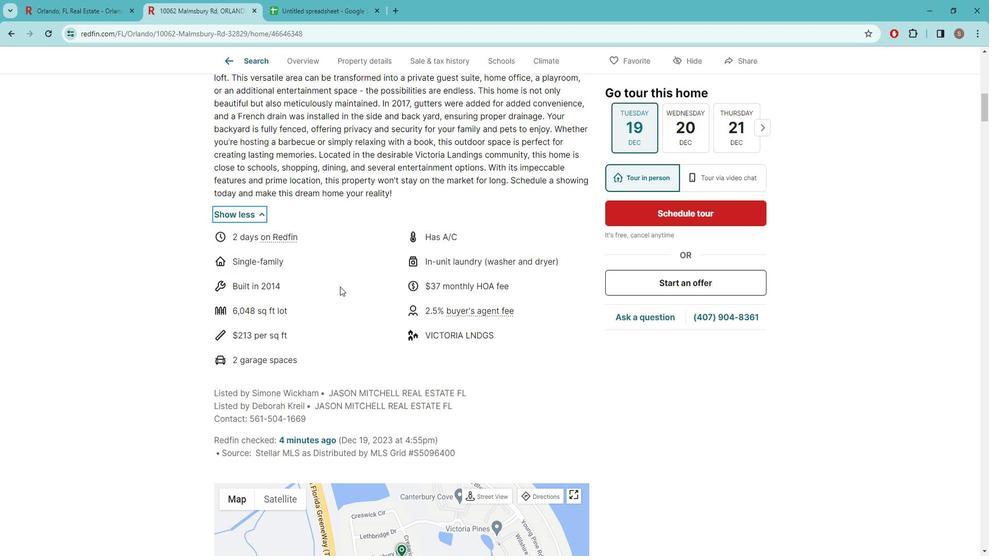 
Action: Mouse scrolled (352, 288) with delta (0, 0)
Screenshot: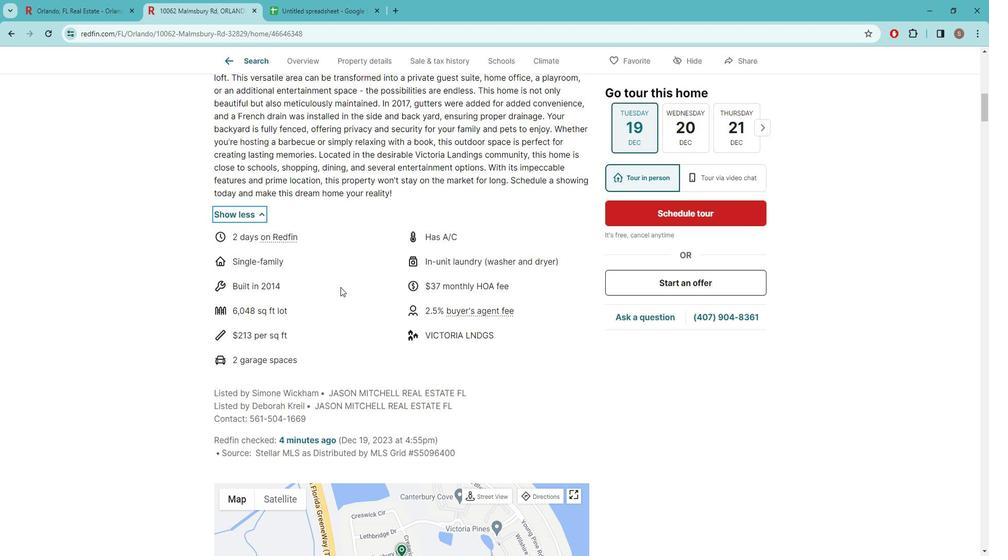 
Action: Mouse scrolled (352, 288) with delta (0, 0)
Screenshot: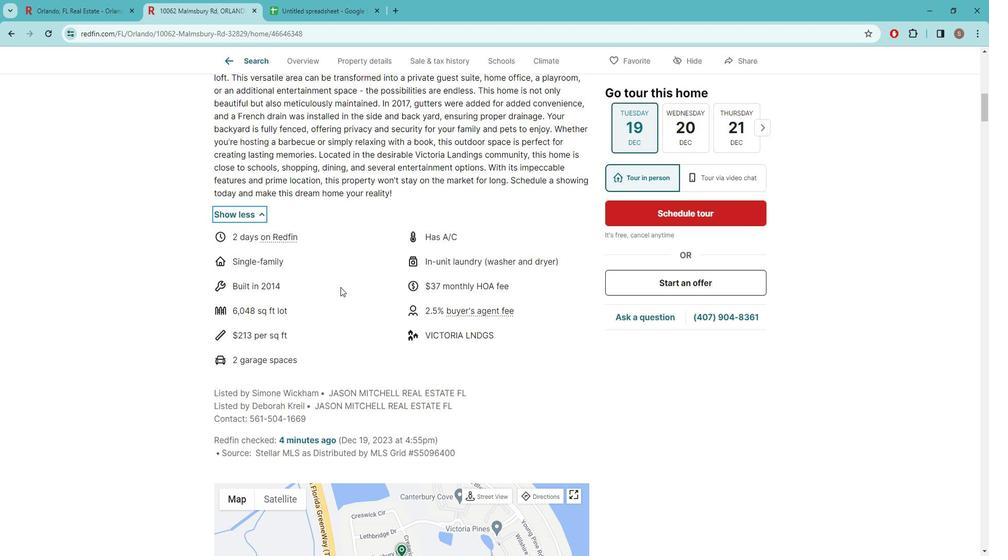 
Action: Mouse scrolled (352, 288) with delta (0, 0)
Screenshot: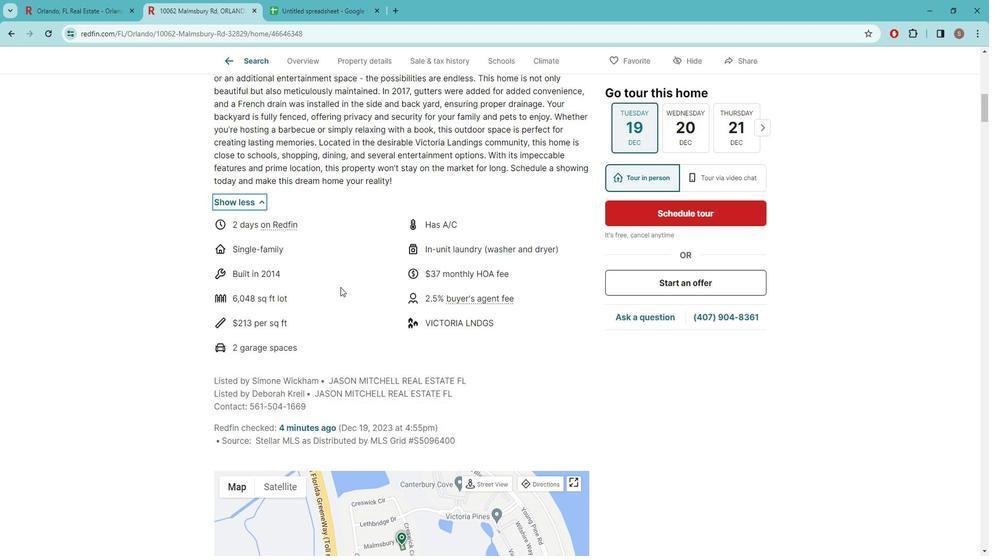 
Action: Mouse scrolled (352, 288) with delta (0, 0)
Screenshot: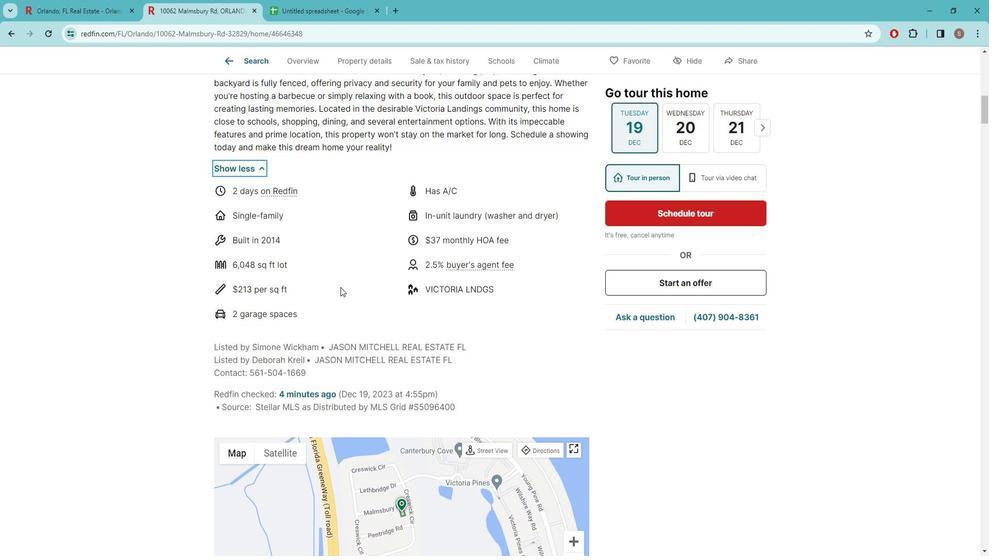 
Action: Mouse scrolled (352, 288) with delta (0, 0)
Screenshot: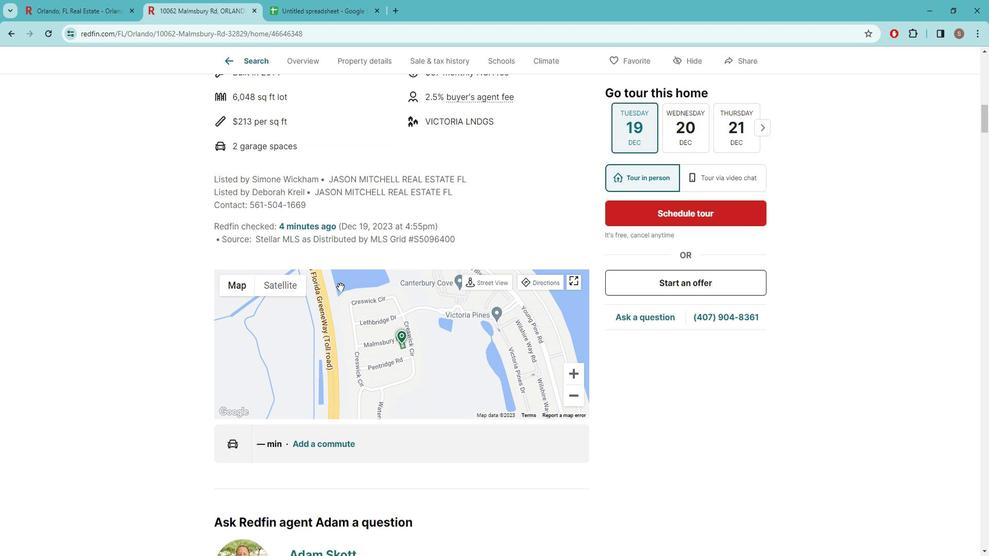 
Action: Mouse scrolled (352, 288) with delta (0, 0)
Screenshot: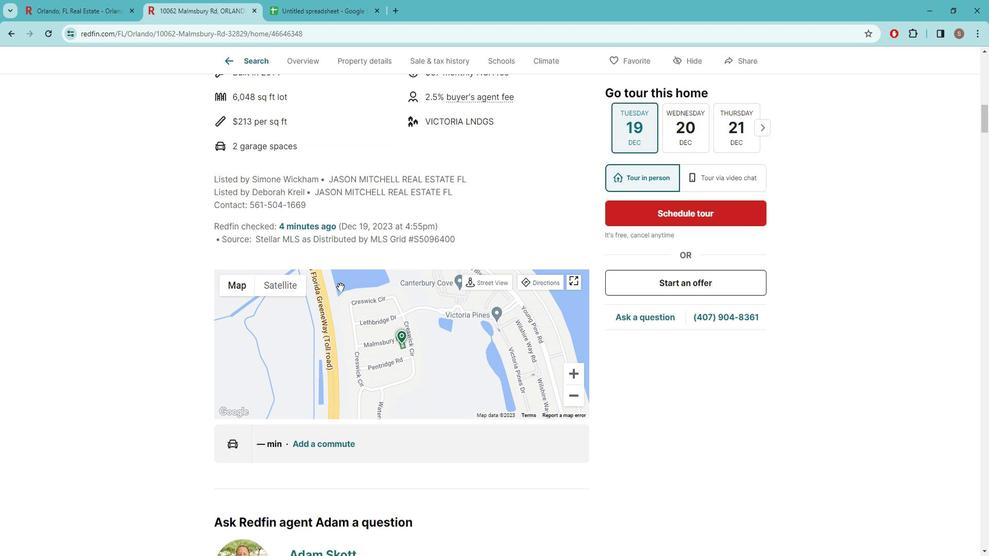 
Action: Mouse scrolled (352, 288) with delta (0, 0)
Screenshot: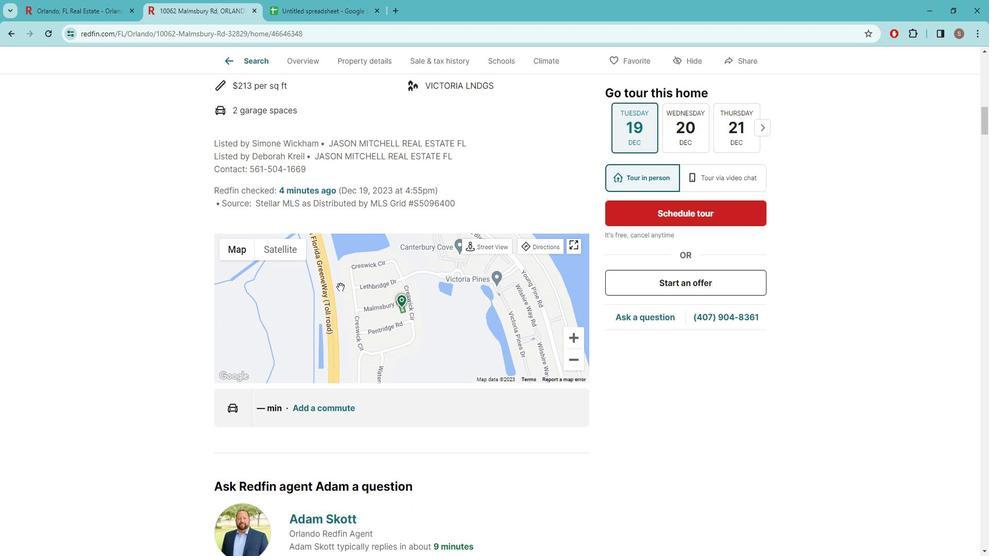 
Action: Mouse scrolled (352, 288) with delta (0, 0)
Screenshot: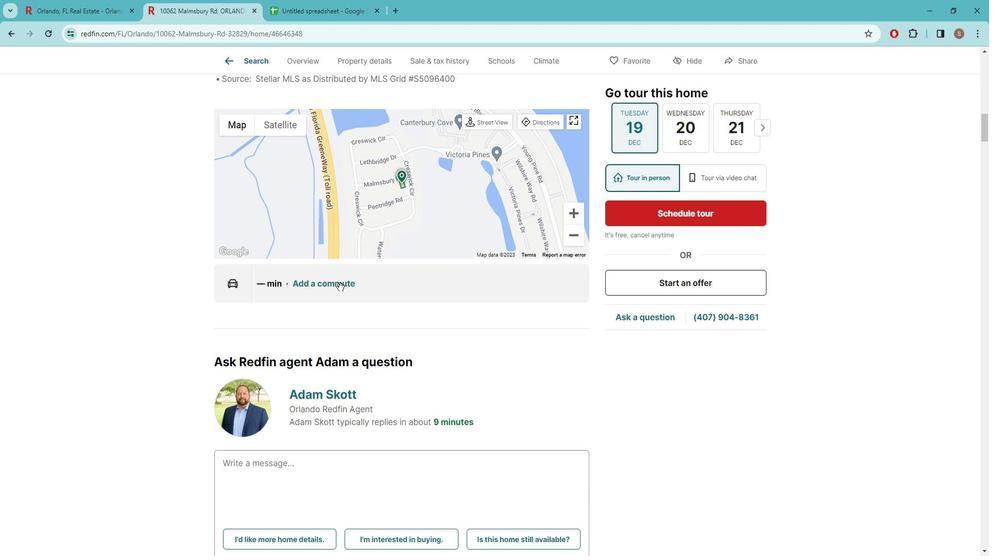 
Action: Mouse scrolled (352, 288) with delta (0, 0)
Screenshot: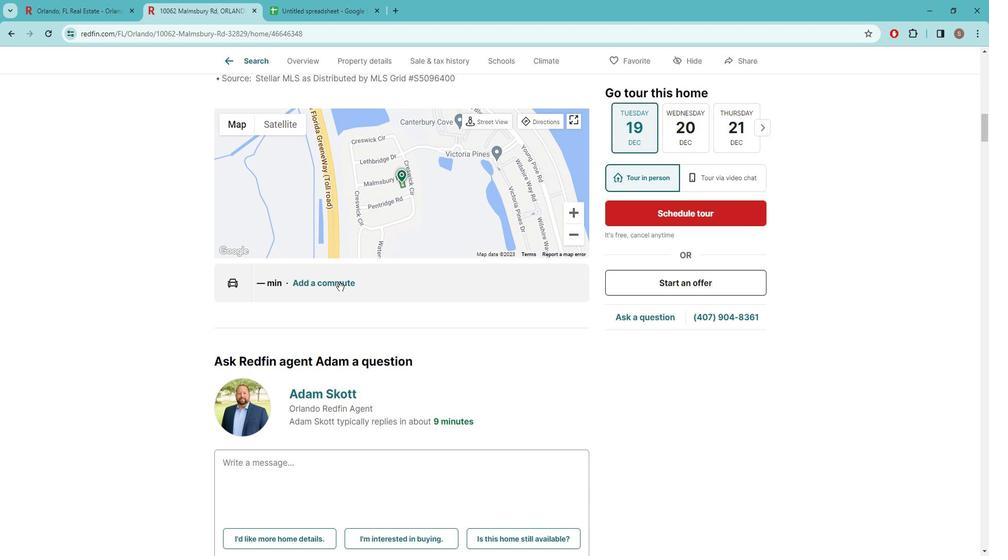 
Action: Mouse scrolled (352, 288) with delta (0, 0)
Screenshot: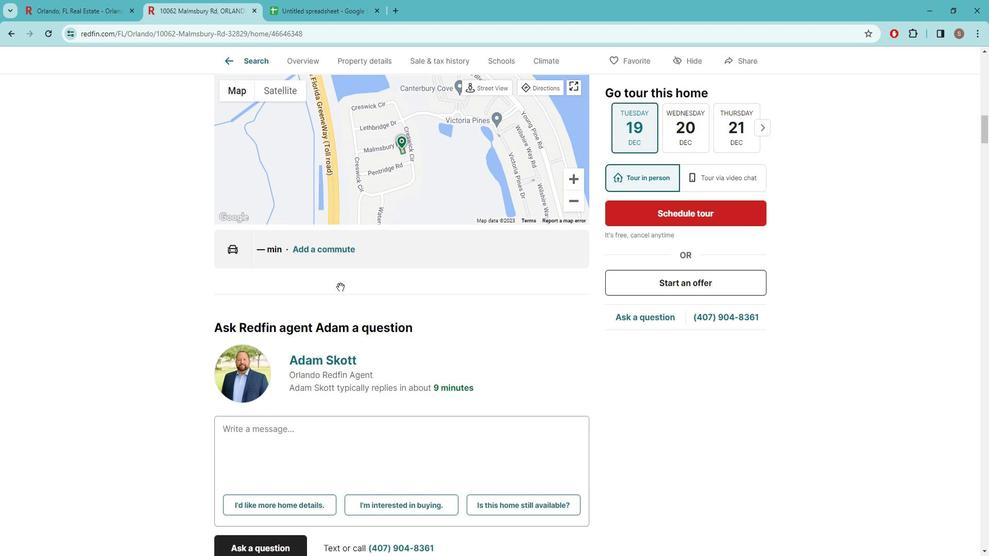 
Action: Mouse scrolled (352, 288) with delta (0, 0)
Screenshot: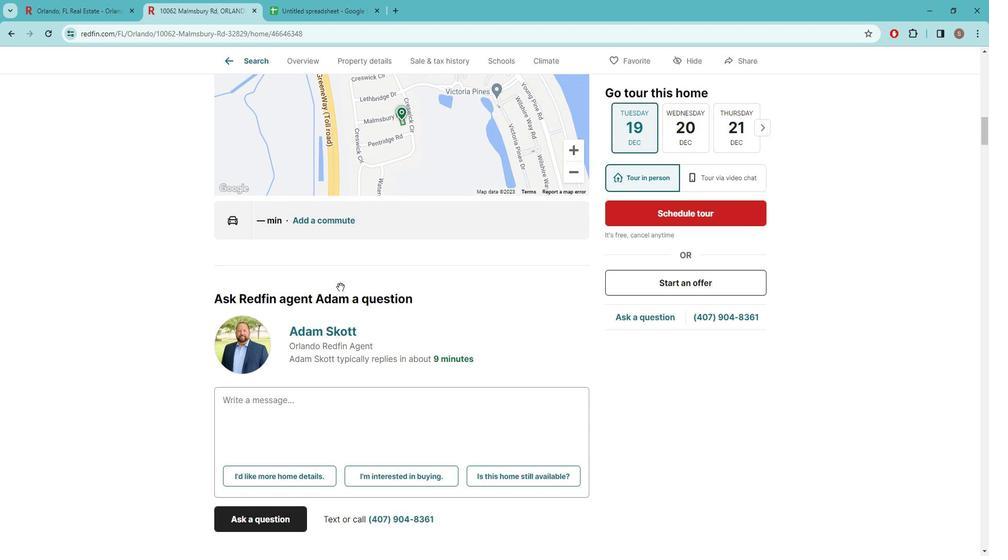 
Action: Mouse scrolled (352, 288) with delta (0, 0)
Screenshot: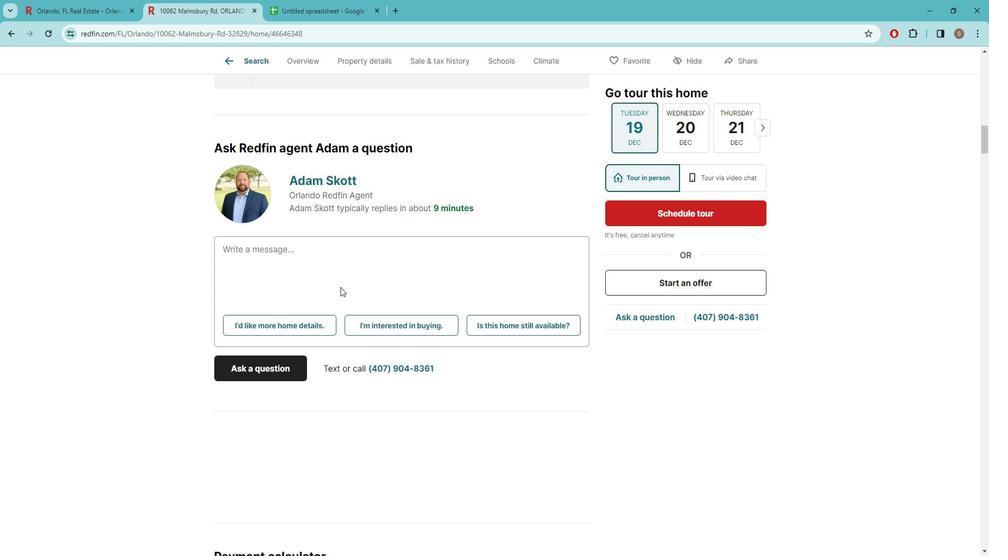 
Action: Mouse scrolled (352, 288) with delta (0, 0)
Screenshot: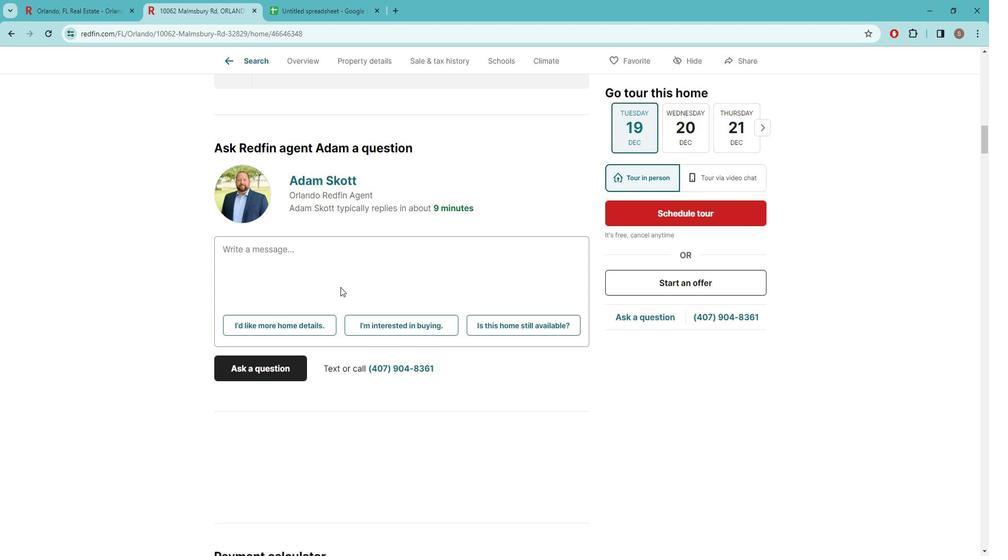 
Action: Mouse scrolled (352, 288) with delta (0, 0)
Screenshot: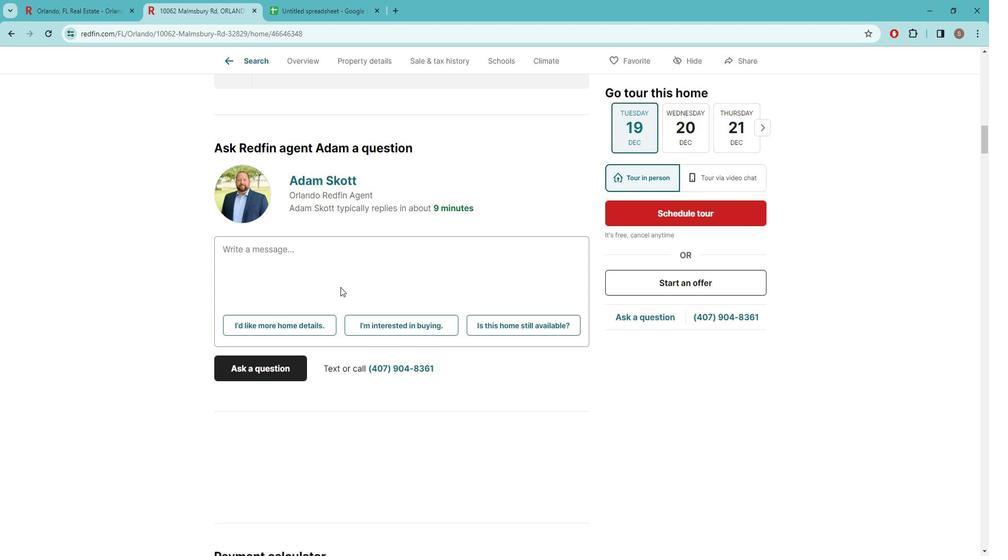 
Action: Mouse scrolled (352, 288) with delta (0, 0)
Screenshot: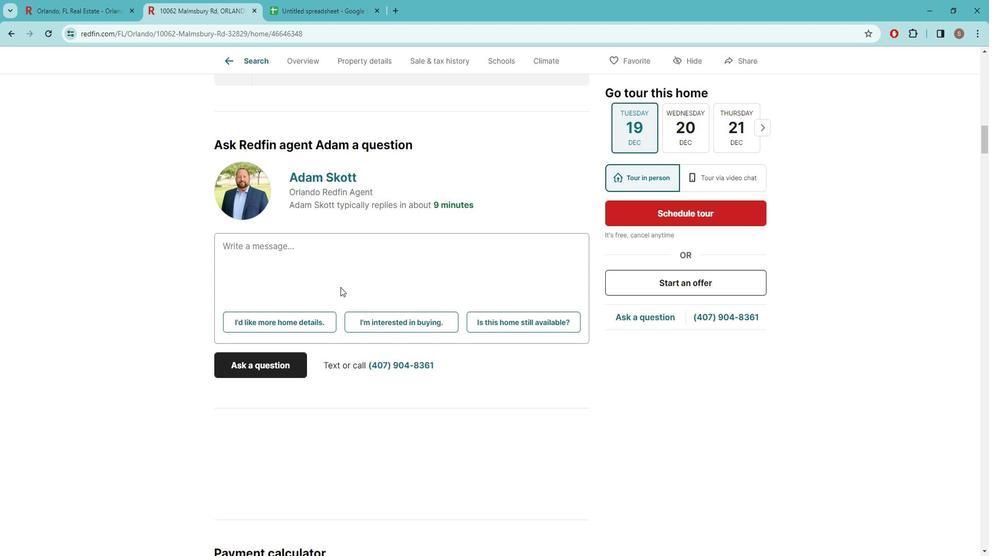 
Action: Mouse scrolled (352, 288) with delta (0, 0)
Screenshot: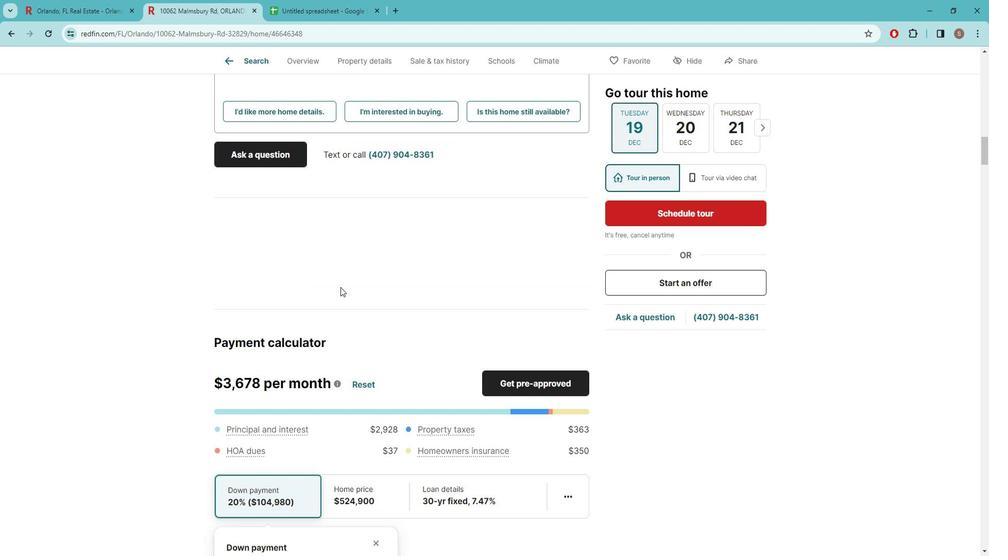 
Action: Mouse scrolled (352, 288) with delta (0, 0)
Screenshot: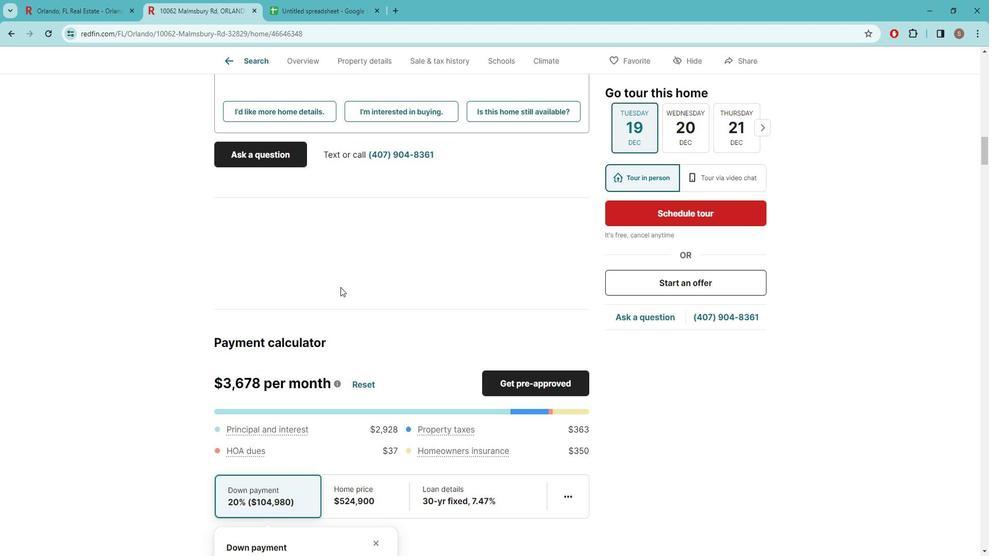 
Action: Mouse scrolled (352, 288) with delta (0, 0)
Screenshot: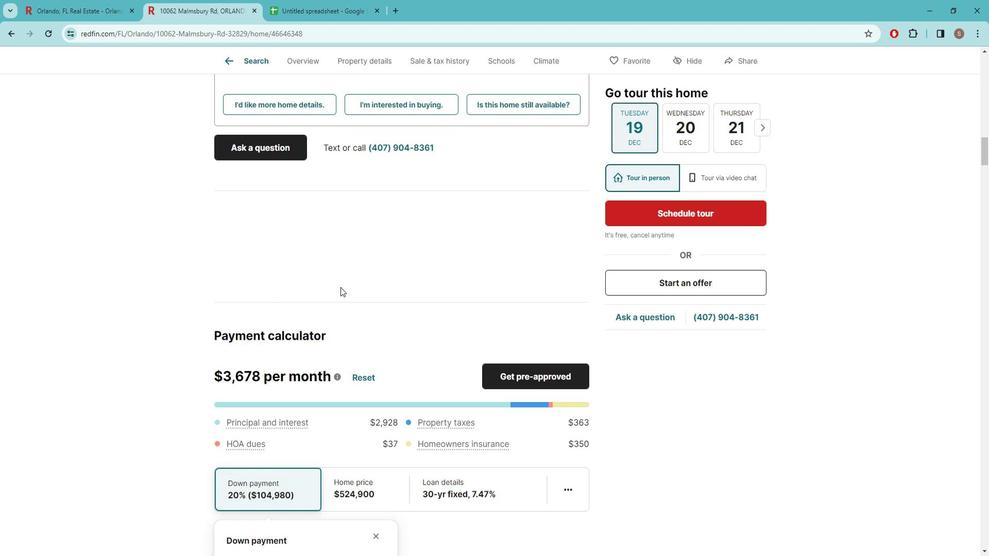 
Action: Mouse scrolled (352, 288) with delta (0, 0)
Screenshot: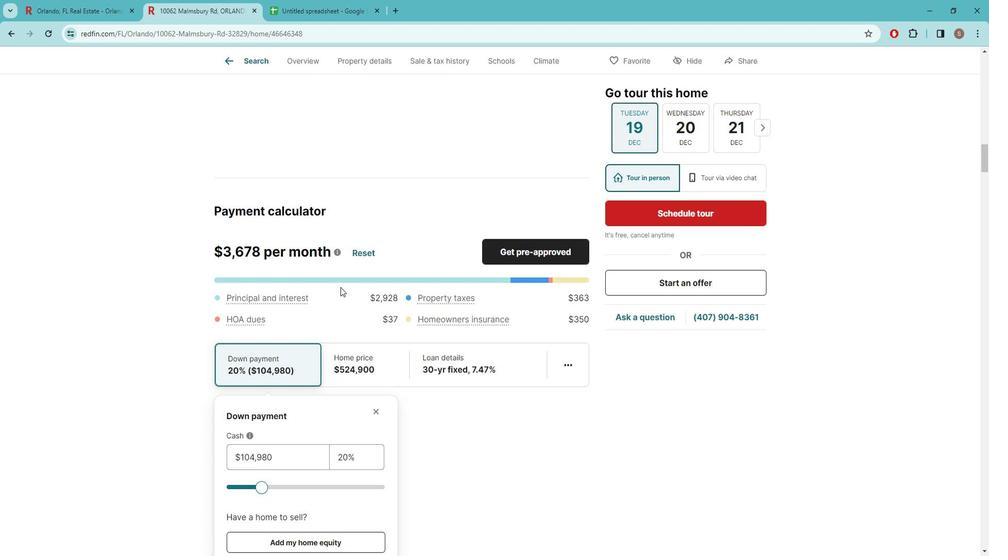 
Action: Mouse scrolled (352, 288) with delta (0, 0)
Screenshot: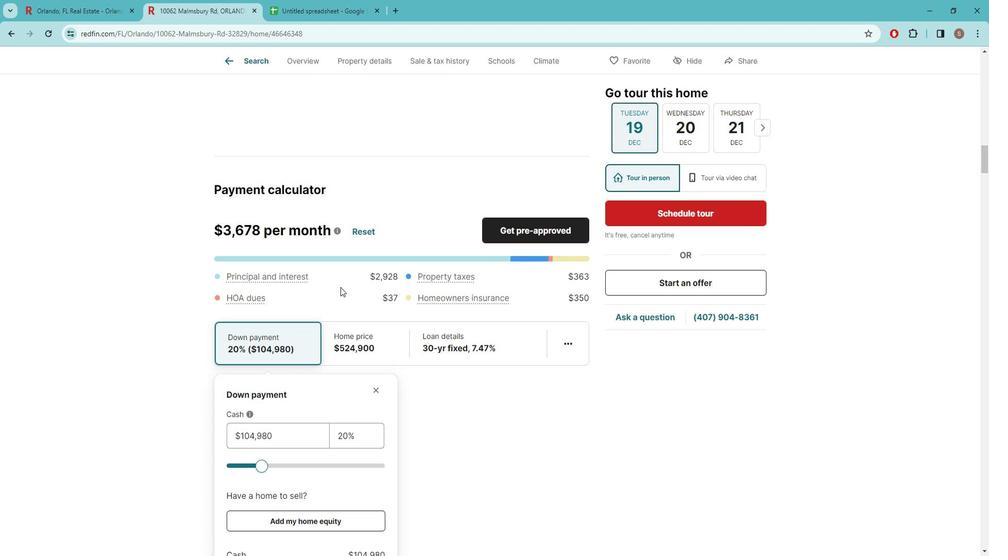 
Action: Mouse scrolled (352, 288) with delta (0, 0)
